 Task: Research Airbnb accommodation in St Albans, United Kingdom from 12th  December, 2023 to 15th December, 2023 for 3 adults. Place can be entire room with 2 bedrooms having 3 beds and 1 bathroom. Property type can be flat.
Action: Mouse moved to (496, 111)
Screenshot: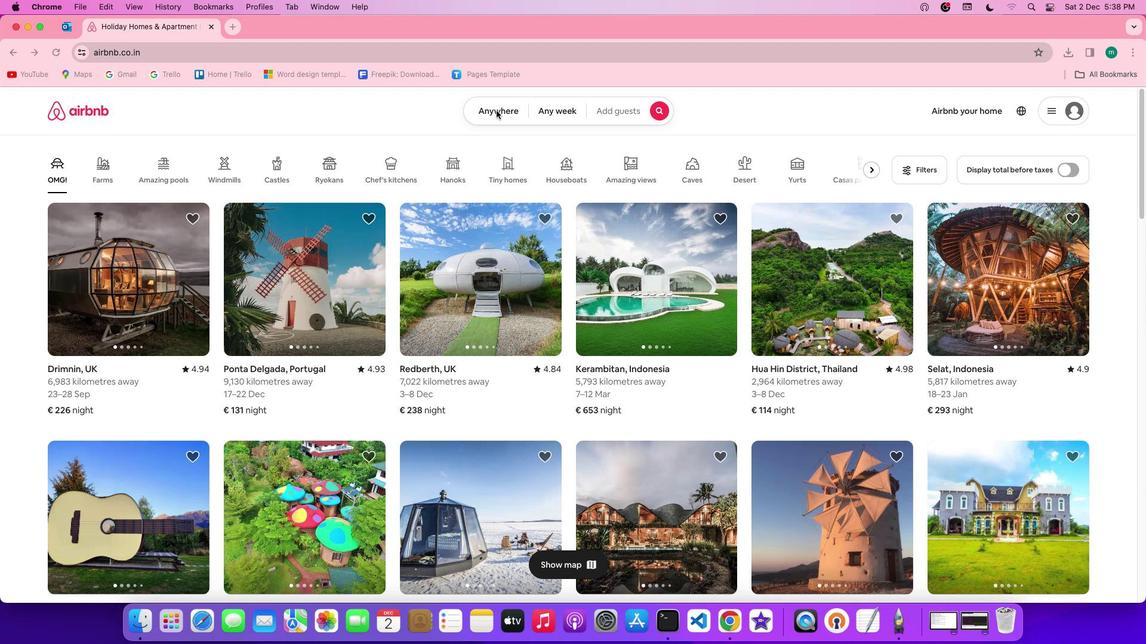 
Action: Mouse pressed left at (496, 111)
Screenshot: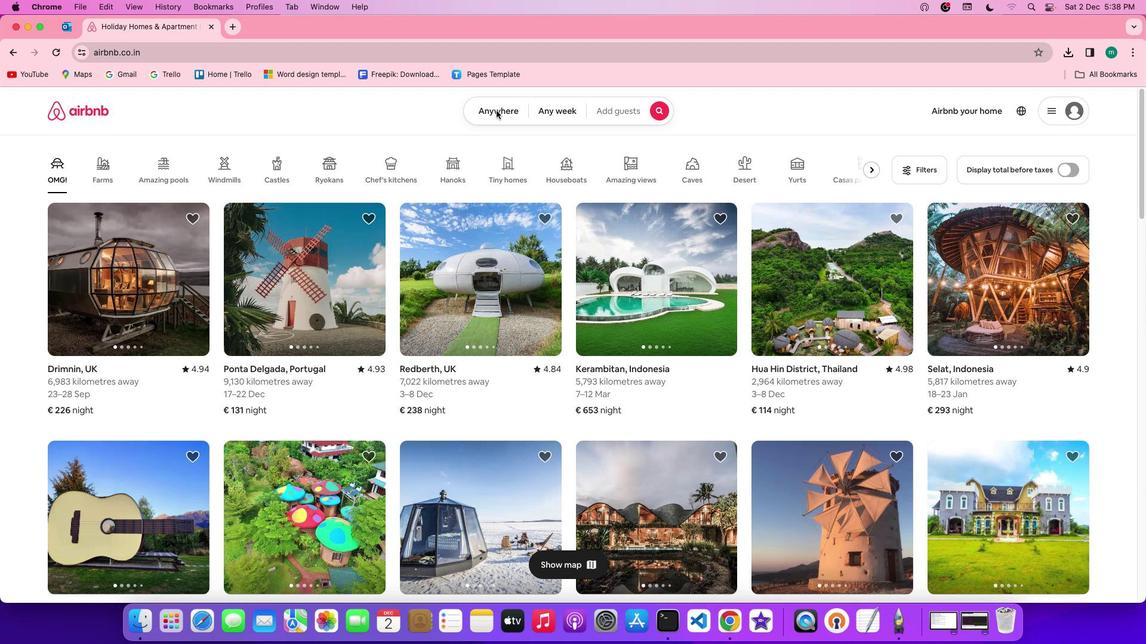 
Action: Mouse pressed left at (496, 111)
Screenshot: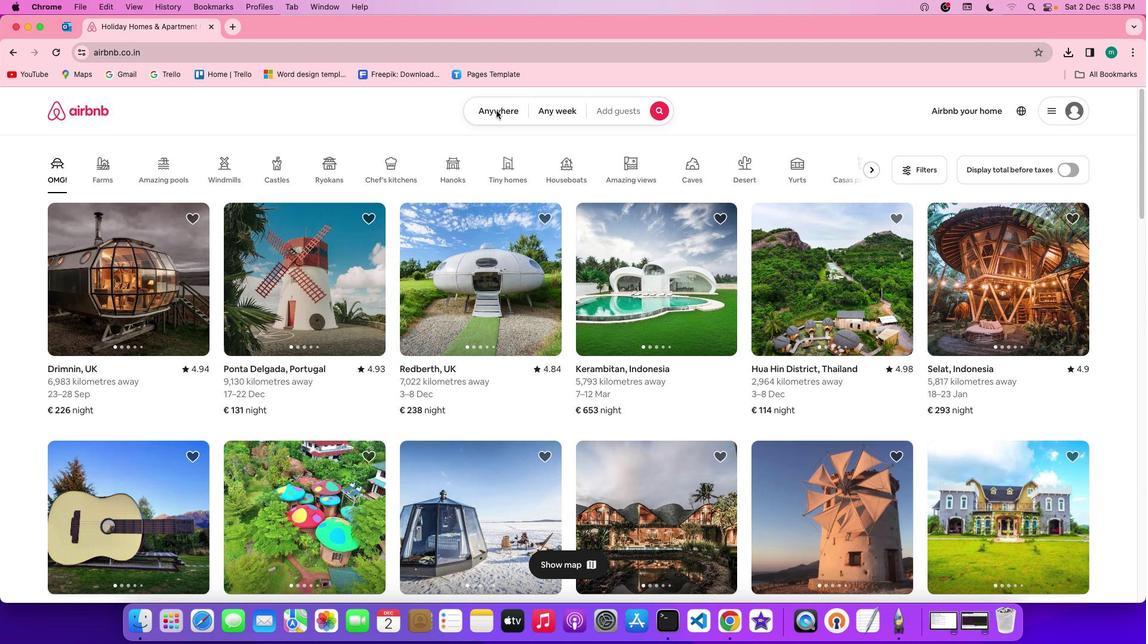 
Action: Mouse moved to (438, 157)
Screenshot: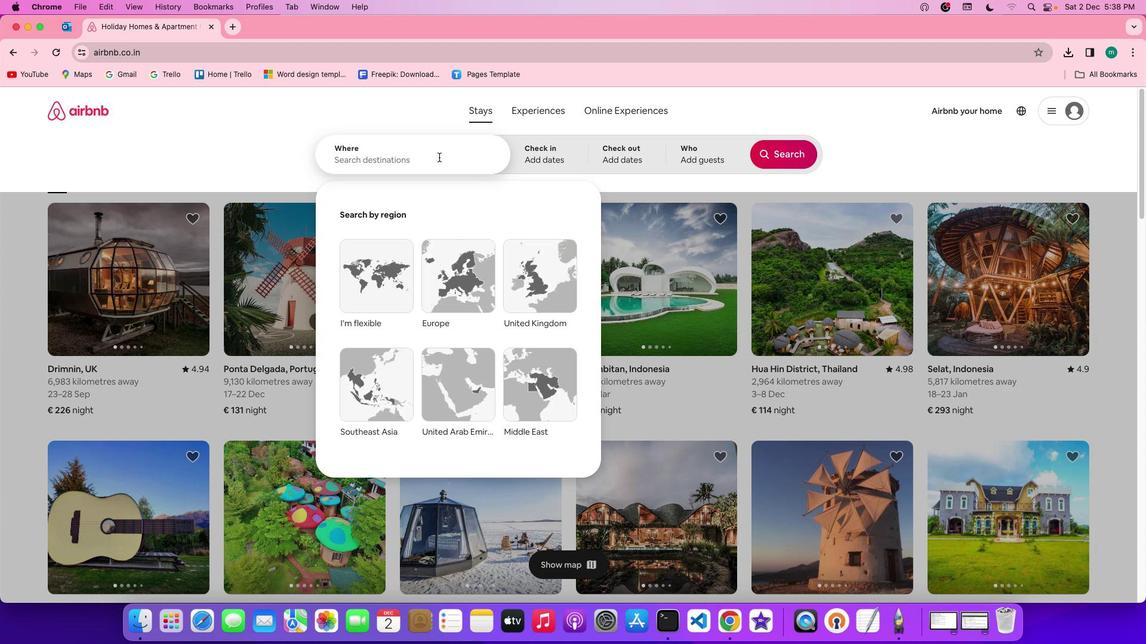 
Action: Mouse pressed left at (438, 157)
Screenshot: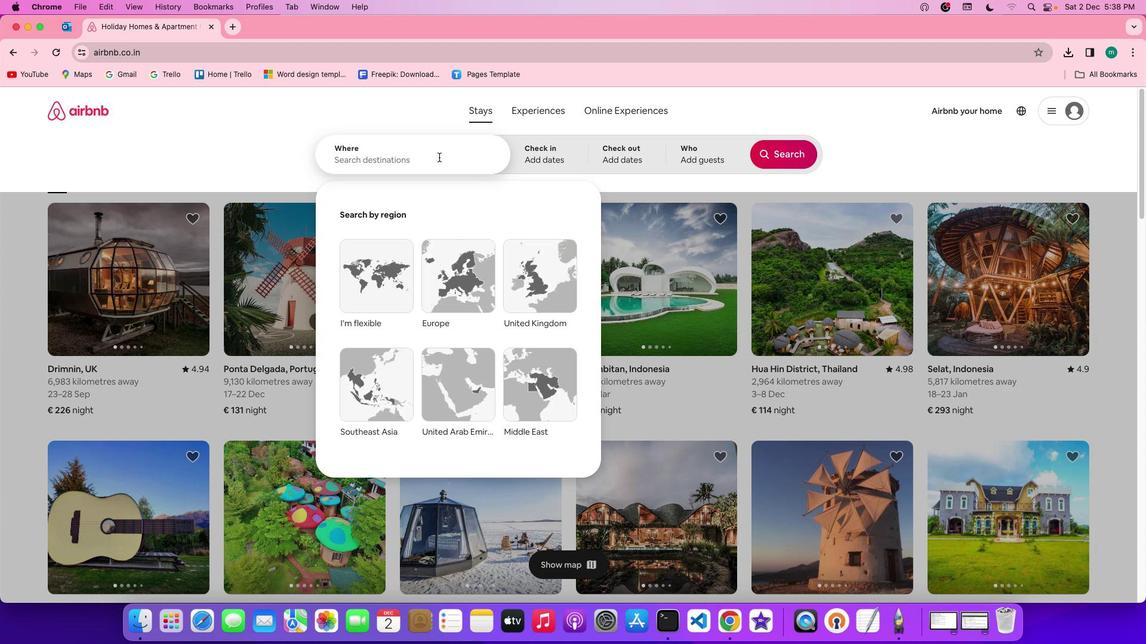
Action: Key pressed Key.shift'S''t'Key.spaceKey.shift'a''l''b''a''n''s'','Key.spaceKey.shift'u''n''i''t''e''d'Key.spaceKey.shift'k''i''n''g''d''o''m'
Screenshot: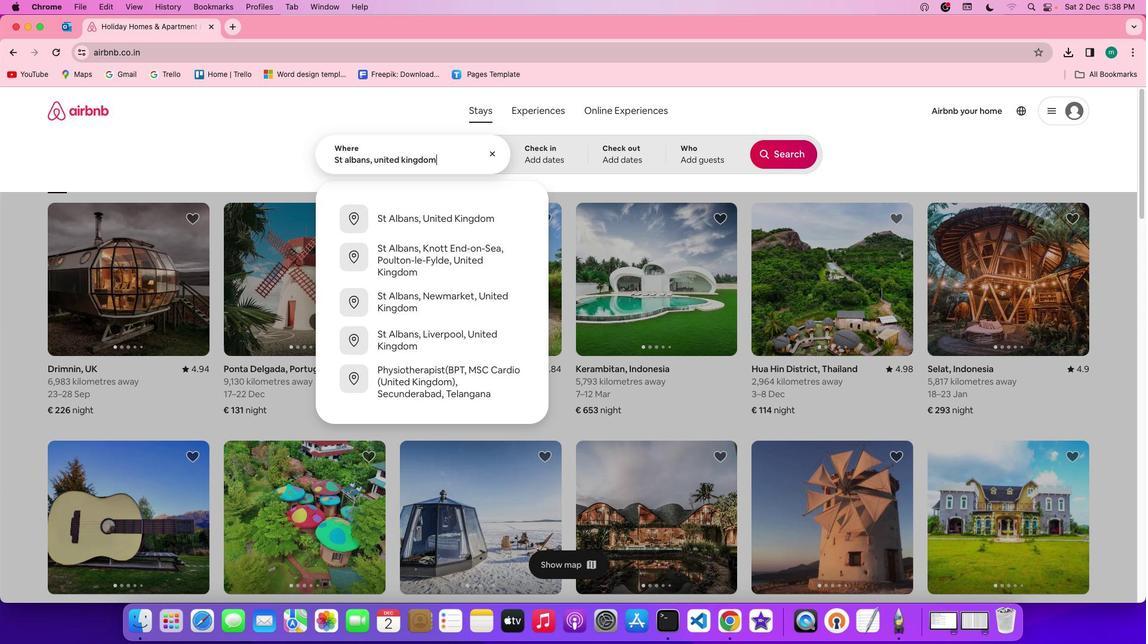 
Action: Mouse moved to (542, 155)
Screenshot: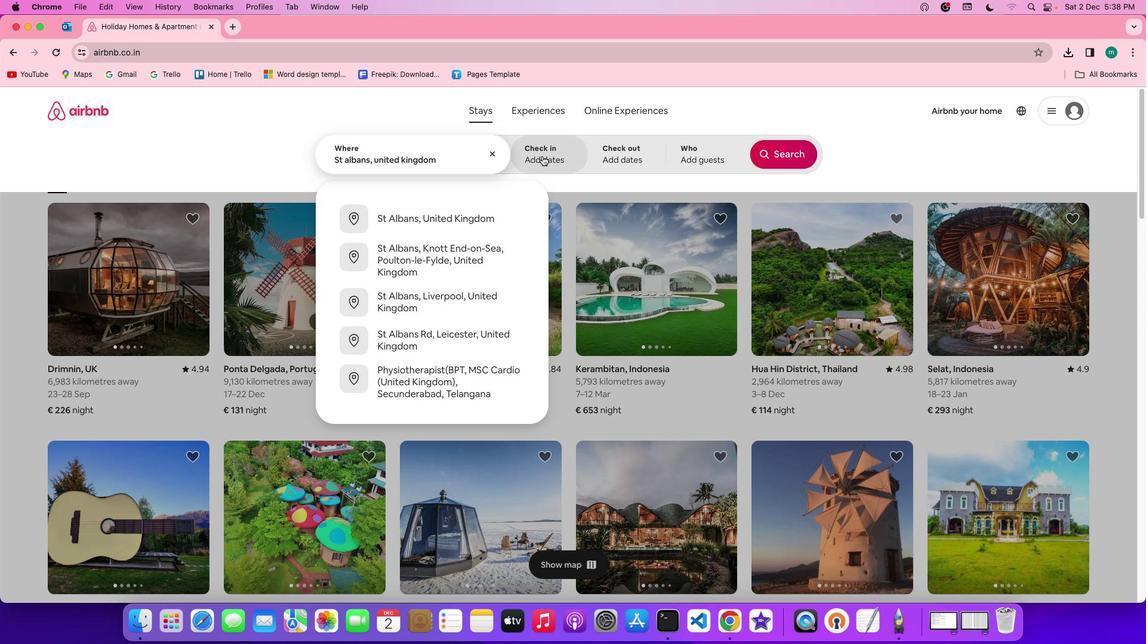 
Action: Mouse pressed left at (542, 155)
Screenshot: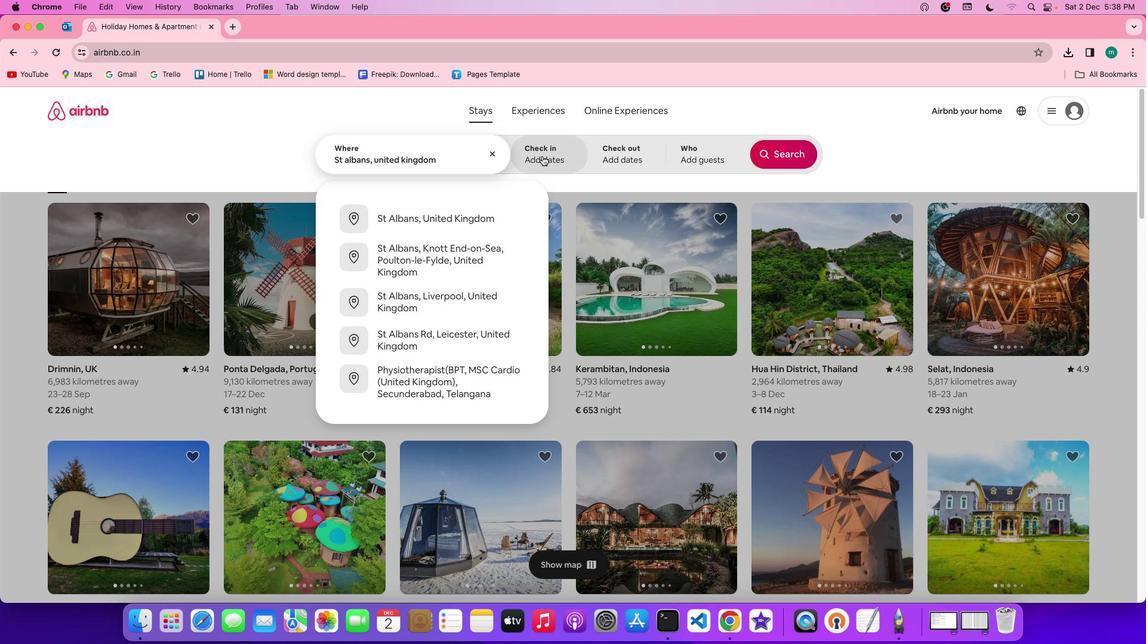 
Action: Mouse moved to (429, 357)
Screenshot: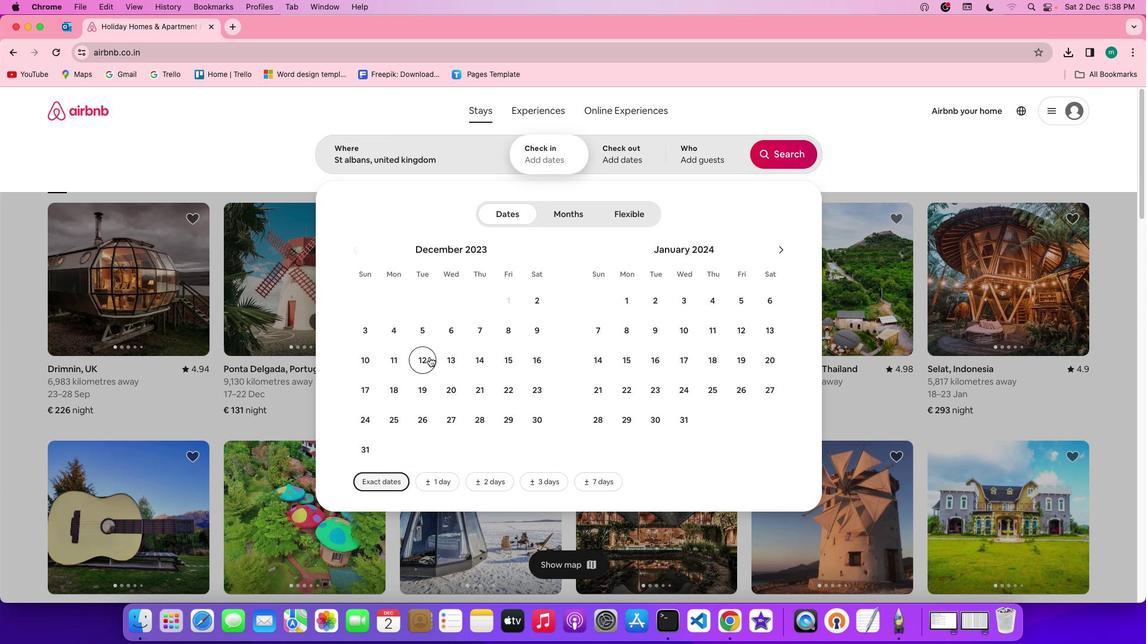 
Action: Mouse pressed left at (429, 357)
Screenshot: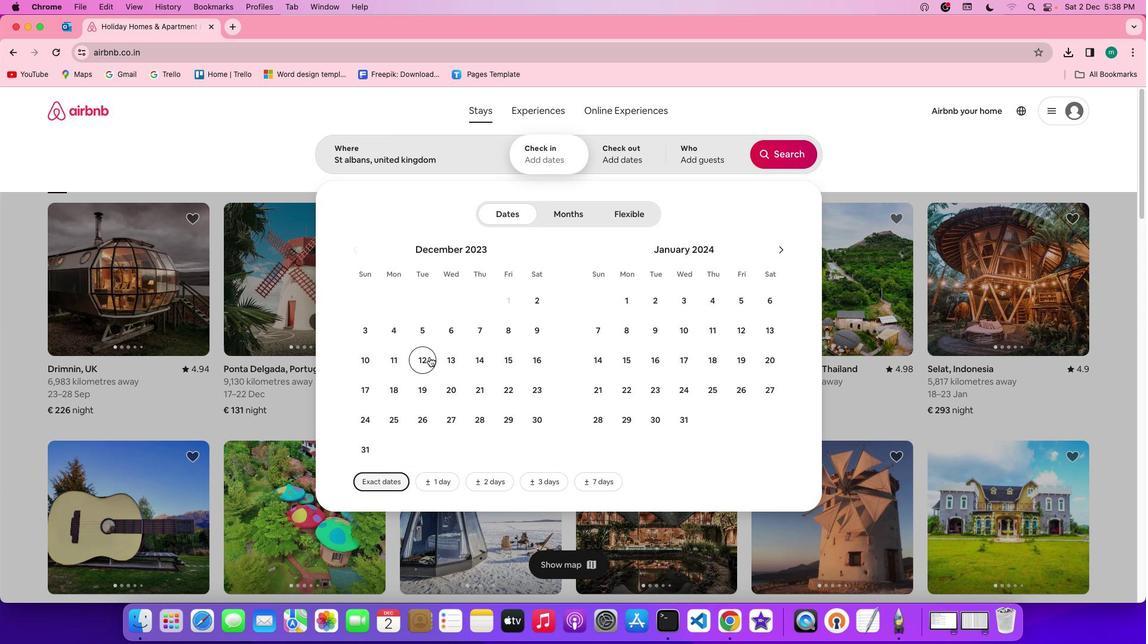 
Action: Mouse moved to (500, 358)
Screenshot: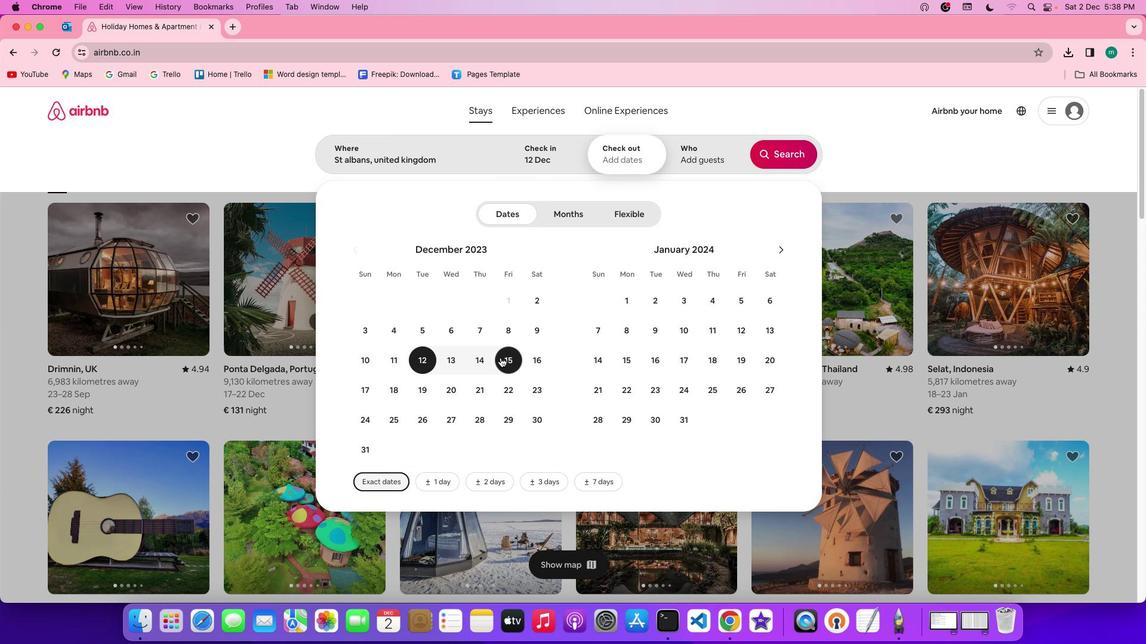 
Action: Mouse pressed left at (500, 358)
Screenshot: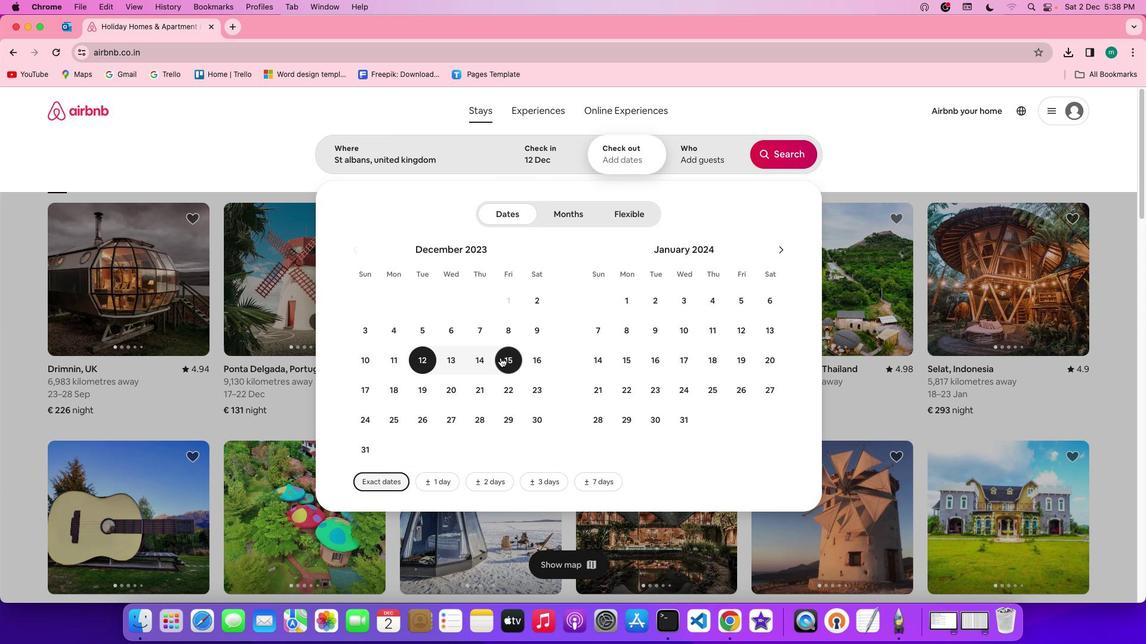 
Action: Mouse moved to (687, 160)
Screenshot: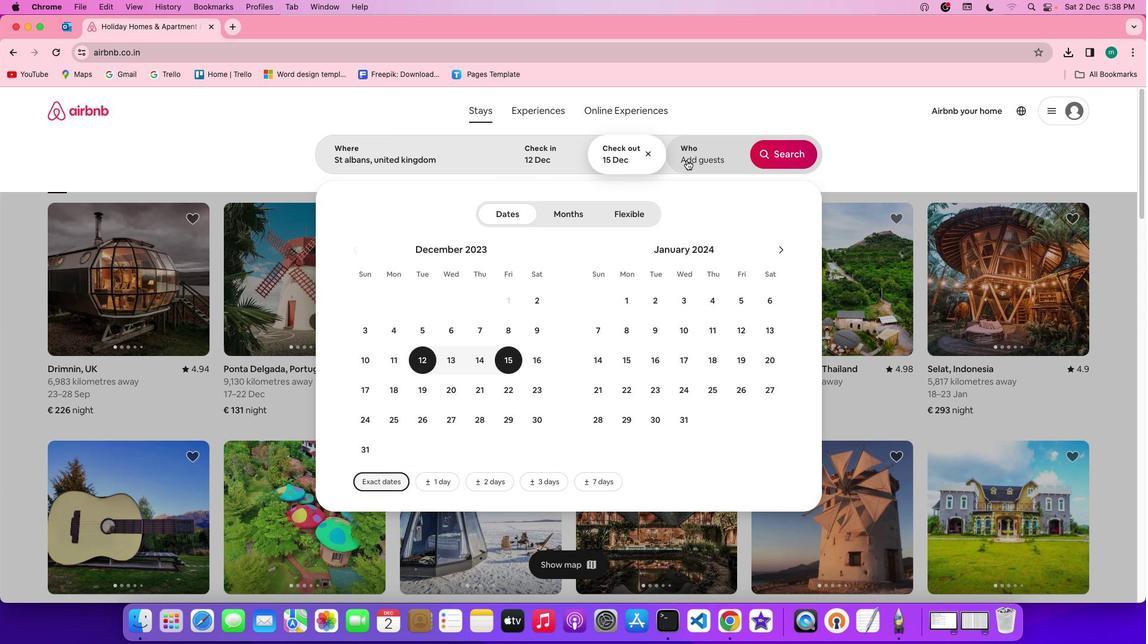 
Action: Mouse pressed left at (687, 160)
Screenshot: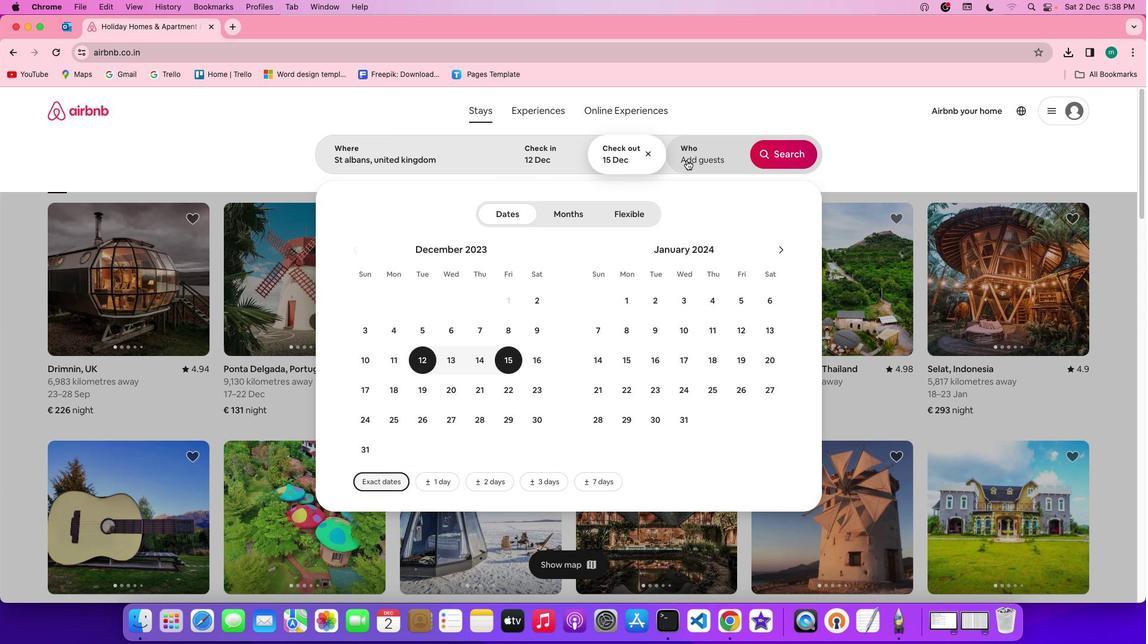 
Action: Mouse moved to (780, 218)
Screenshot: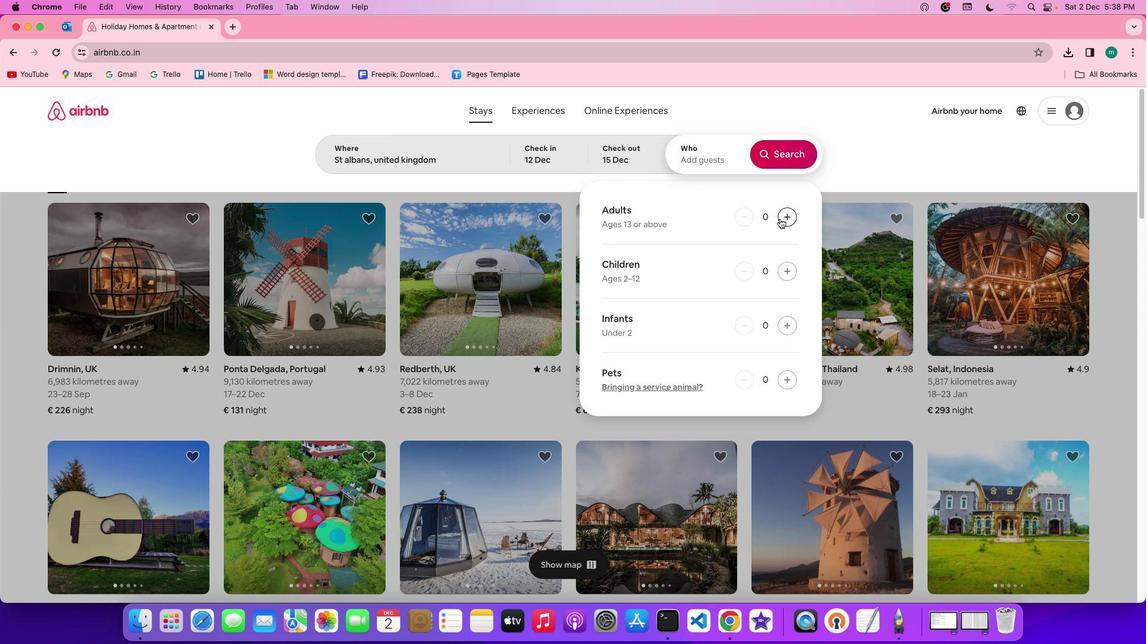 
Action: Mouse pressed left at (780, 218)
Screenshot: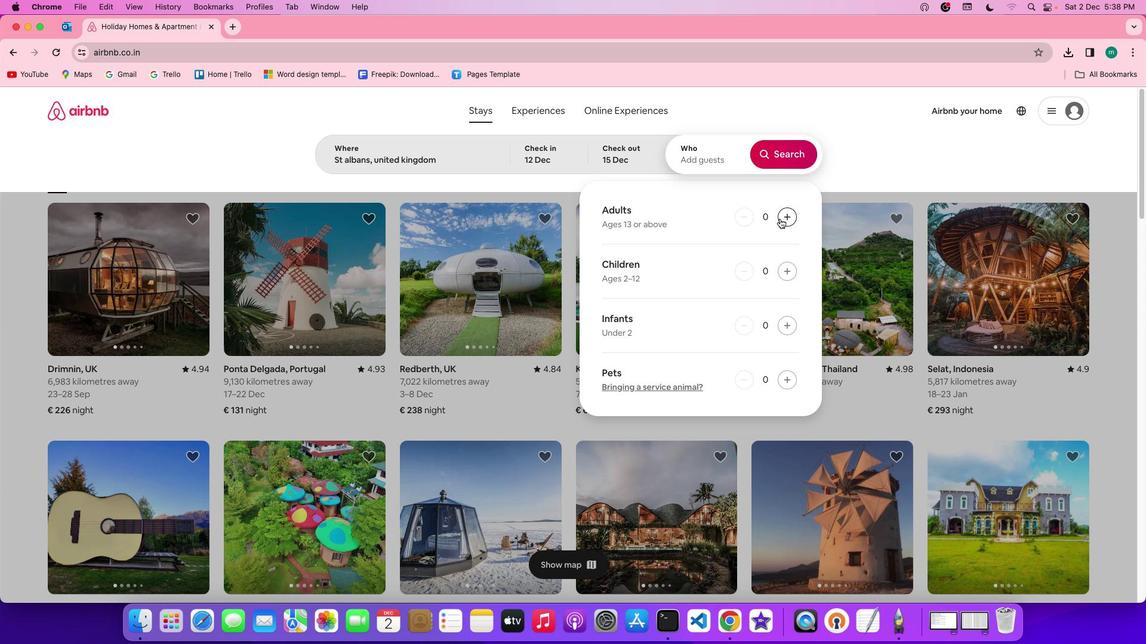 
Action: Mouse pressed left at (780, 218)
Screenshot: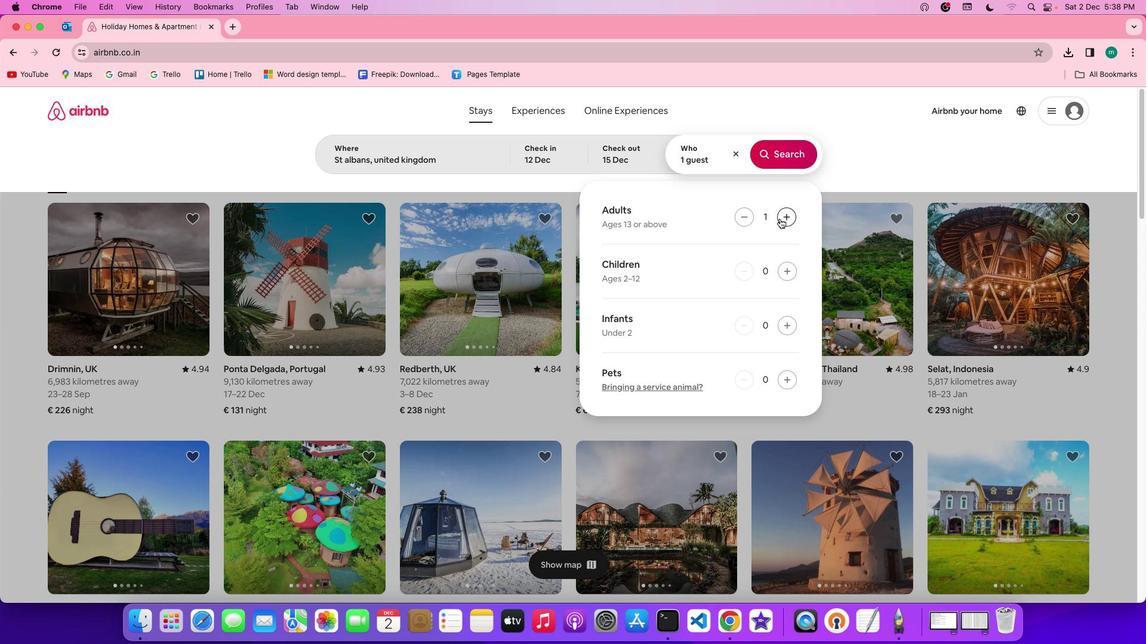 
Action: Mouse pressed left at (780, 218)
Screenshot: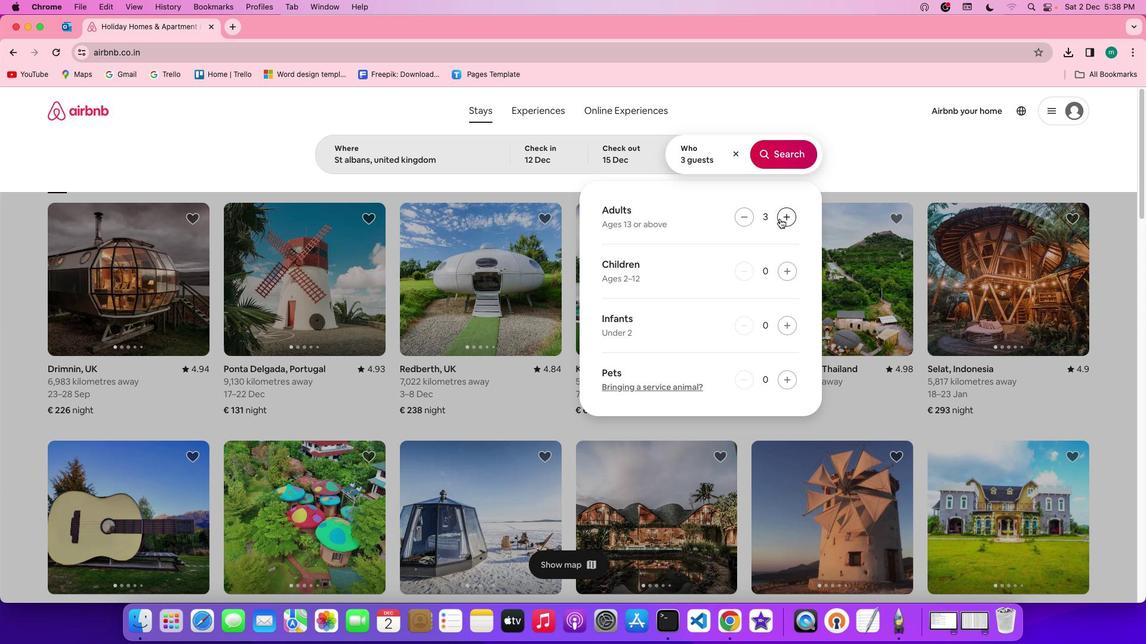 
Action: Mouse moved to (807, 160)
Screenshot: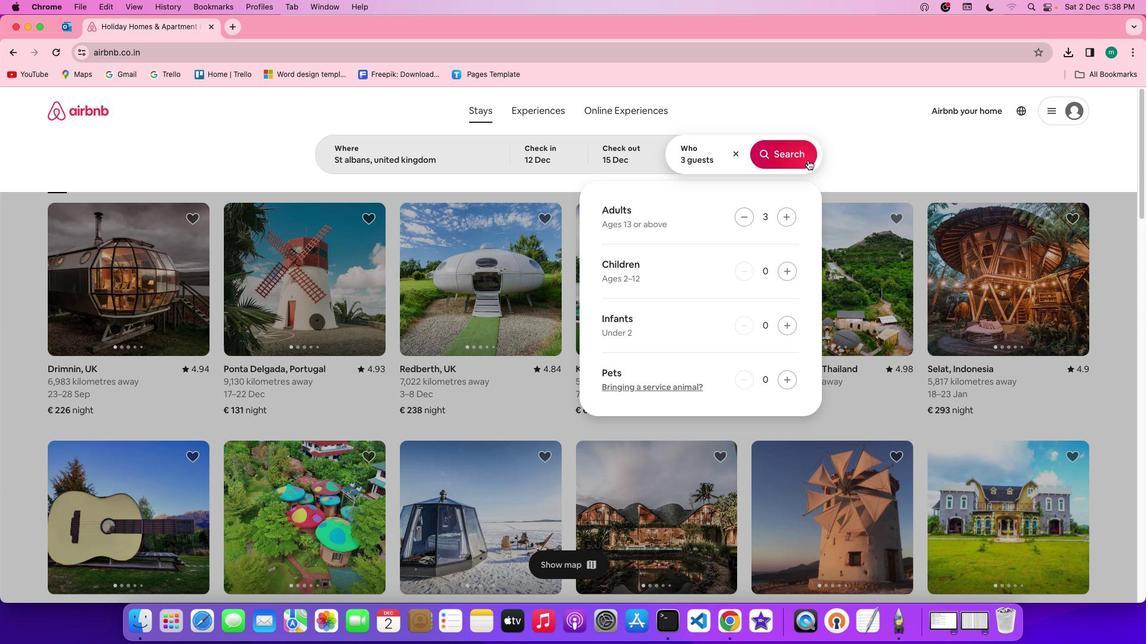 
Action: Mouse pressed left at (807, 160)
Screenshot: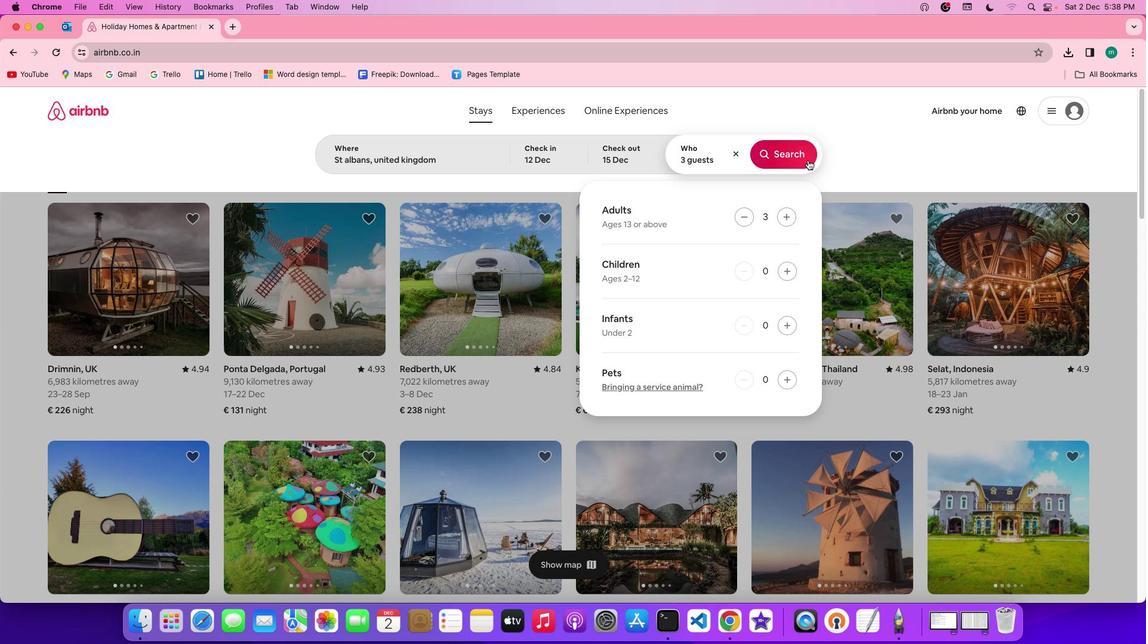 
Action: Mouse moved to (960, 160)
Screenshot: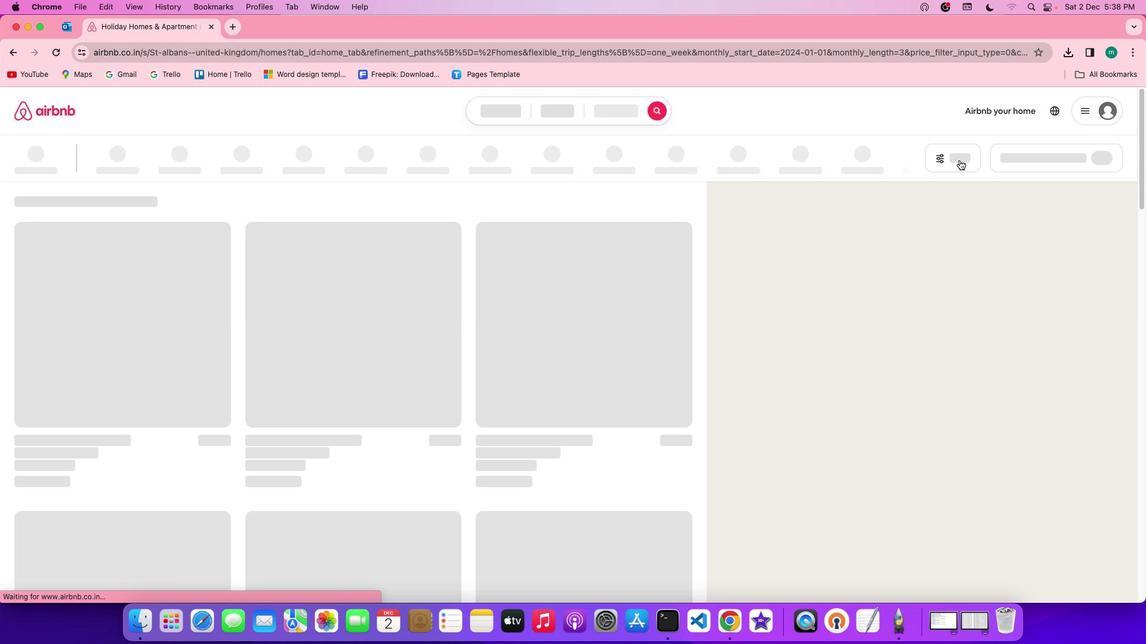 
Action: Mouse pressed left at (960, 160)
Screenshot: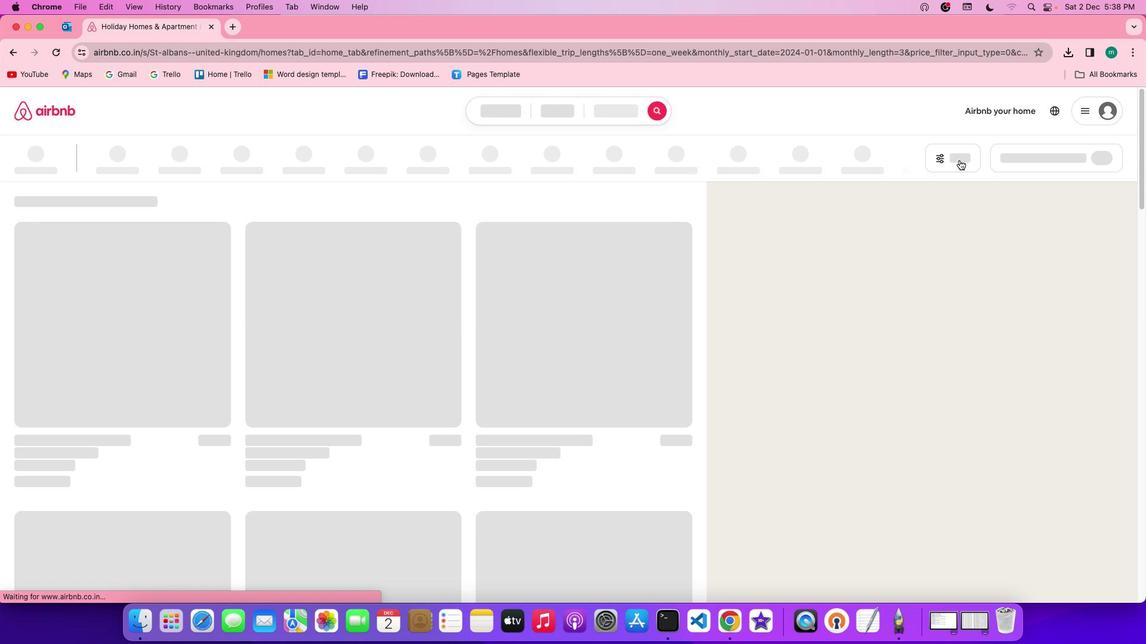 
Action: Mouse moved to (958, 160)
Screenshot: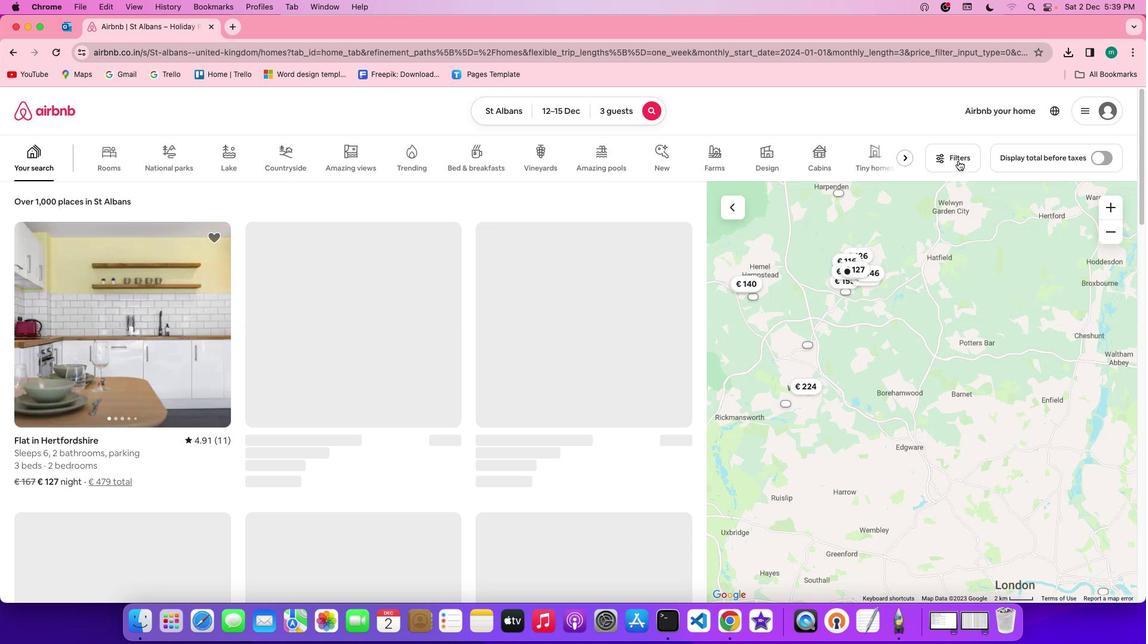 
Action: Mouse scrolled (958, 160) with delta (0, 0)
Screenshot: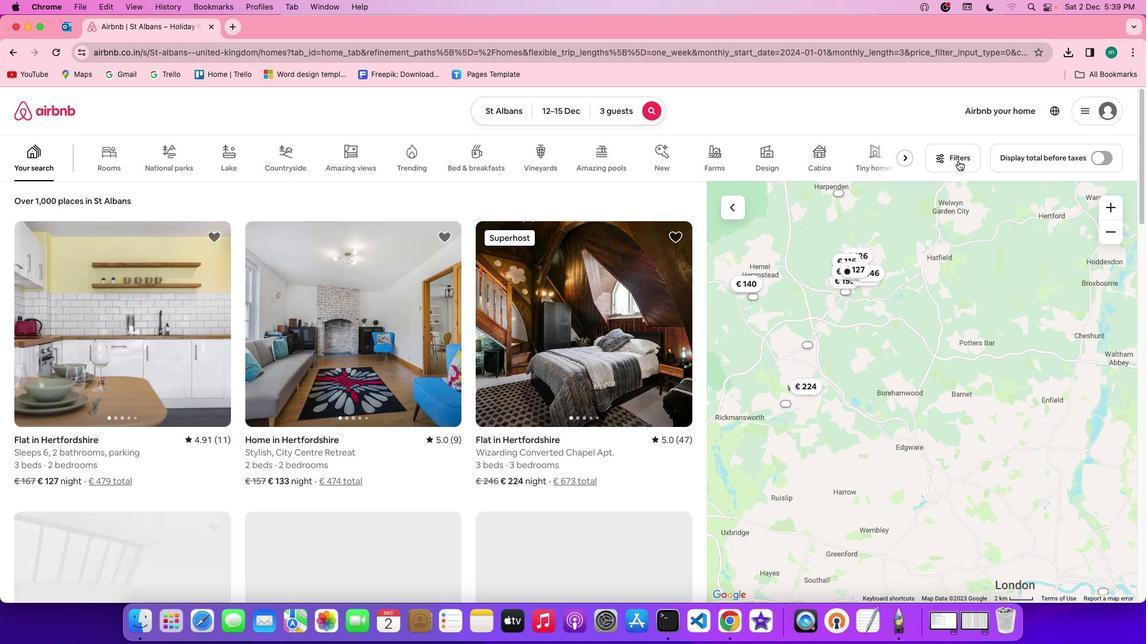 
Action: Mouse scrolled (958, 160) with delta (0, 0)
Screenshot: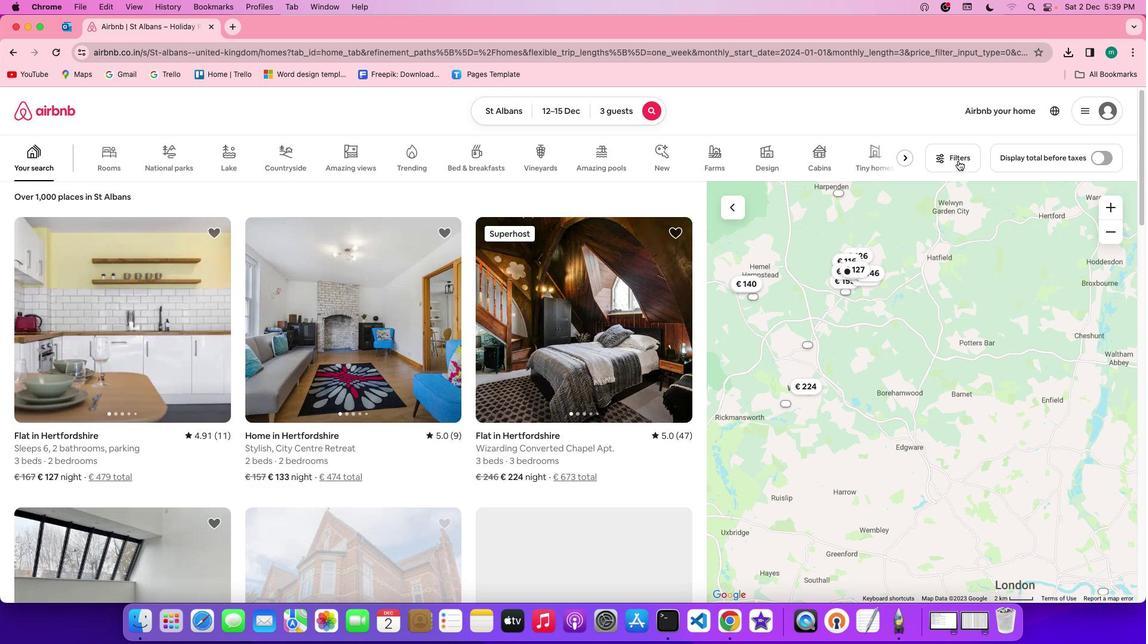 
Action: Mouse moved to (640, 367)
Screenshot: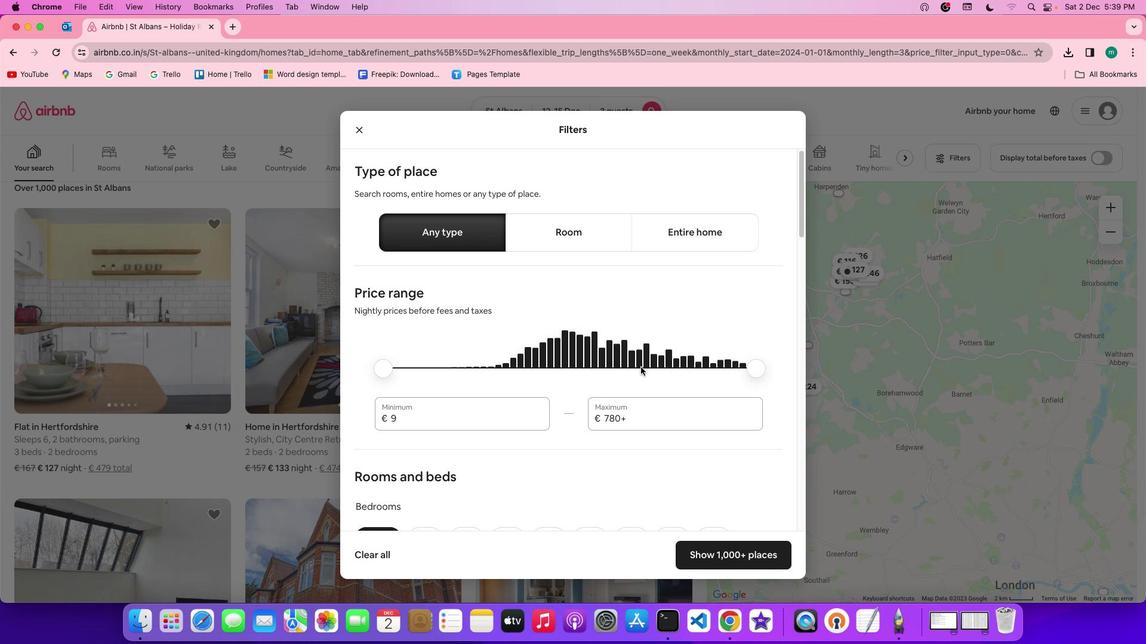 
Action: Mouse scrolled (640, 367) with delta (0, 0)
Screenshot: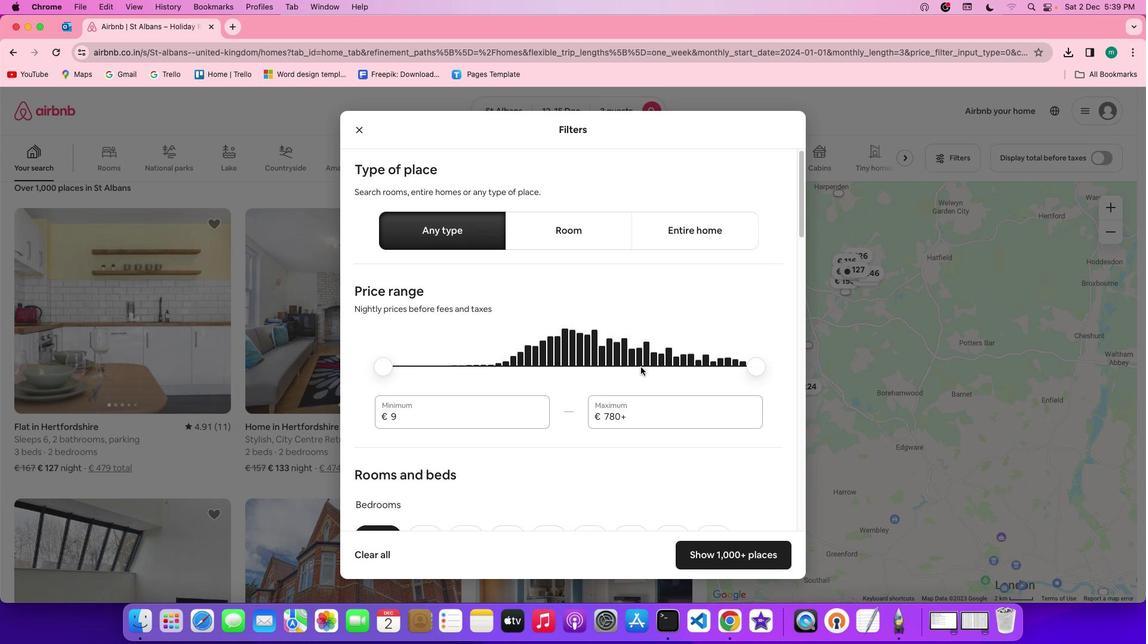 
Action: Mouse scrolled (640, 367) with delta (0, 0)
Screenshot: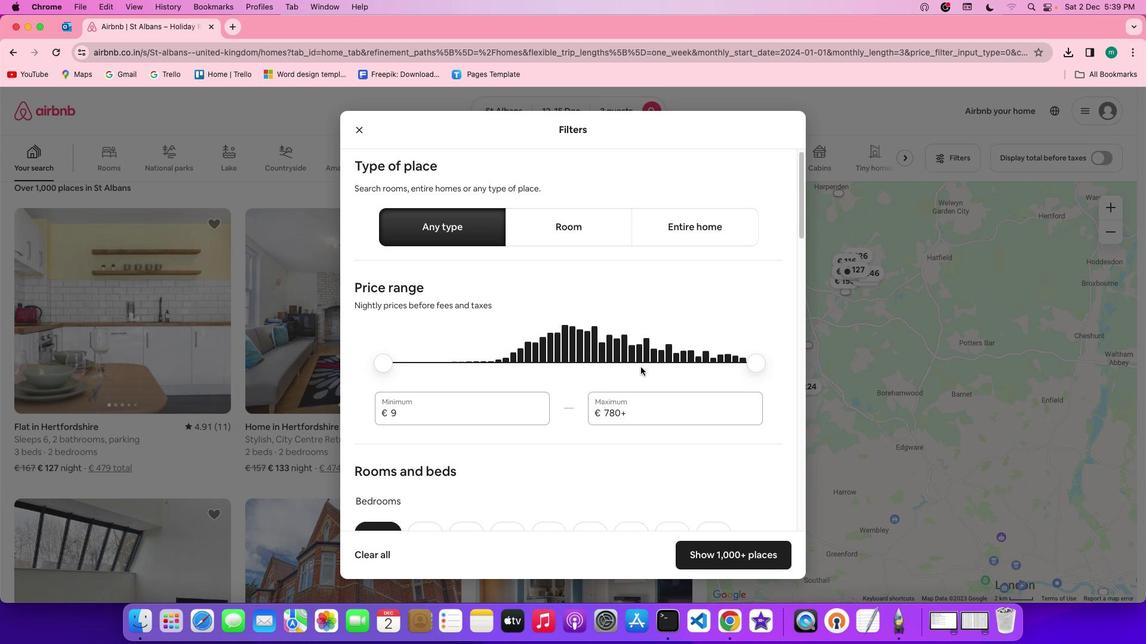 
Action: Mouse scrolled (640, 367) with delta (0, -1)
Screenshot: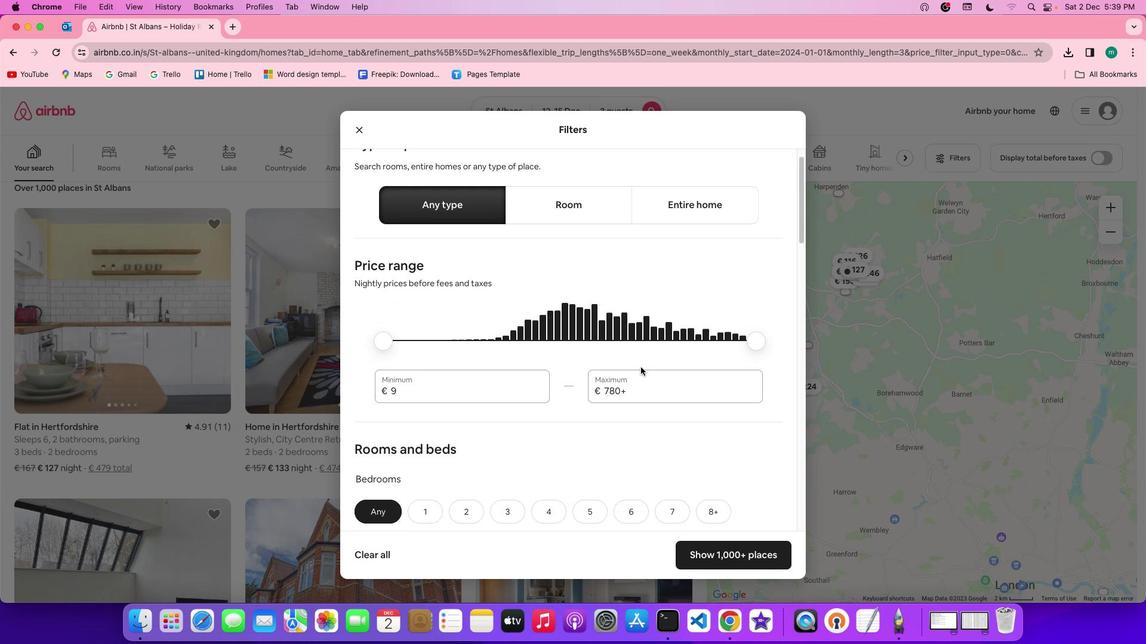 
Action: Mouse scrolled (640, 367) with delta (0, 0)
Screenshot: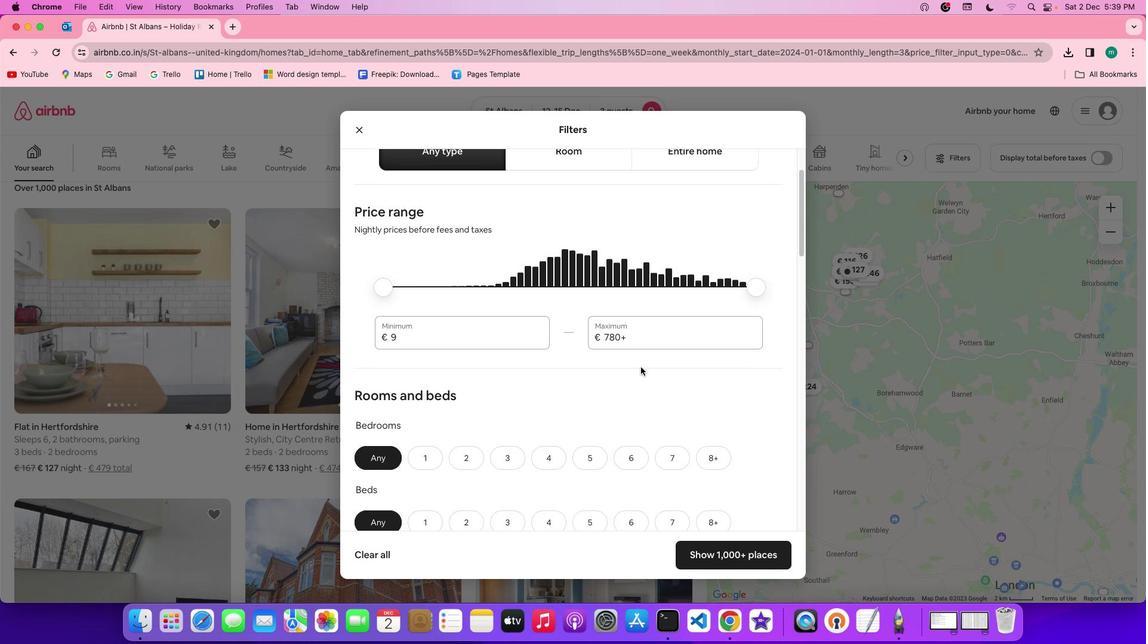 
Action: Mouse scrolled (640, 367) with delta (0, 0)
Screenshot: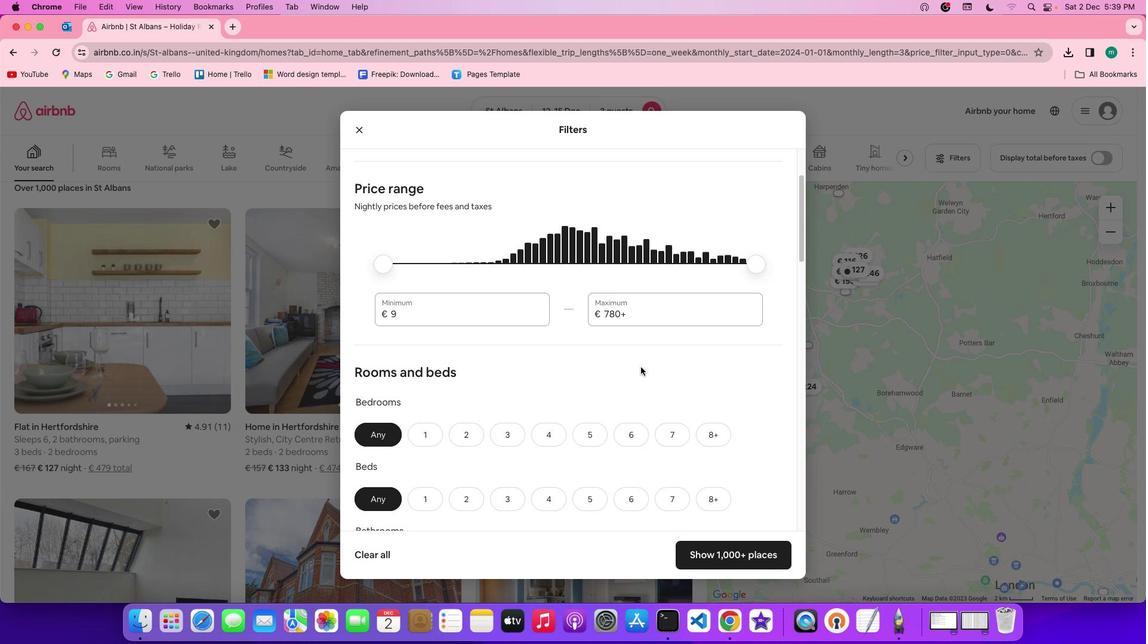 
Action: Mouse scrolled (640, 367) with delta (0, 0)
Screenshot: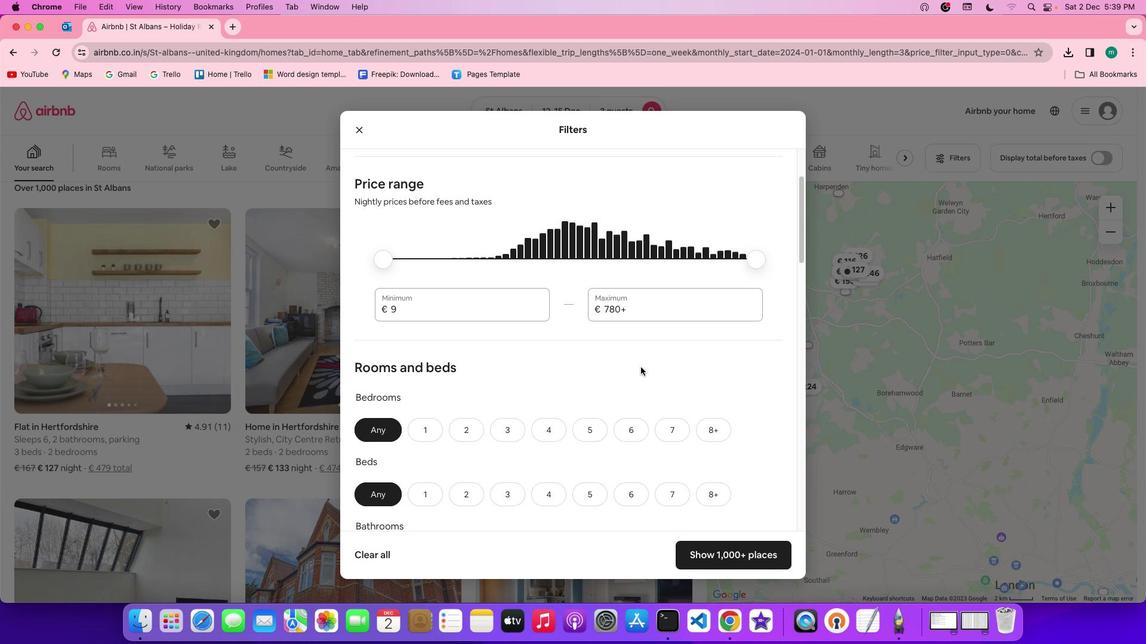 
Action: Mouse scrolled (640, 367) with delta (0, 0)
Screenshot: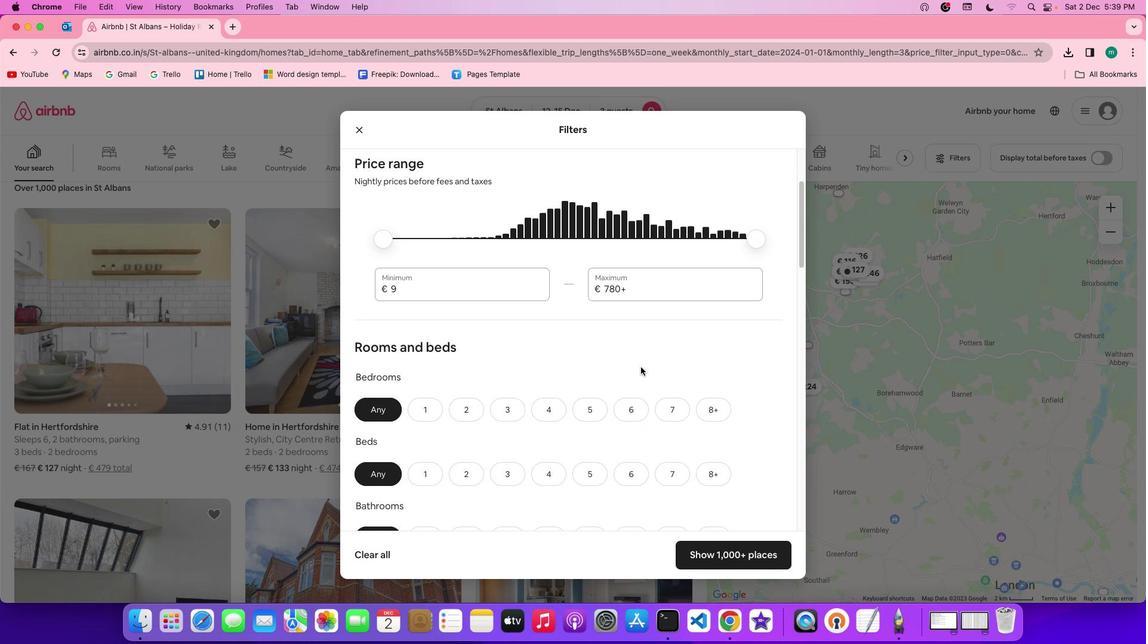 
Action: Mouse scrolled (640, 367) with delta (0, 0)
Screenshot: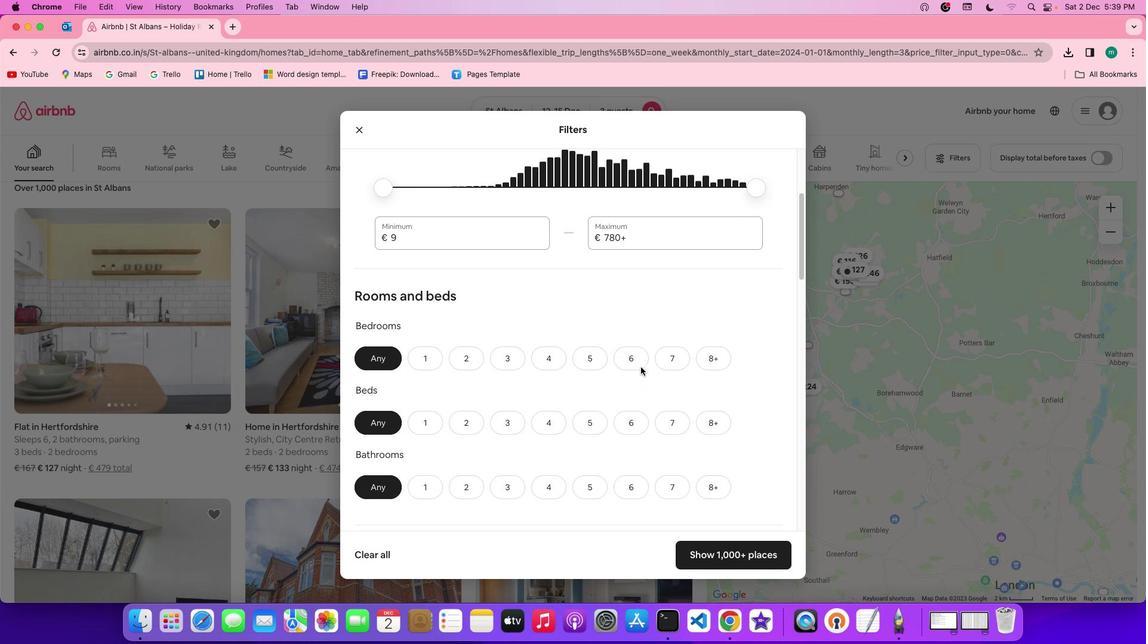
Action: Mouse scrolled (640, 367) with delta (0, 0)
Screenshot: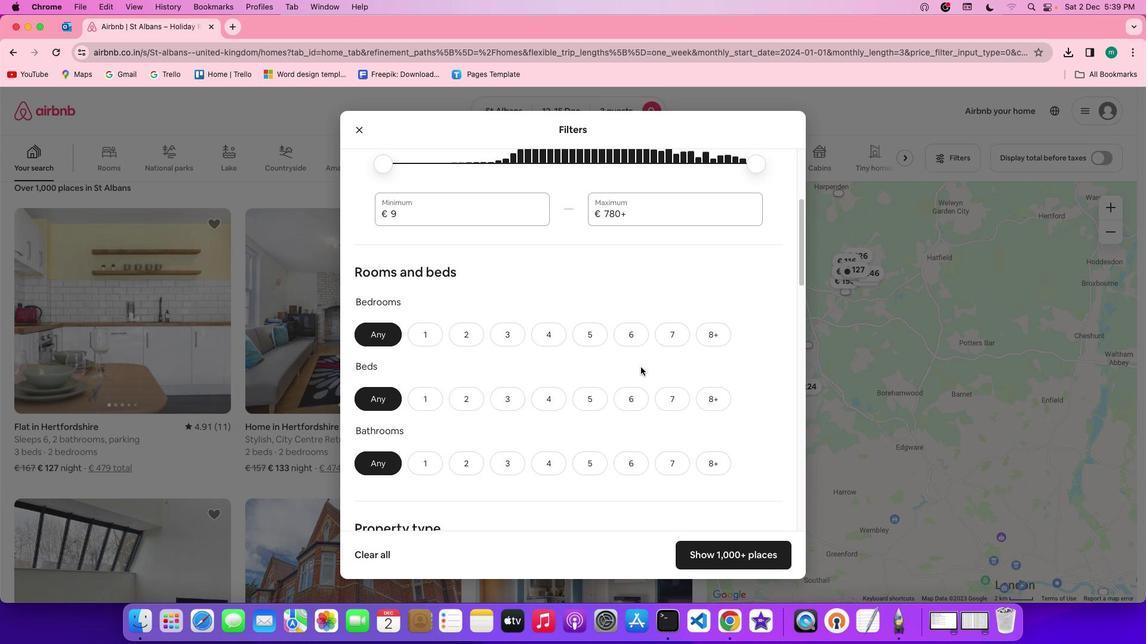 
Action: Mouse scrolled (640, 367) with delta (0, 0)
Screenshot: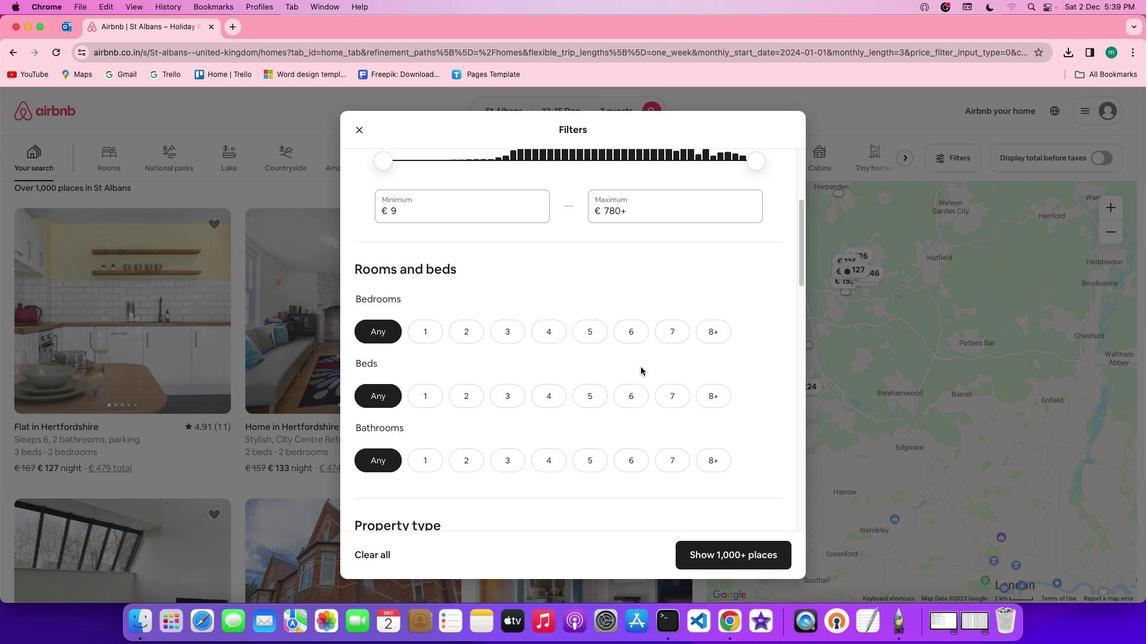 
Action: Mouse scrolled (640, 367) with delta (0, 0)
Screenshot: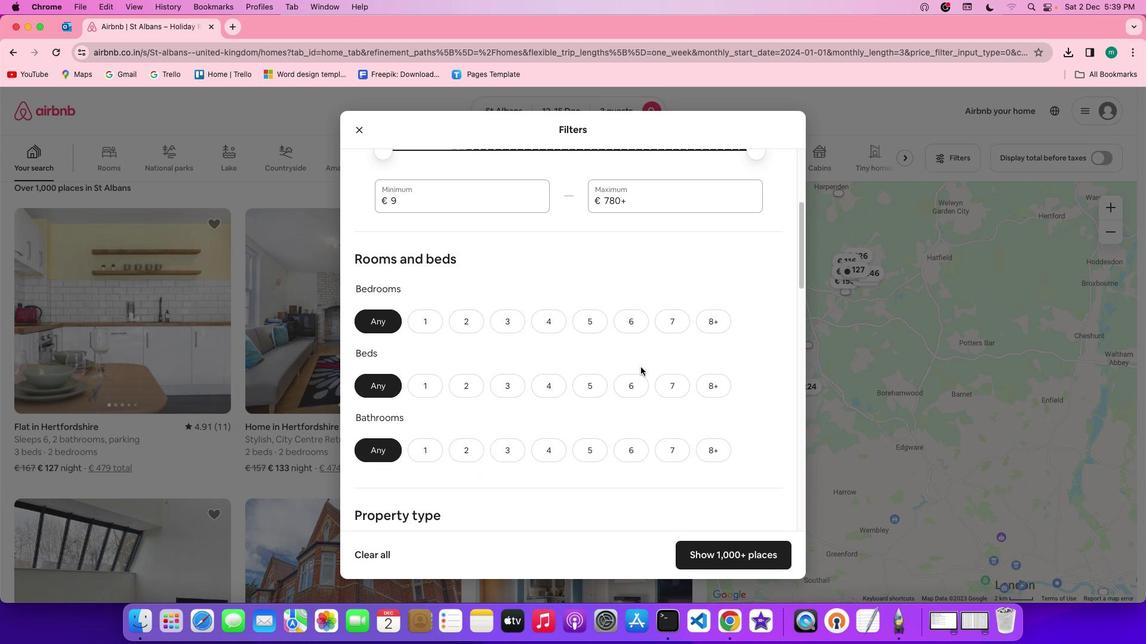 
Action: Mouse moved to (470, 313)
Screenshot: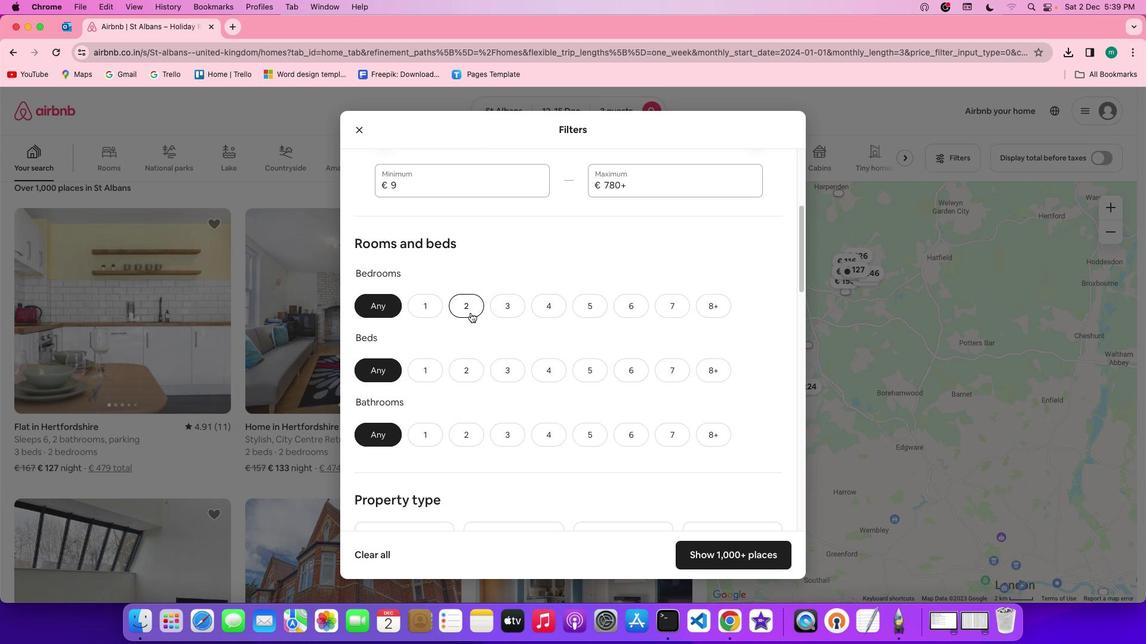 
Action: Mouse pressed left at (470, 313)
Screenshot: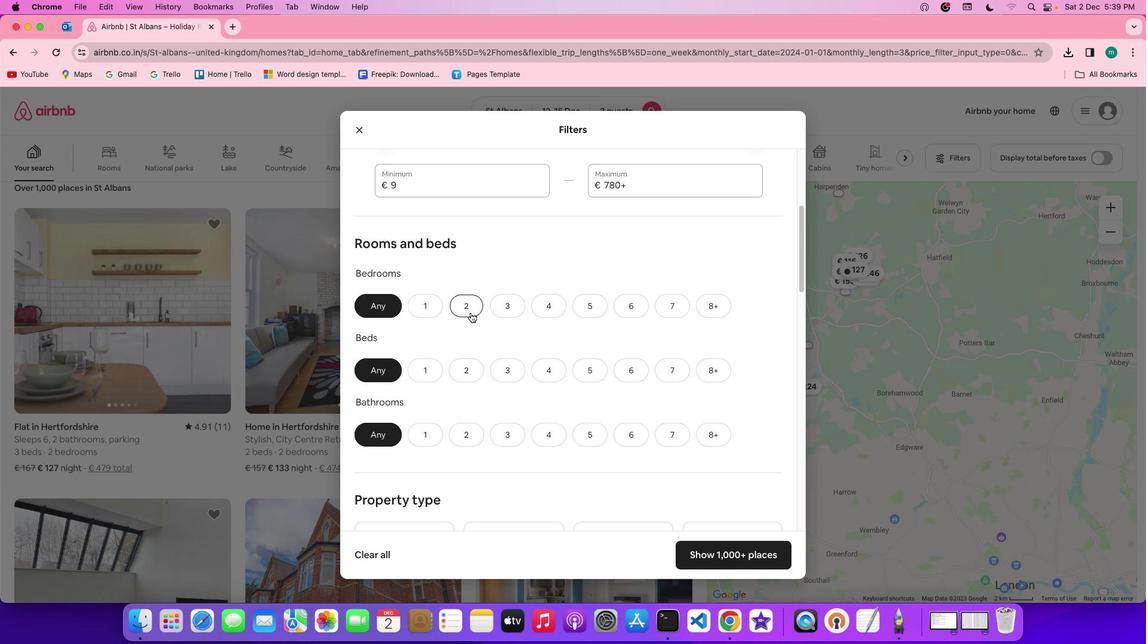 
Action: Mouse moved to (505, 369)
Screenshot: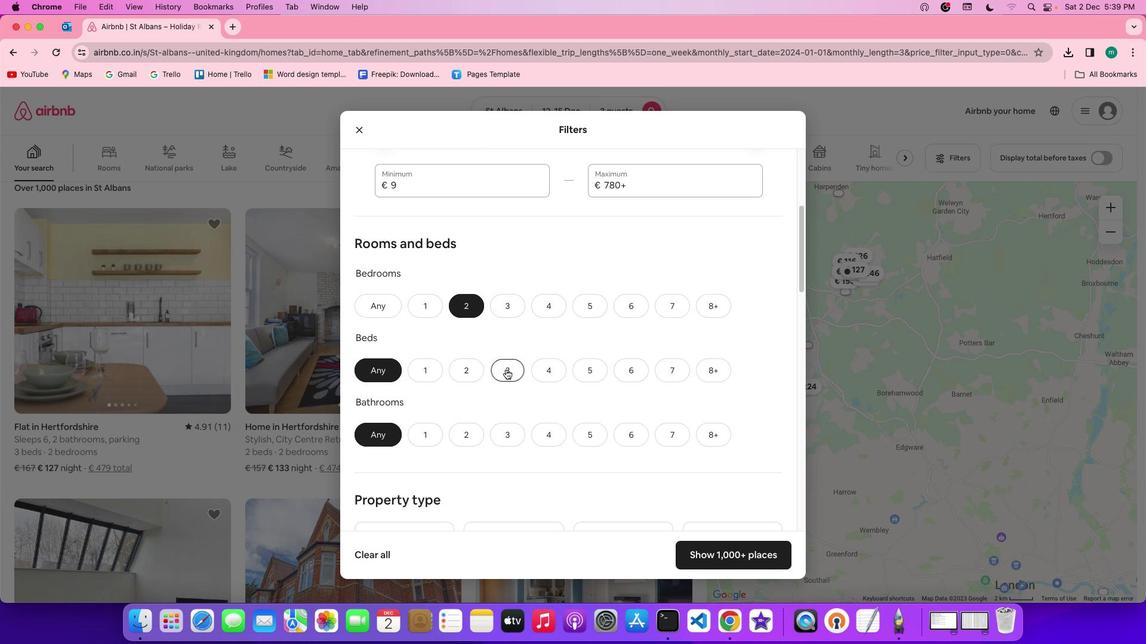 
Action: Mouse pressed left at (505, 369)
Screenshot: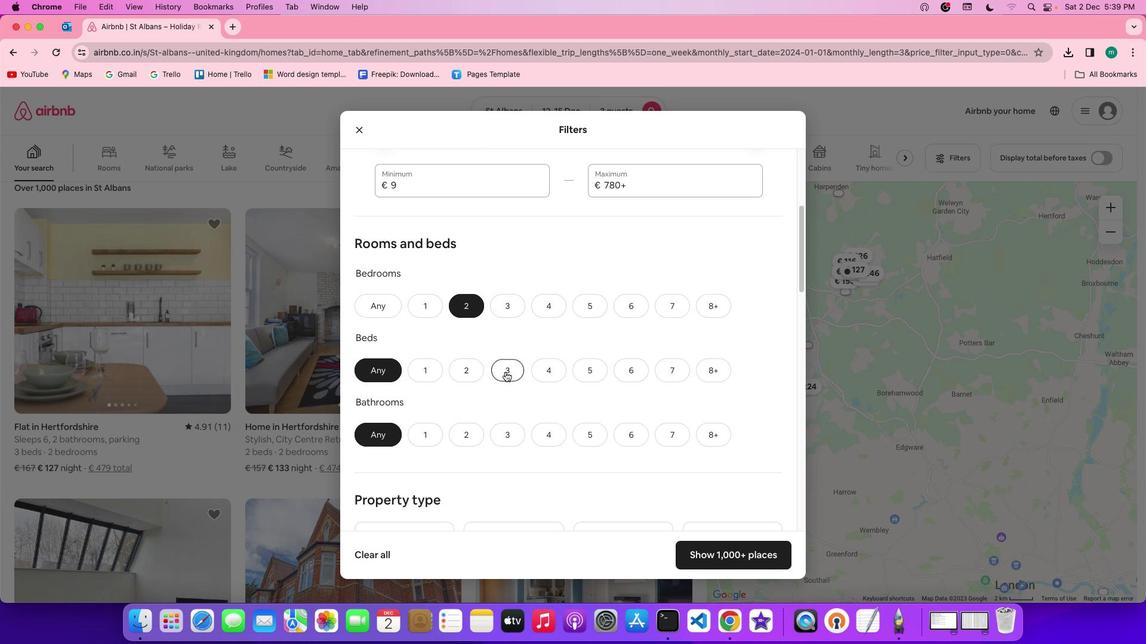 
Action: Mouse moved to (430, 422)
Screenshot: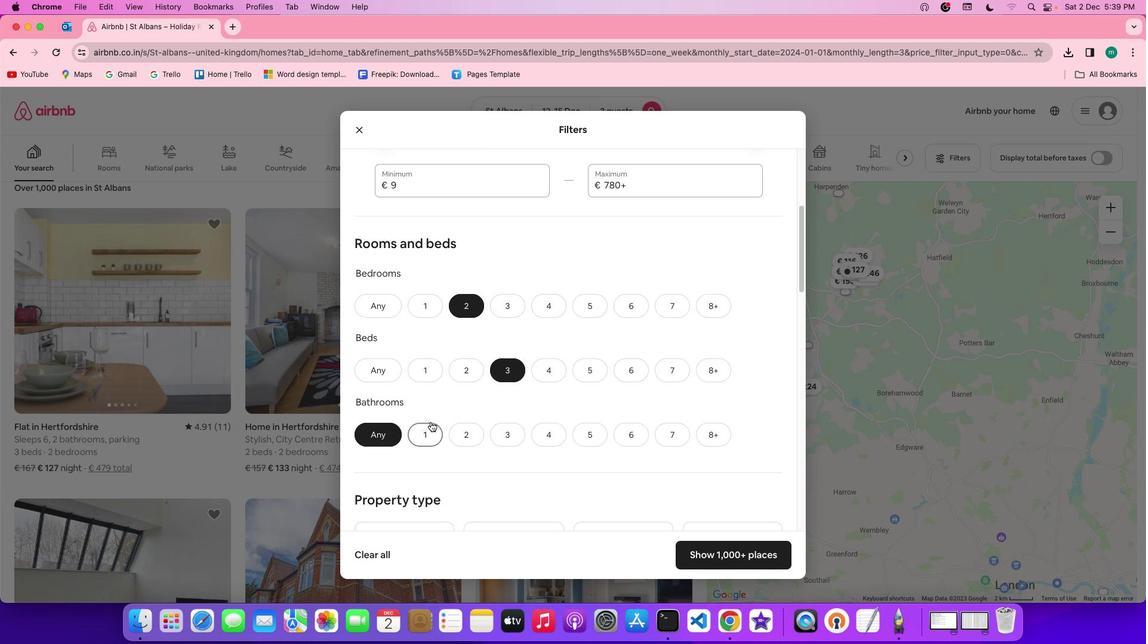 
Action: Mouse pressed left at (430, 422)
Screenshot: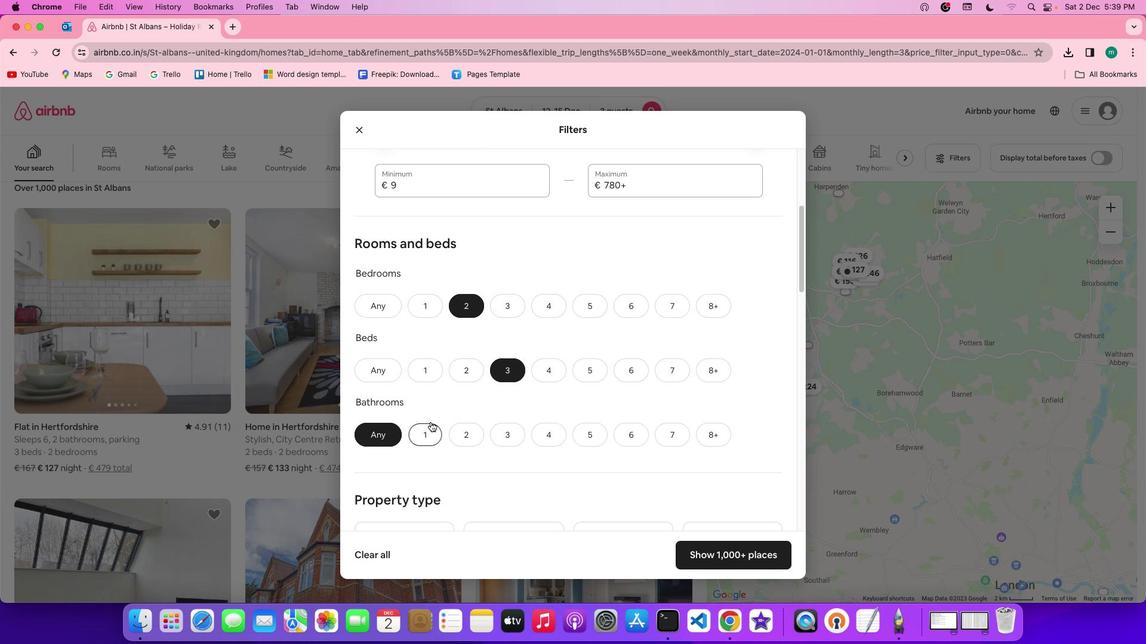
Action: Mouse moved to (419, 434)
Screenshot: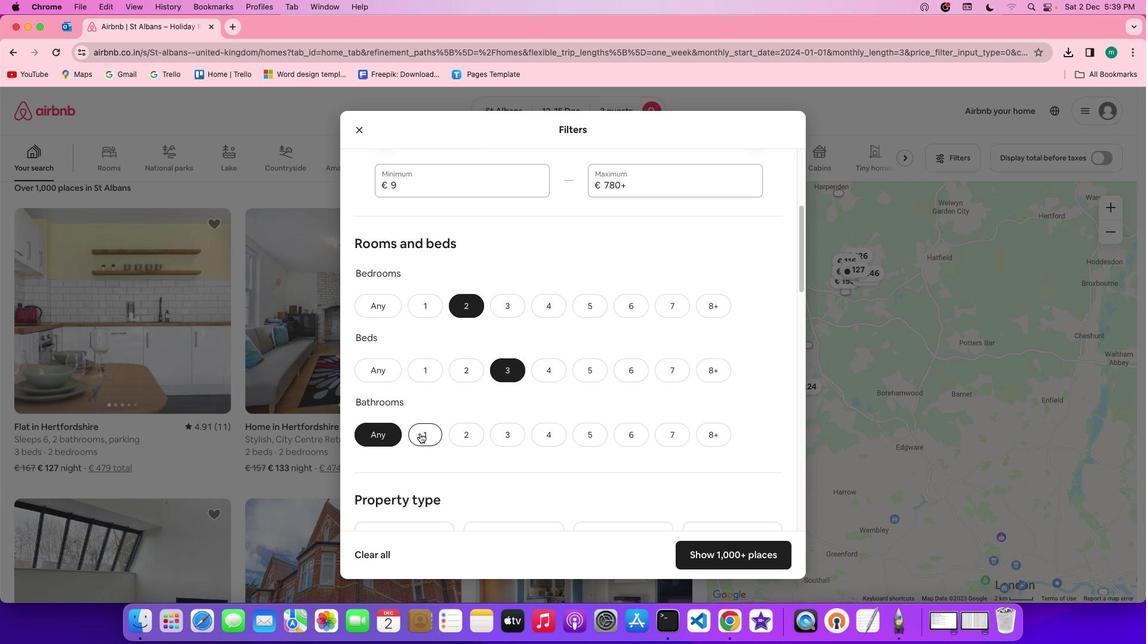 
Action: Mouse pressed left at (419, 434)
Screenshot: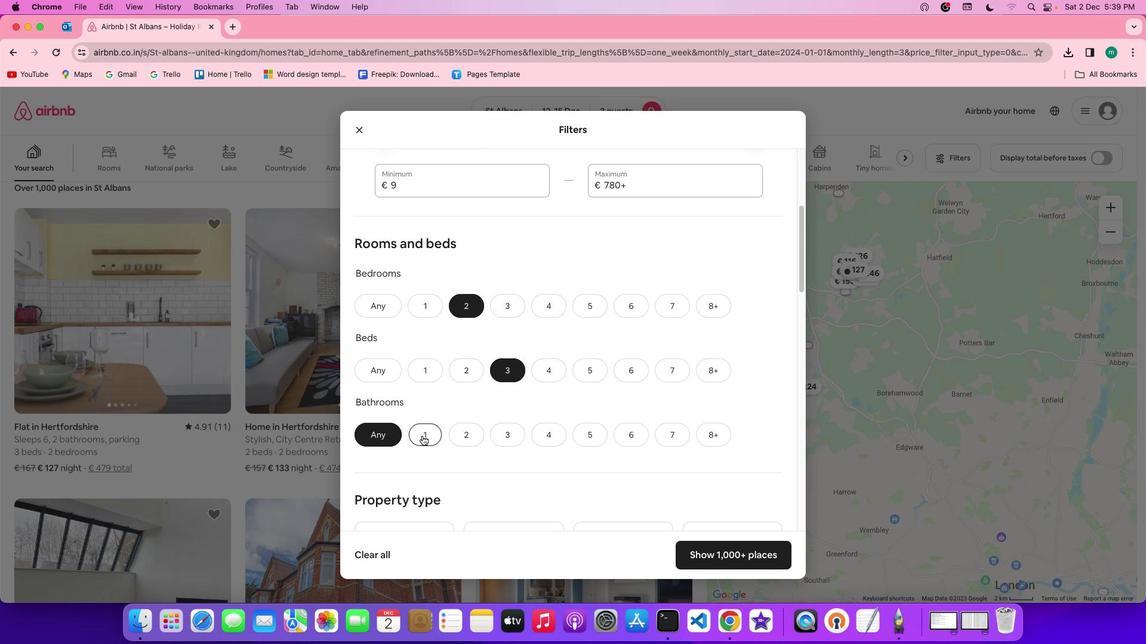 
Action: Mouse moved to (596, 419)
Screenshot: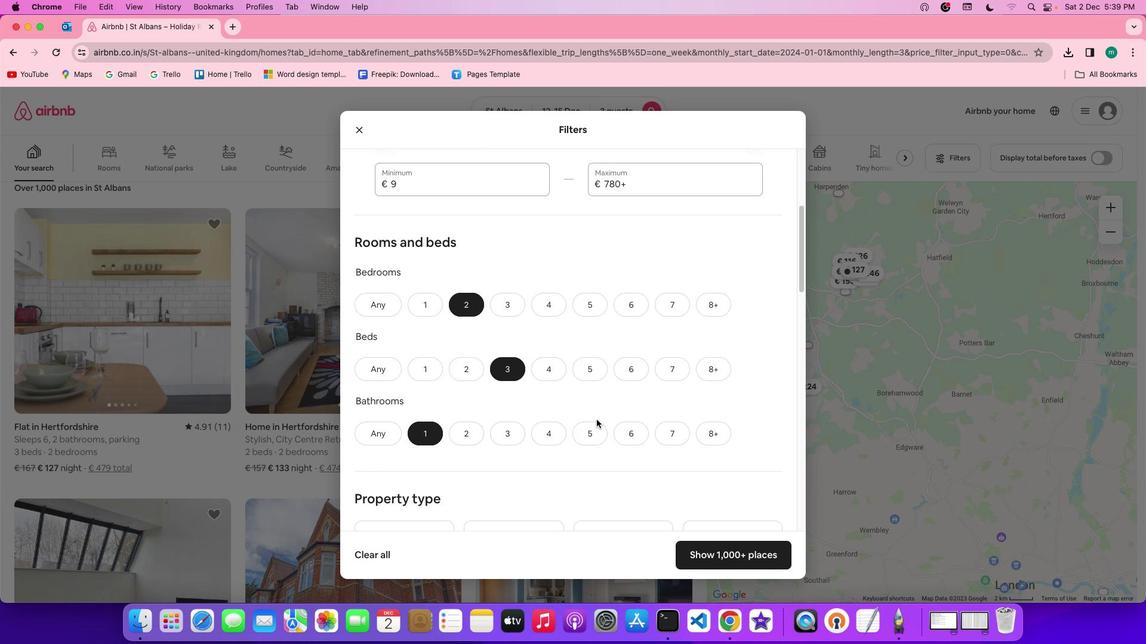 
Action: Mouse scrolled (596, 419) with delta (0, 0)
Screenshot: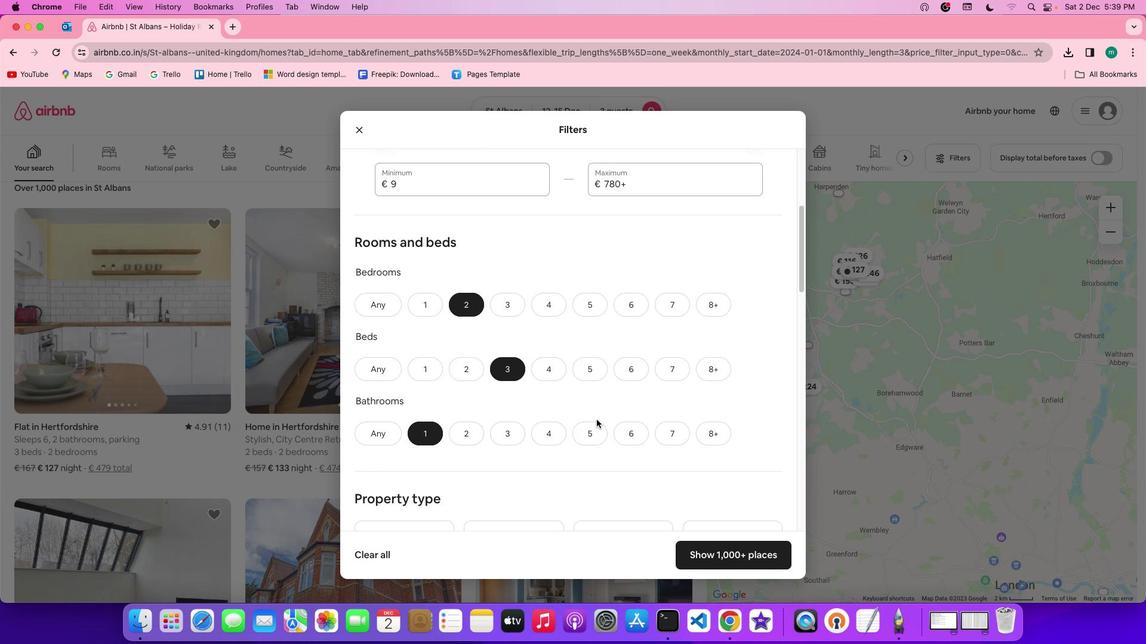
Action: Mouse moved to (596, 419)
Screenshot: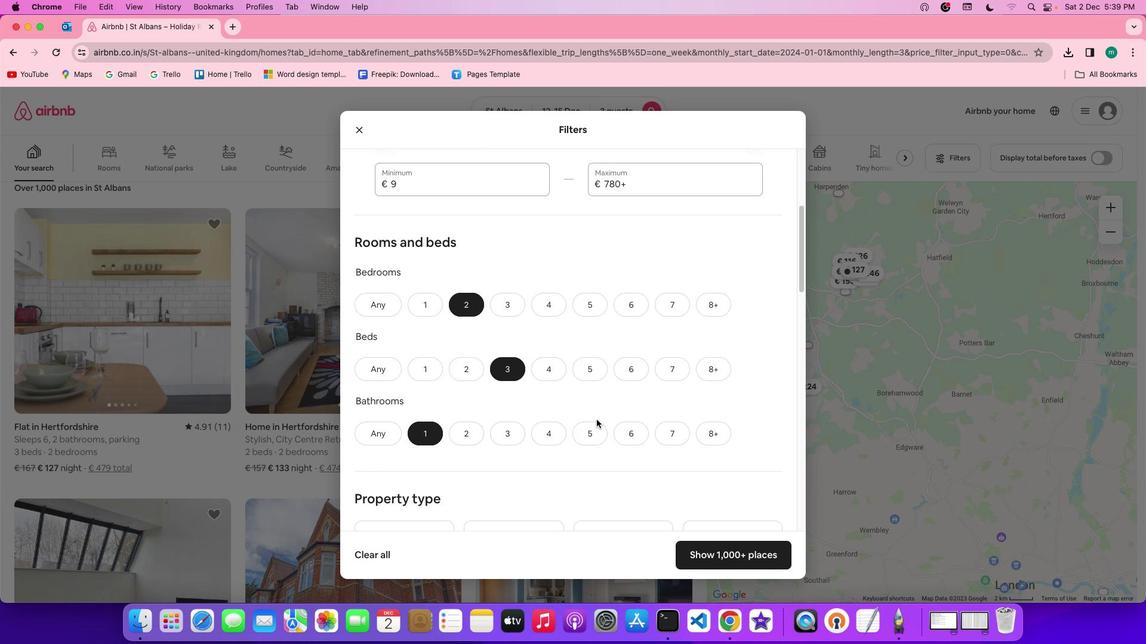 
Action: Mouse scrolled (596, 419) with delta (0, 0)
Screenshot: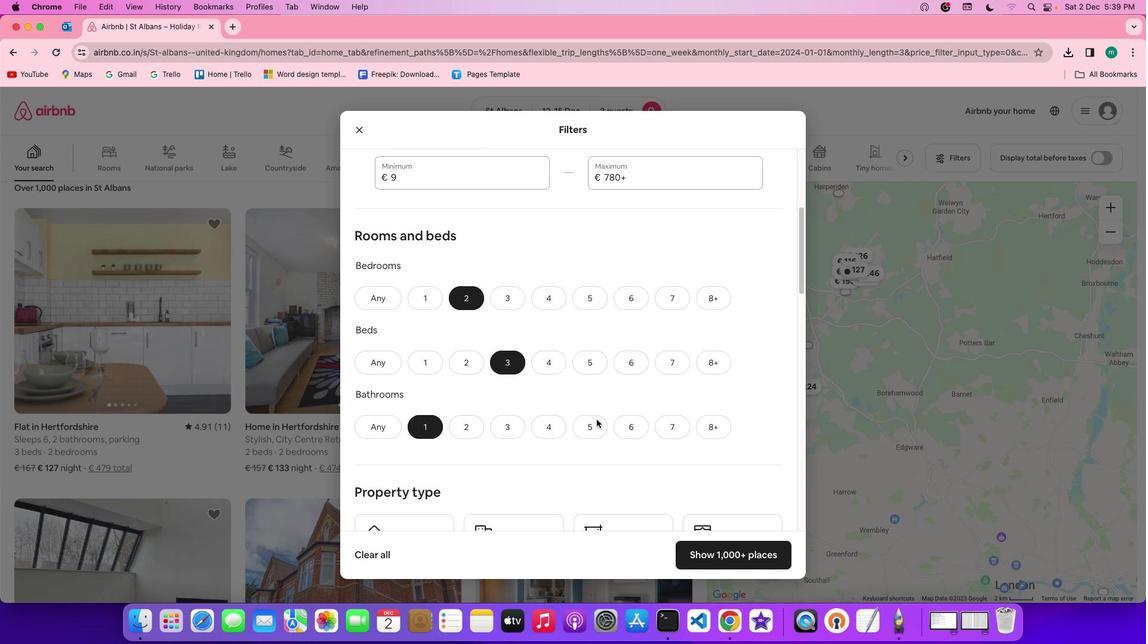 
Action: Mouse scrolled (596, 419) with delta (0, -1)
Screenshot: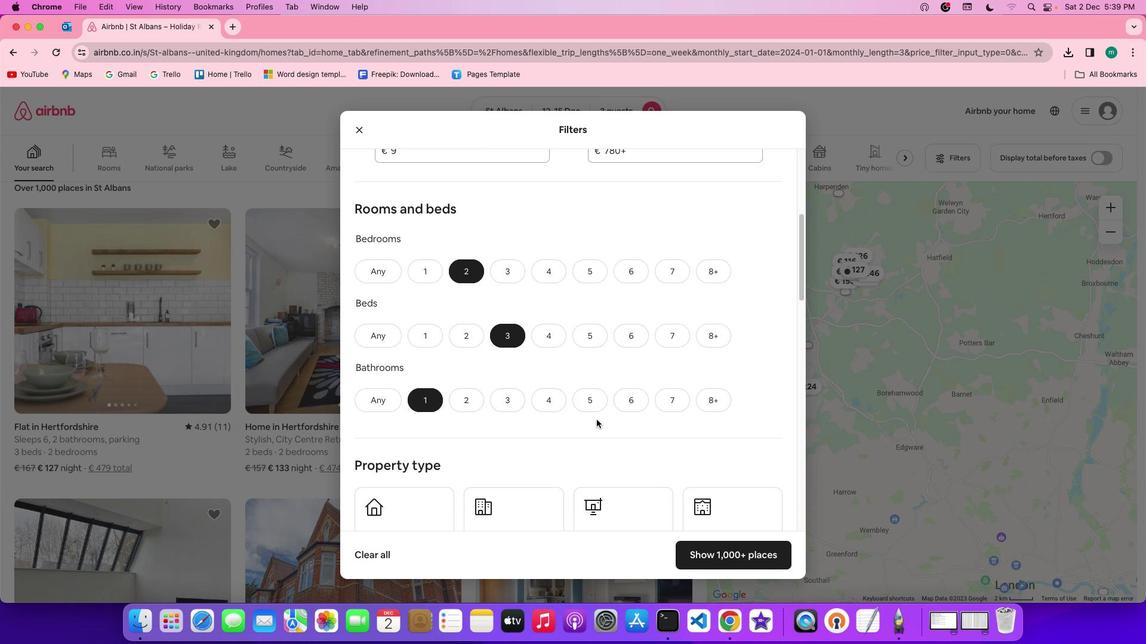 
Action: Mouse scrolled (596, 419) with delta (0, 0)
Screenshot: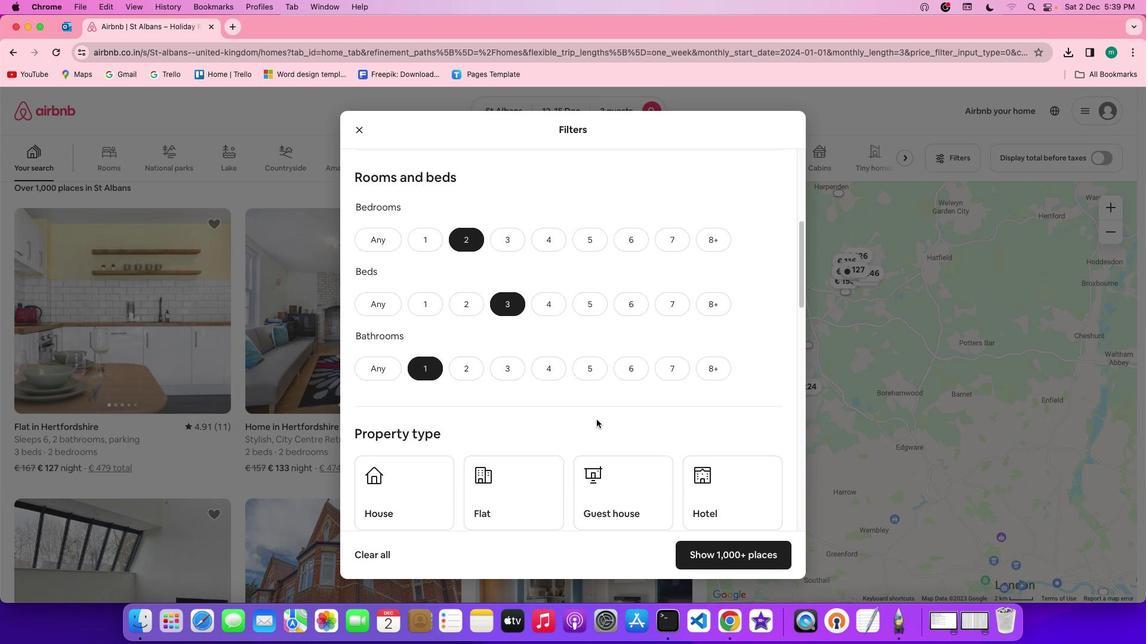 
Action: Mouse scrolled (596, 419) with delta (0, 0)
Screenshot: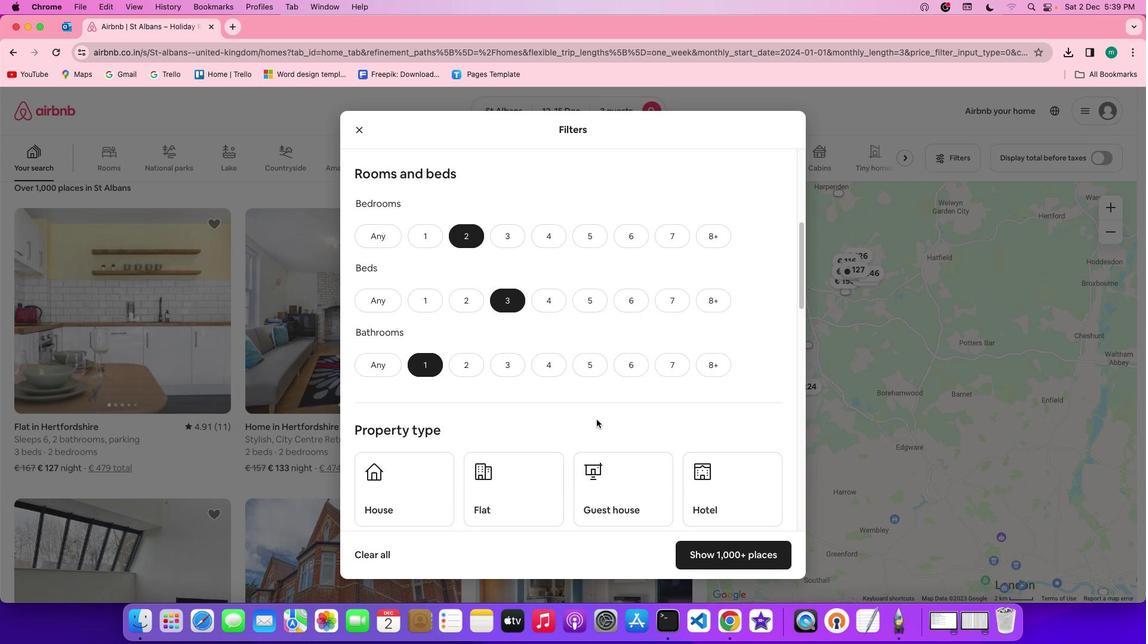 
Action: Mouse scrolled (596, 419) with delta (0, 0)
Screenshot: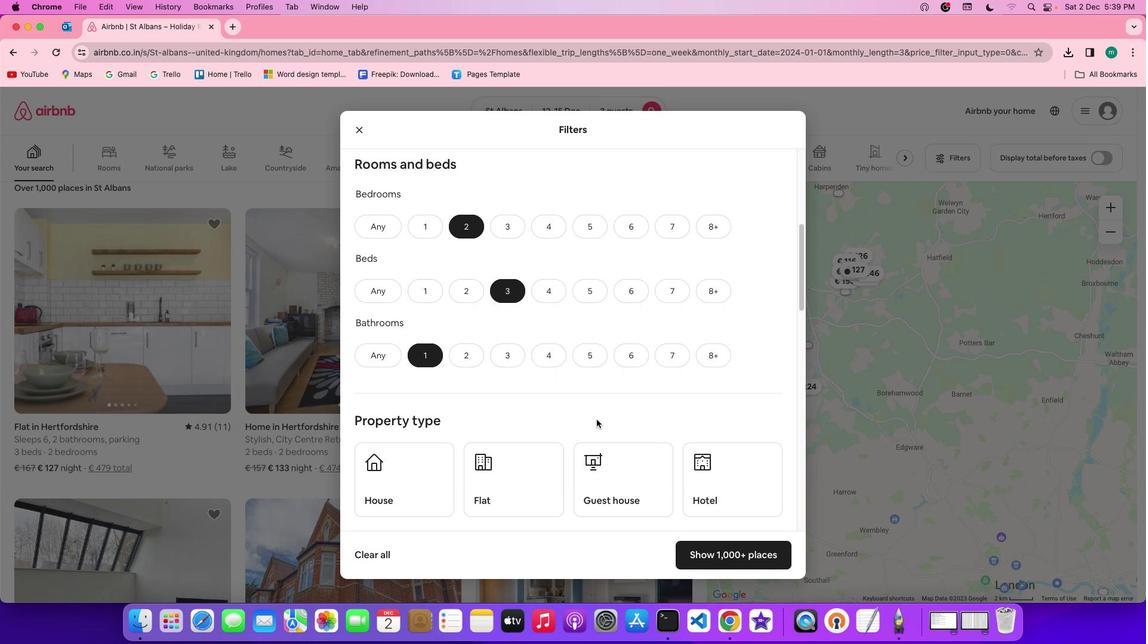 
Action: Mouse scrolled (596, 419) with delta (0, 0)
Screenshot: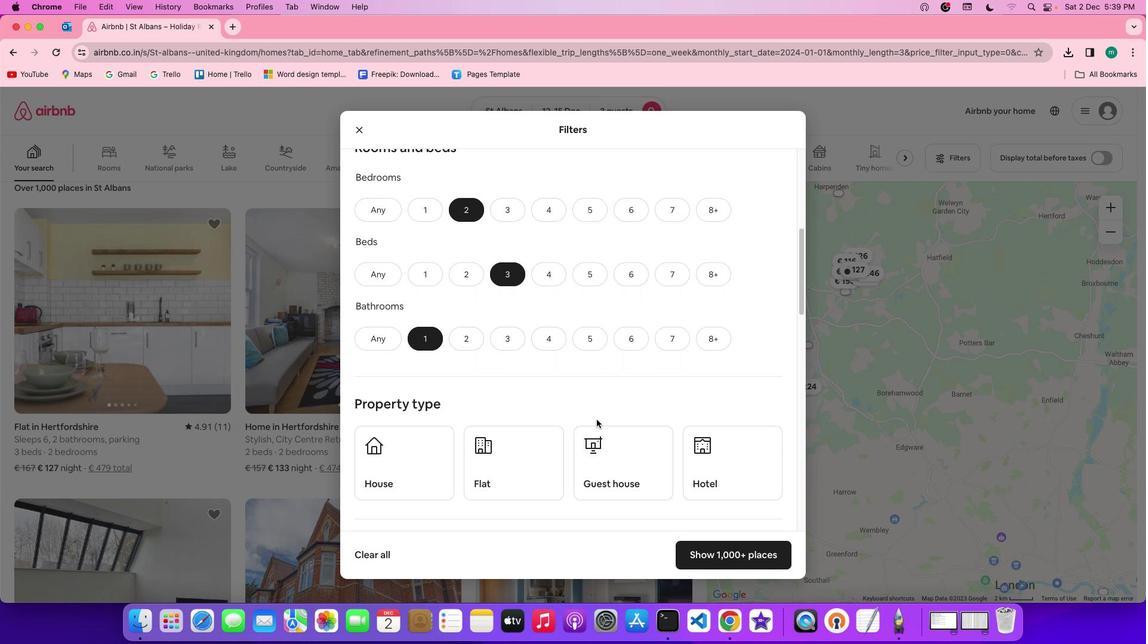 
Action: Mouse scrolled (596, 419) with delta (0, 0)
Screenshot: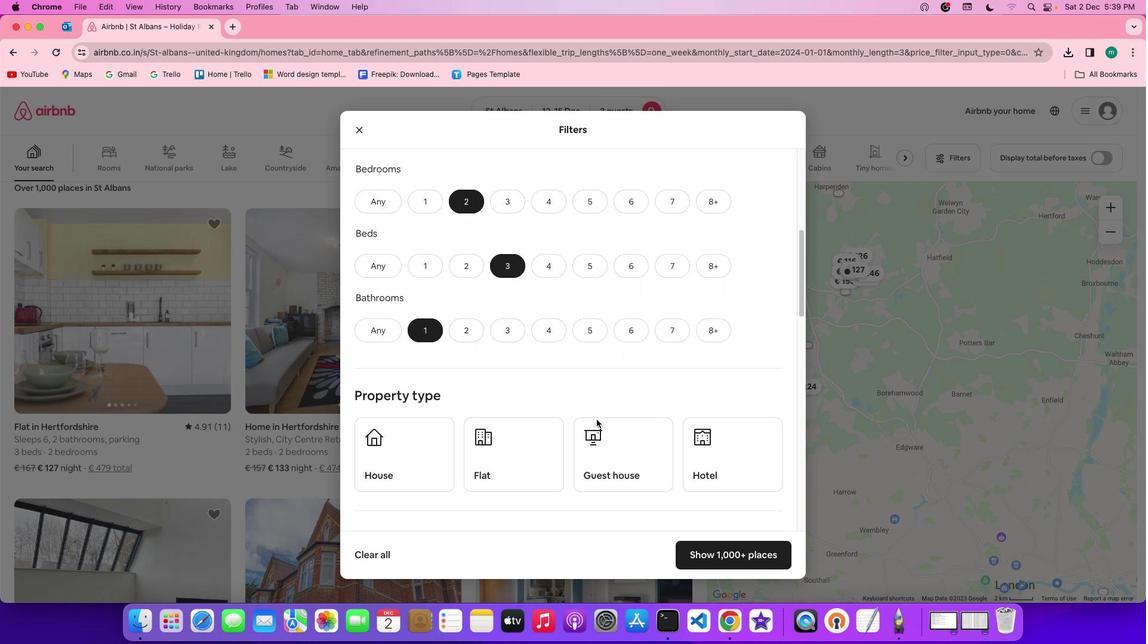 
Action: Mouse scrolled (596, 419) with delta (0, 0)
Screenshot: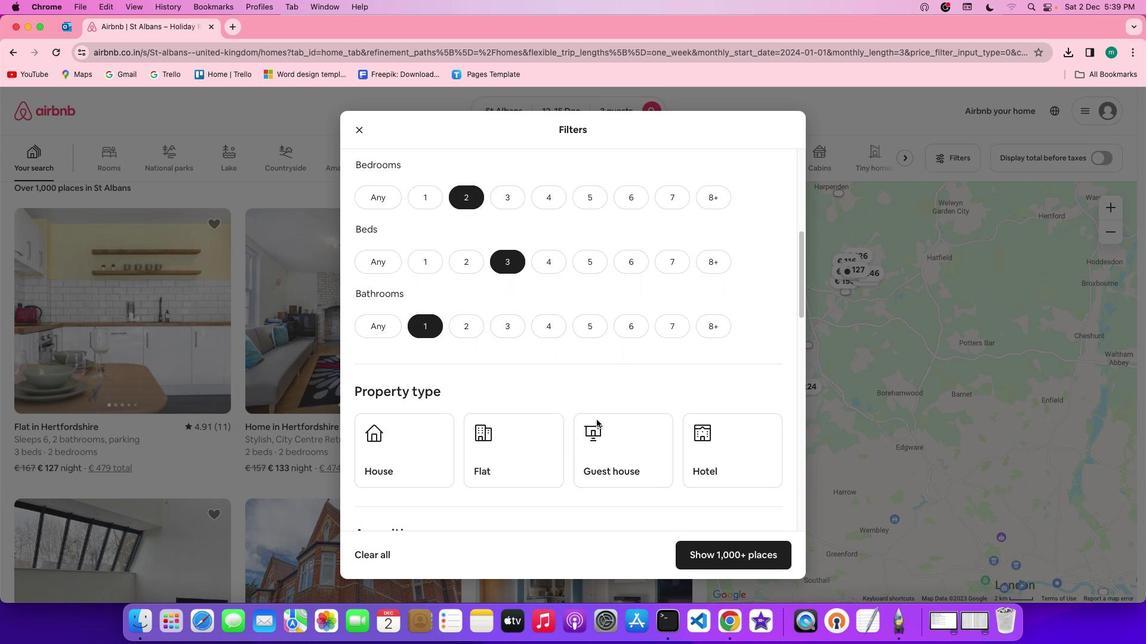 
Action: Mouse scrolled (596, 419) with delta (0, 0)
Screenshot: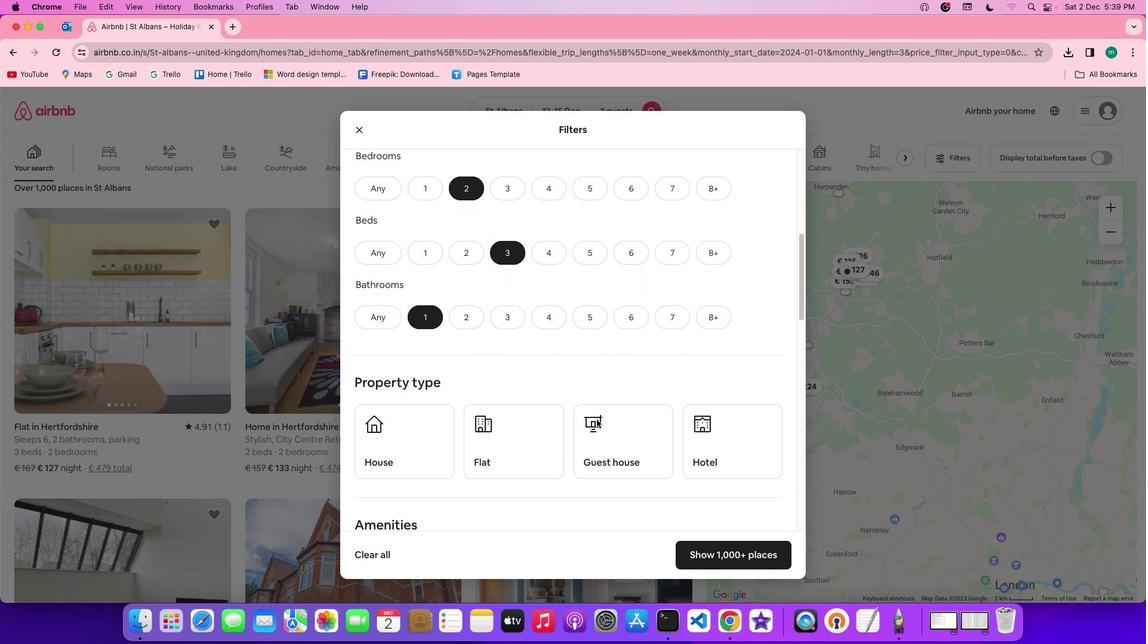 
Action: Mouse moved to (597, 419)
Screenshot: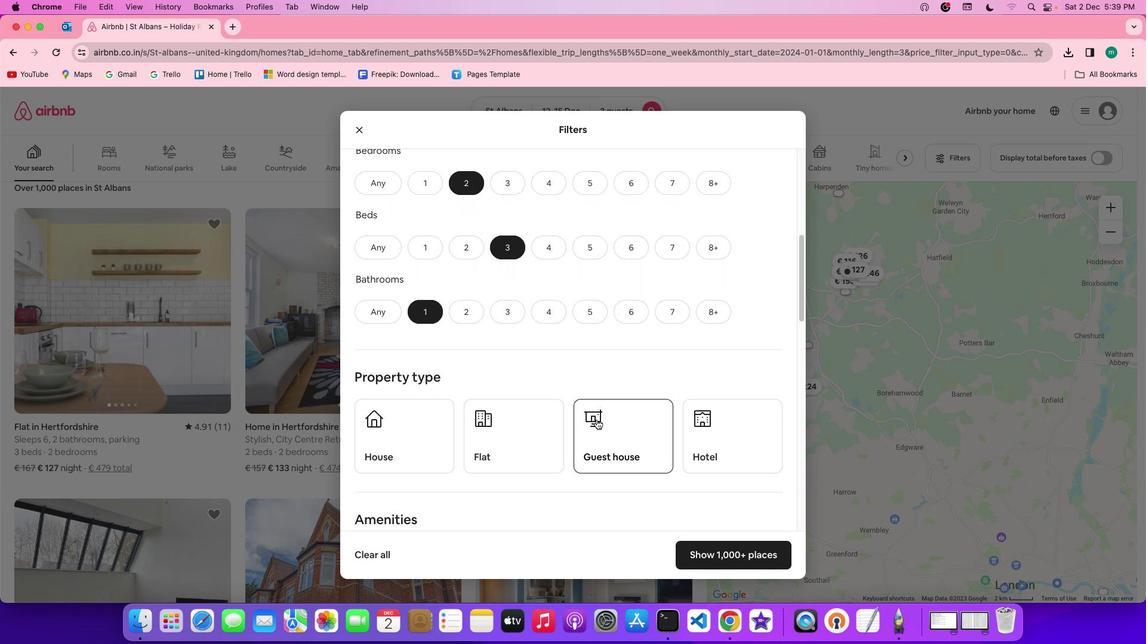 
Action: Mouse scrolled (597, 419) with delta (0, 0)
Screenshot: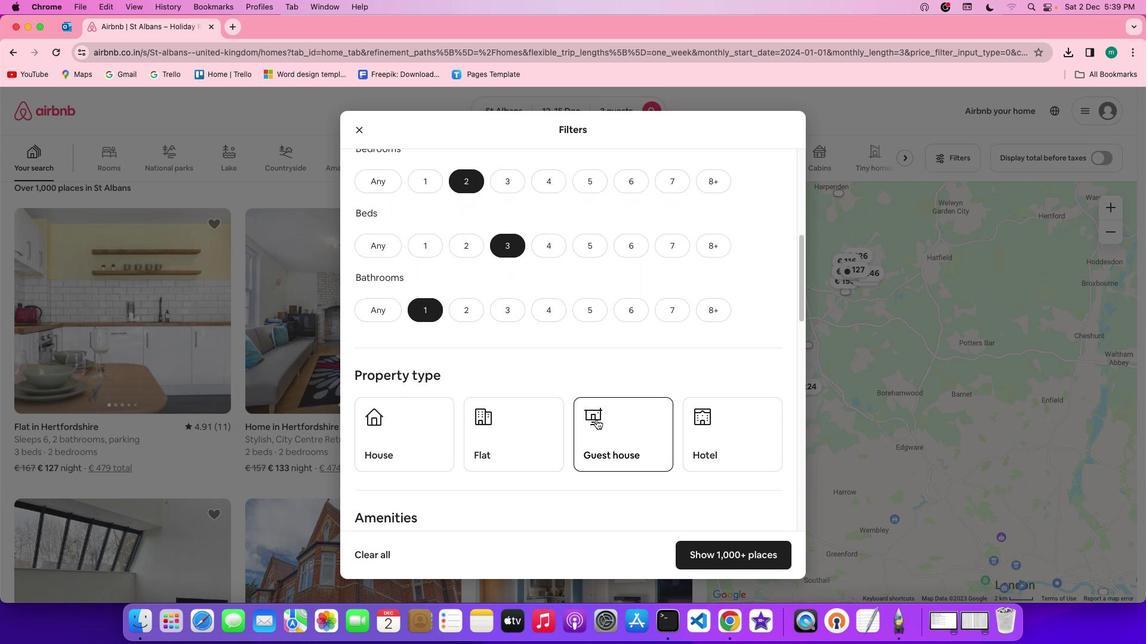 
Action: Mouse moved to (596, 420)
Screenshot: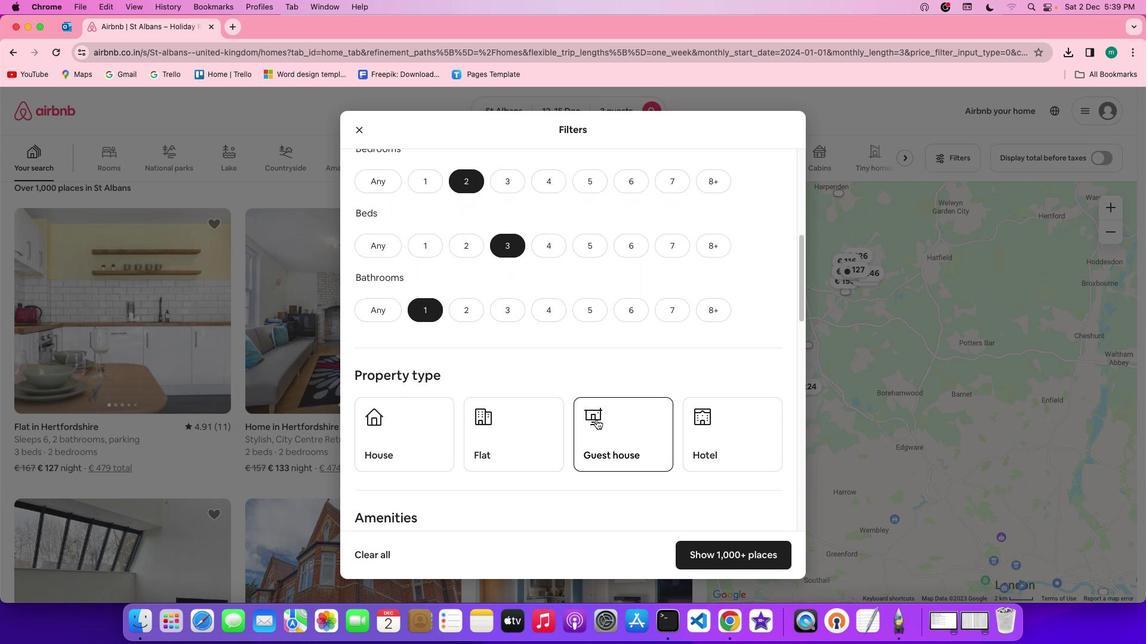 
Action: Mouse scrolled (596, 420) with delta (0, 0)
Screenshot: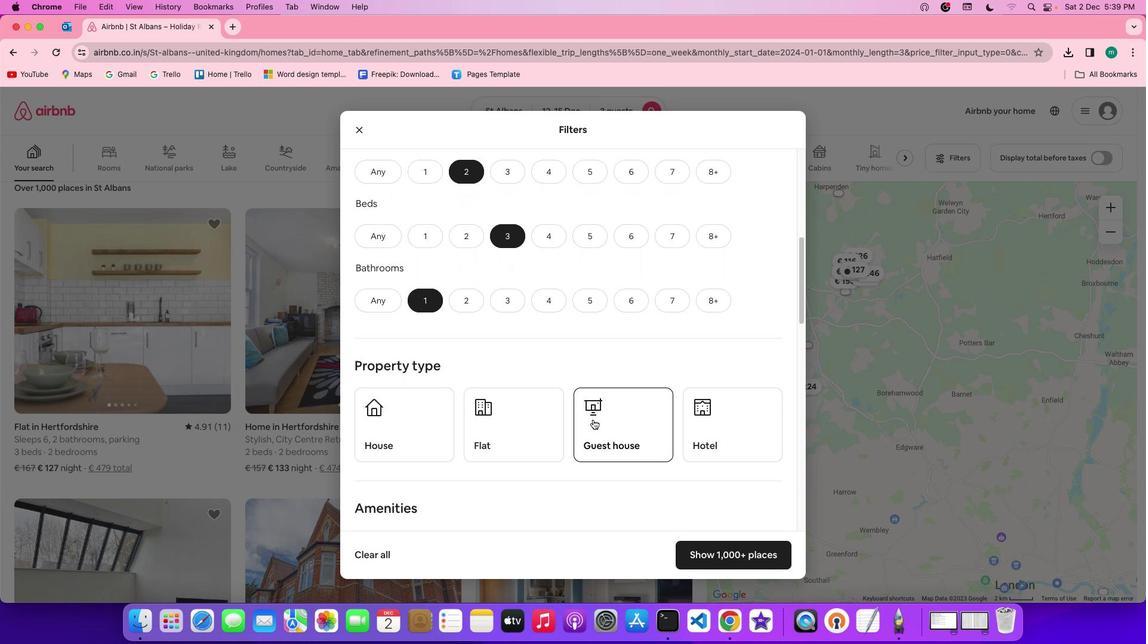 
Action: Mouse scrolled (596, 420) with delta (0, -1)
Screenshot: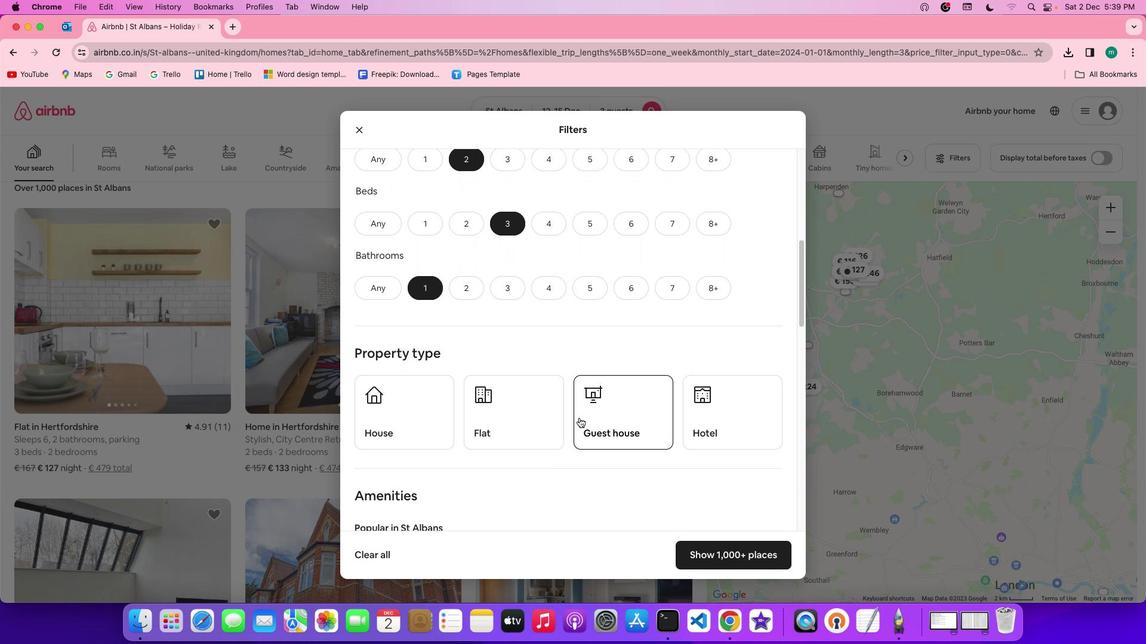 
Action: Mouse moved to (521, 394)
Screenshot: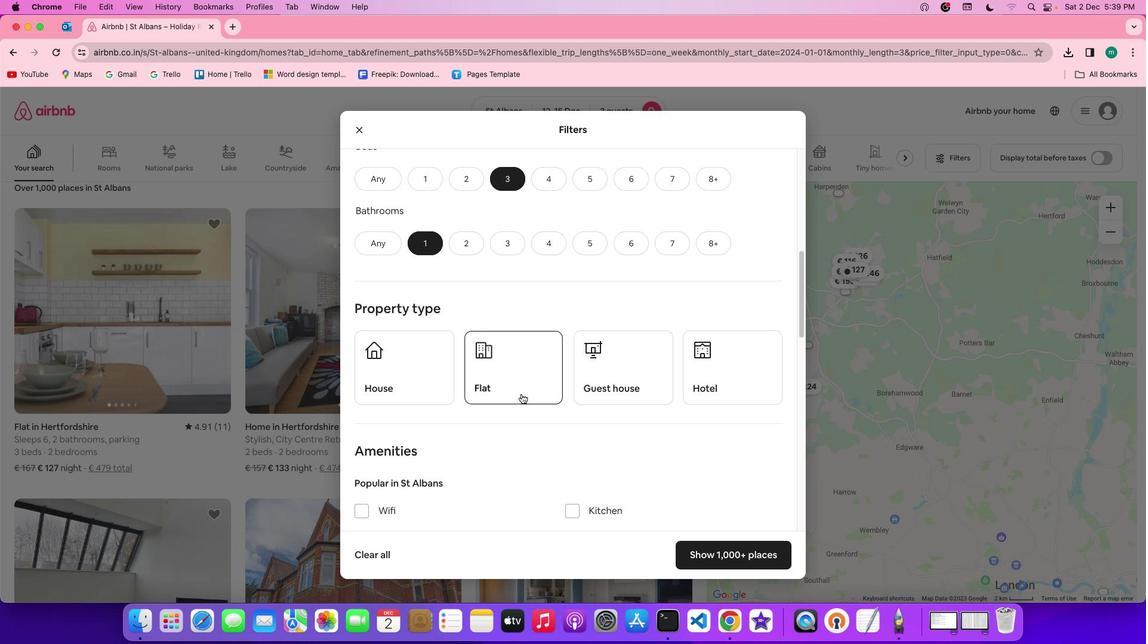 
Action: Mouse pressed left at (521, 394)
Screenshot: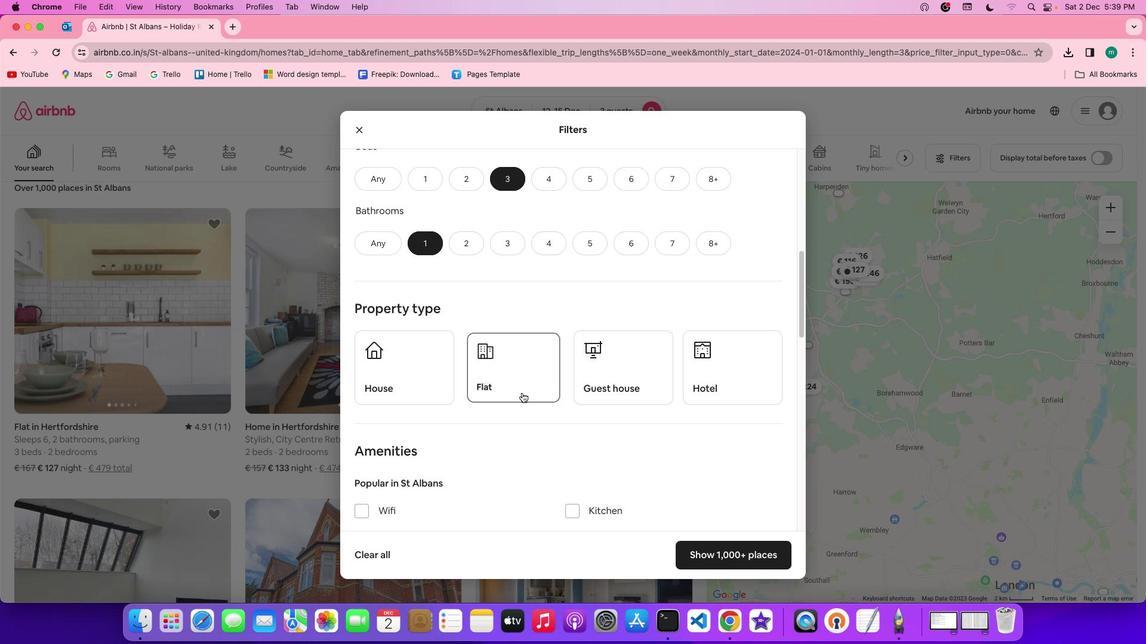 
Action: Mouse moved to (661, 429)
Screenshot: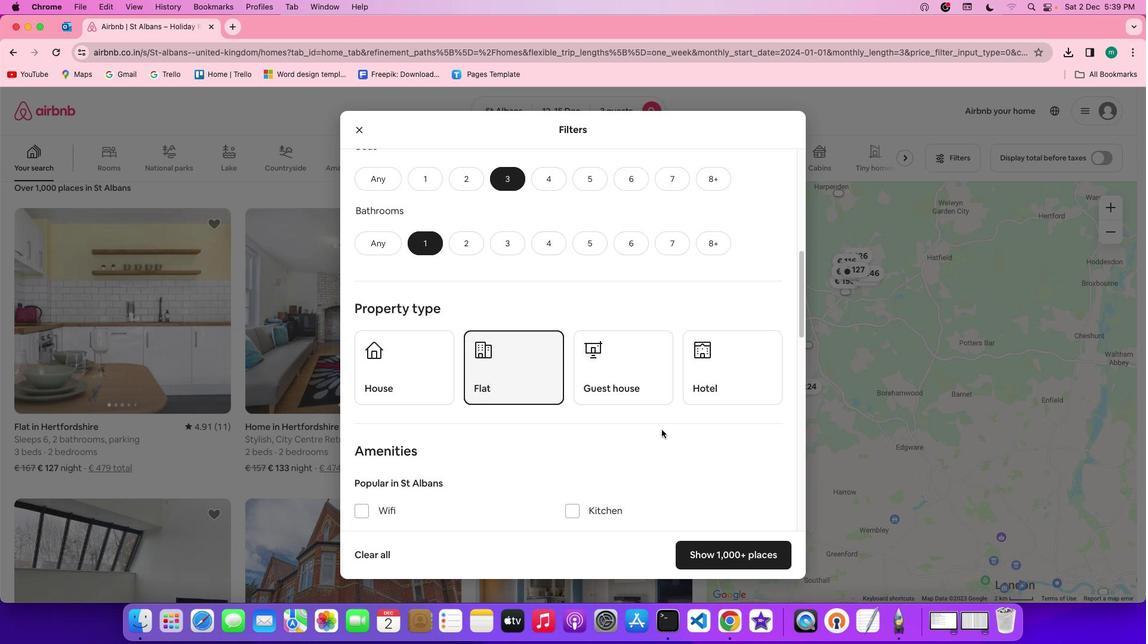 
Action: Mouse scrolled (661, 429) with delta (0, 0)
Screenshot: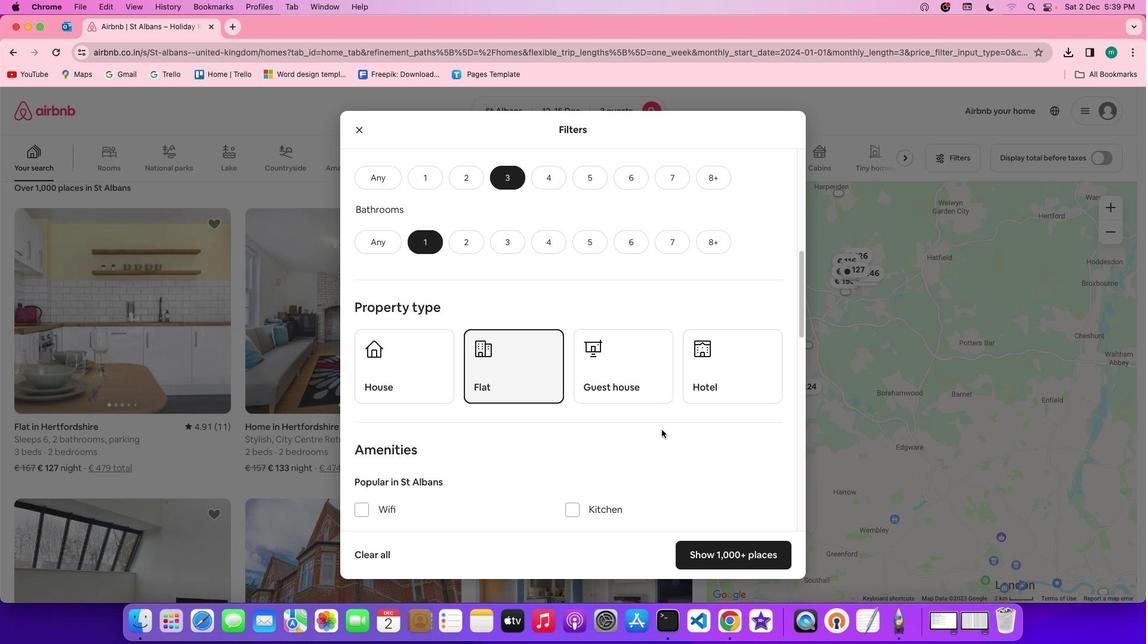 
Action: Mouse scrolled (661, 429) with delta (0, 0)
Screenshot: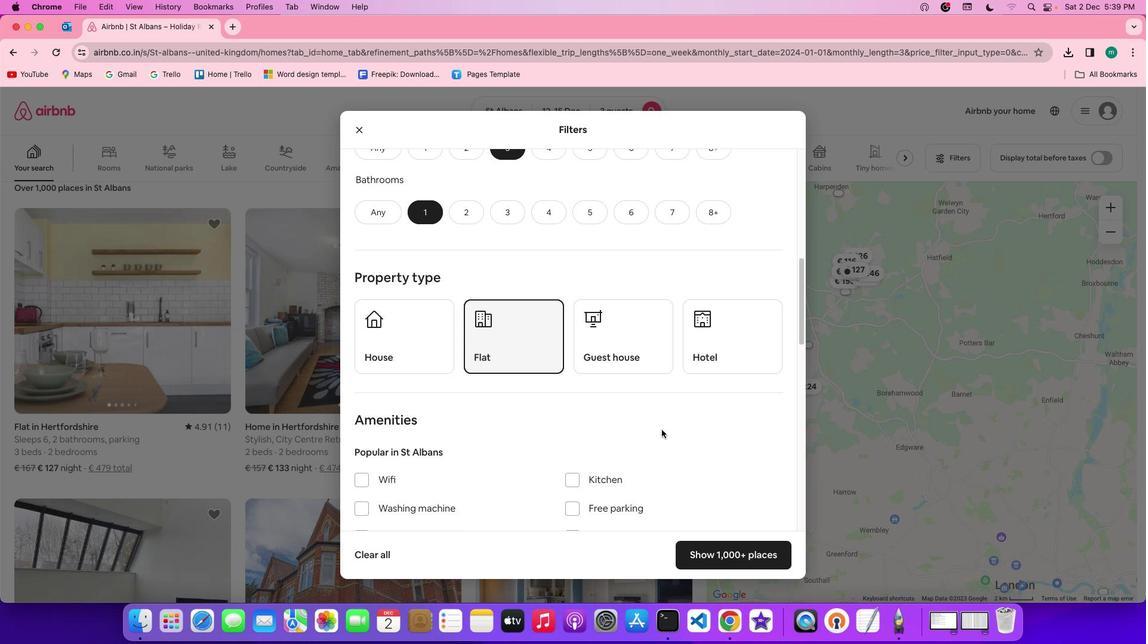 
Action: Mouse scrolled (661, 429) with delta (0, -1)
Screenshot: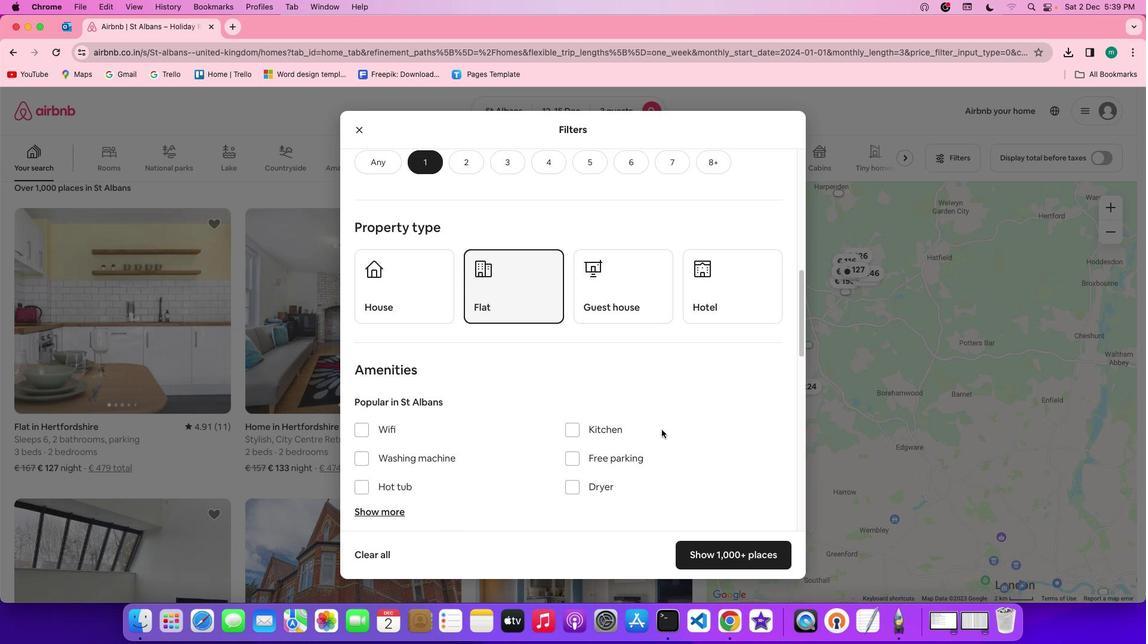 
Action: Mouse scrolled (661, 429) with delta (0, -2)
Screenshot: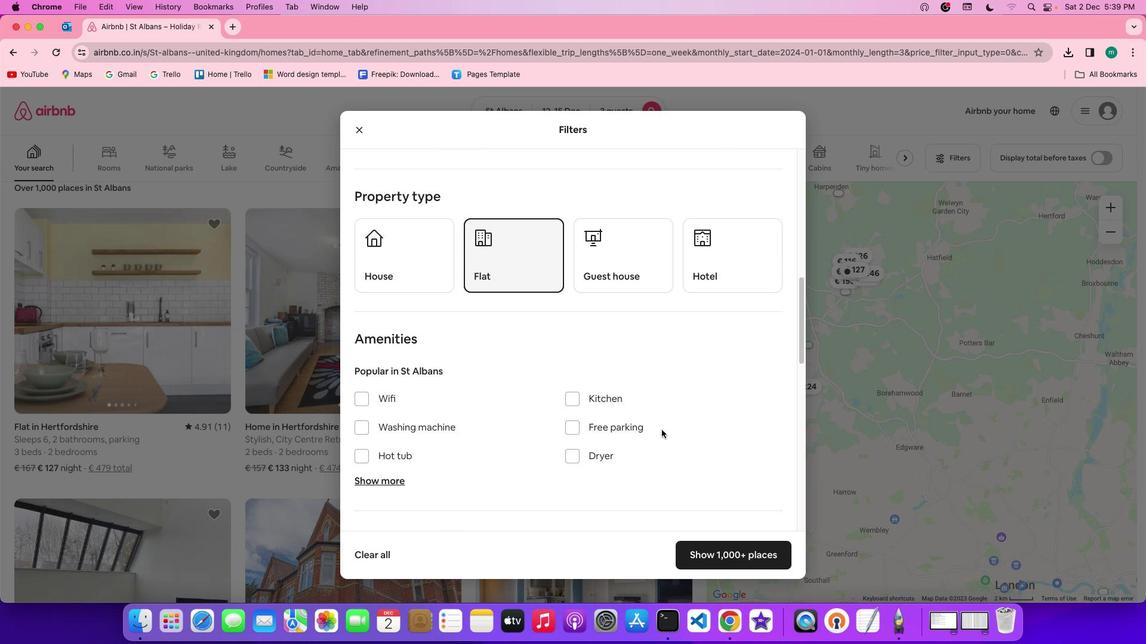 
Action: Mouse scrolled (661, 429) with delta (0, 0)
Screenshot: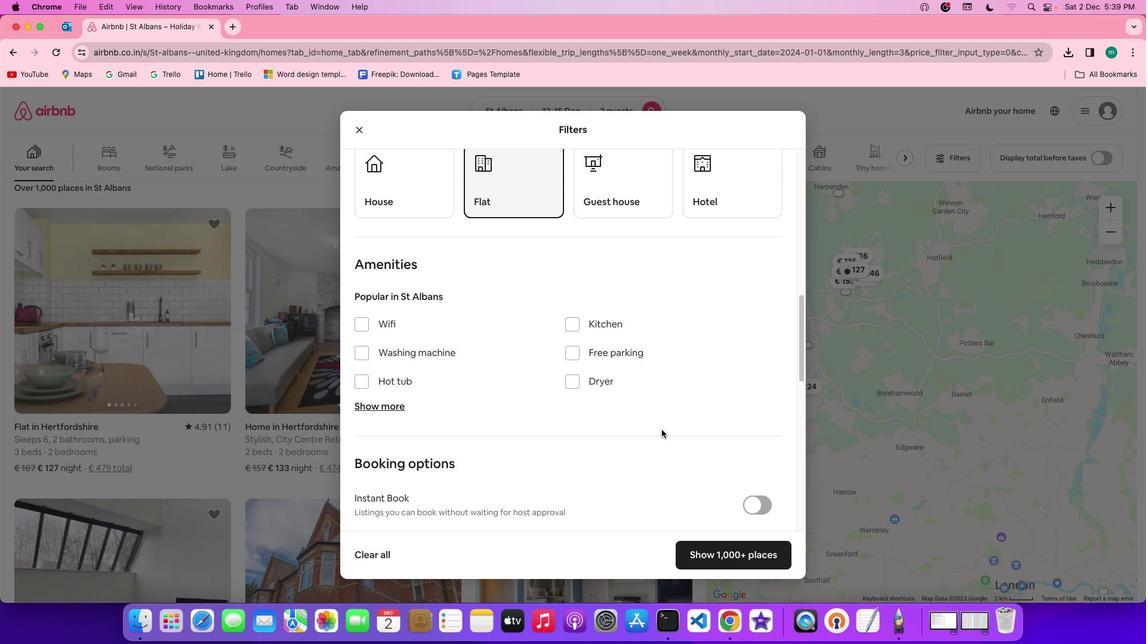 
Action: Mouse moved to (661, 429)
Screenshot: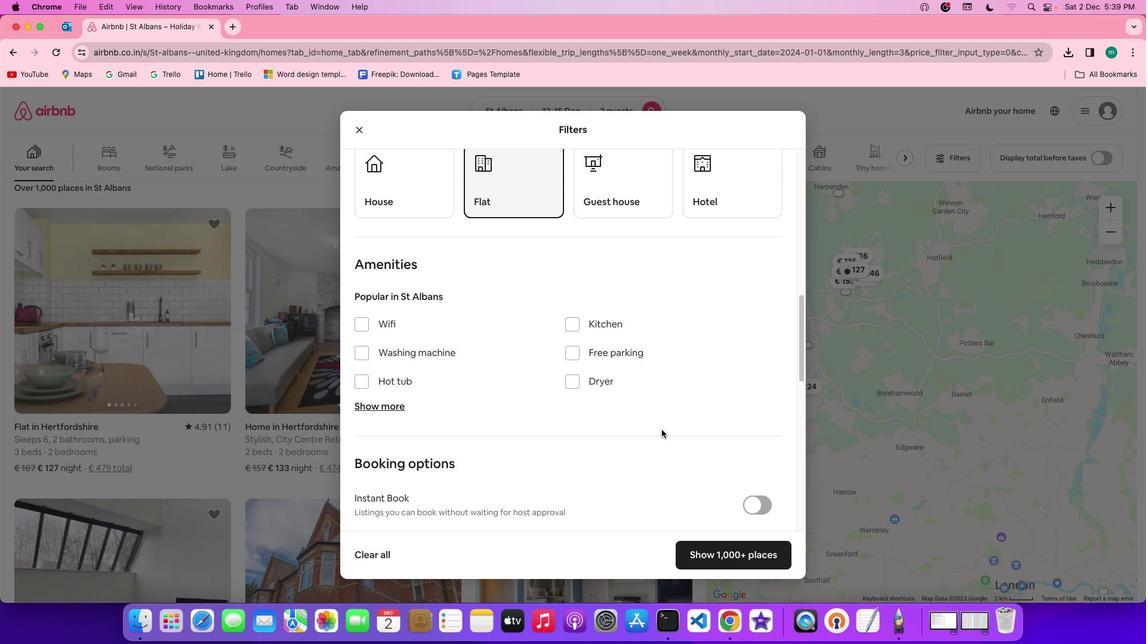 
Action: Mouse scrolled (661, 429) with delta (0, 0)
Screenshot: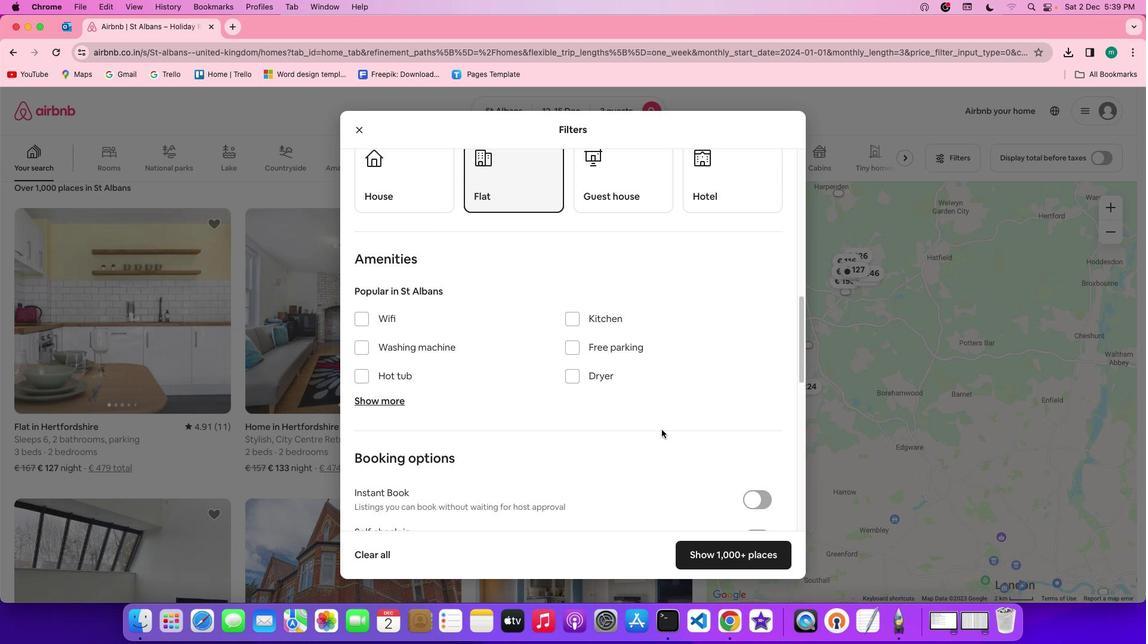 
Action: Mouse scrolled (661, 429) with delta (0, -1)
Screenshot: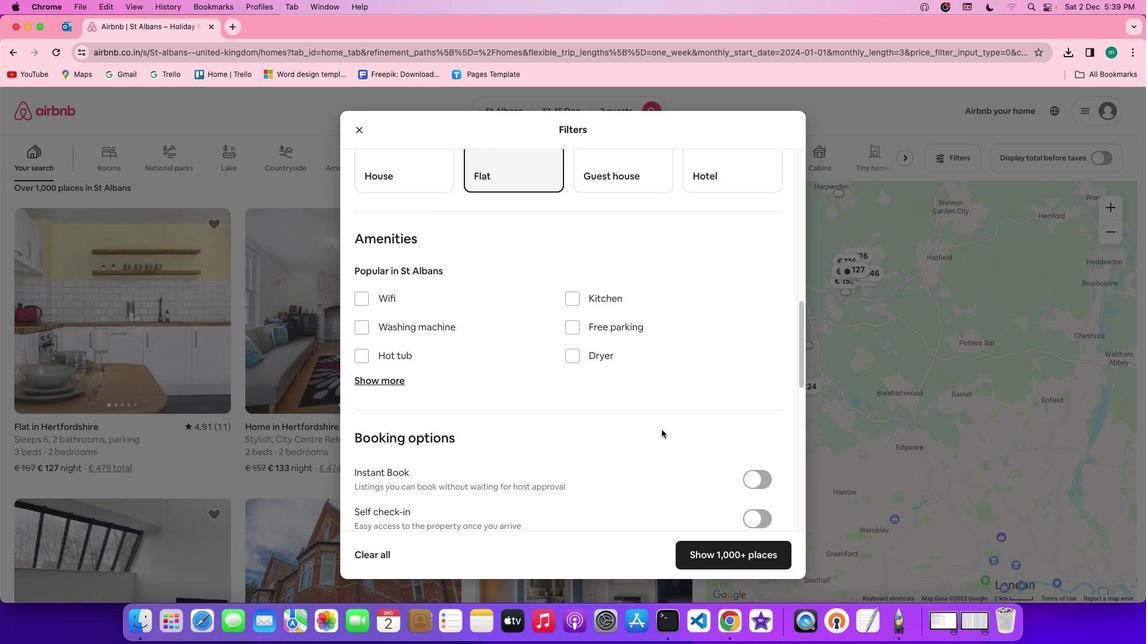 
Action: Mouse scrolled (661, 429) with delta (0, -1)
Screenshot: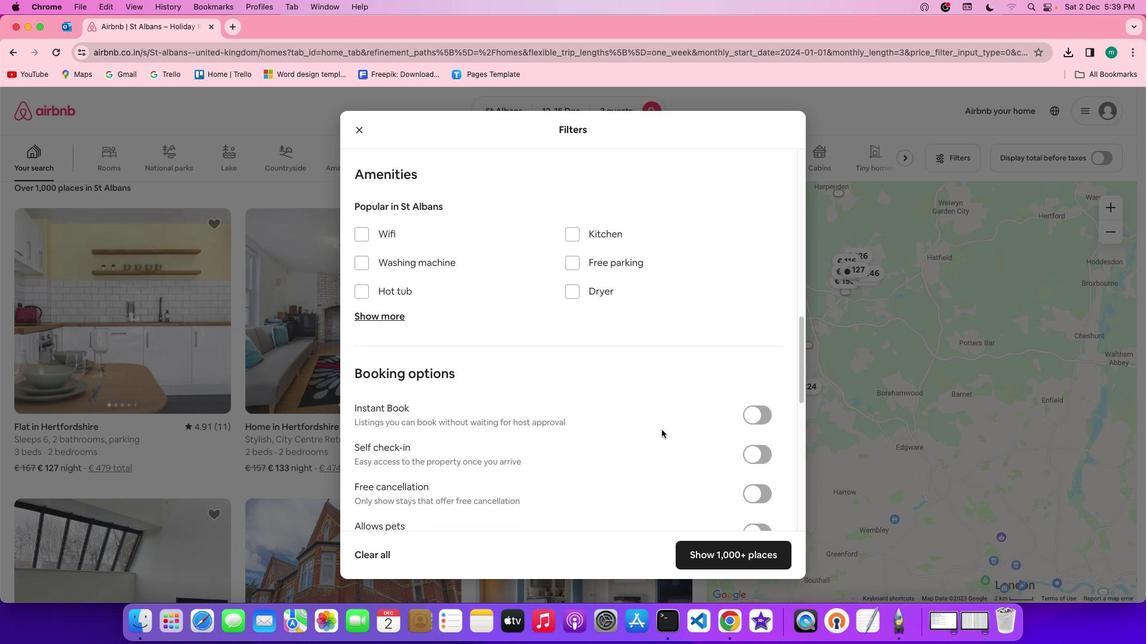 
Action: Mouse moved to (655, 432)
Screenshot: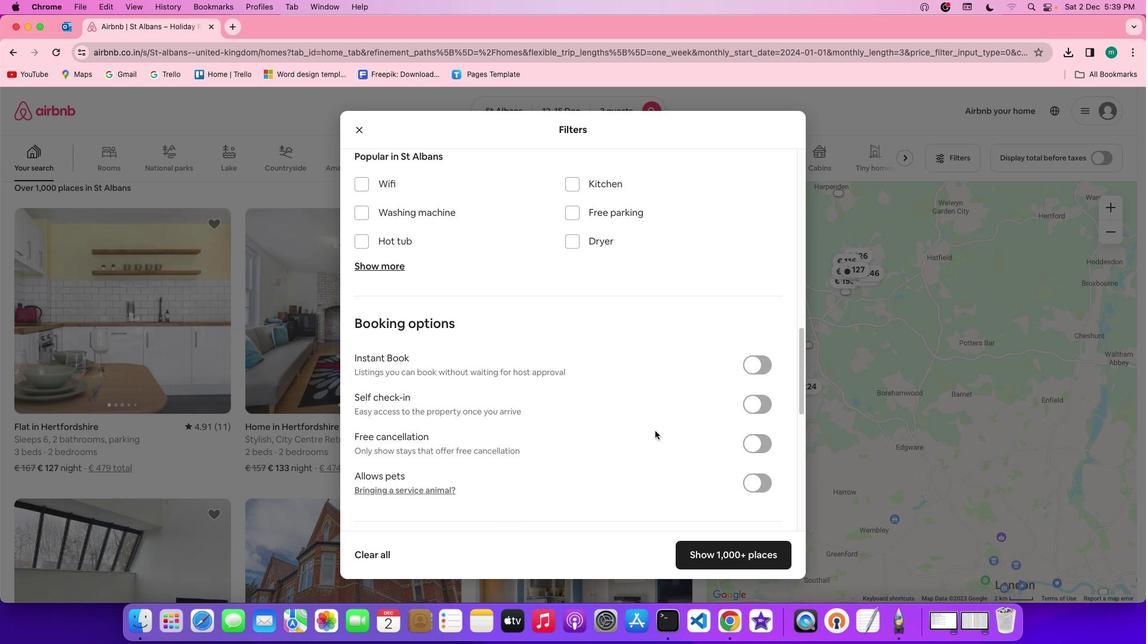 
Action: Mouse scrolled (655, 432) with delta (0, 0)
Screenshot: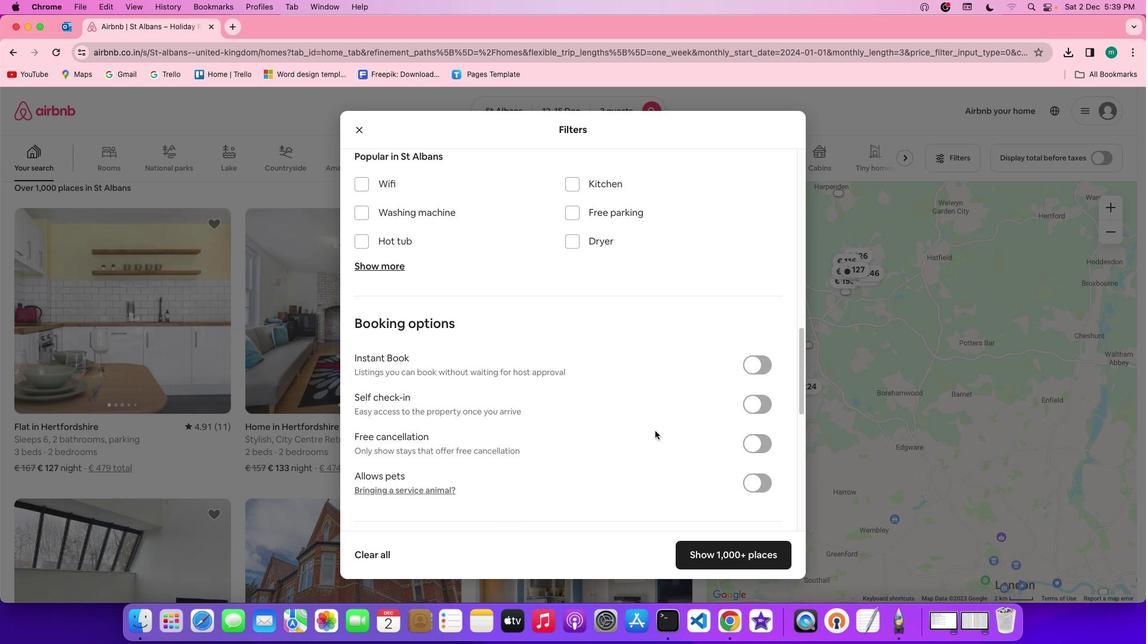 
Action: Mouse moved to (655, 431)
Screenshot: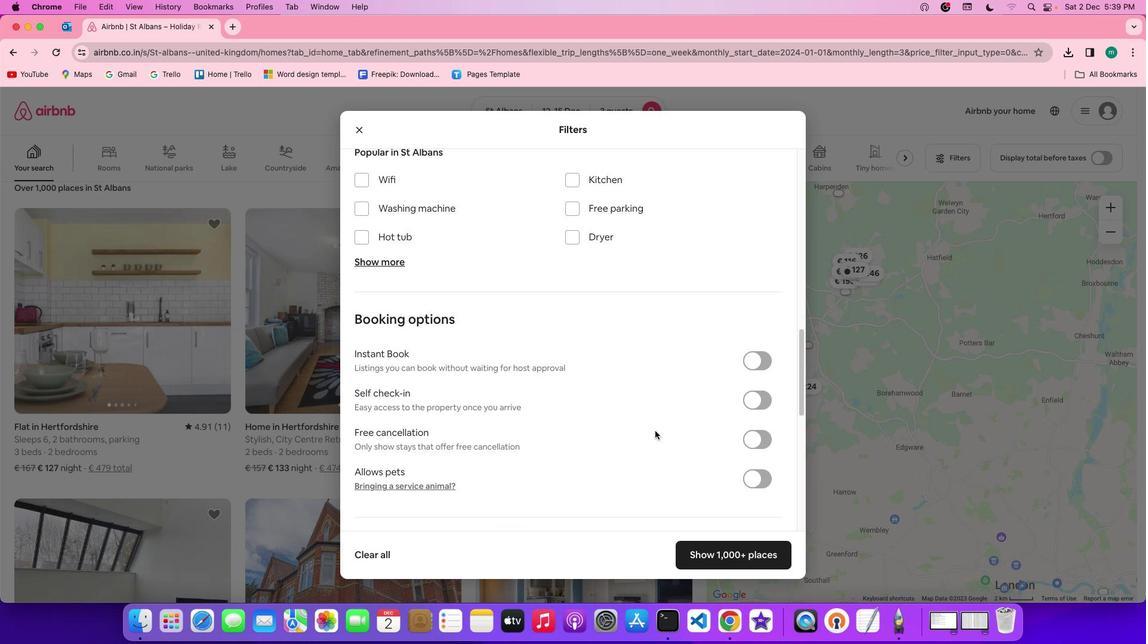 
Action: Mouse scrolled (655, 431) with delta (0, 0)
Screenshot: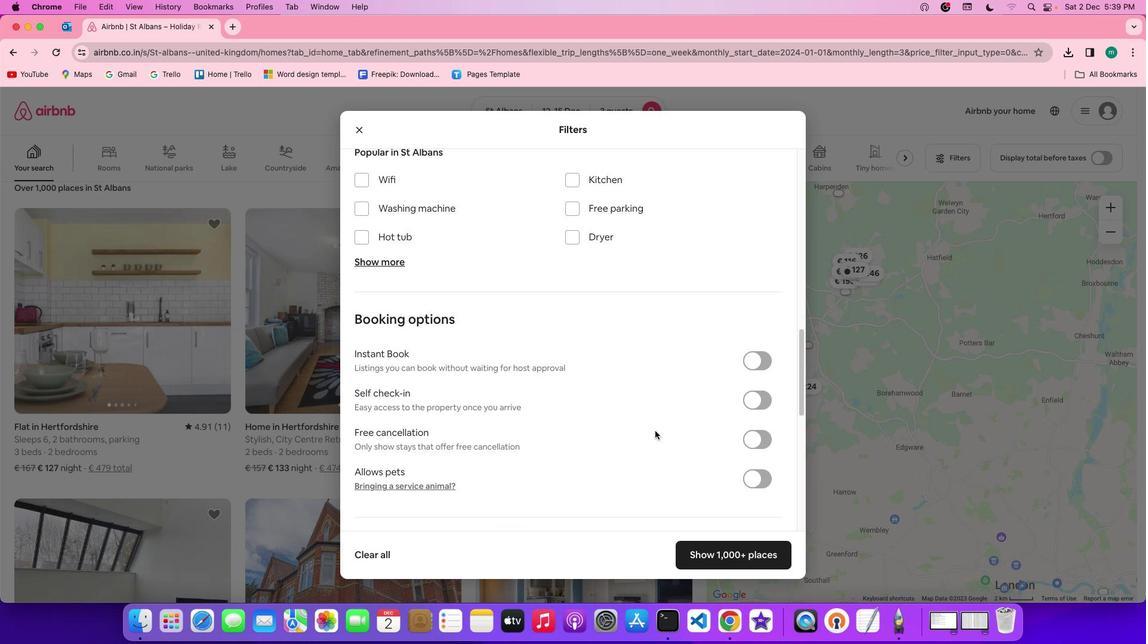 
Action: Mouse scrolled (655, 431) with delta (0, 0)
Screenshot: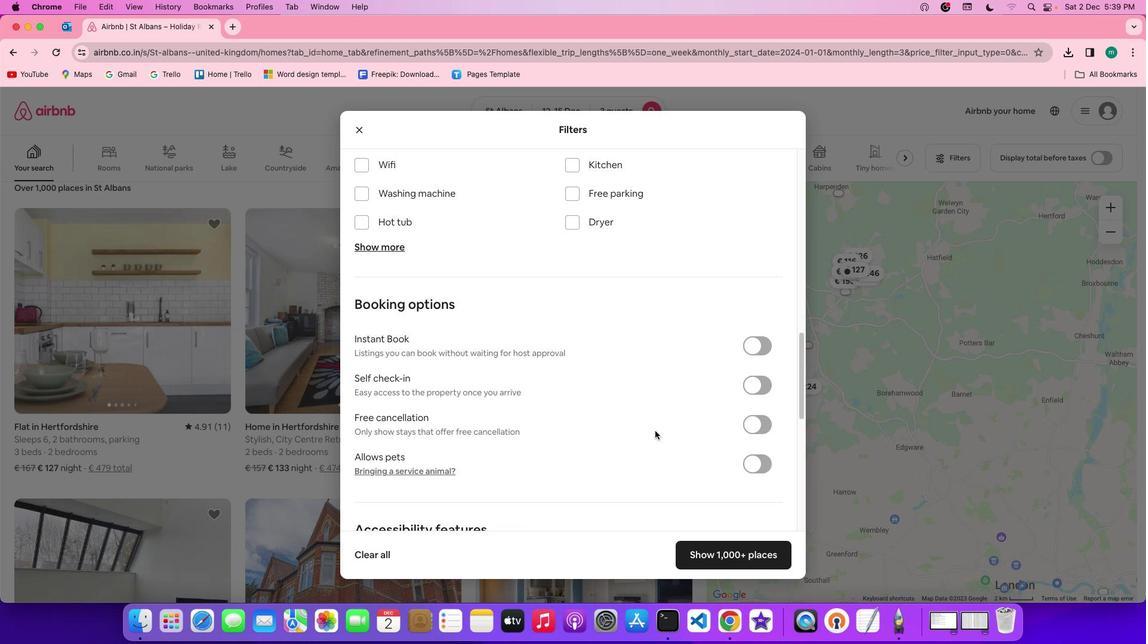 
Action: Mouse scrolled (655, 431) with delta (0, 0)
Screenshot: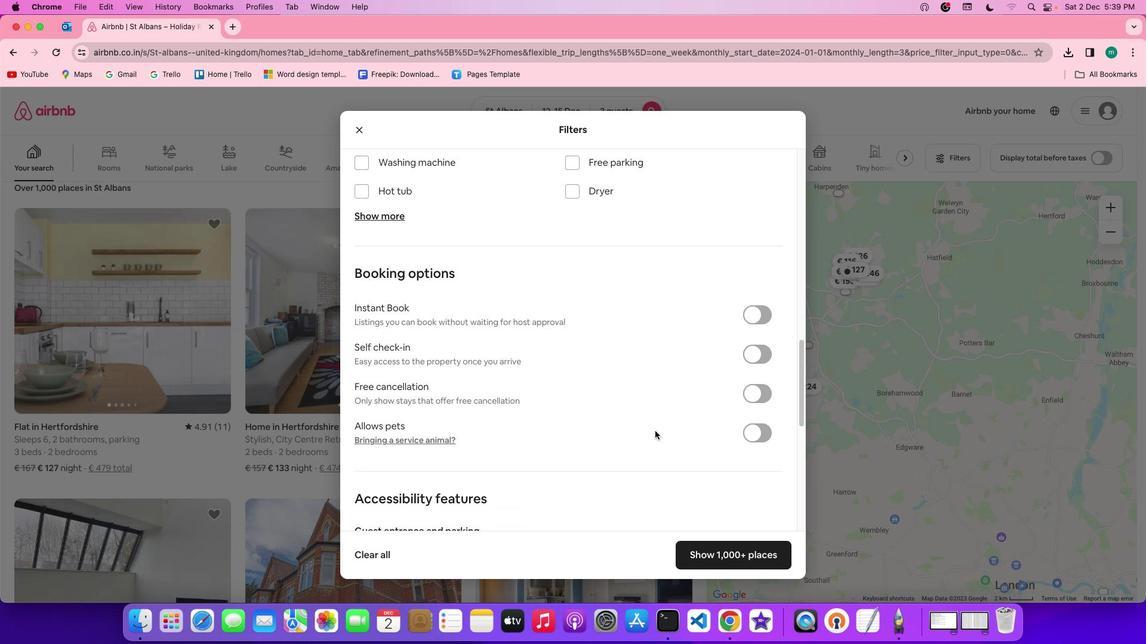 
Action: Mouse scrolled (655, 431) with delta (0, 0)
Screenshot: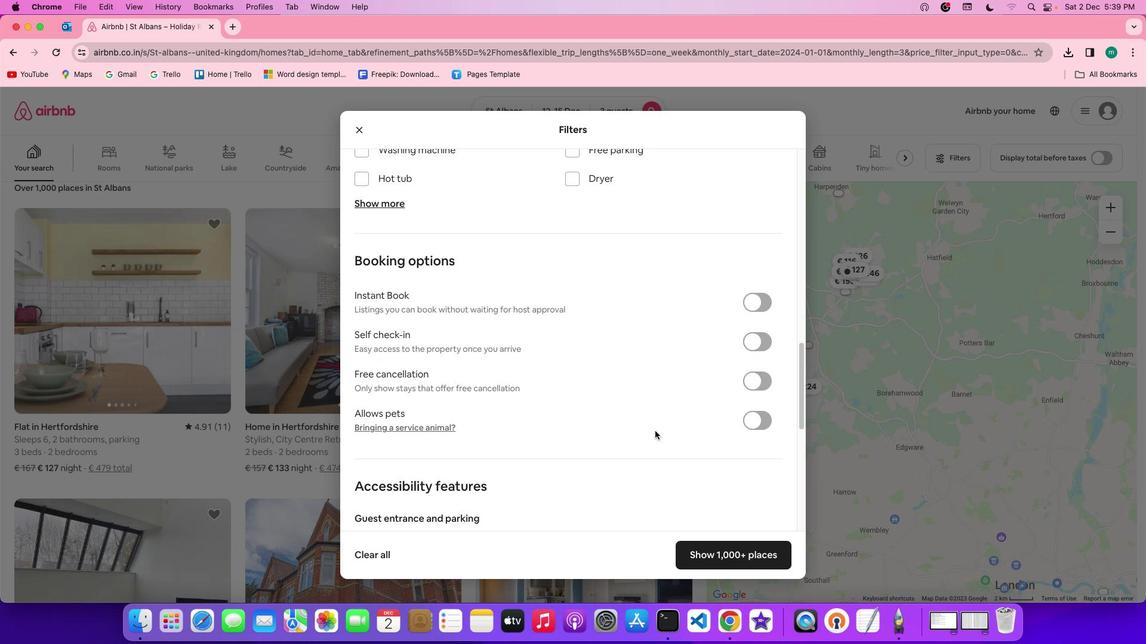 
Action: Mouse scrolled (655, 431) with delta (0, 0)
Screenshot: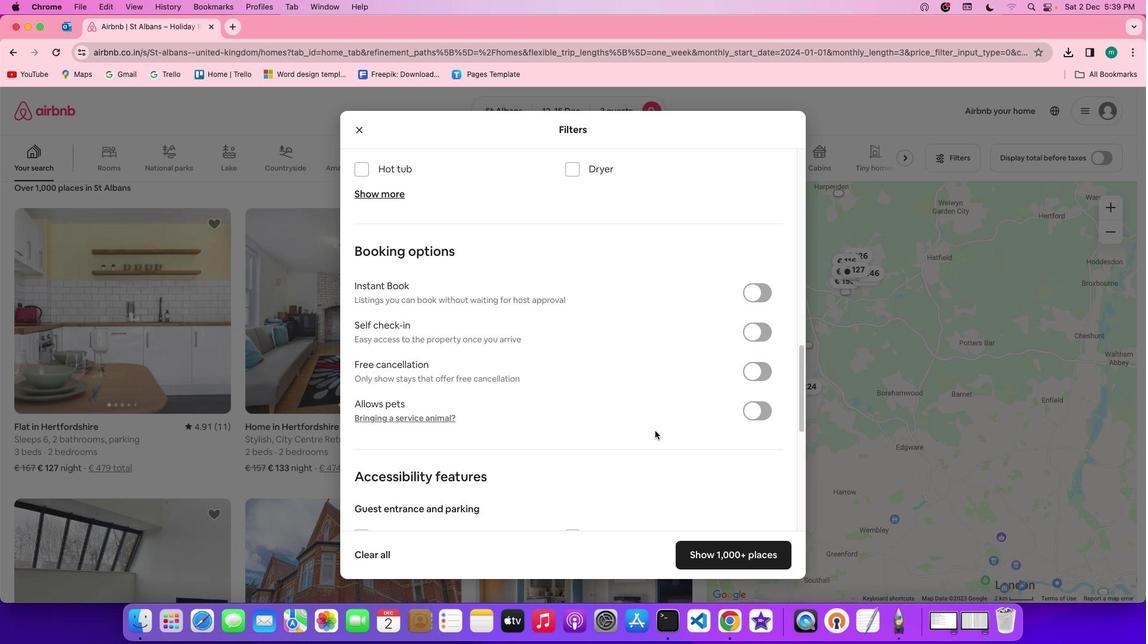 
Action: Mouse scrolled (655, 431) with delta (0, 0)
Screenshot: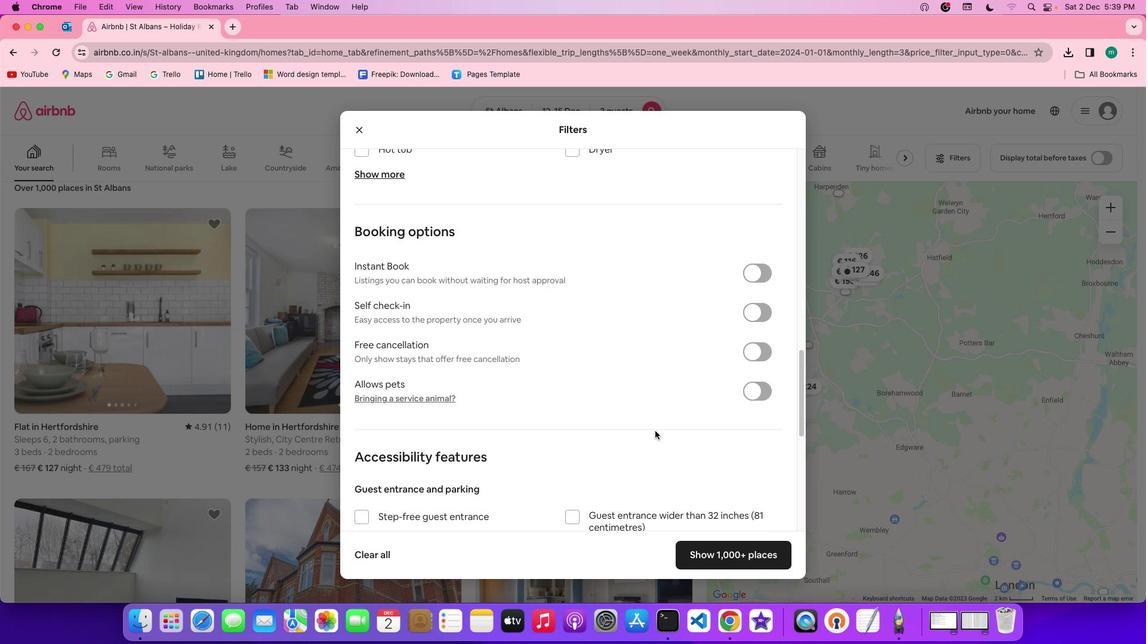 
Action: Mouse scrolled (655, 431) with delta (0, 0)
Screenshot: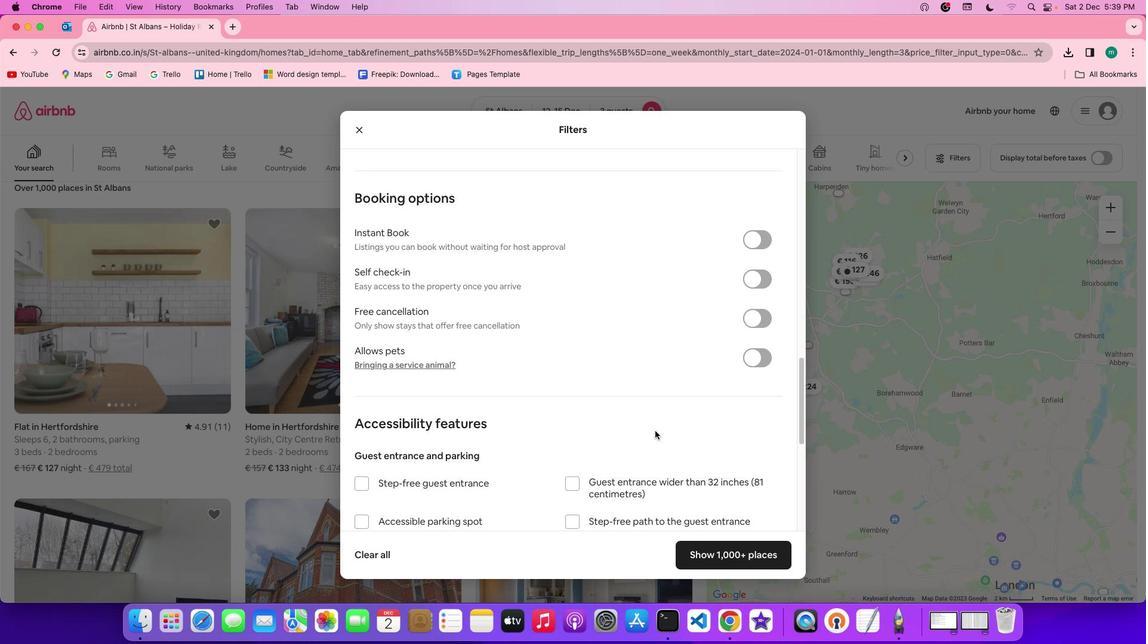 
Action: Mouse scrolled (655, 431) with delta (0, 0)
Screenshot: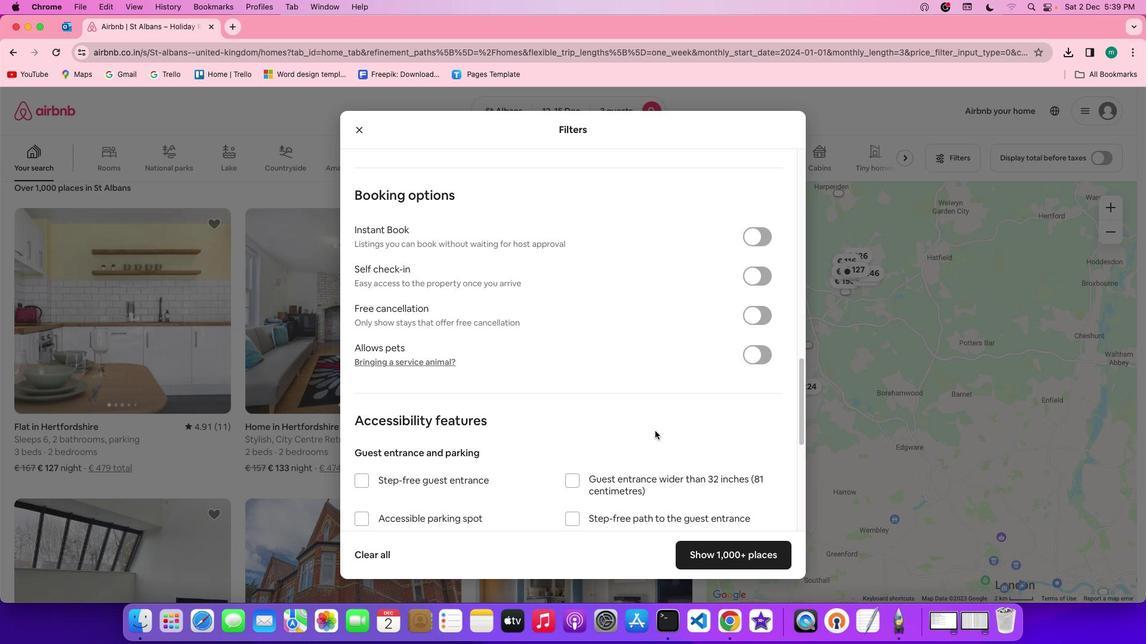 
Action: Mouse scrolled (655, 431) with delta (0, 0)
Screenshot: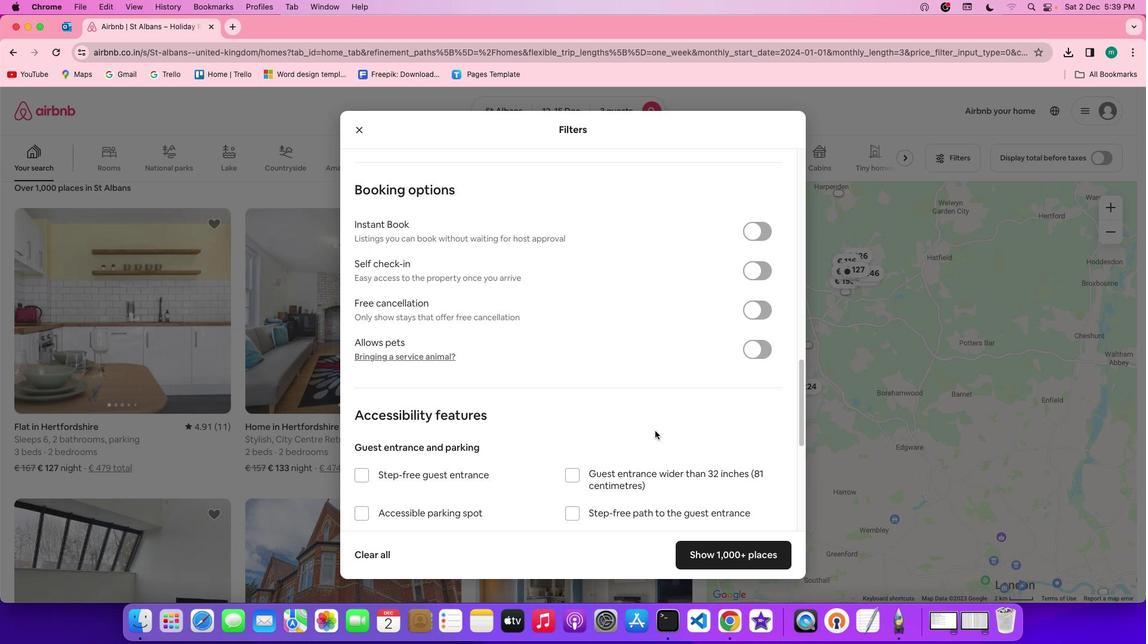 
Action: Mouse scrolled (655, 431) with delta (0, -1)
Screenshot: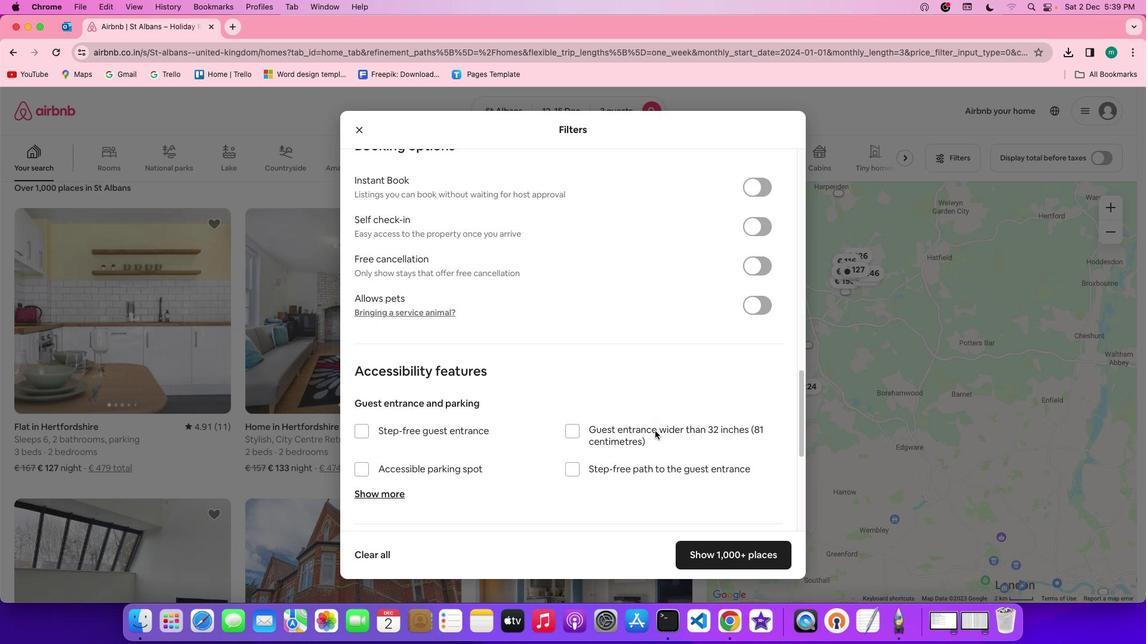 
Action: Mouse scrolled (655, 431) with delta (0, 0)
Screenshot: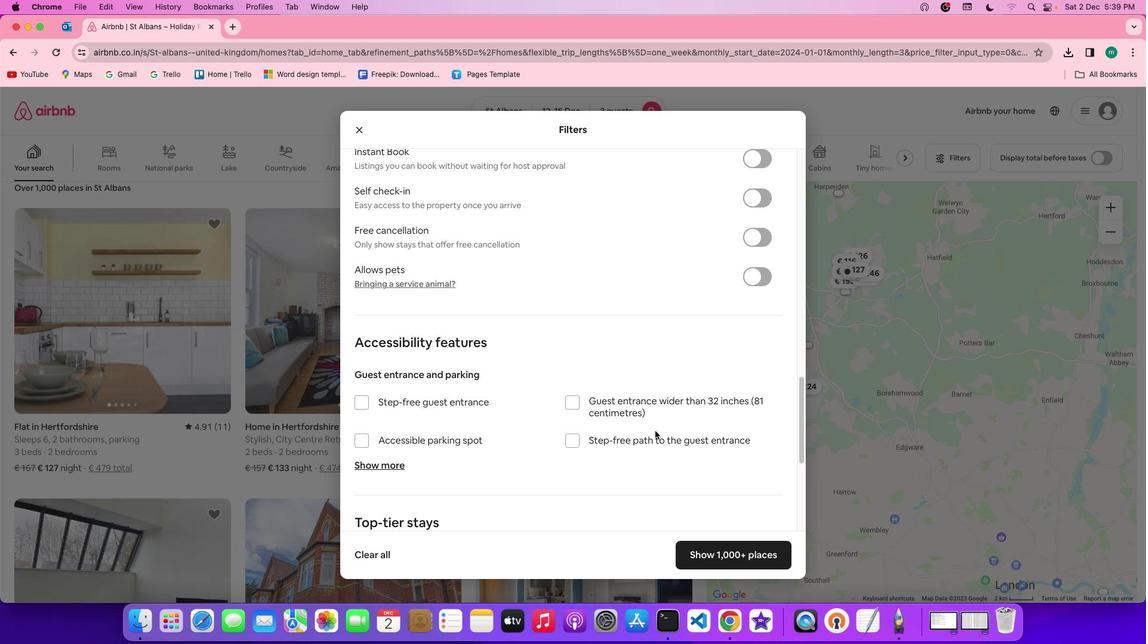 
Action: Mouse scrolled (655, 431) with delta (0, 0)
Screenshot: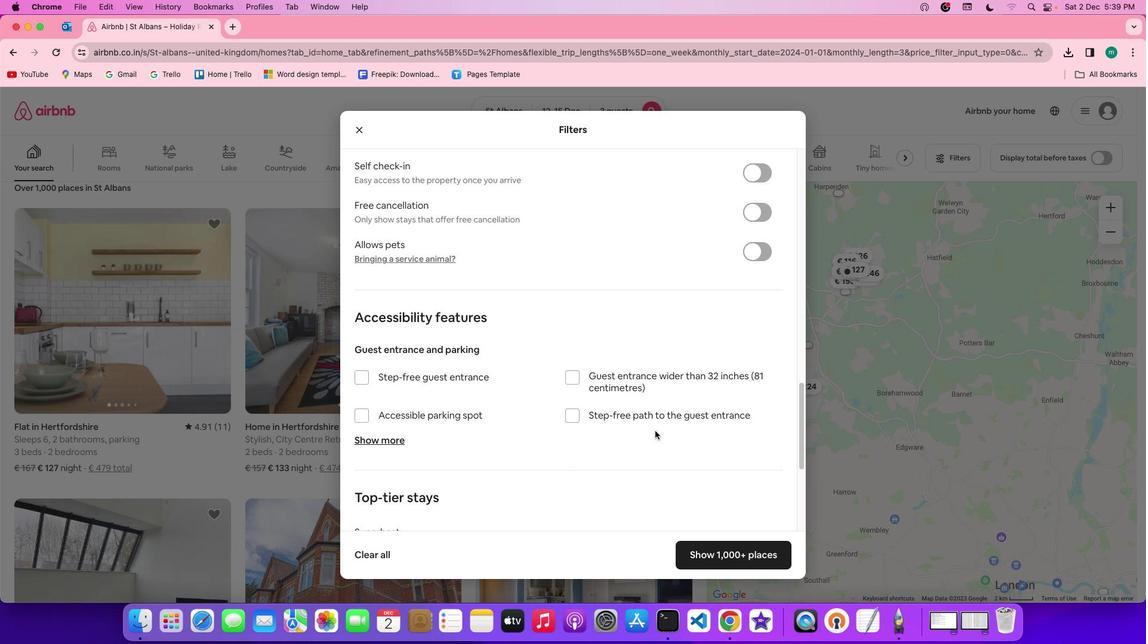 
Action: Mouse scrolled (655, 431) with delta (0, -1)
Screenshot: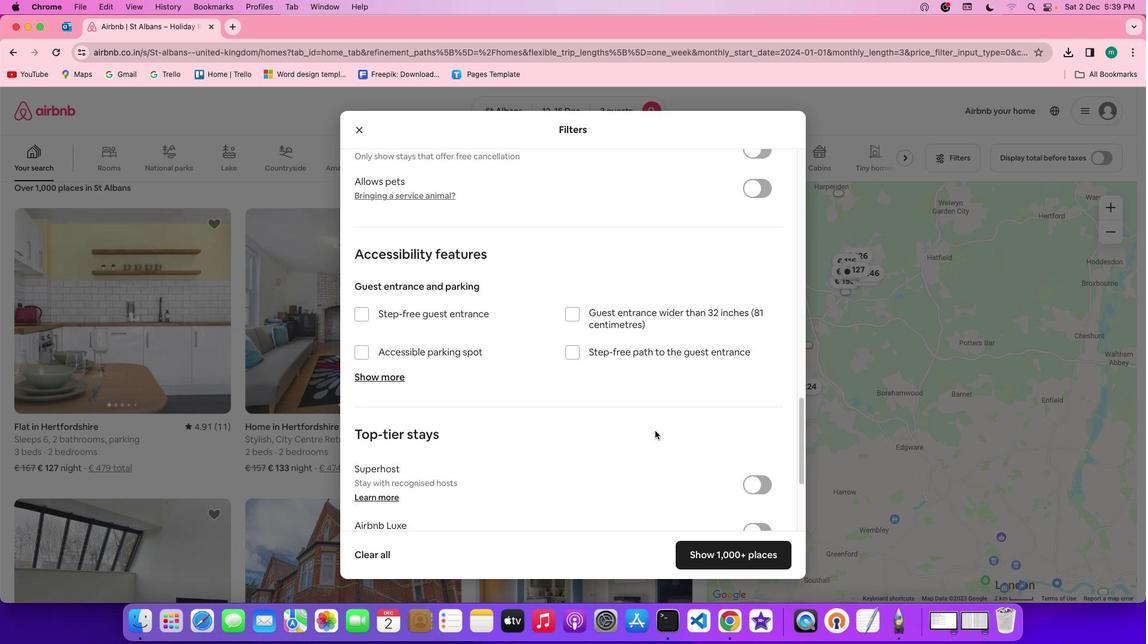 
Action: Mouse scrolled (655, 431) with delta (0, -2)
Screenshot: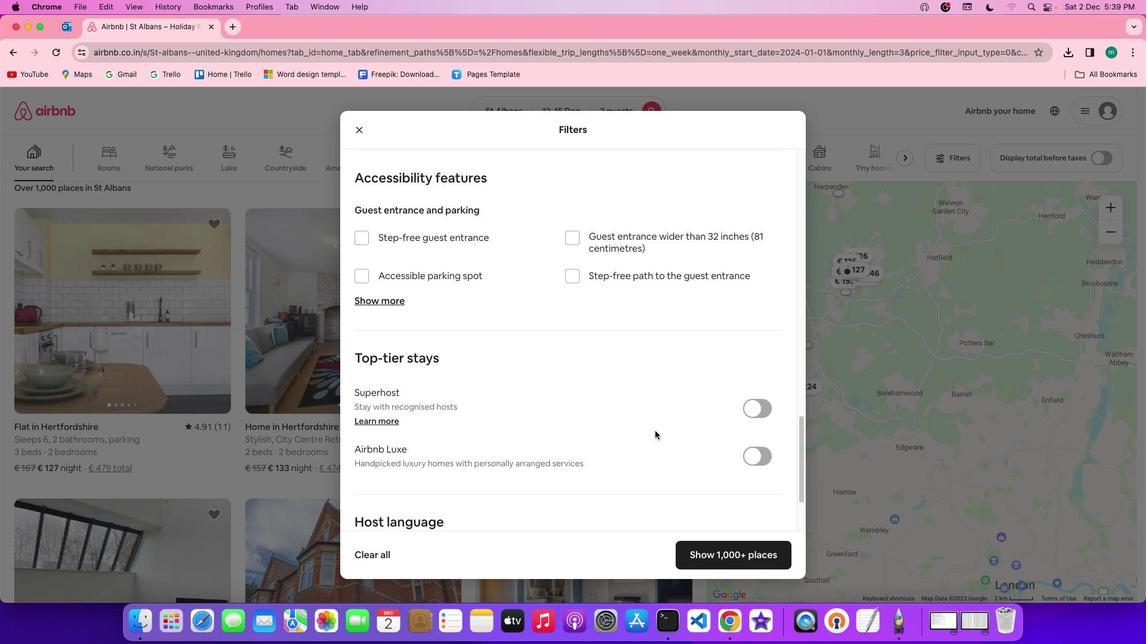 
Action: Mouse scrolled (655, 431) with delta (0, -2)
Screenshot: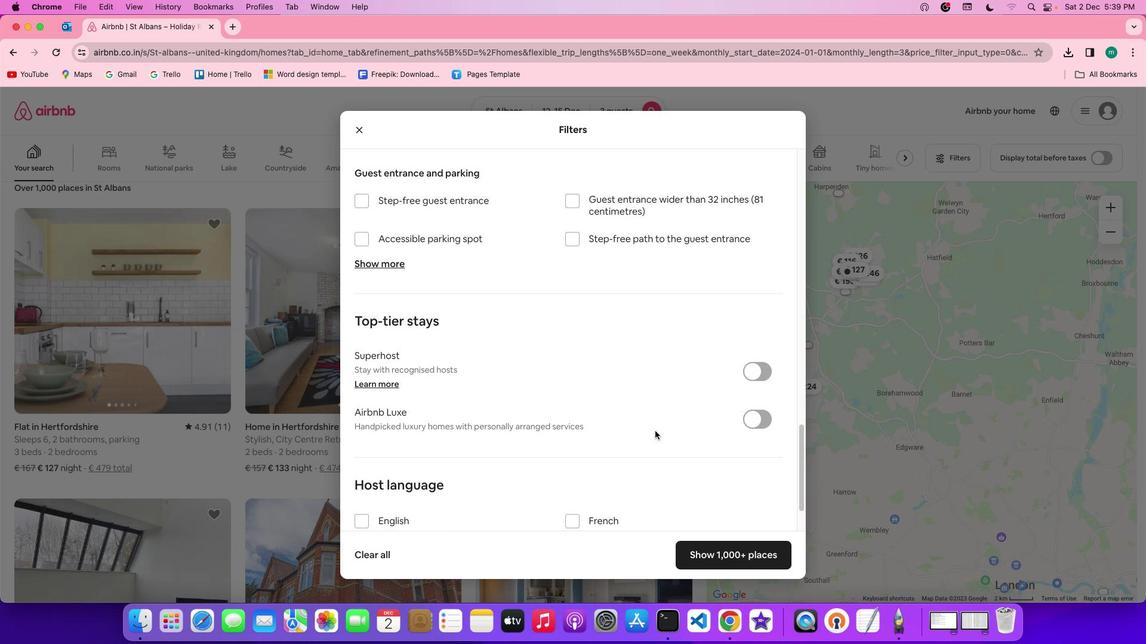 
Action: Mouse scrolled (655, 431) with delta (0, 0)
Screenshot: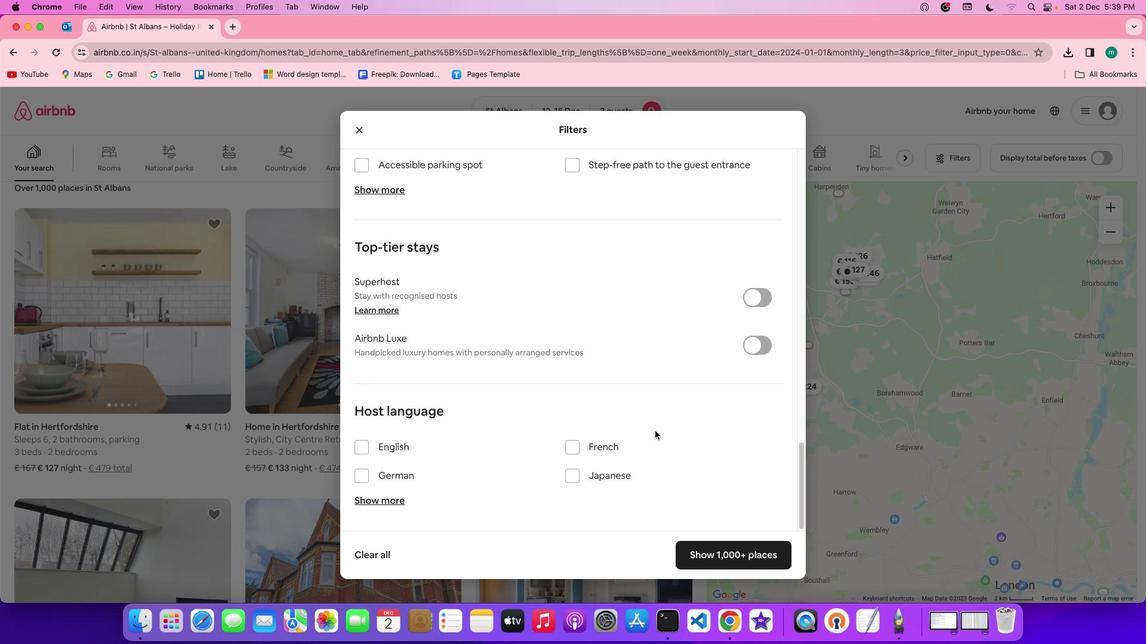 
Action: Mouse scrolled (655, 431) with delta (0, 0)
Screenshot: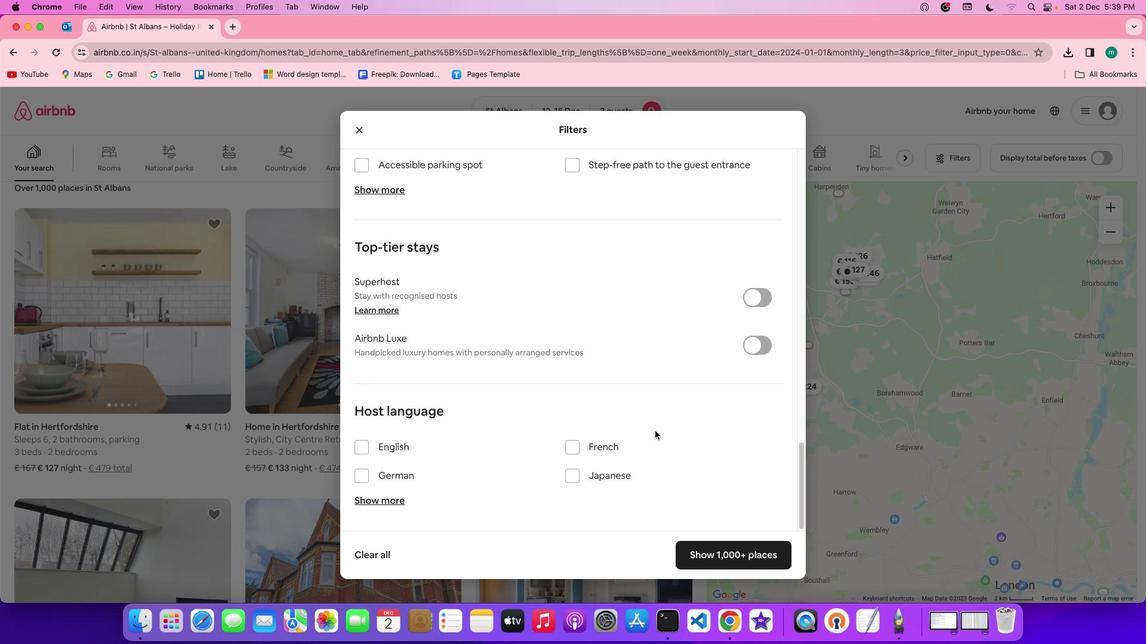 
Action: Mouse scrolled (655, 431) with delta (0, -1)
Screenshot: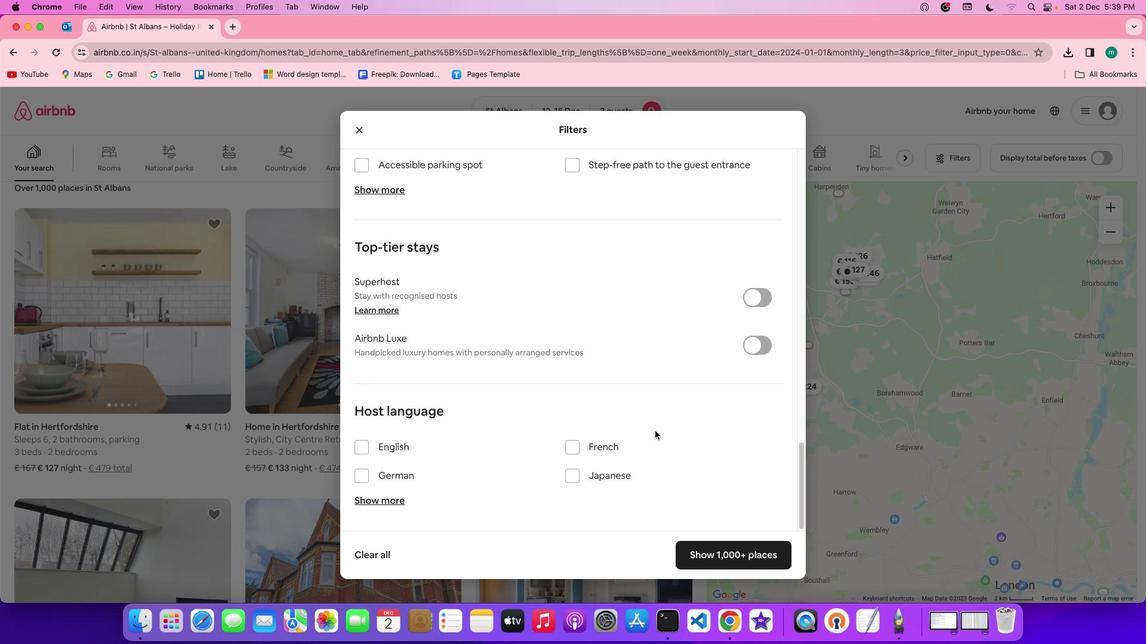 
Action: Mouse scrolled (655, 431) with delta (0, -1)
Screenshot: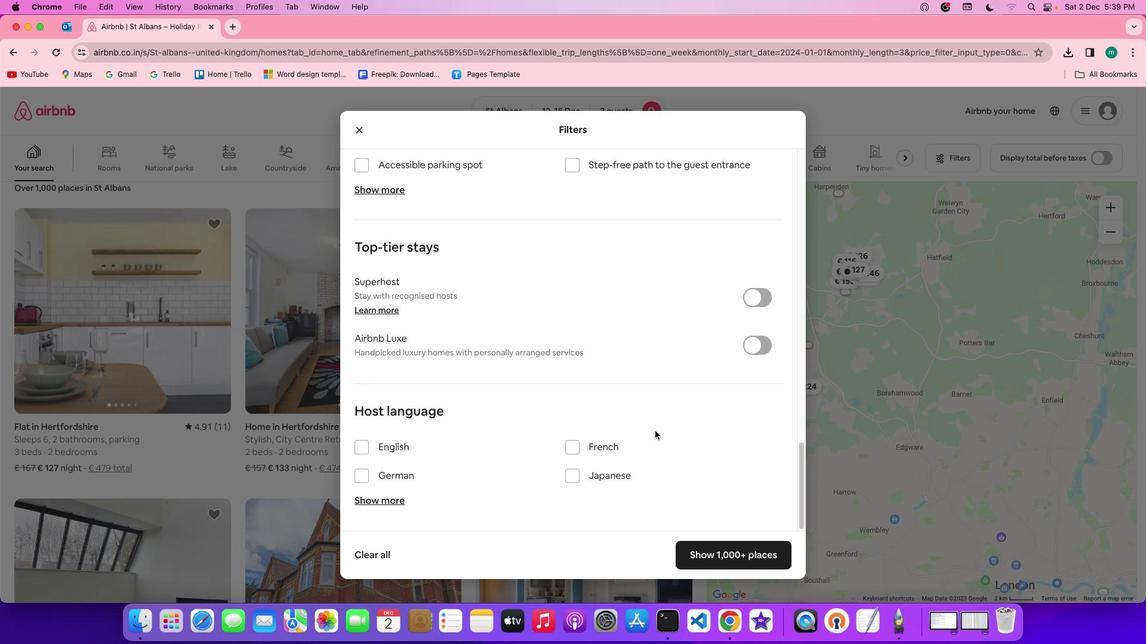 
Action: Mouse scrolled (655, 431) with delta (0, 0)
Screenshot: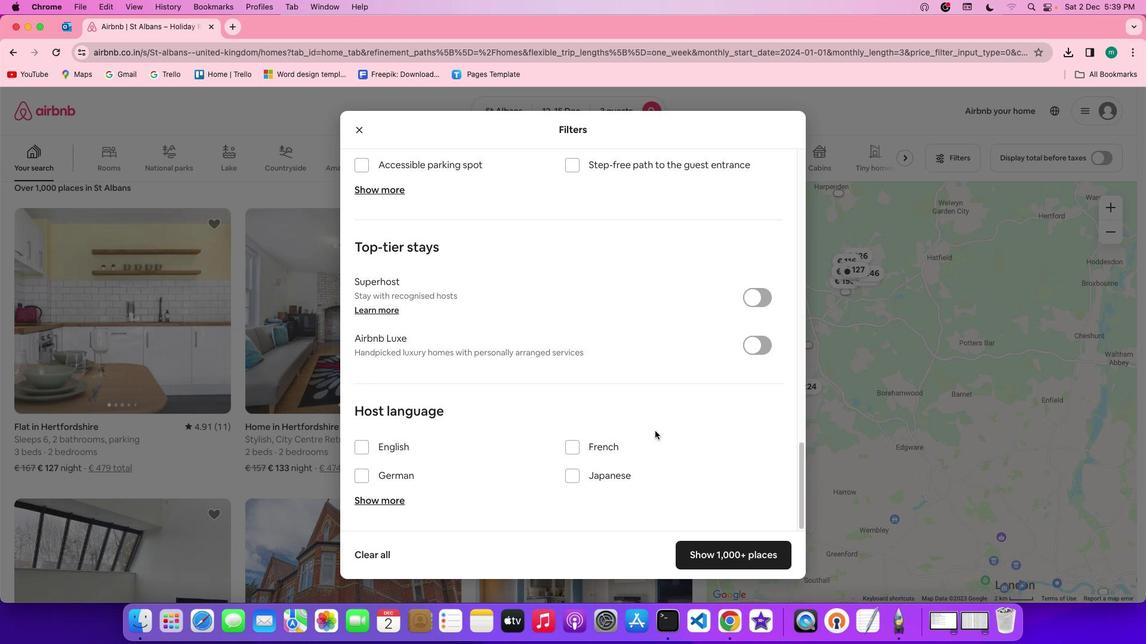 
Action: Mouse scrolled (655, 431) with delta (0, 0)
Screenshot: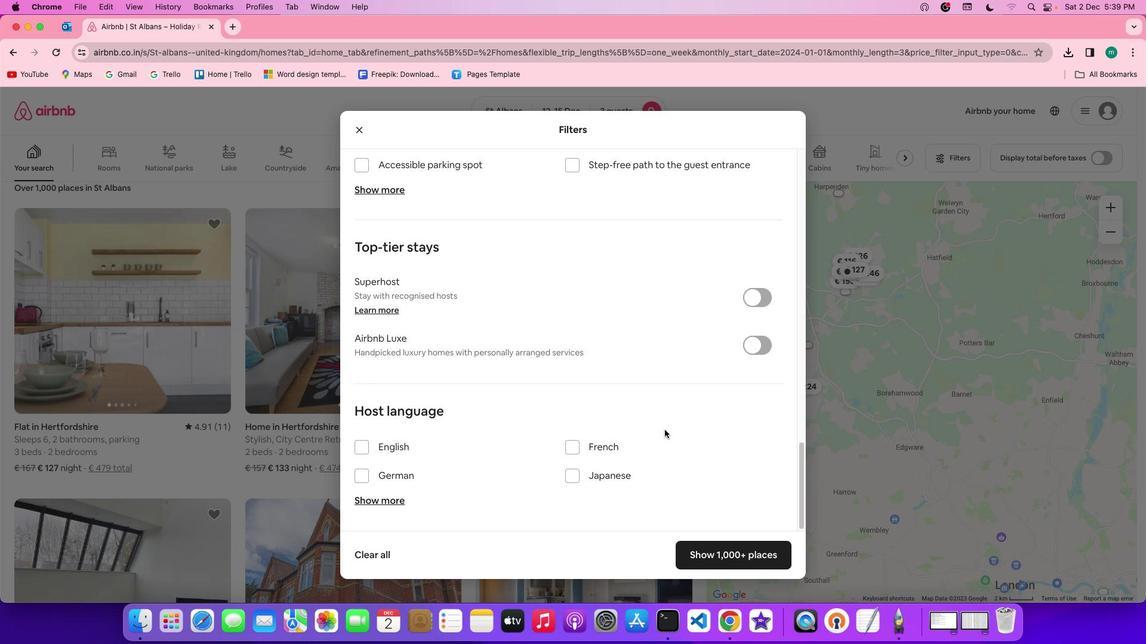 
Action: Mouse scrolled (655, 431) with delta (0, -1)
Screenshot: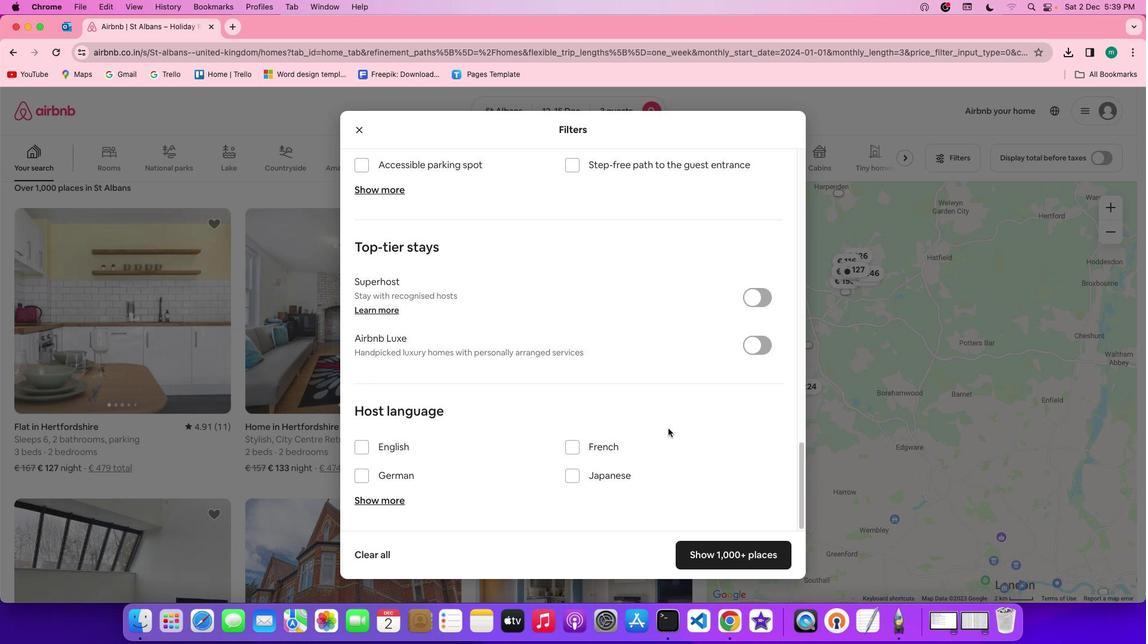 
Action: Mouse moved to (744, 550)
Screenshot: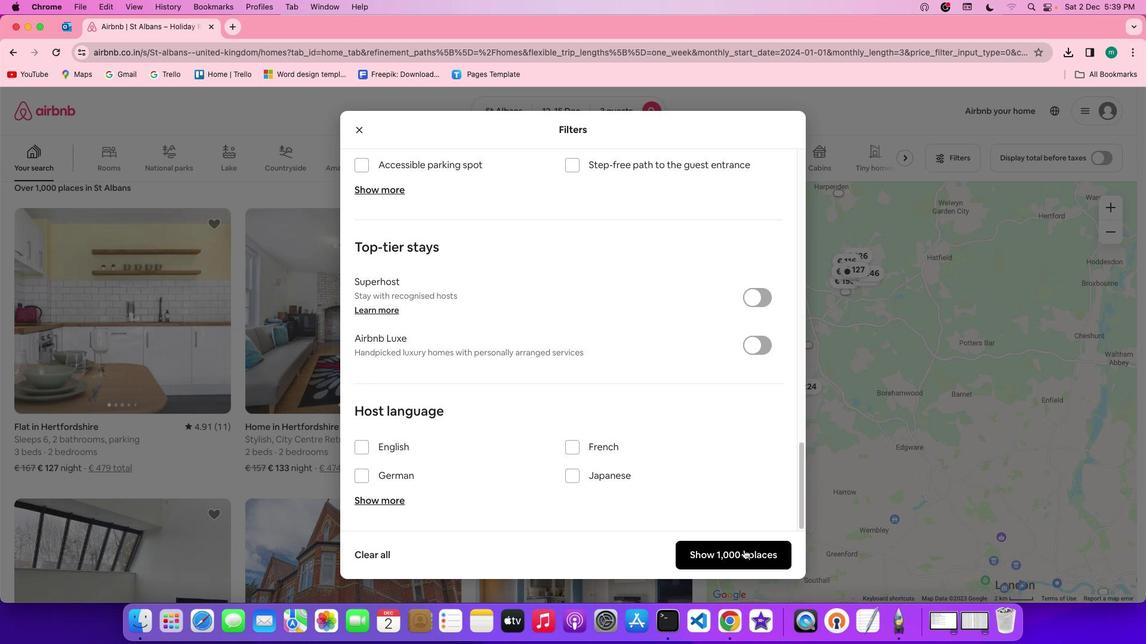 
Action: Mouse pressed left at (744, 550)
Screenshot: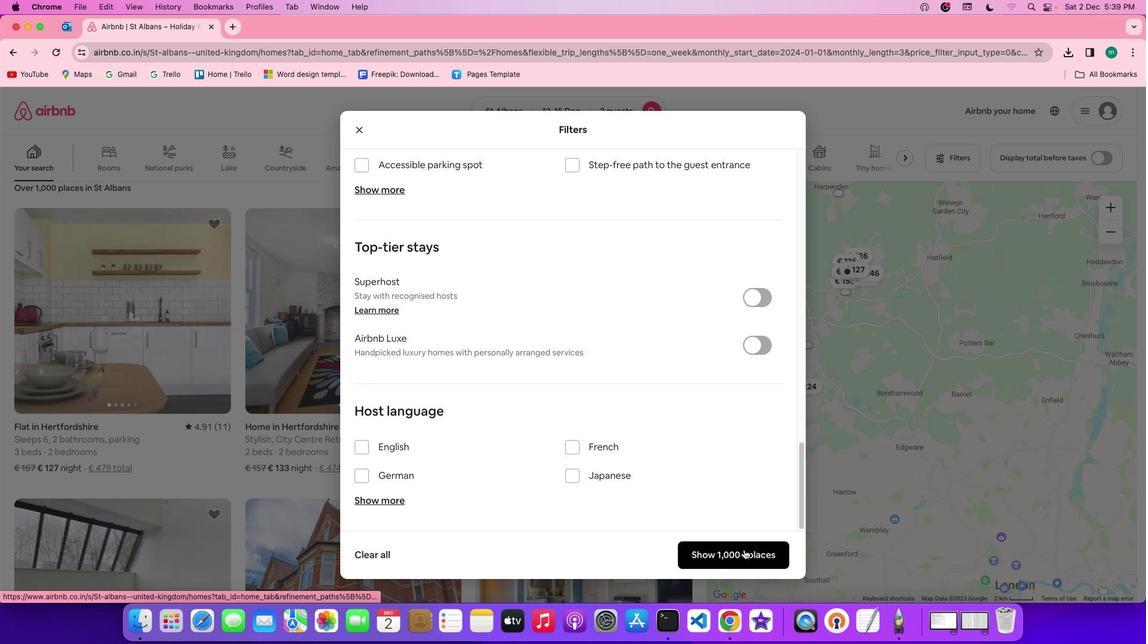 
Action: Mouse moved to (416, 395)
Screenshot: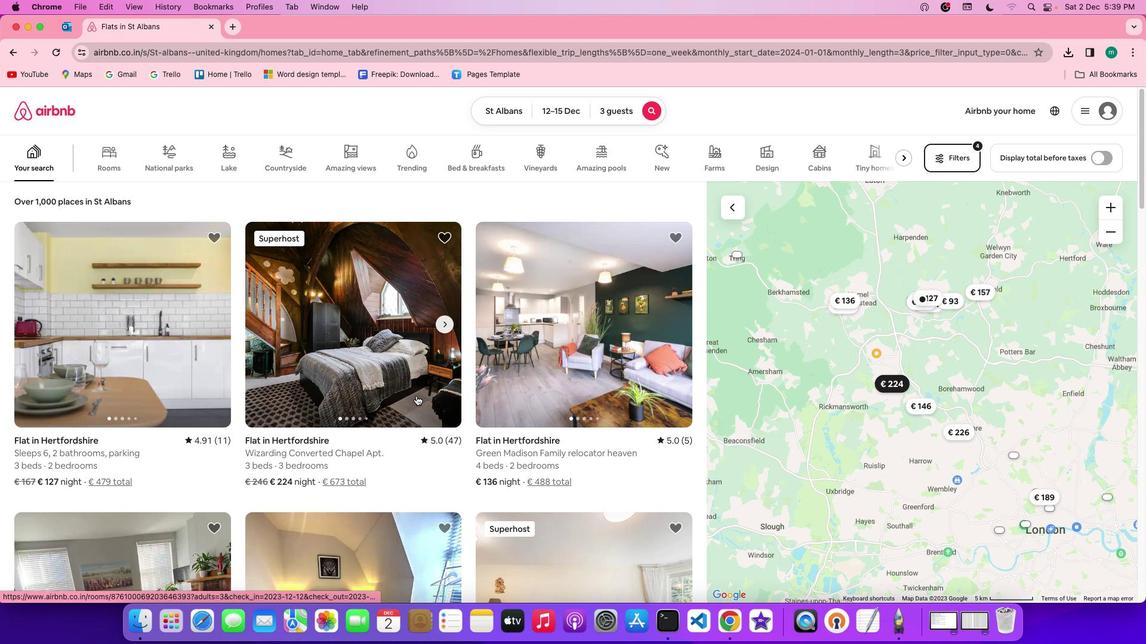 
Action: Mouse pressed left at (416, 395)
Screenshot: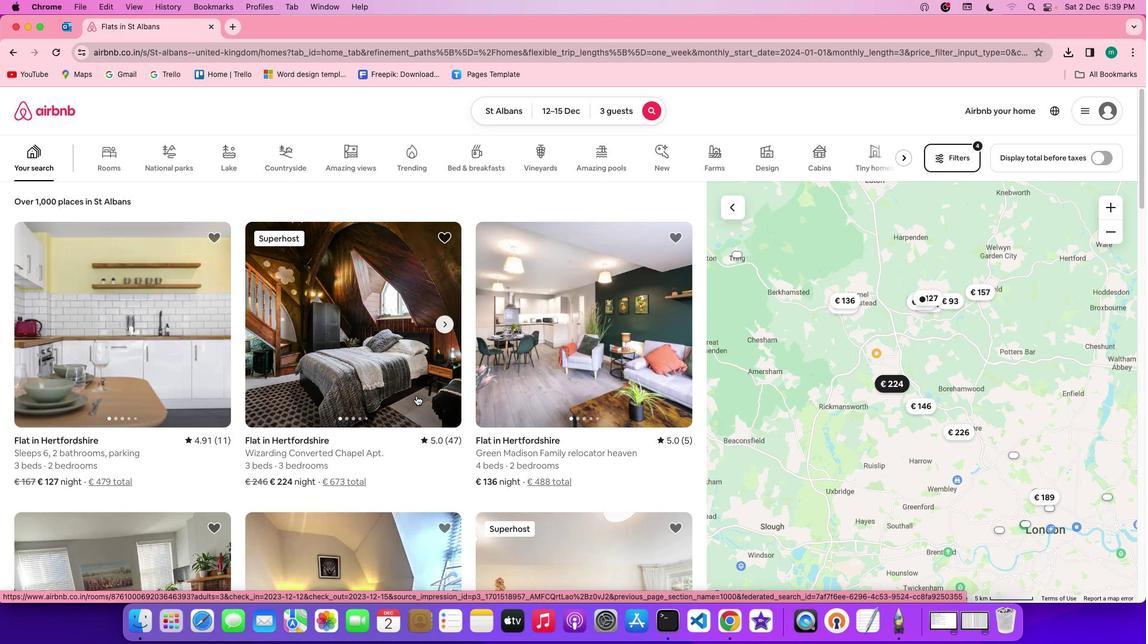 
Action: Mouse moved to (824, 438)
Screenshot: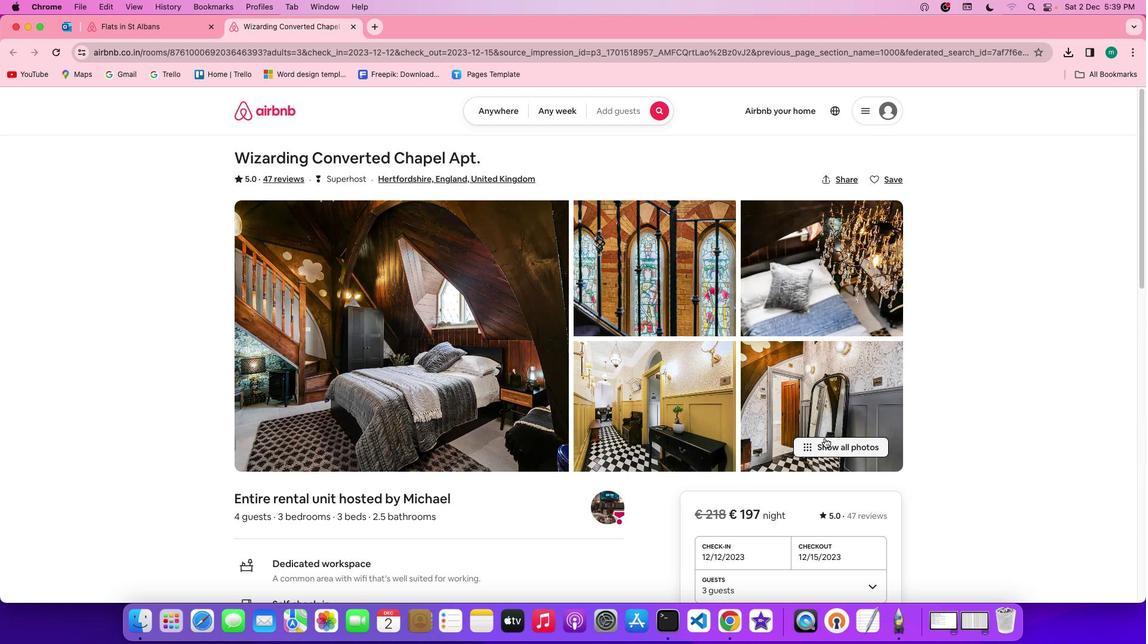 
Action: Mouse pressed left at (824, 438)
Screenshot: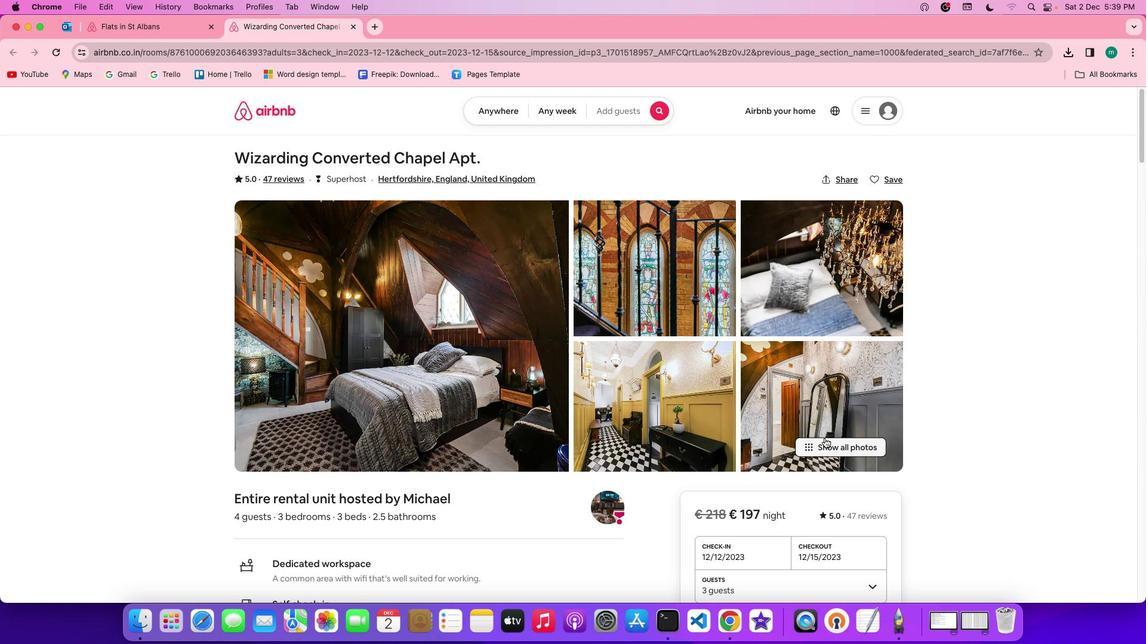 
Action: Mouse moved to (621, 447)
Screenshot: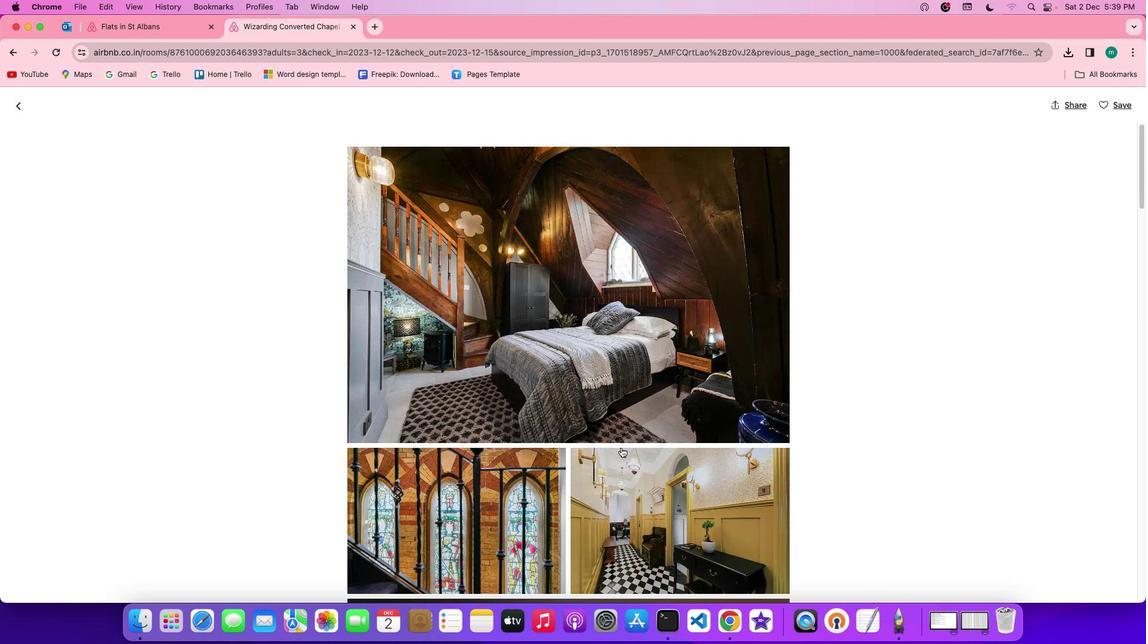 
Action: Mouse scrolled (621, 447) with delta (0, 0)
Screenshot: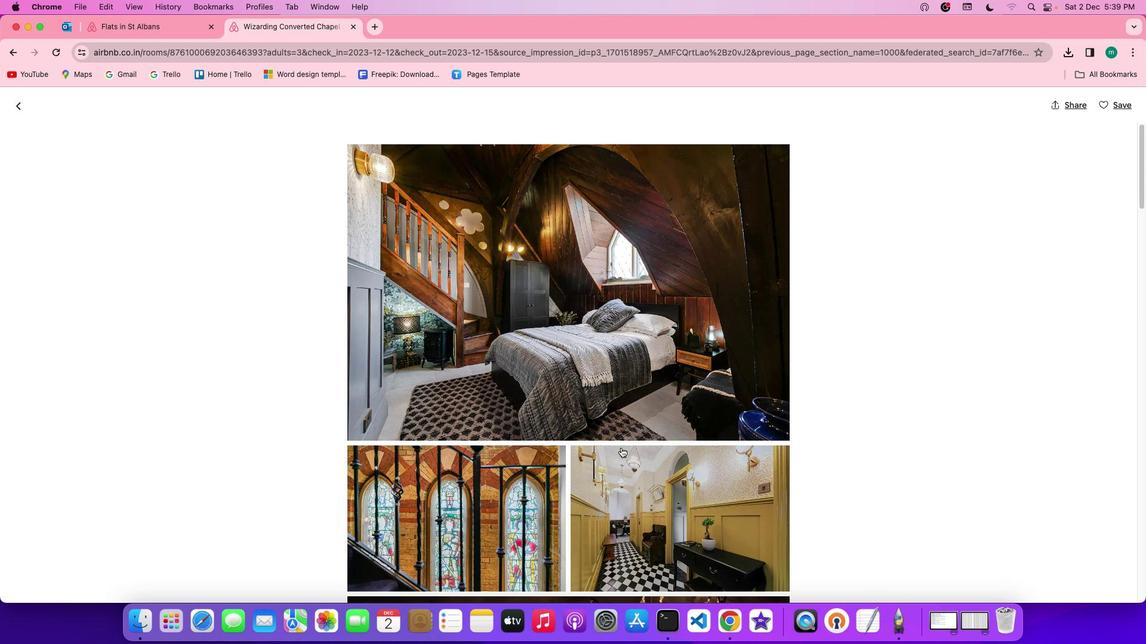 
Action: Mouse scrolled (621, 447) with delta (0, 0)
Screenshot: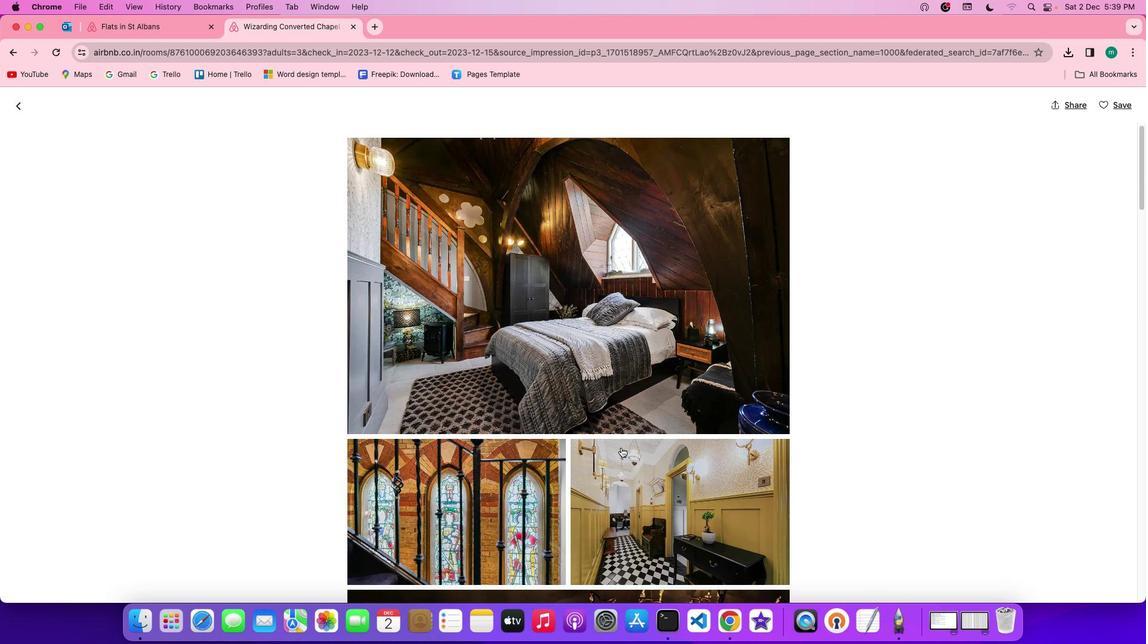 
Action: Mouse scrolled (621, 447) with delta (0, 0)
Screenshot: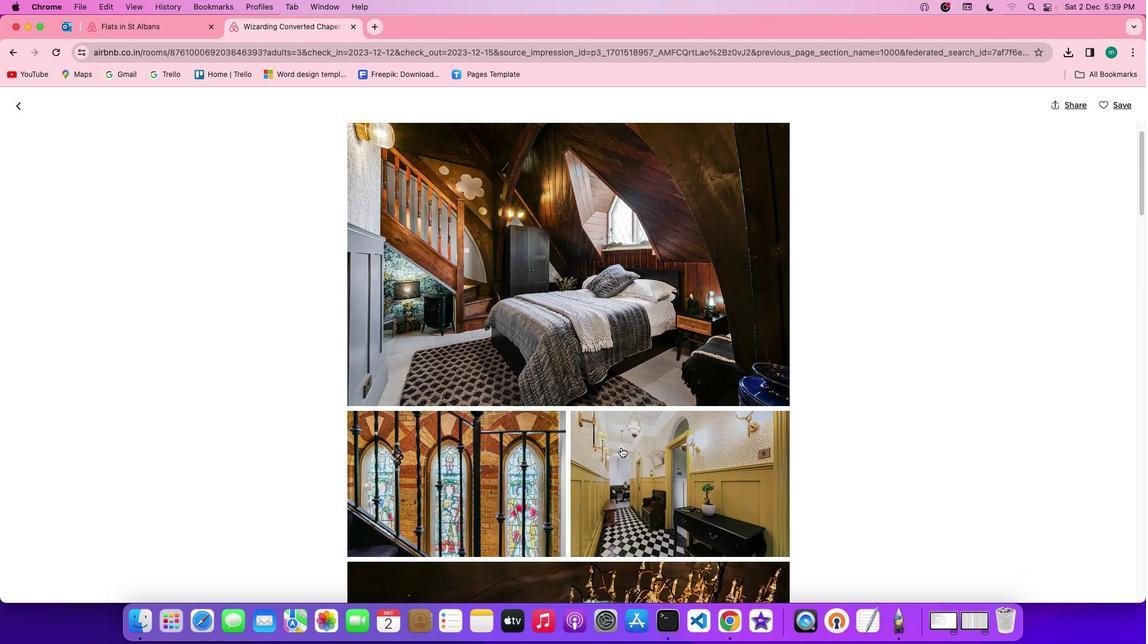 
Action: Mouse scrolled (621, 447) with delta (0, 0)
Screenshot: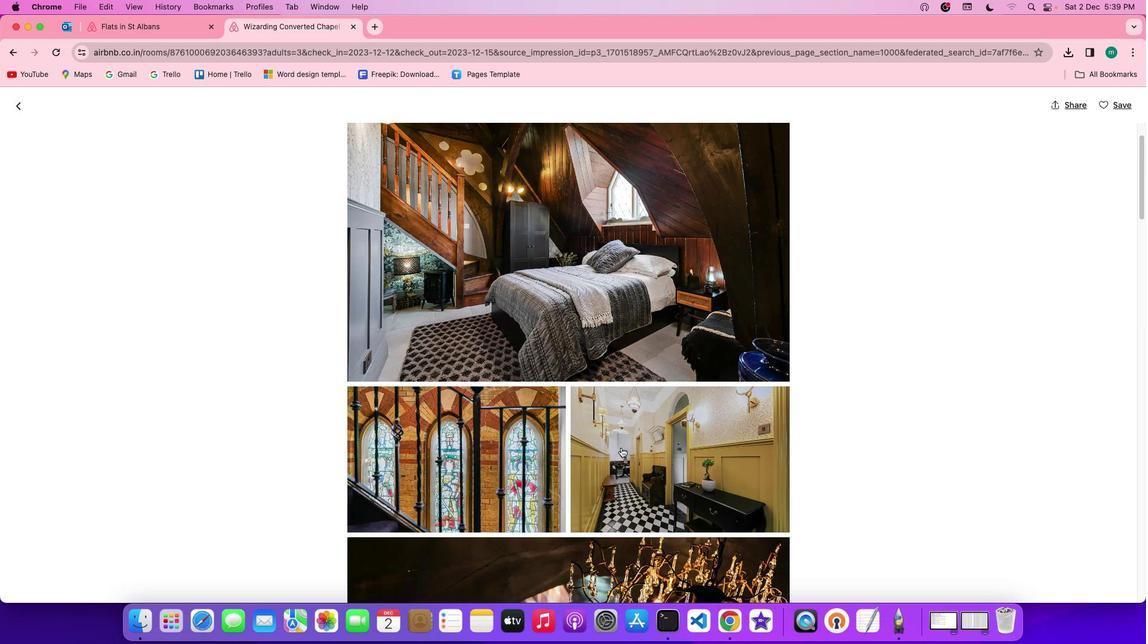 
Action: Mouse scrolled (621, 447) with delta (0, 0)
Screenshot: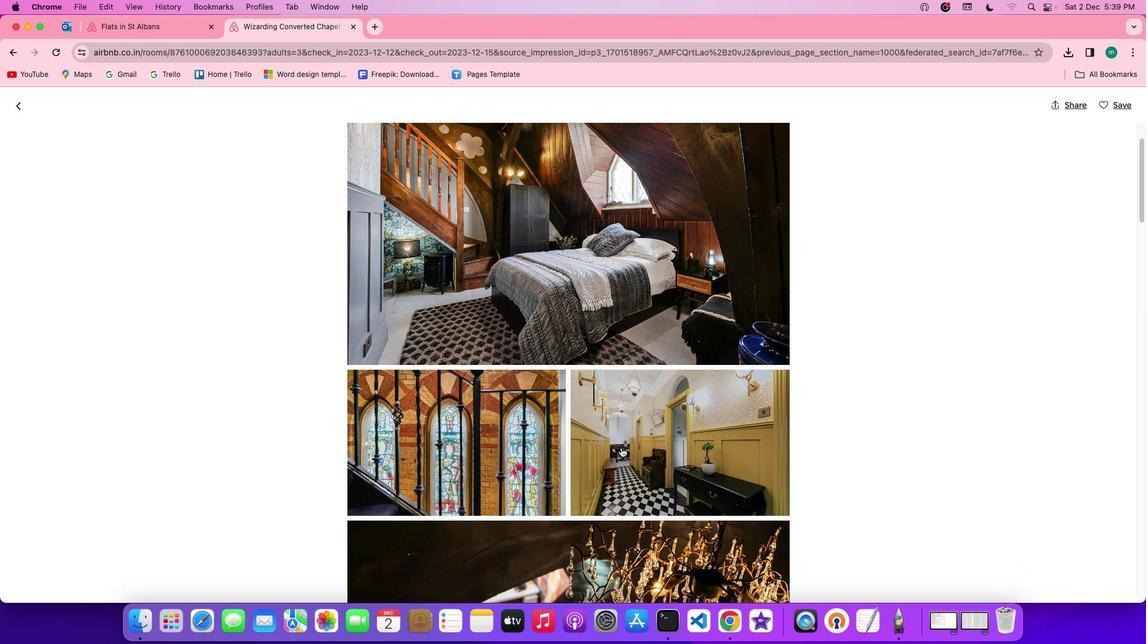 
Action: Mouse scrolled (621, 447) with delta (0, -1)
Screenshot: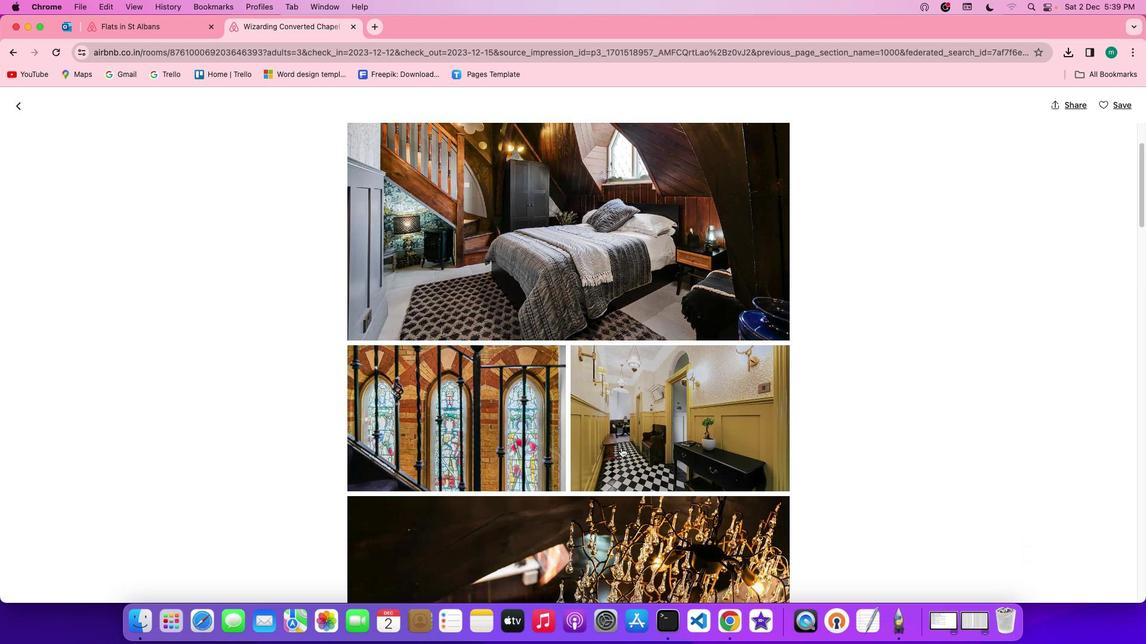 
Action: Mouse scrolled (621, 447) with delta (0, -1)
Screenshot: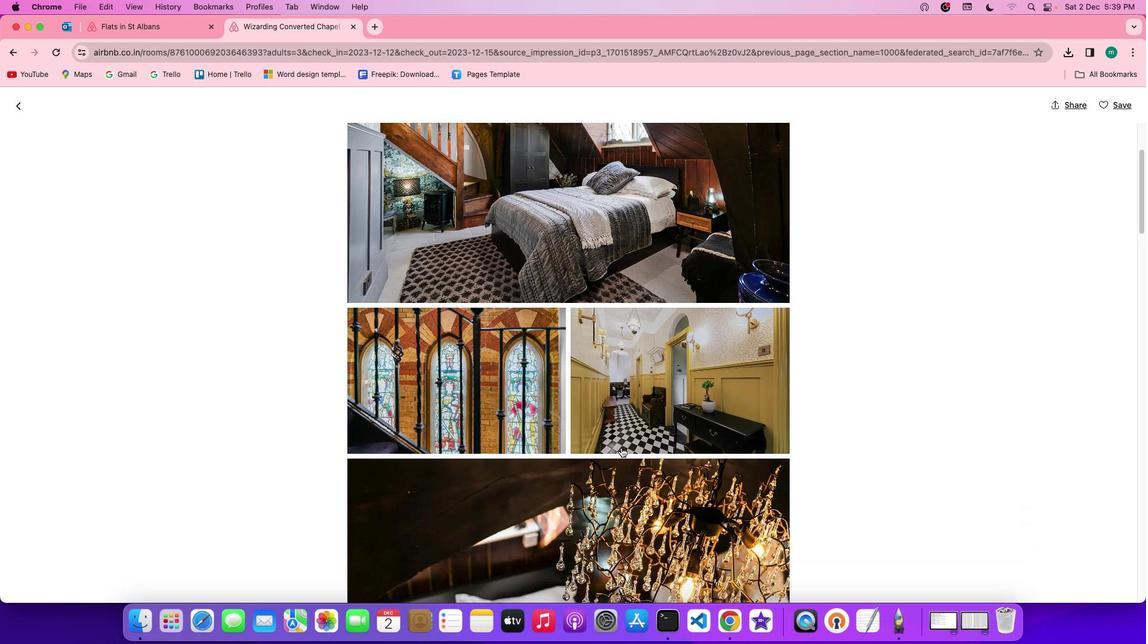 
Action: Mouse moved to (621, 448)
Screenshot: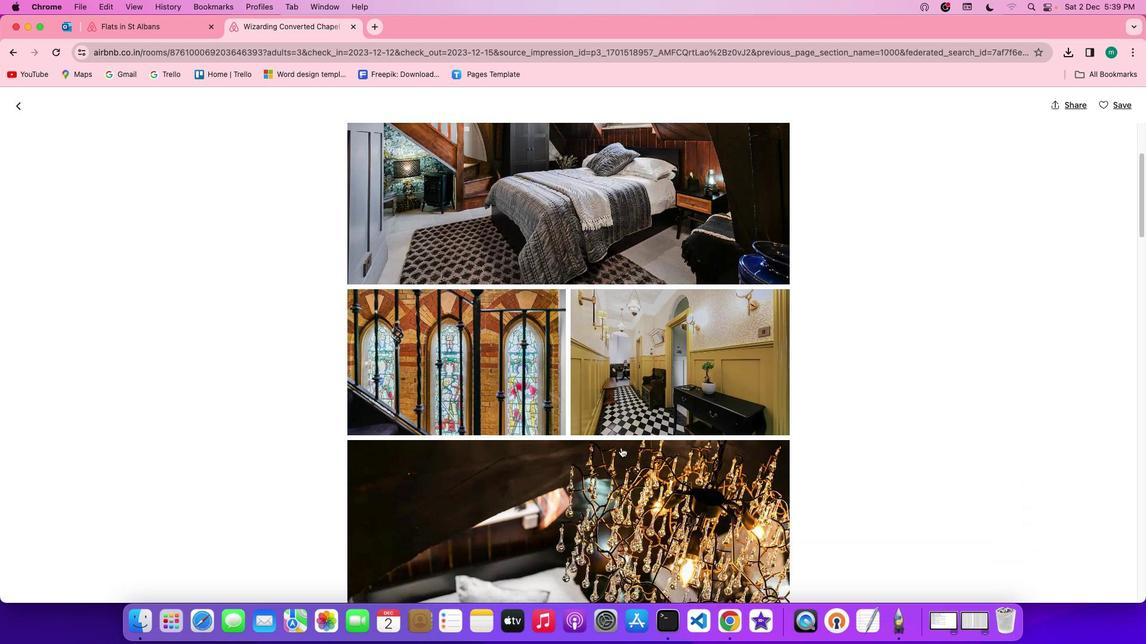 
Action: Mouse scrolled (621, 448) with delta (0, 0)
Screenshot: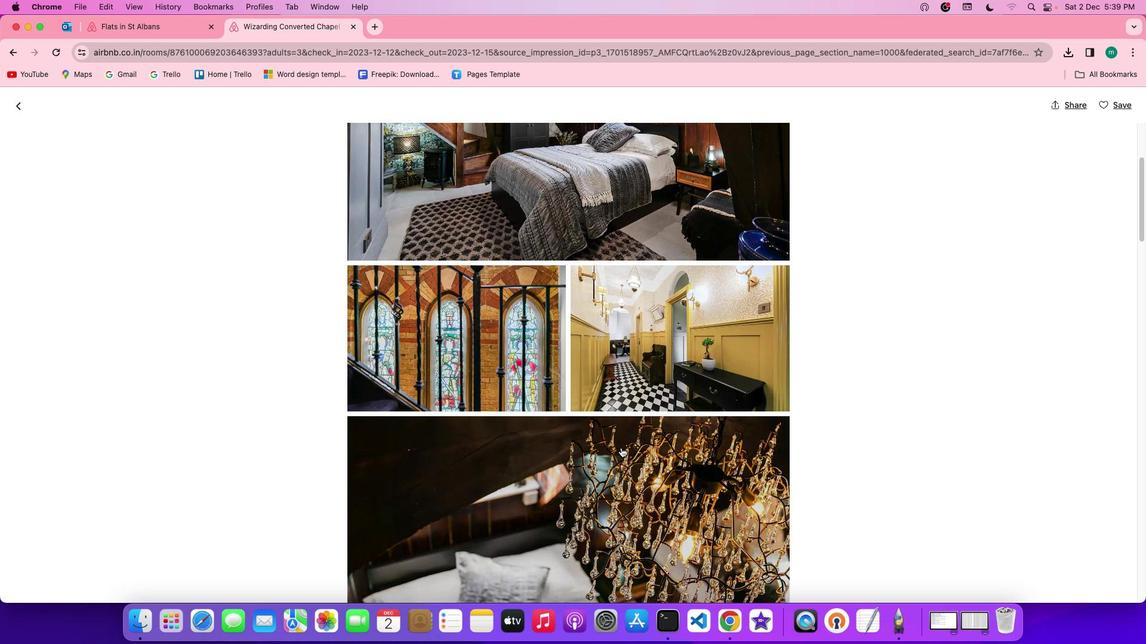 
Action: Mouse scrolled (621, 448) with delta (0, 0)
Screenshot: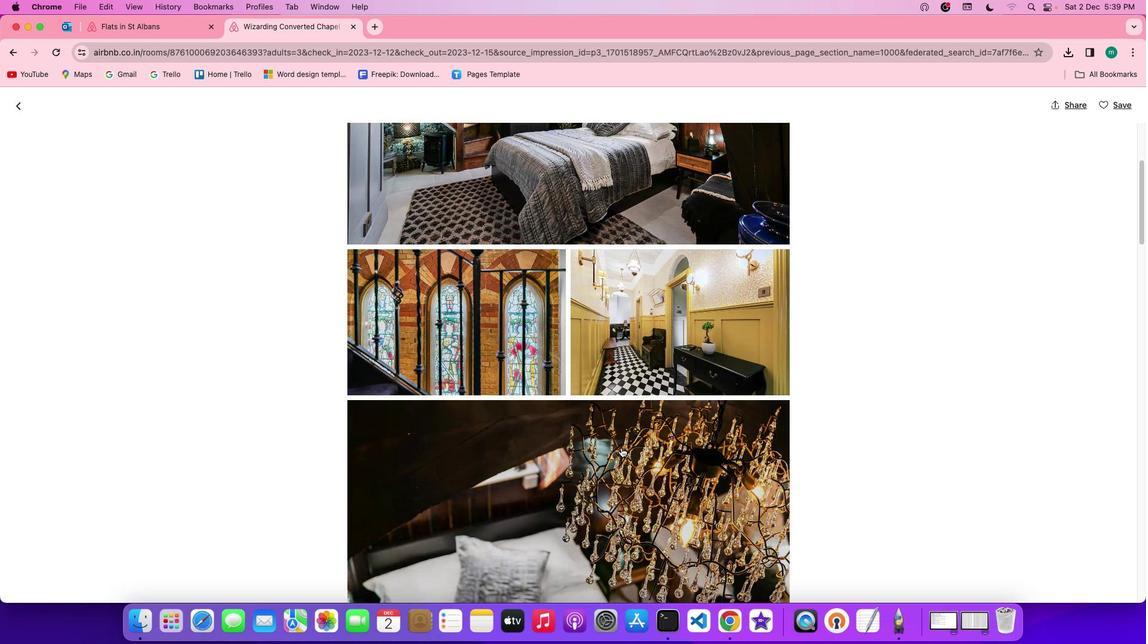 
Action: Mouse scrolled (621, 448) with delta (0, -1)
Screenshot: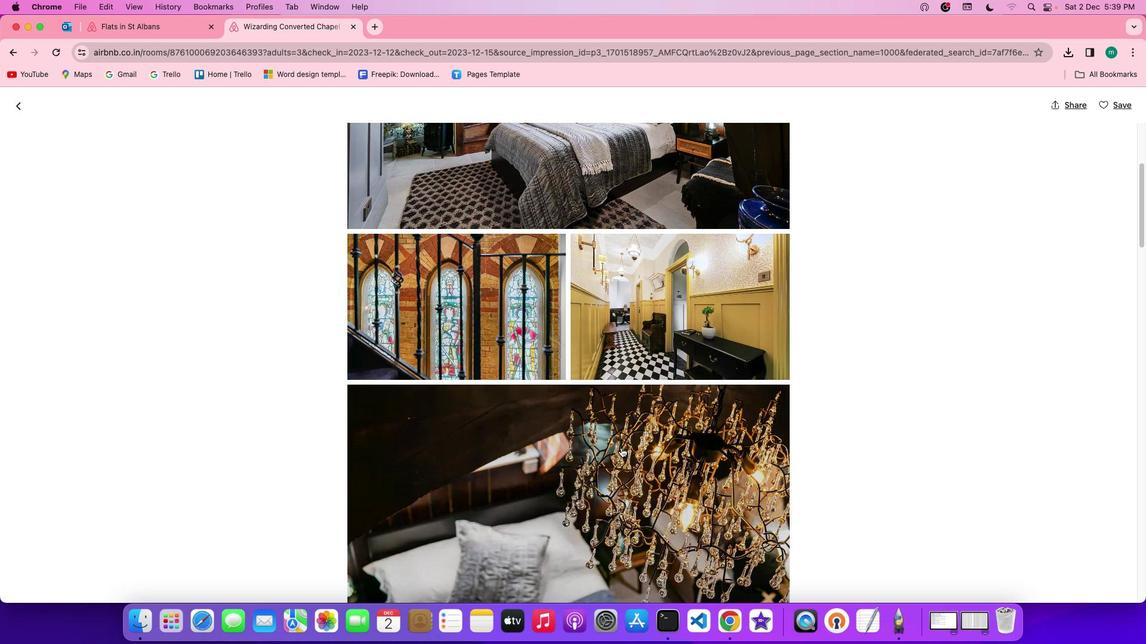 
Action: Mouse scrolled (621, 448) with delta (0, -1)
Screenshot: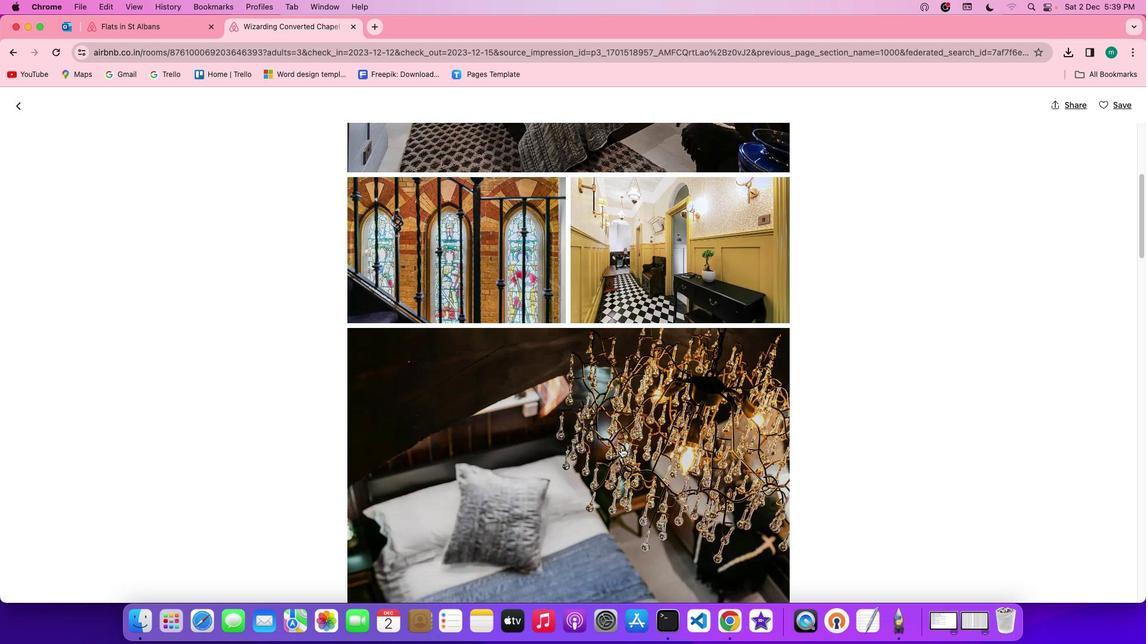 
Action: Mouse scrolled (621, 448) with delta (0, 0)
Screenshot: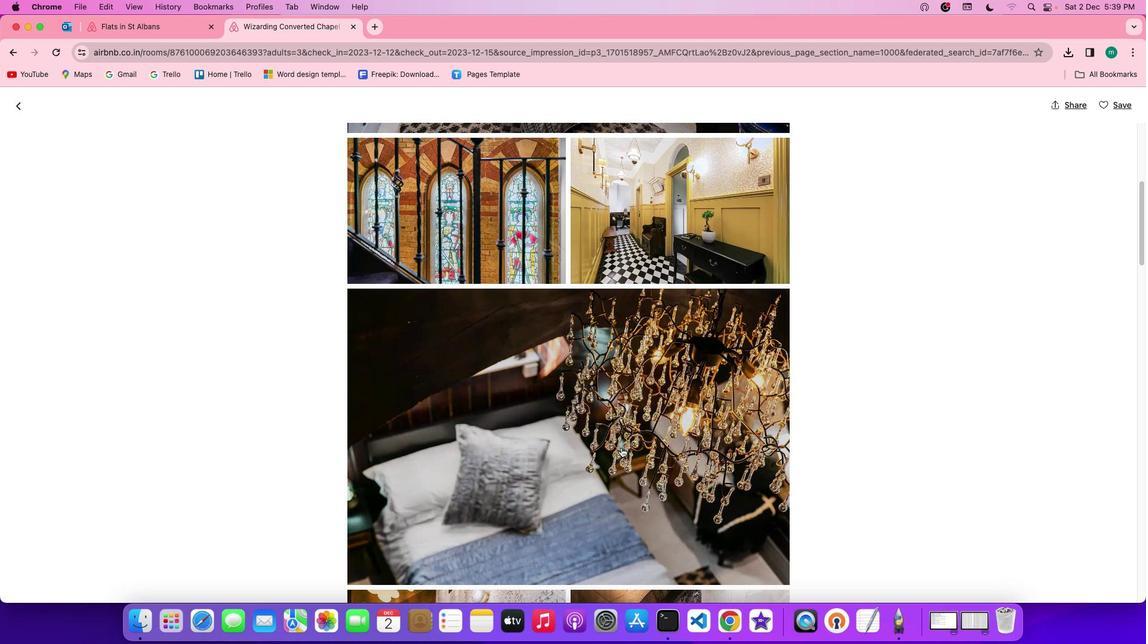 
Action: Mouse scrolled (621, 448) with delta (0, 0)
Screenshot: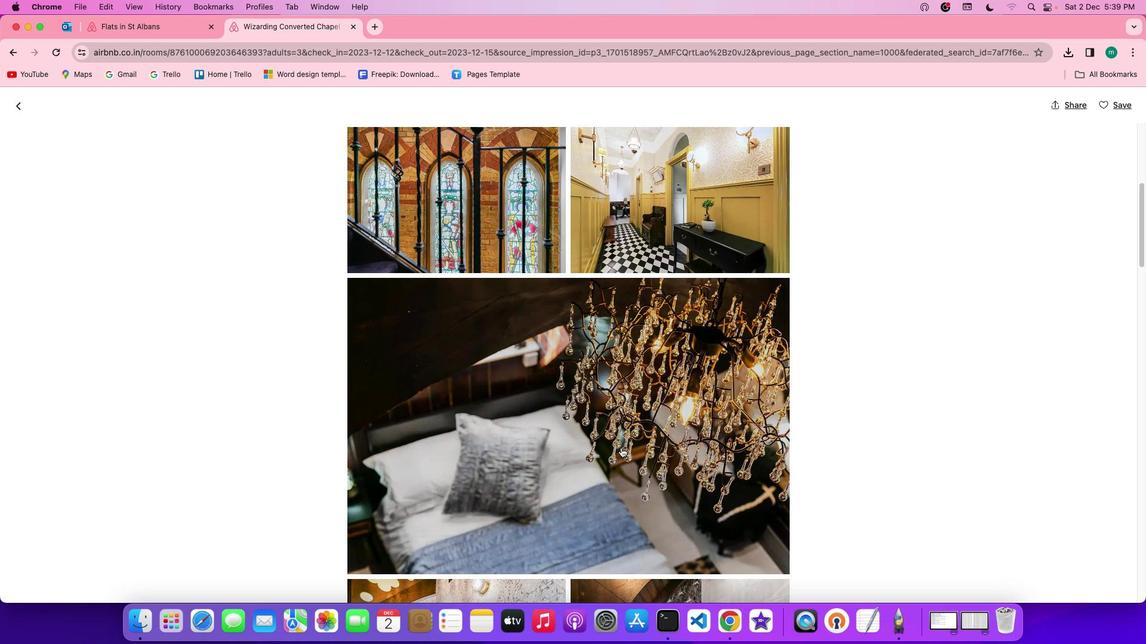 
Action: Mouse scrolled (621, 448) with delta (0, -1)
Screenshot: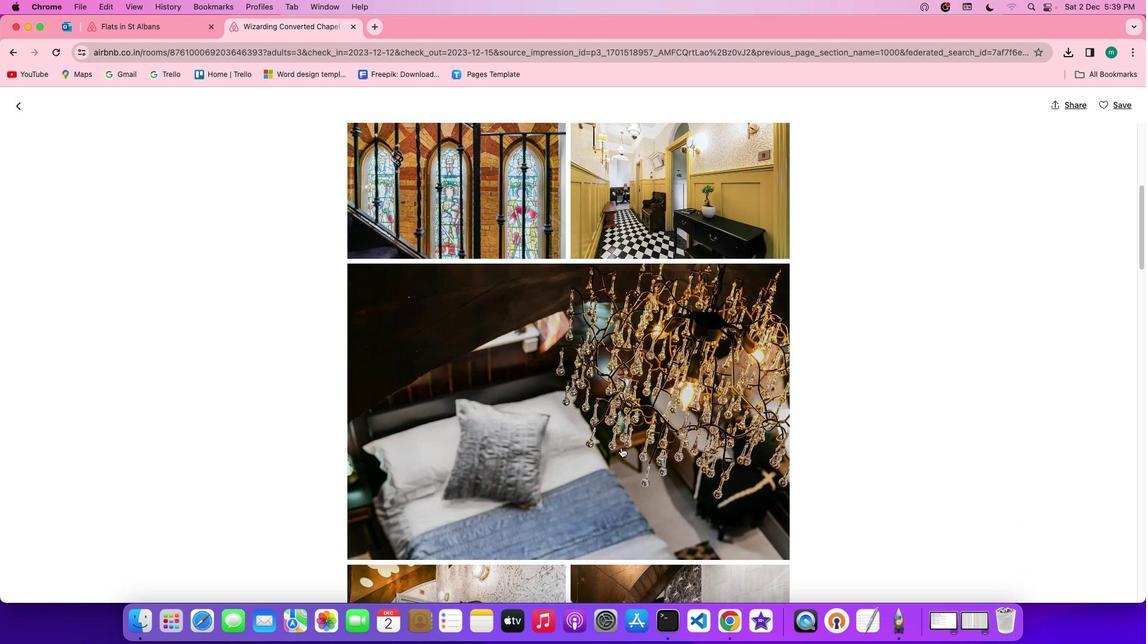 
Action: Mouse scrolled (621, 448) with delta (0, -1)
Screenshot: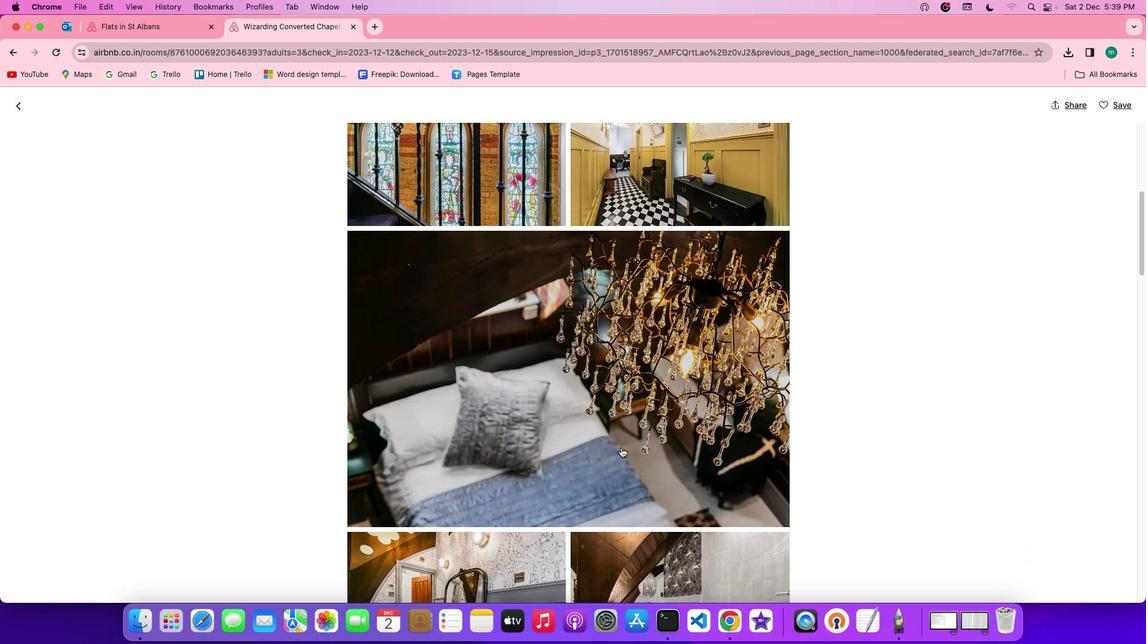 
Action: Mouse scrolled (621, 448) with delta (0, 0)
Screenshot: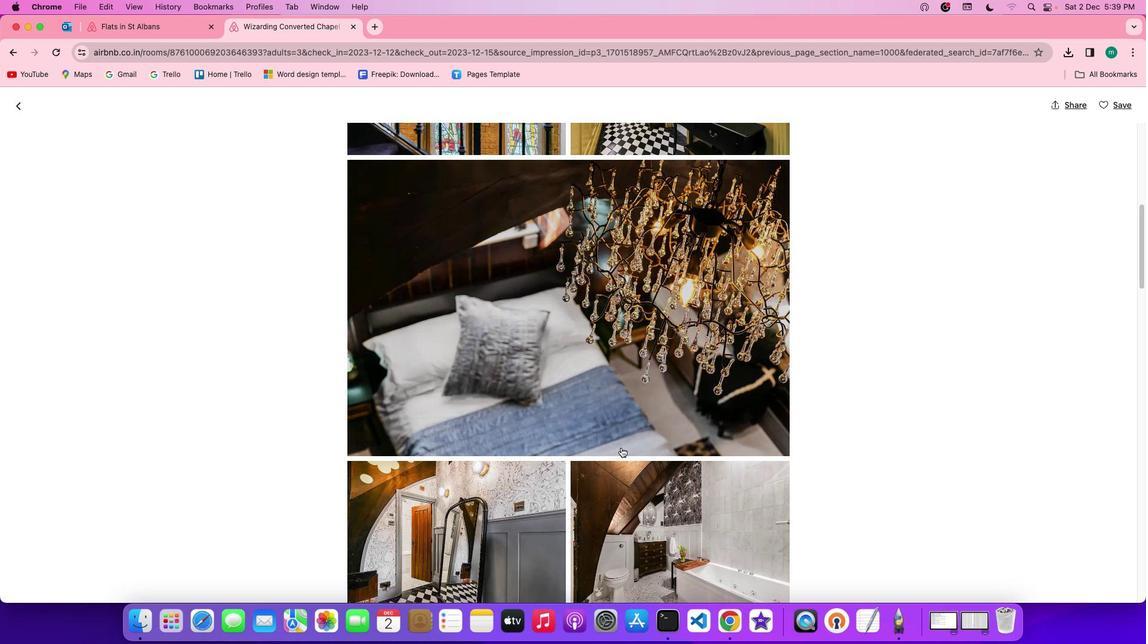 
Action: Mouse scrolled (621, 448) with delta (0, 0)
Screenshot: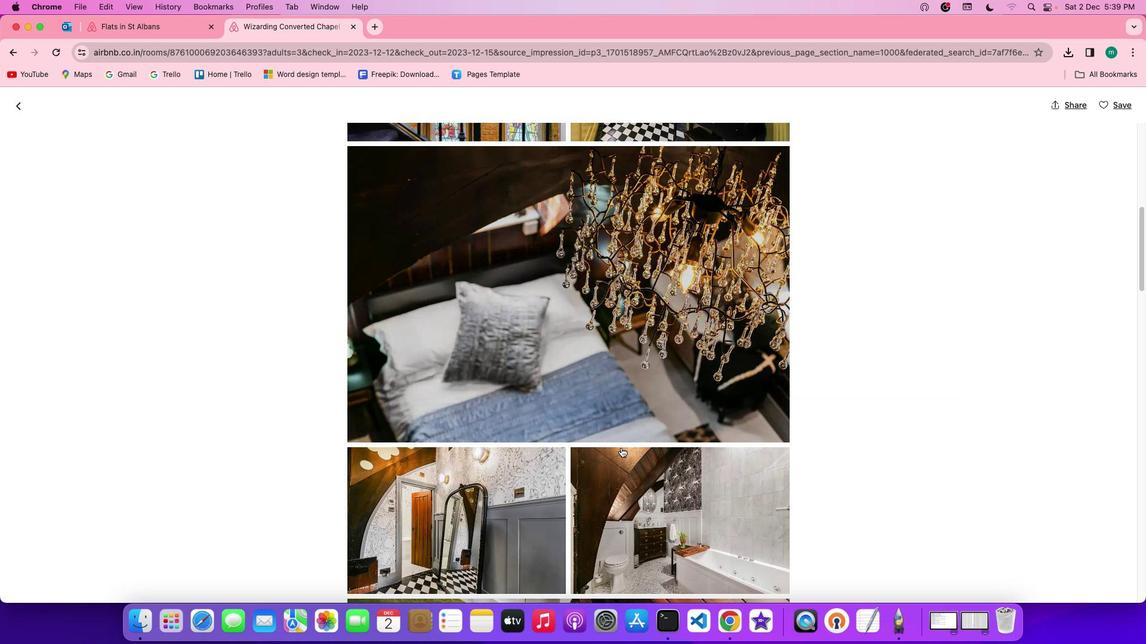 
Action: Mouse scrolled (621, 448) with delta (0, -1)
Screenshot: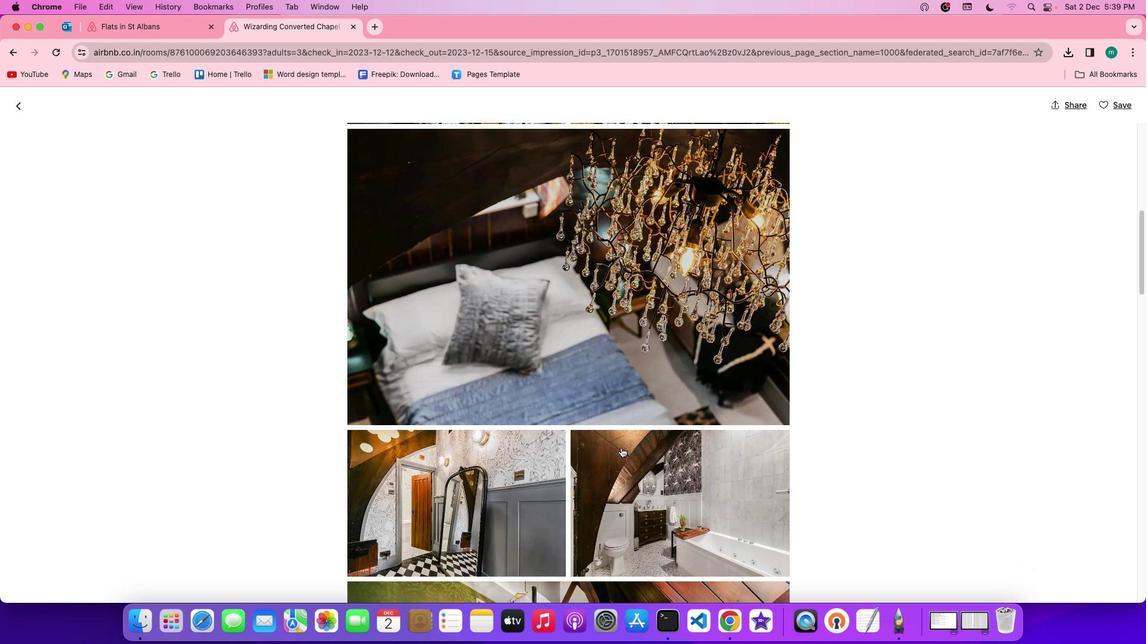 
Action: Mouse scrolled (621, 448) with delta (0, -1)
Screenshot: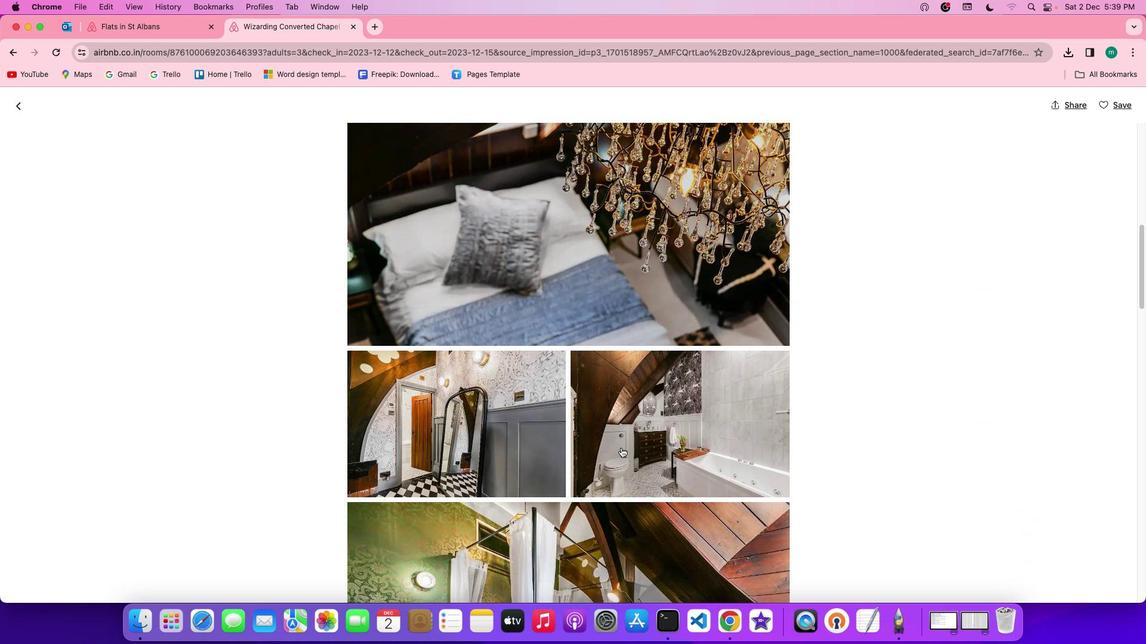 
Action: Mouse scrolled (621, 448) with delta (0, 0)
Screenshot: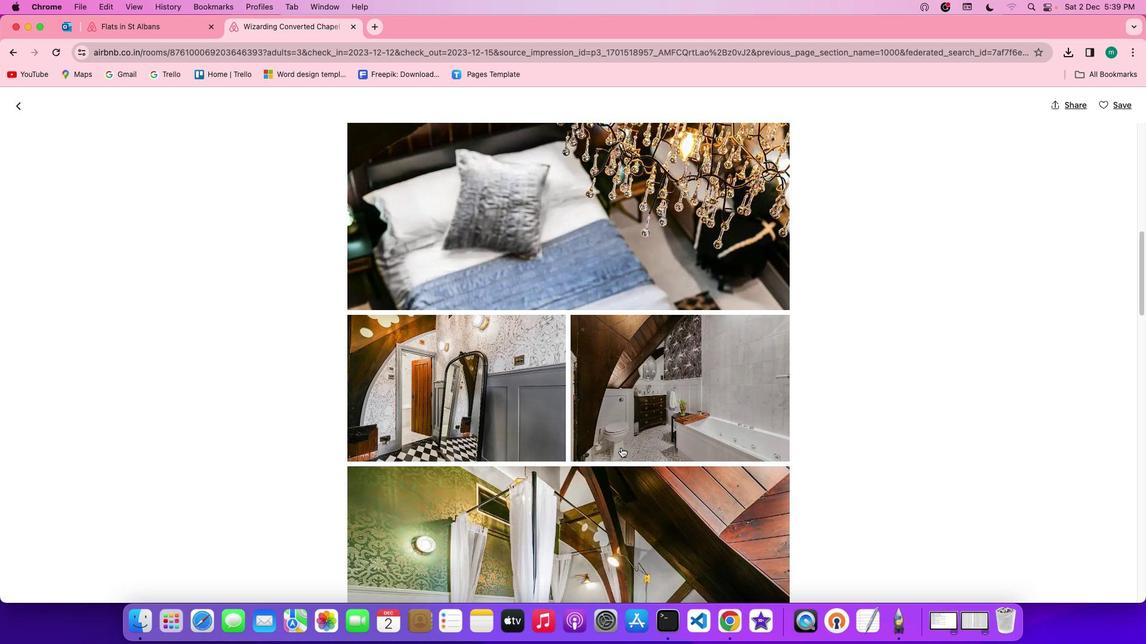 
Action: Mouse scrolled (621, 448) with delta (0, 0)
Screenshot: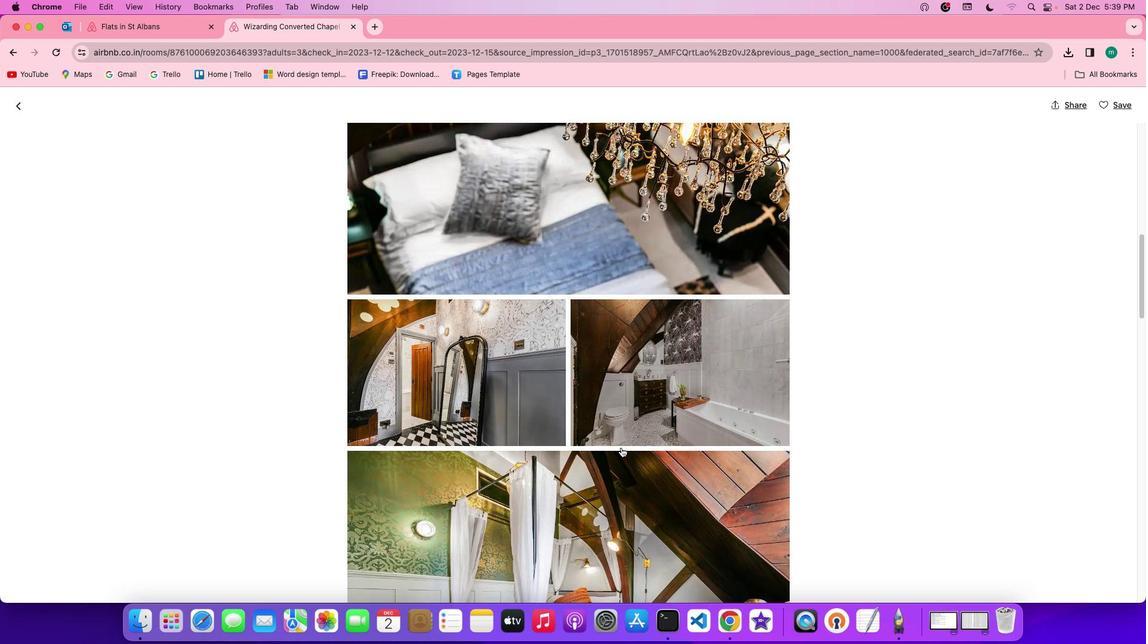 
Action: Mouse scrolled (621, 448) with delta (0, -1)
Screenshot: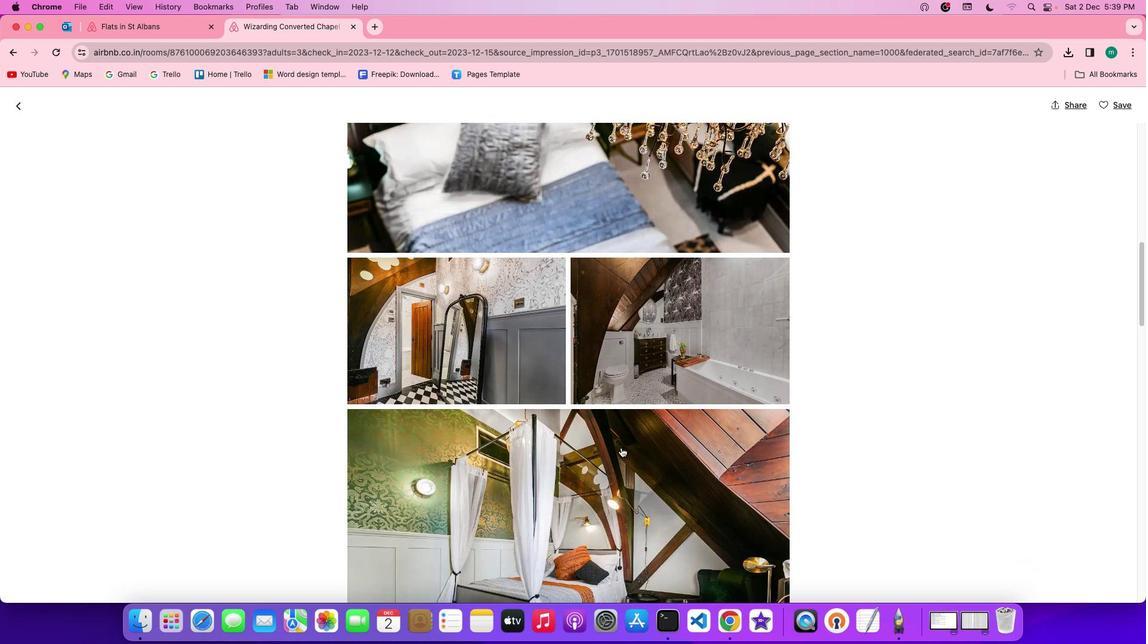 
Action: Mouse scrolled (621, 448) with delta (0, -1)
Screenshot: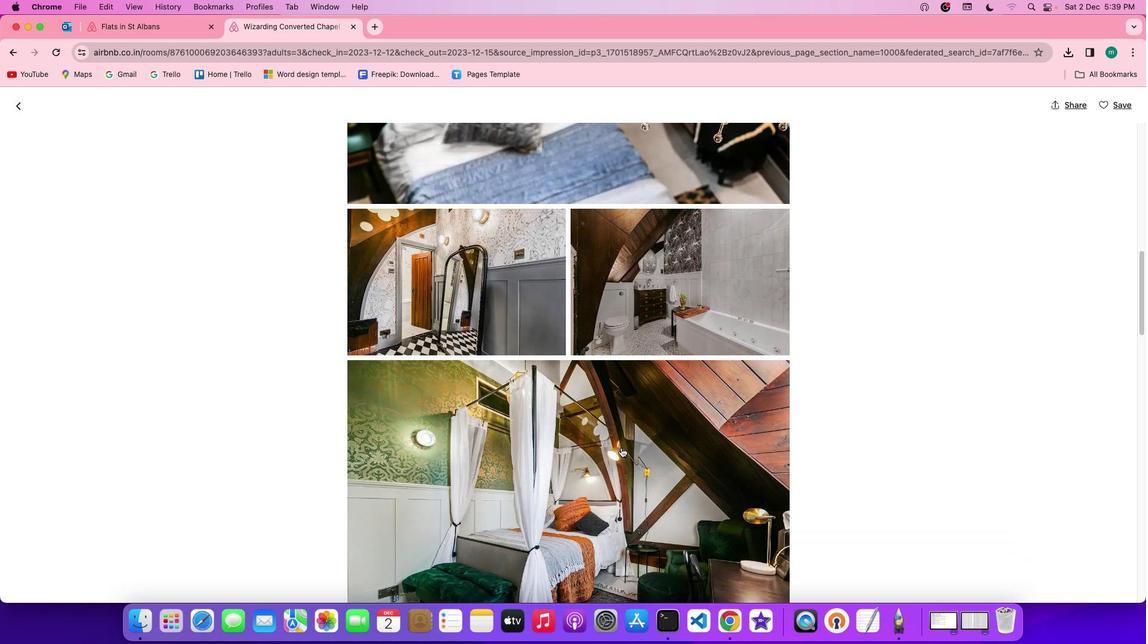 
Action: Mouse scrolled (621, 448) with delta (0, 0)
Screenshot: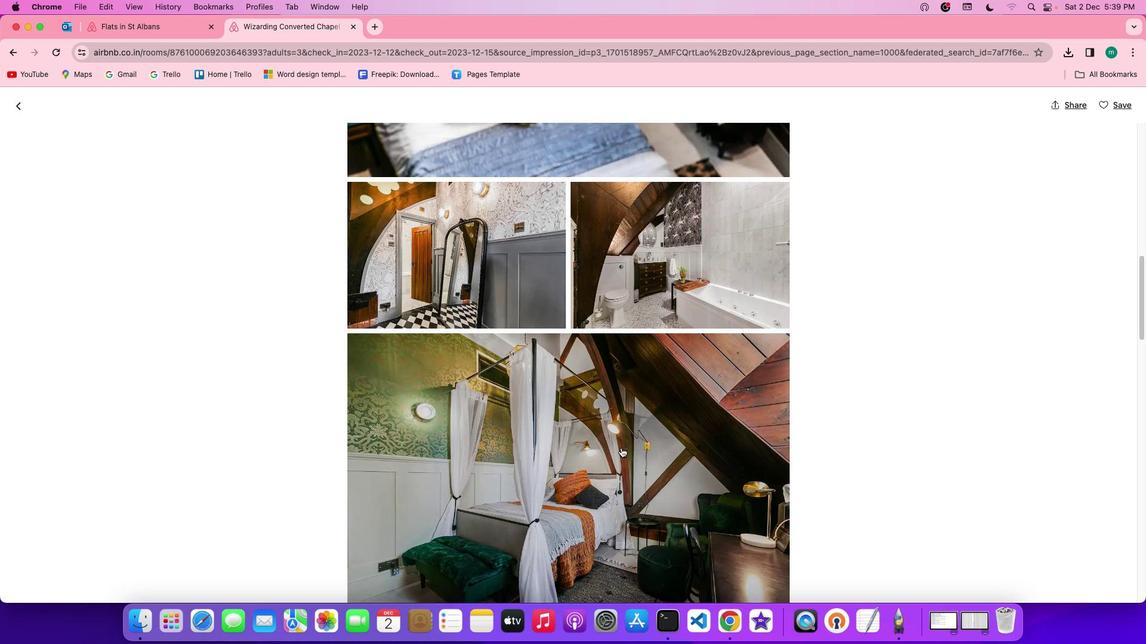 
Action: Mouse scrolled (621, 448) with delta (0, 0)
Screenshot: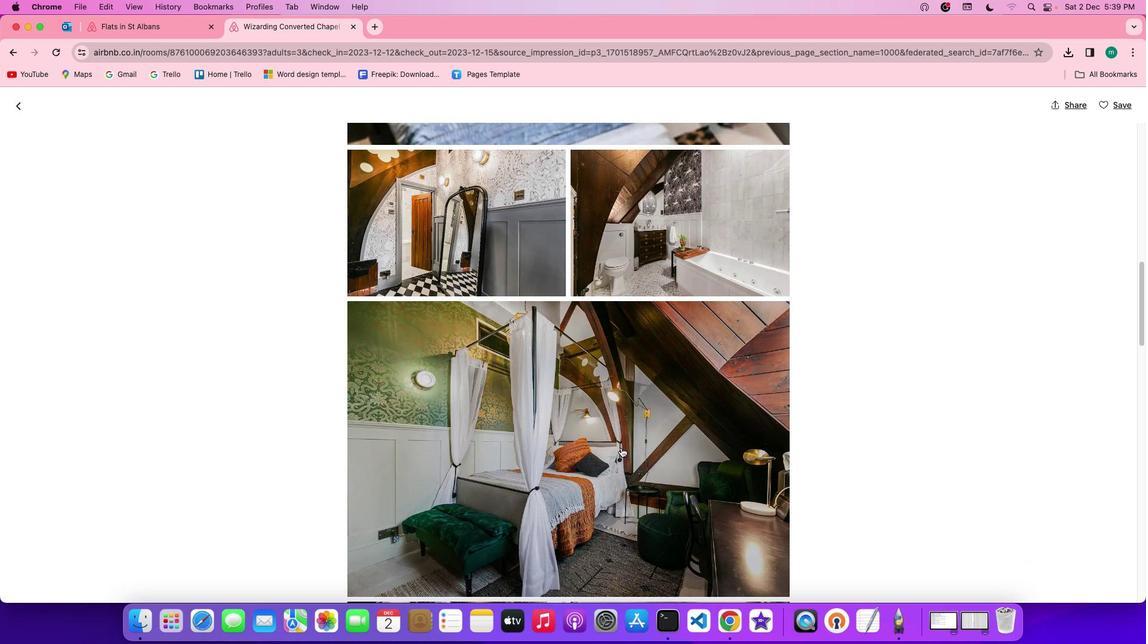 
Action: Mouse scrolled (621, 448) with delta (0, -1)
Screenshot: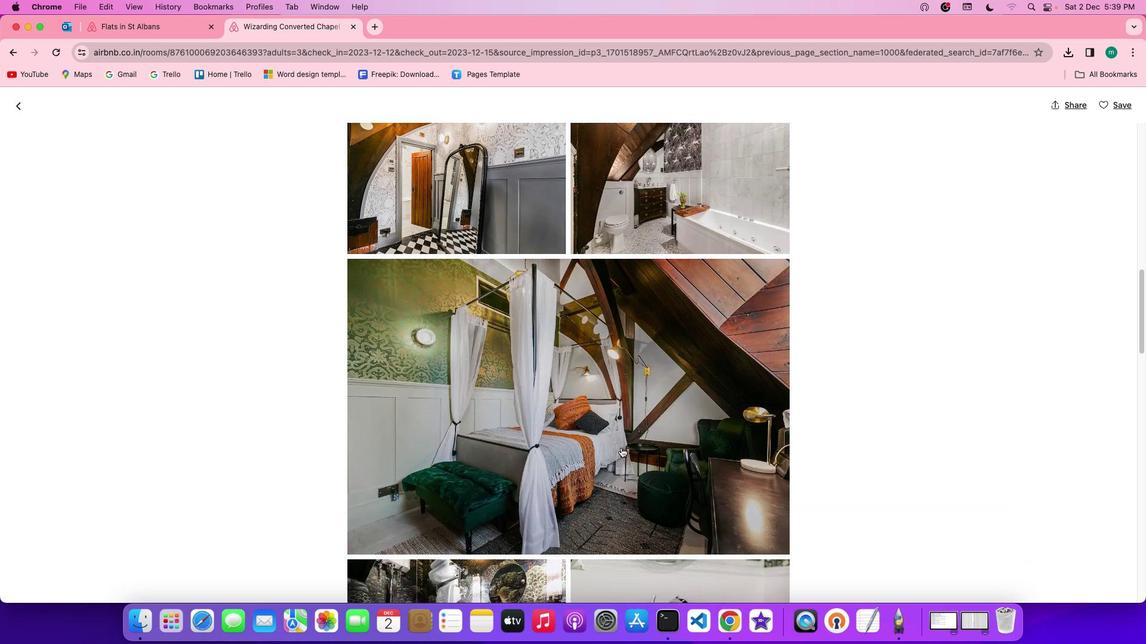 
Action: Mouse scrolled (621, 448) with delta (0, -1)
Screenshot: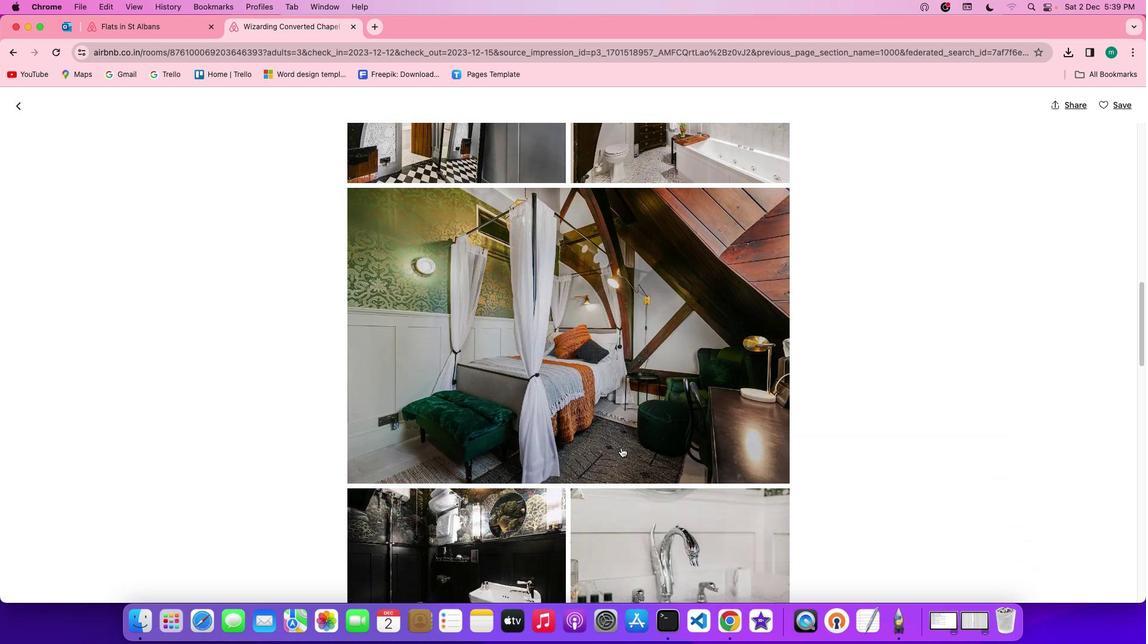 
Action: Mouse scrolled (621, 448) with delta (0, 0)
Screenshot: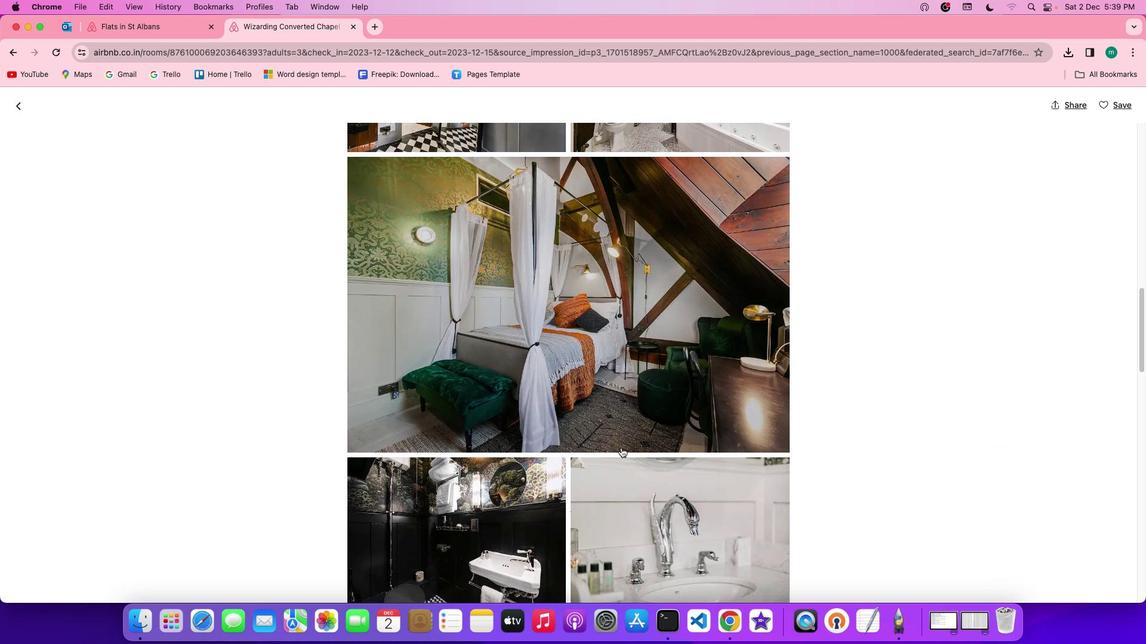 
Action: Mouse scrolled (621, 448) with delta (0, 0)
Screenshot: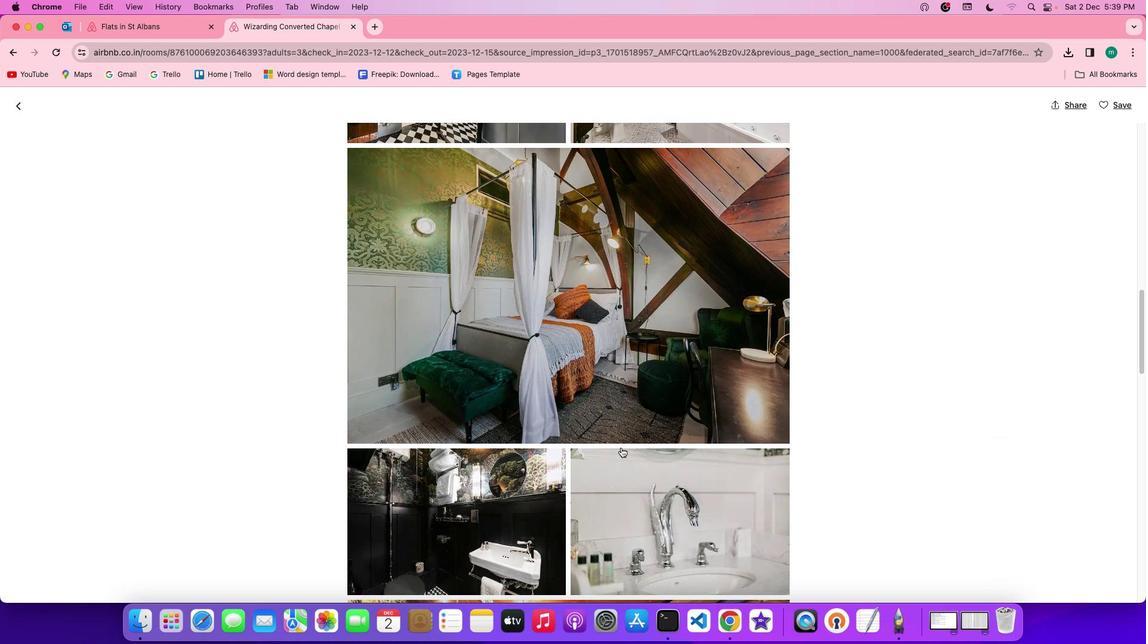 
Action: Mouse scrolled (621, 448) with delta (0, -1)
Screenshot: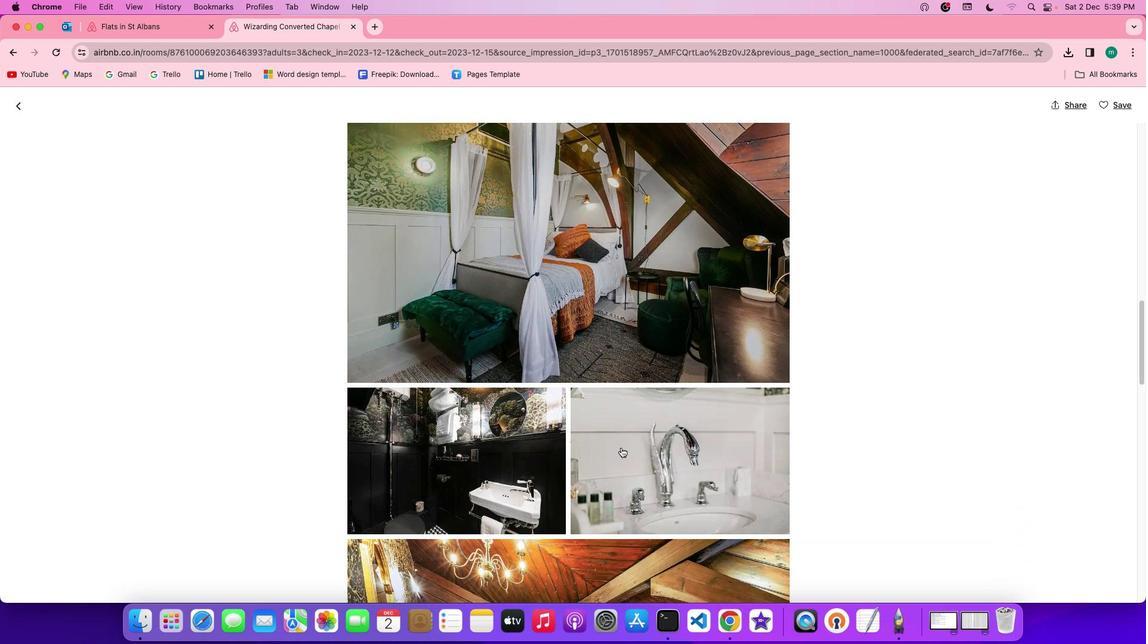 
Action: Mouse scrolled (621, 448) with delta (0, -1)
Screenshot: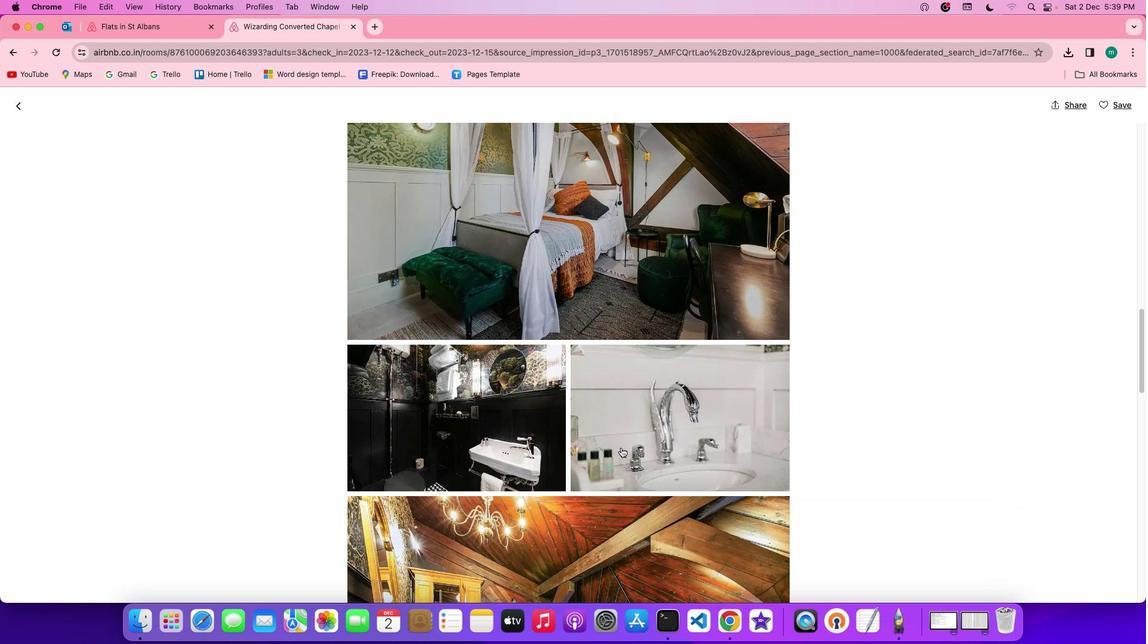 
Action: Mouse scrolled (621, 448) with delta (0, -1)
Screenshot: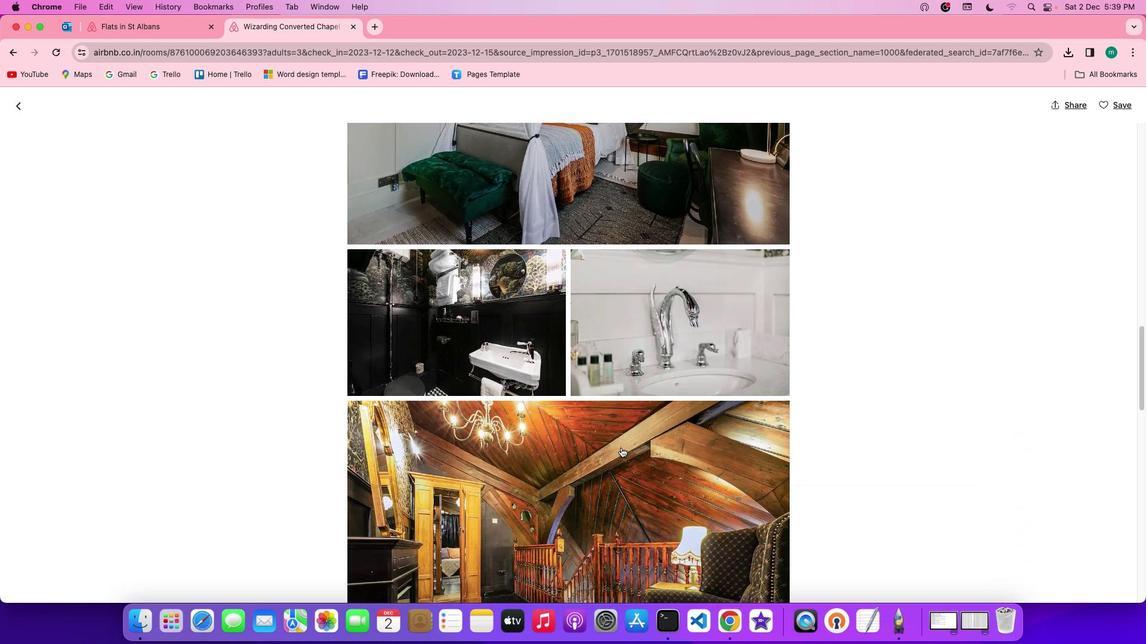 
Action: Mouse scrolled (621, 448) with delta (0, 0)
Screenshot: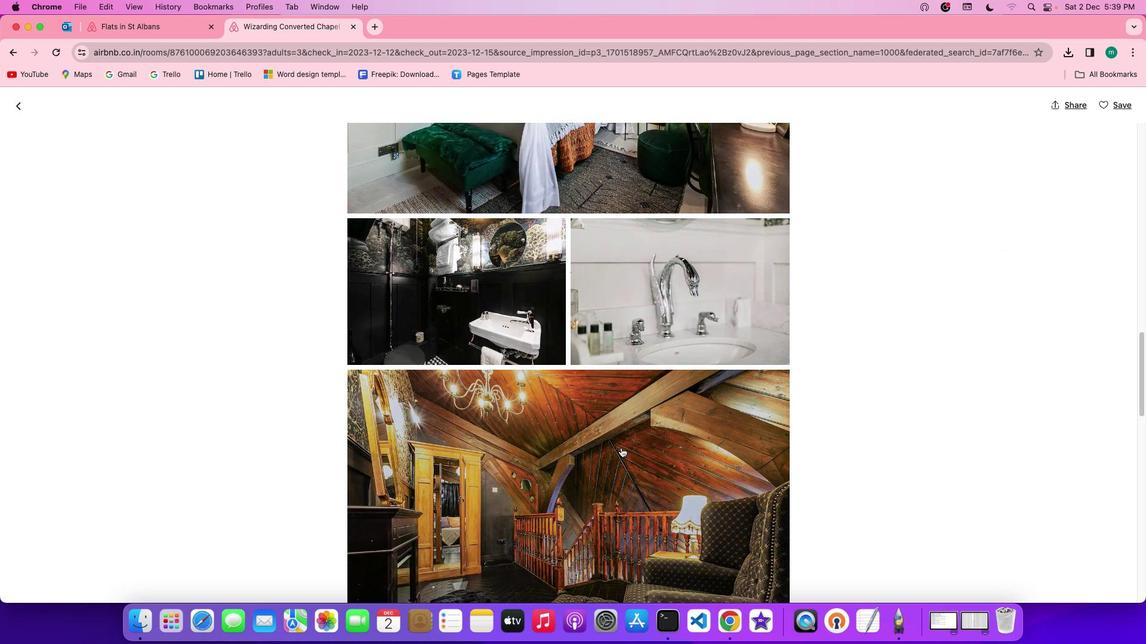 
Action: Mouse scrolled (621, 448) with delta (0, 0)
Screenshot: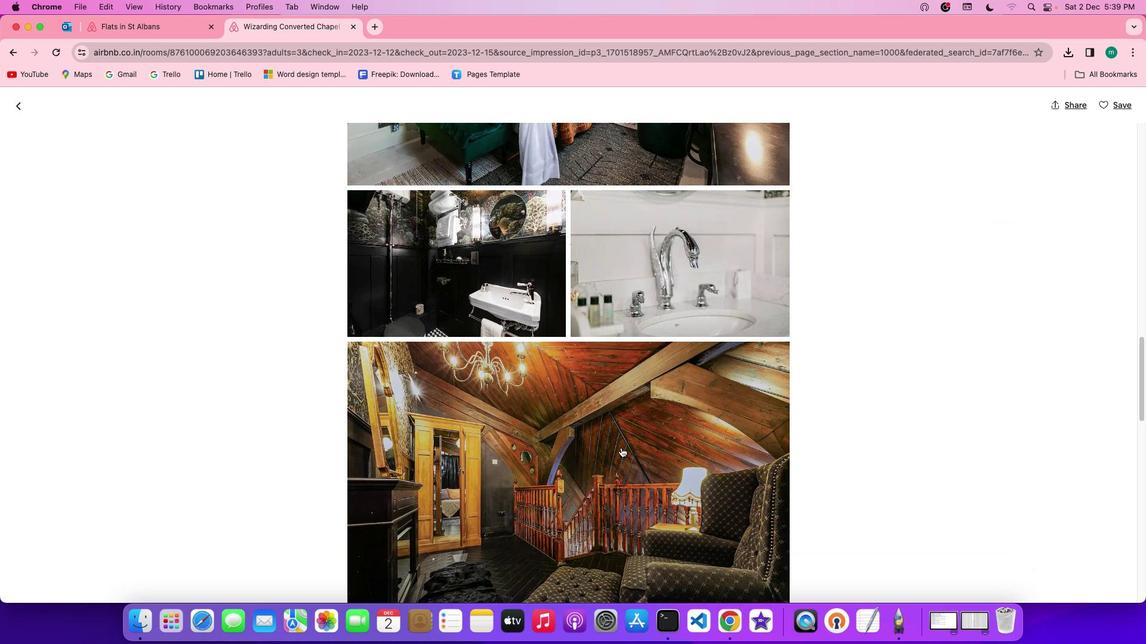 
Action: Mouse scrolled (621, 448) with delta (0, -1)
Screenshot: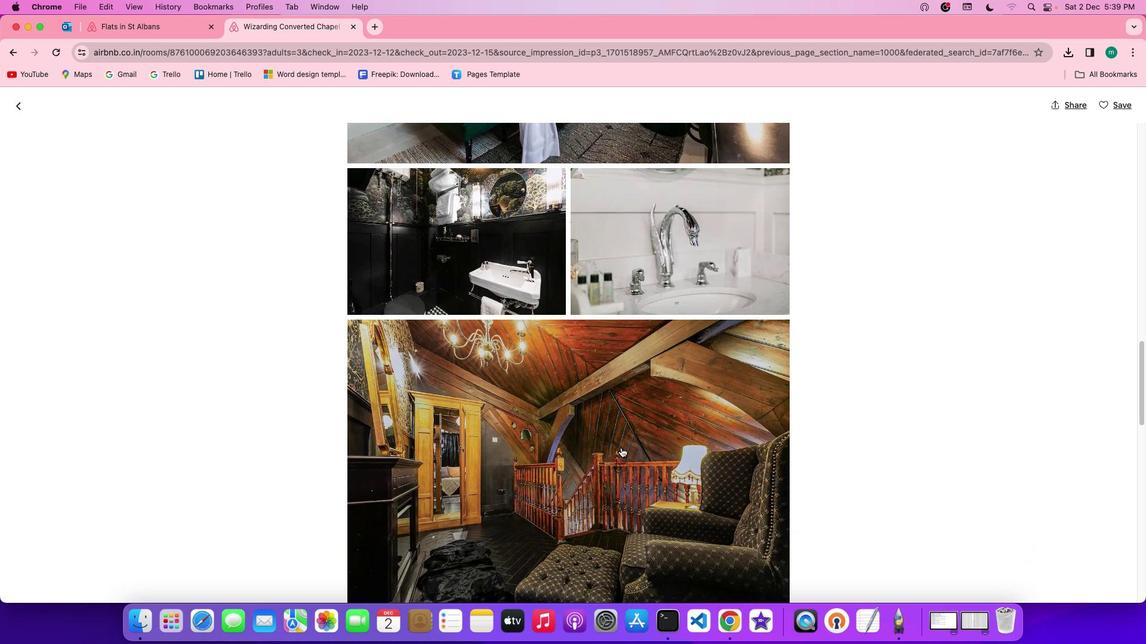 
Action: Mouse scrolled (621, 448) with delta (0, 0)
Screenshot: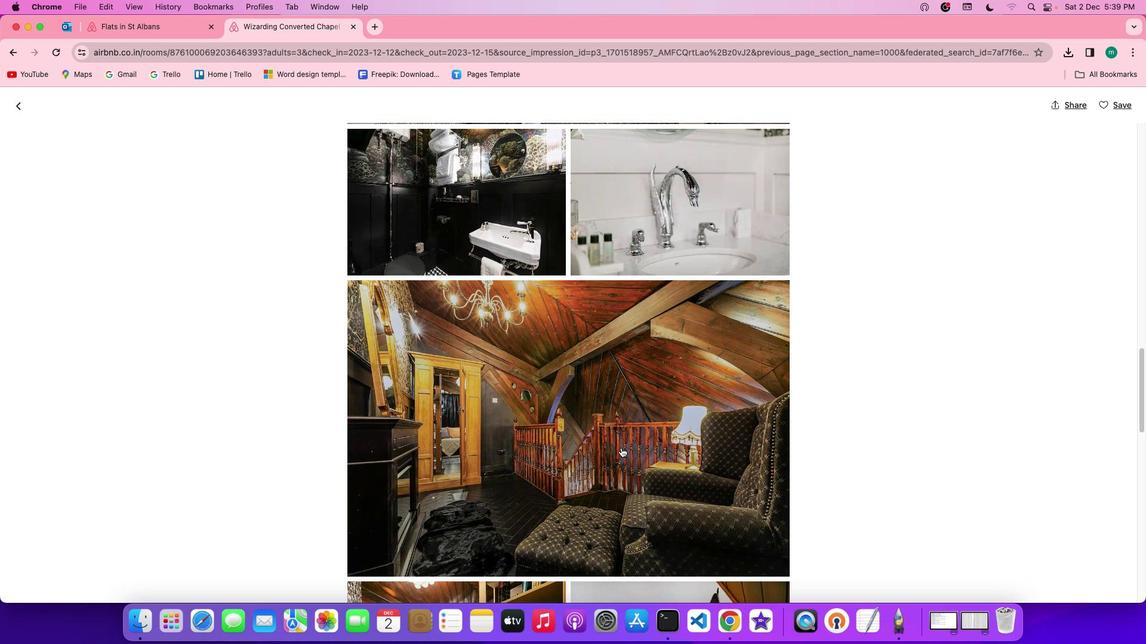 
Action: Mouse scrolled (621, 448) with delta (0, 0)
Screenshot: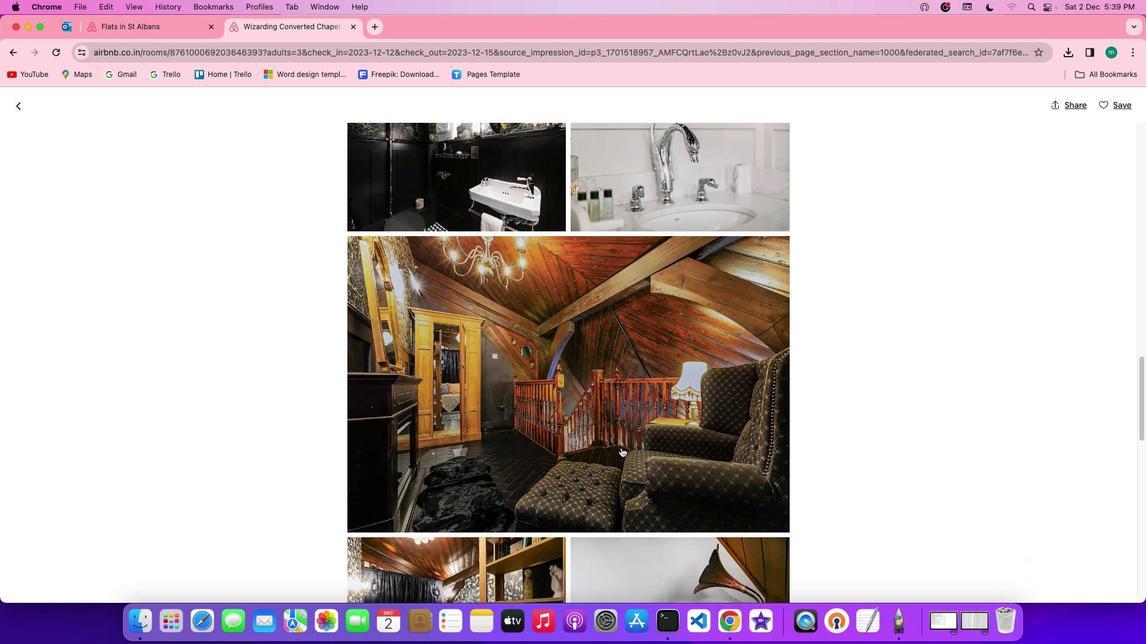 
Action: Mouse scrolled (621, 448) with delta (0, -1)
Screenshot: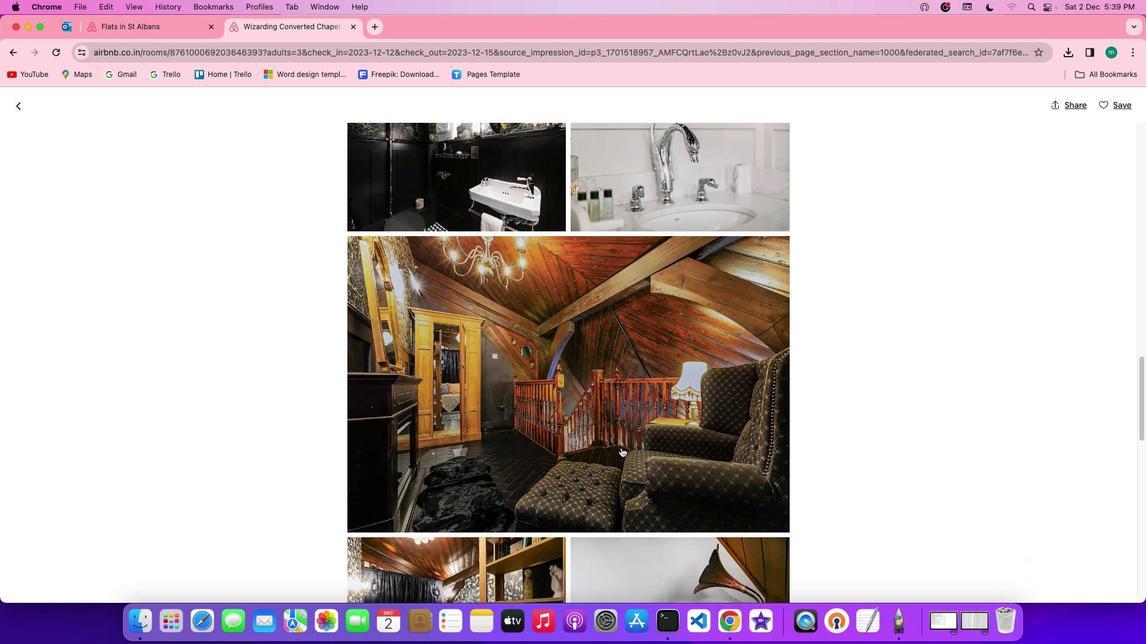 
Action: Mouse scrolled (621, 448) with delta (0, -1)
Screenshot: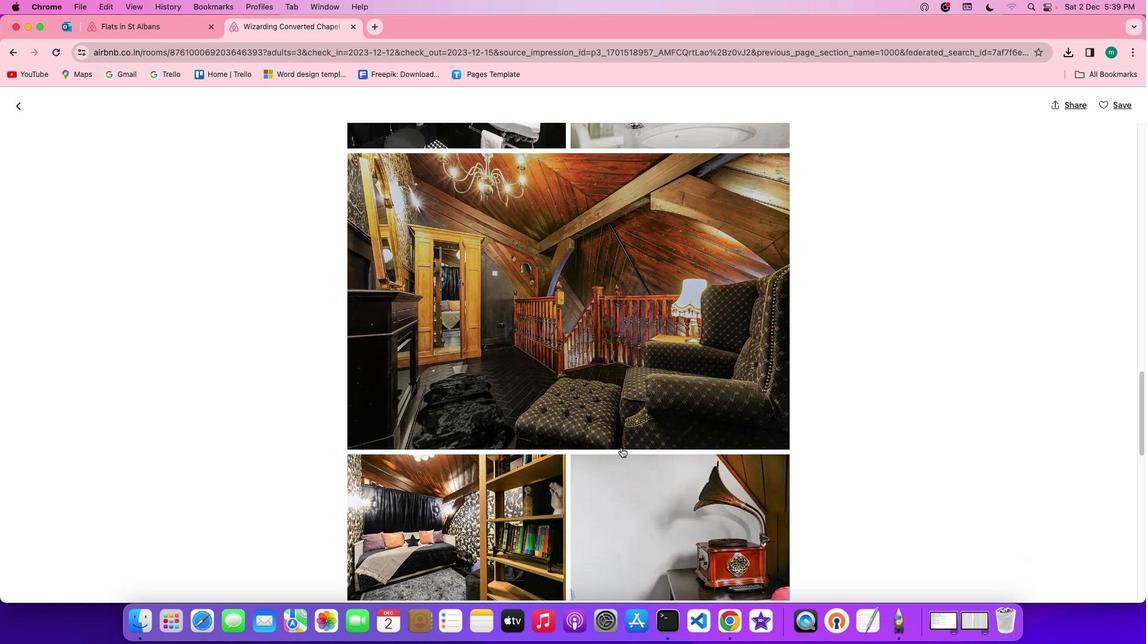 
Action: Mouse scrolled (621, 448) with delta (0, 0)
Screenshot: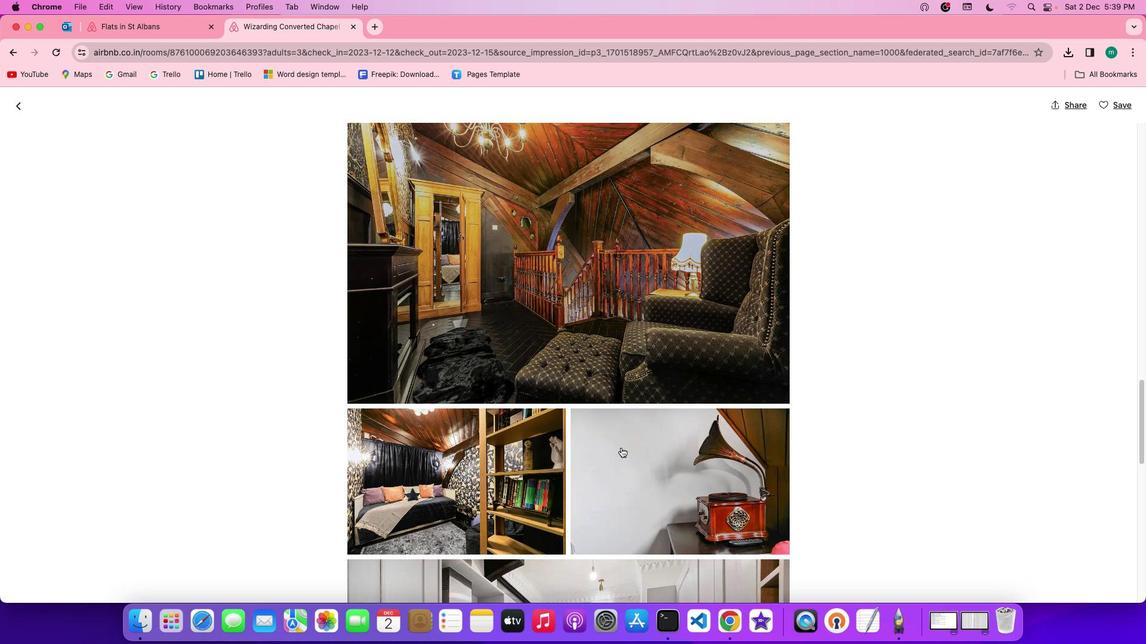
Action: Mouse scrolled (621, 448) with delta (0, 0)
Screenshot: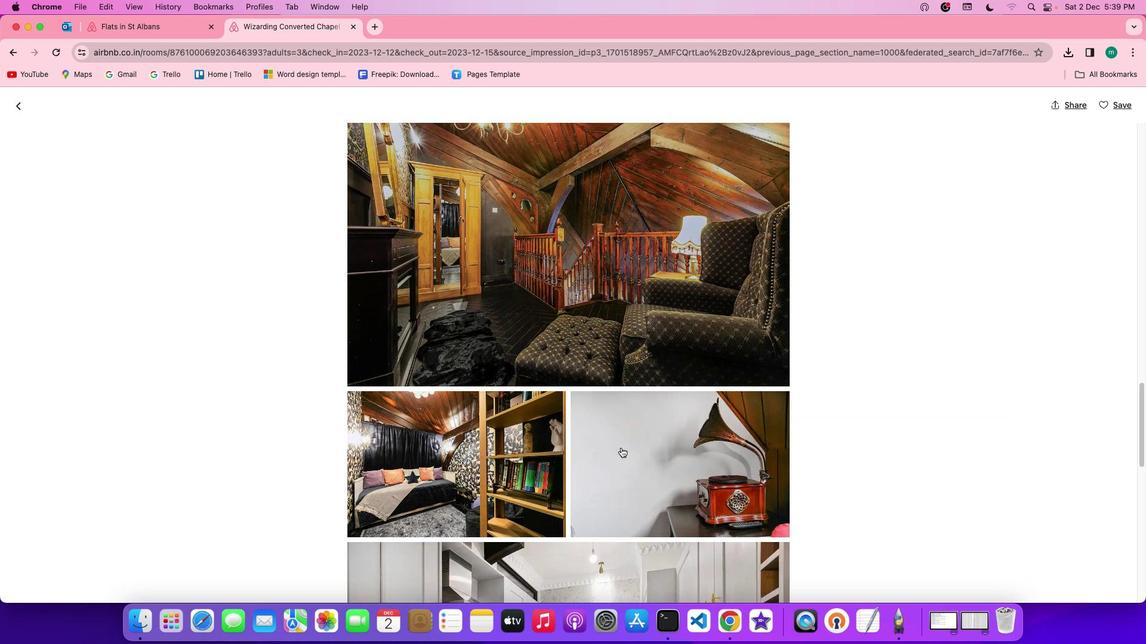 
Action: Mouse scrolled (621, 448) with delta (0, -1)
Screenshot: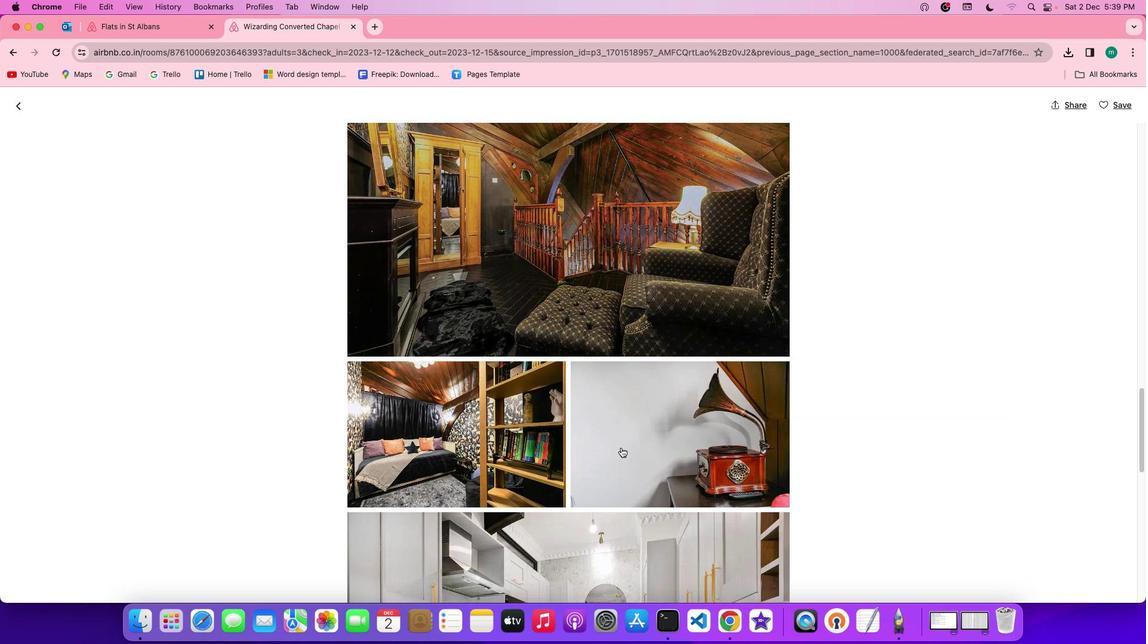 
Action: Mouse scrolled (621, 448) with delta (0, -1)
Screenshot: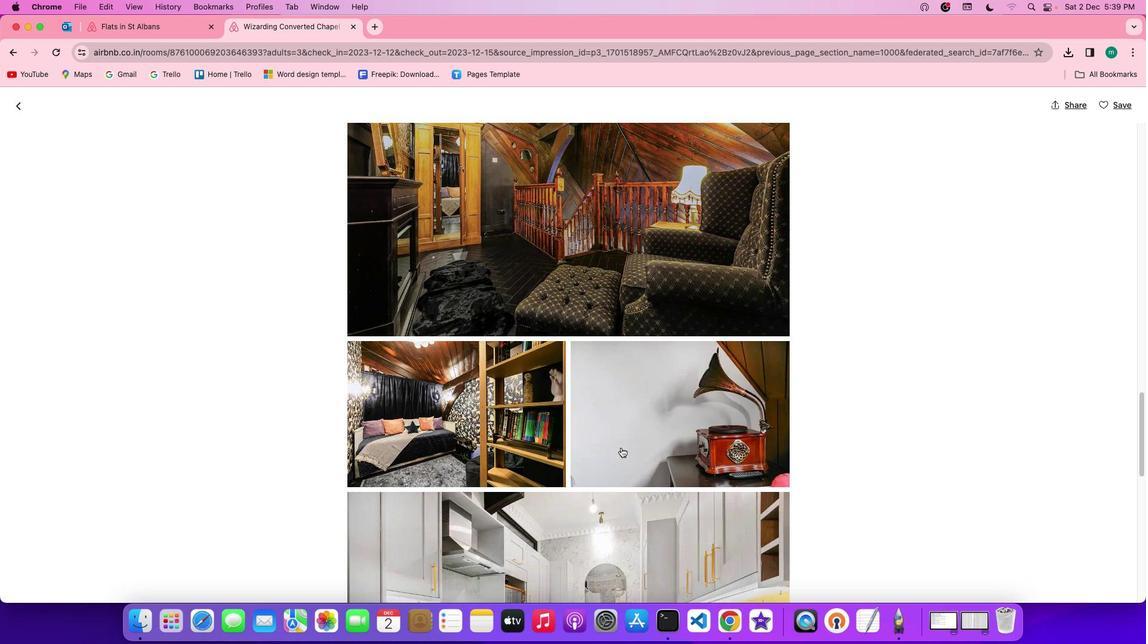 
Action: Mouse scrolled (621, 448) with delta (0, 0)
Screenshot: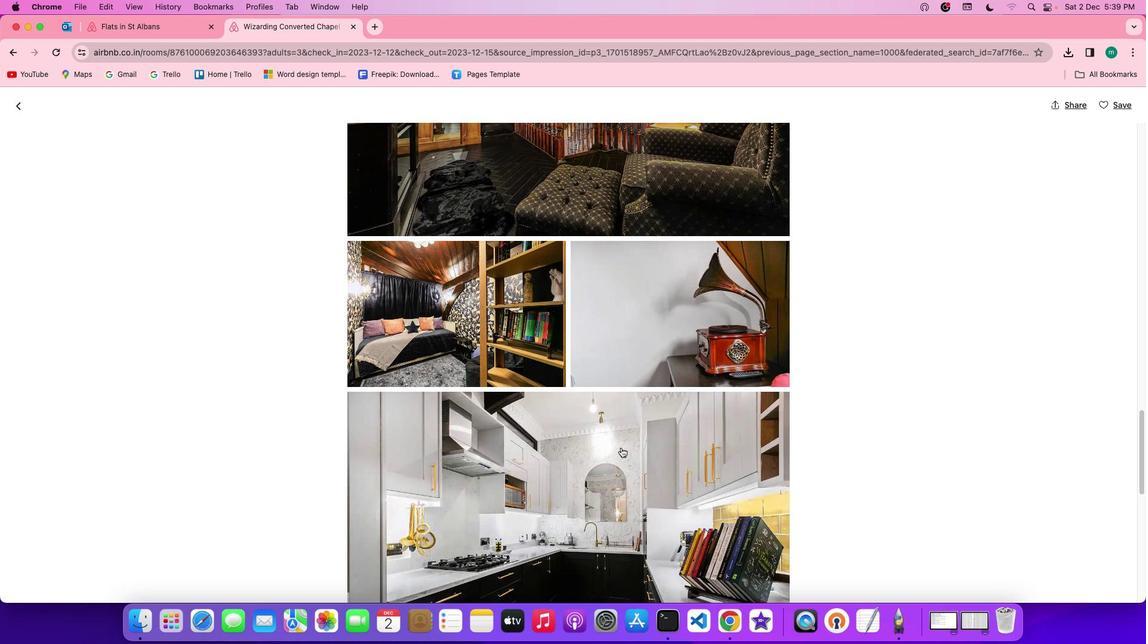 
Action: Mouse scrolled (621, 448) with delta (0, 0)
Screenshot: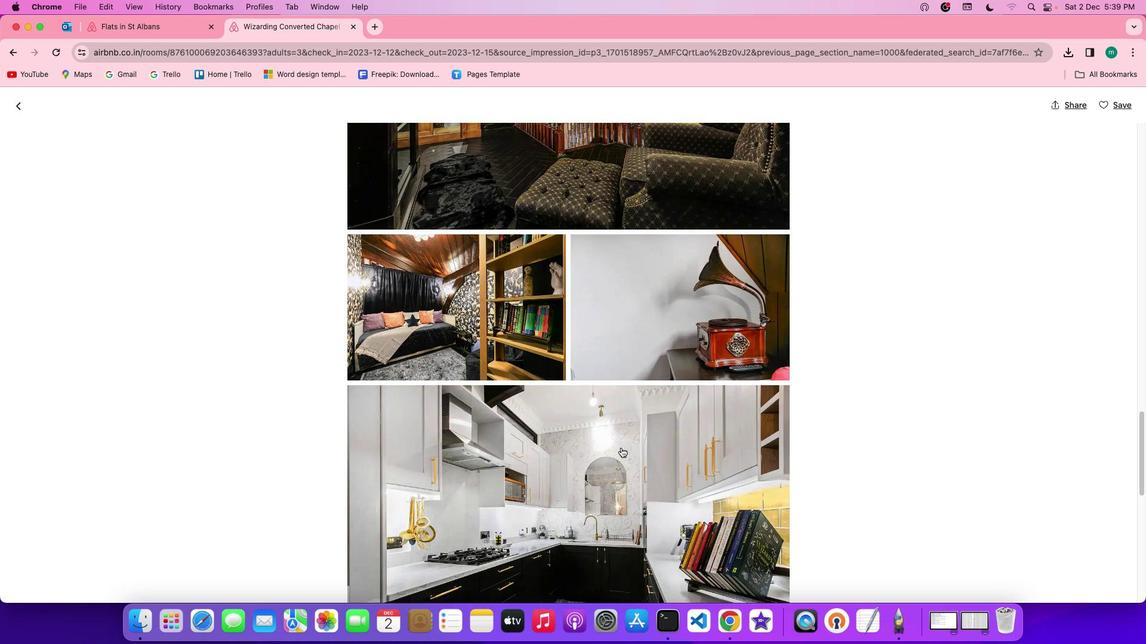 
Action: Mouse scrolled (621, 448) with delta (0, -1)
Screenshot: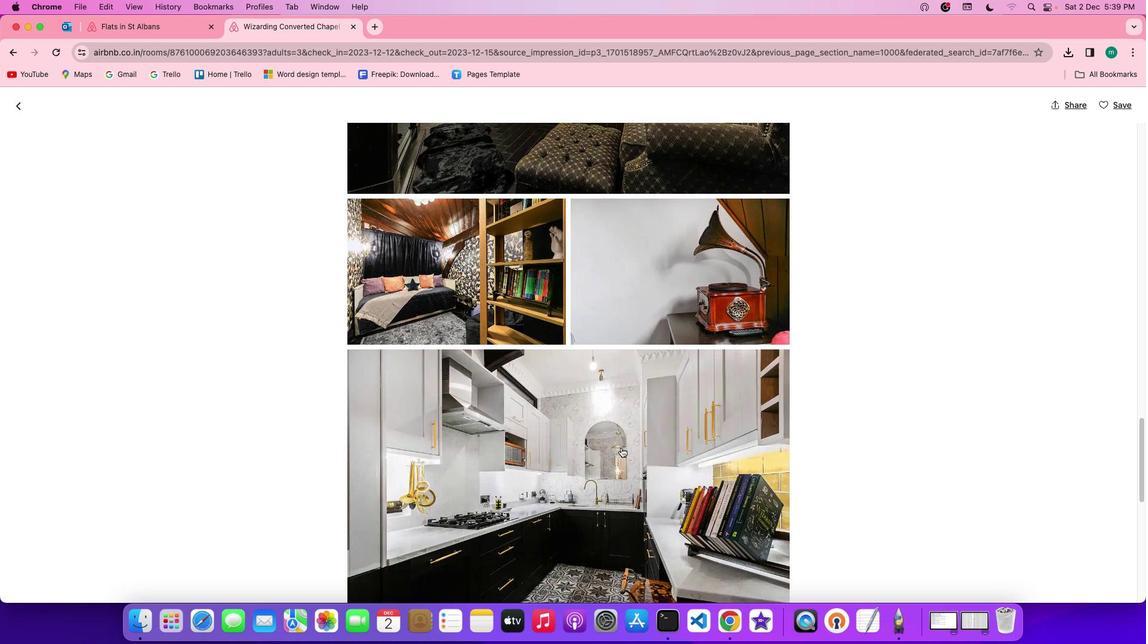 
Action: Mouse scrolled (621, 448) with delta (0, -1)
Screenshot: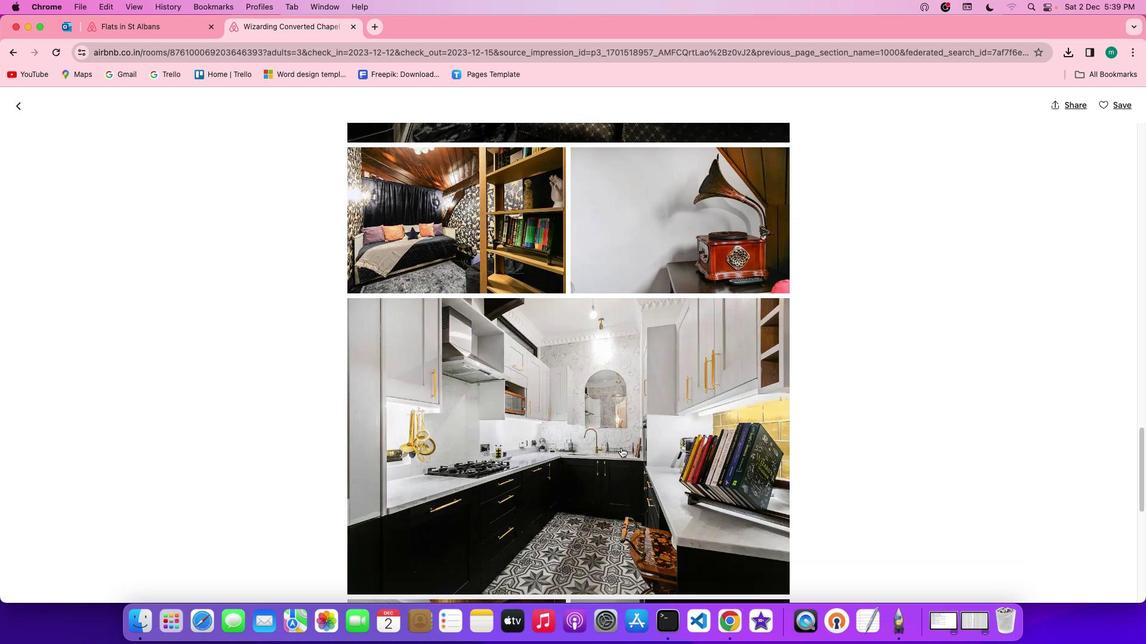 
Action: Mouse scrolled (621, 448) with delta (0, 0)
Screenshot: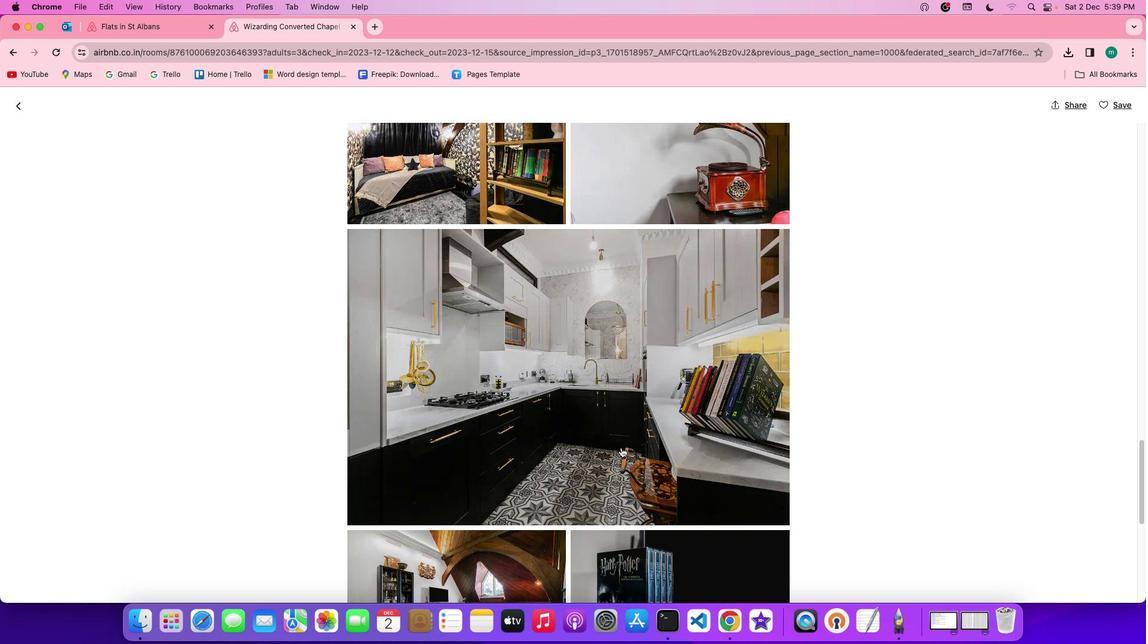 
Action: Mouse scrolled (621, 448) with delta (0, 0)
Screenshot: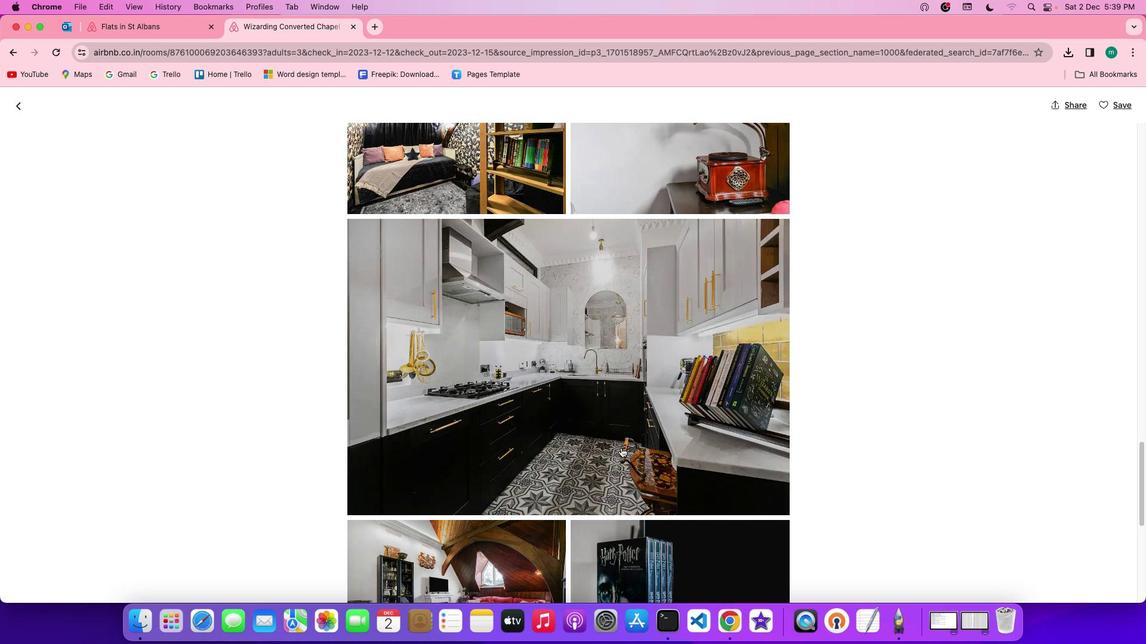 
Action: Mouse scrolled (621, 448) with delta (0, -1)
Screenshot: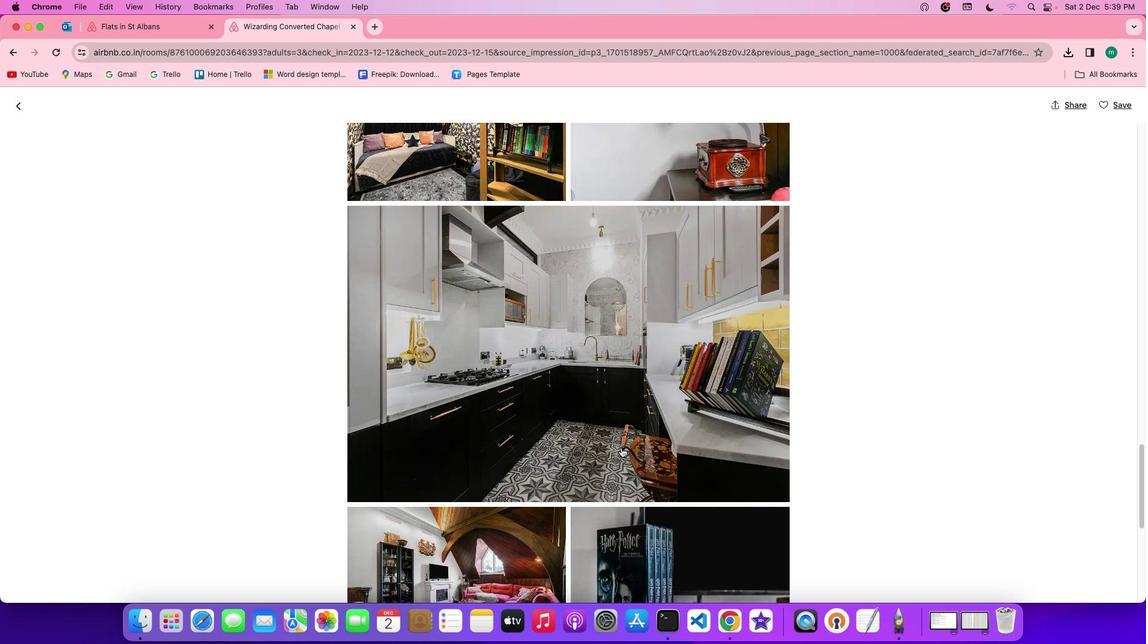 
Action: Mouse scrolled (621, 448) with delta (0, -1)
Screenshot: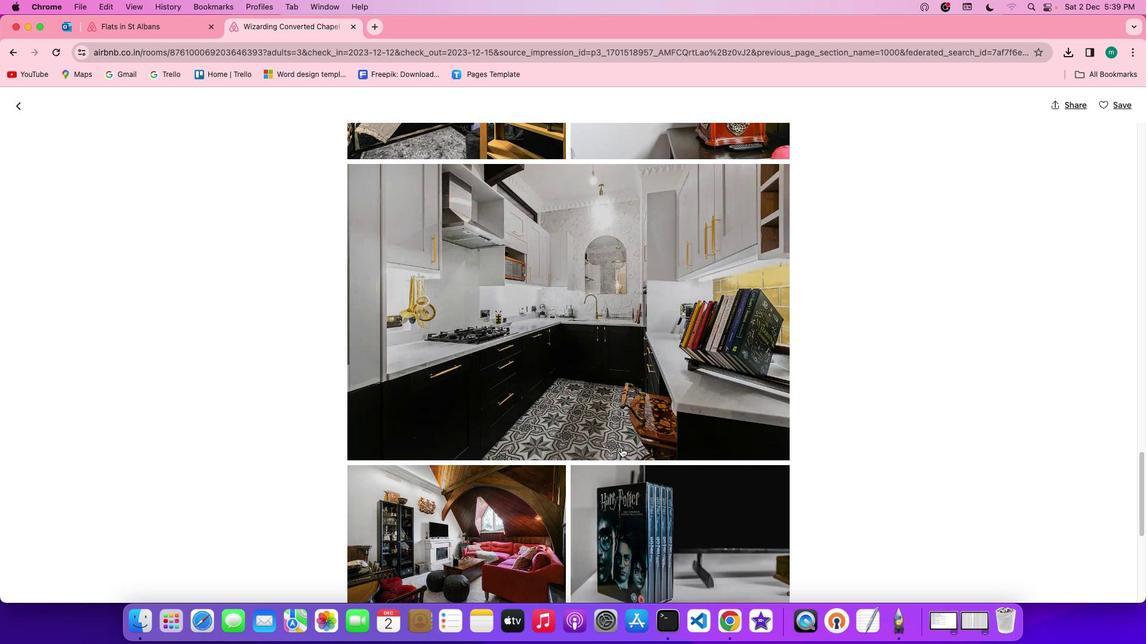 
Action: Mouse scrolled (621, 448) with delta (0, 0)
Screenshot: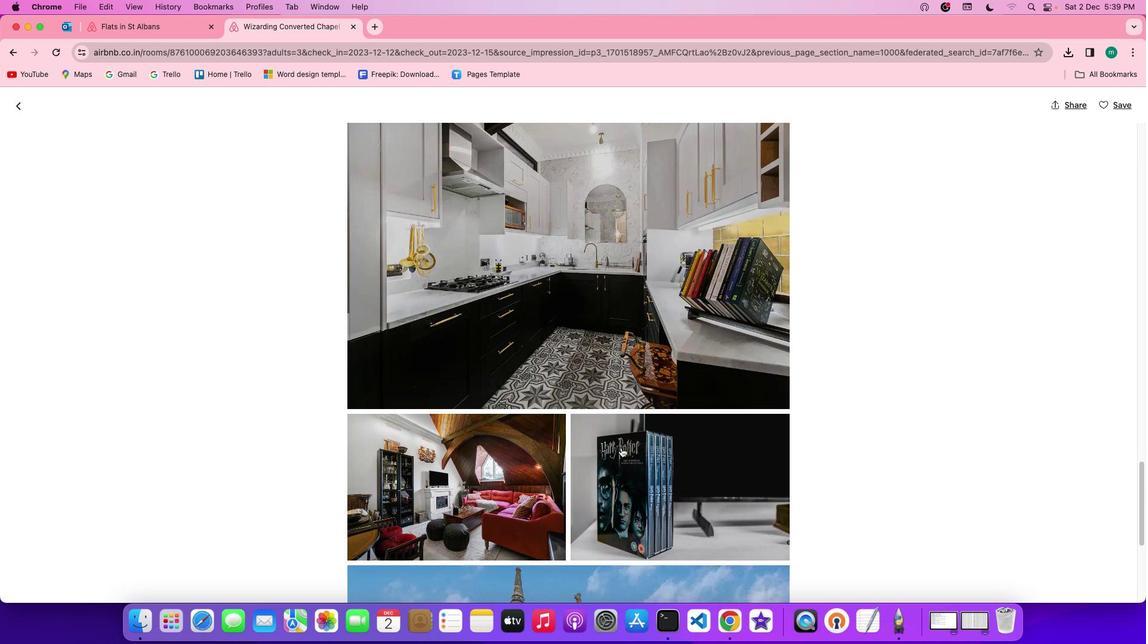 
Action: Mouse scrolled (621, 448) with delta (0, 0)
Screenshot: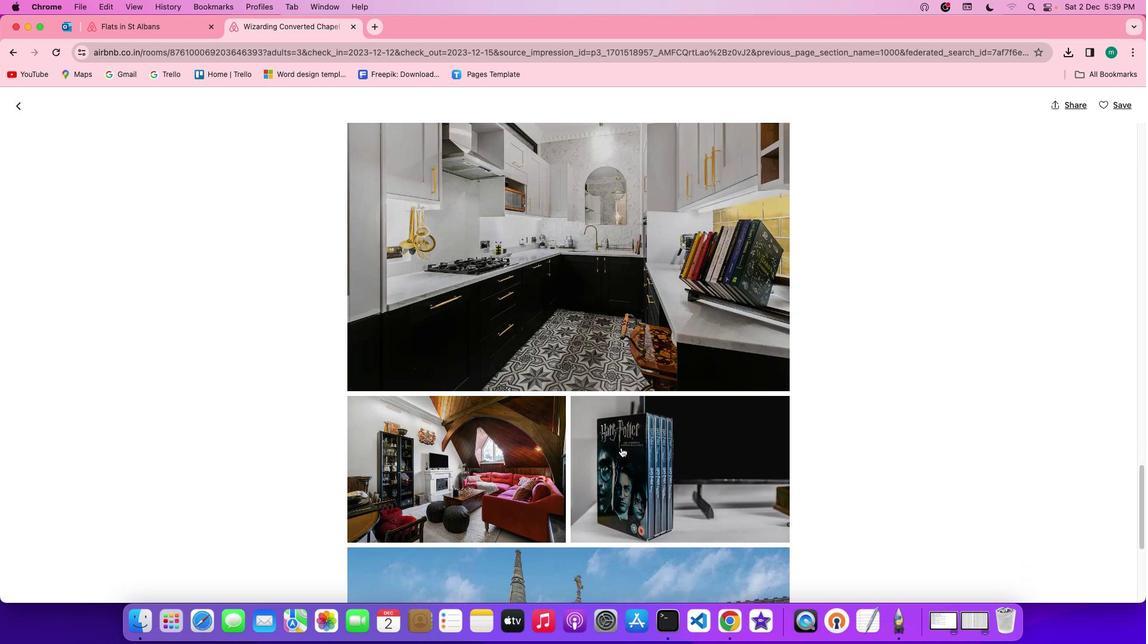 
Action: Mouse scrolled (621, 448) with delta (0, -1)
Screenshot: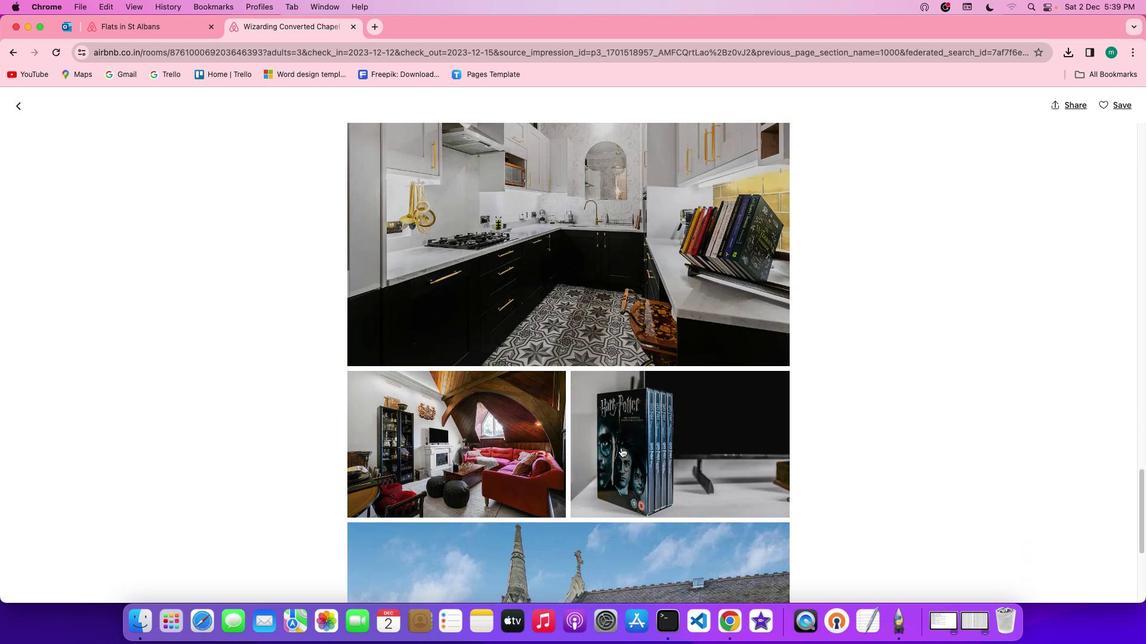 
Action: Mouse scrolled (621, 448) with delta (0, -1)
Screenshot: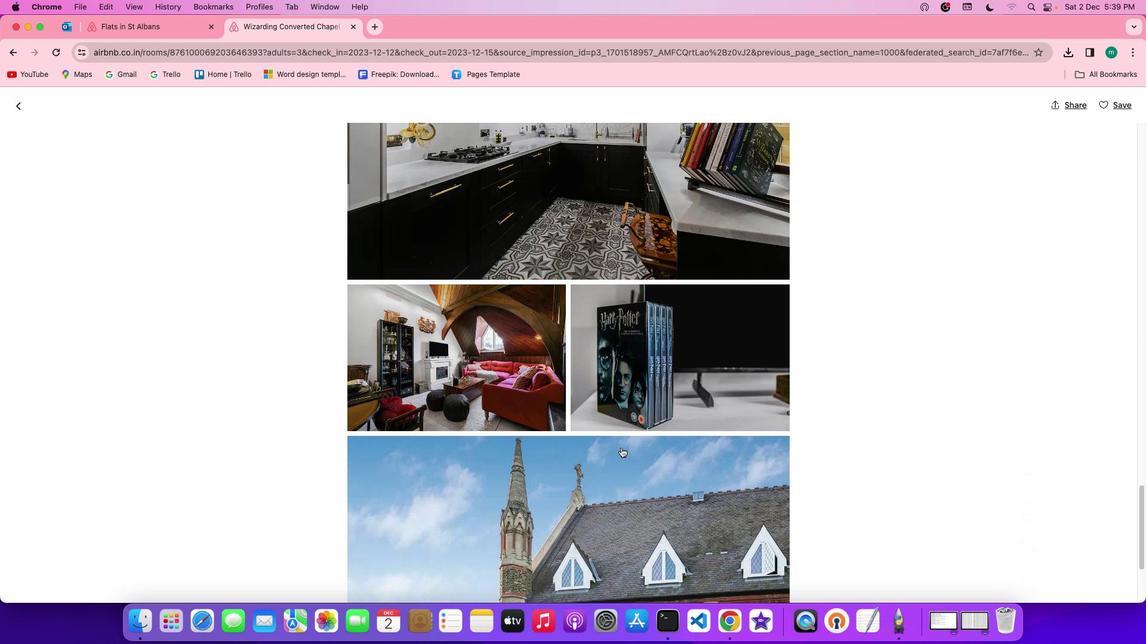 
Action: Mouse scrolled (621, 448) with delta (0, 0)
Screenshot: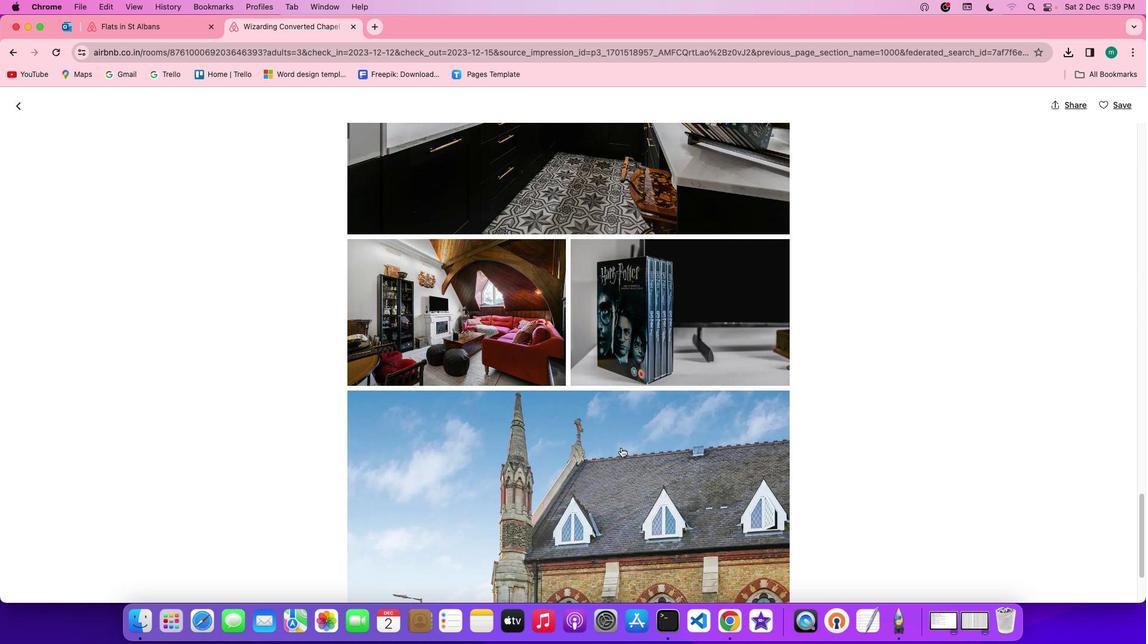 
Action: Mouse scrolled (621, 448) with delta (0, 0)
Screenshot: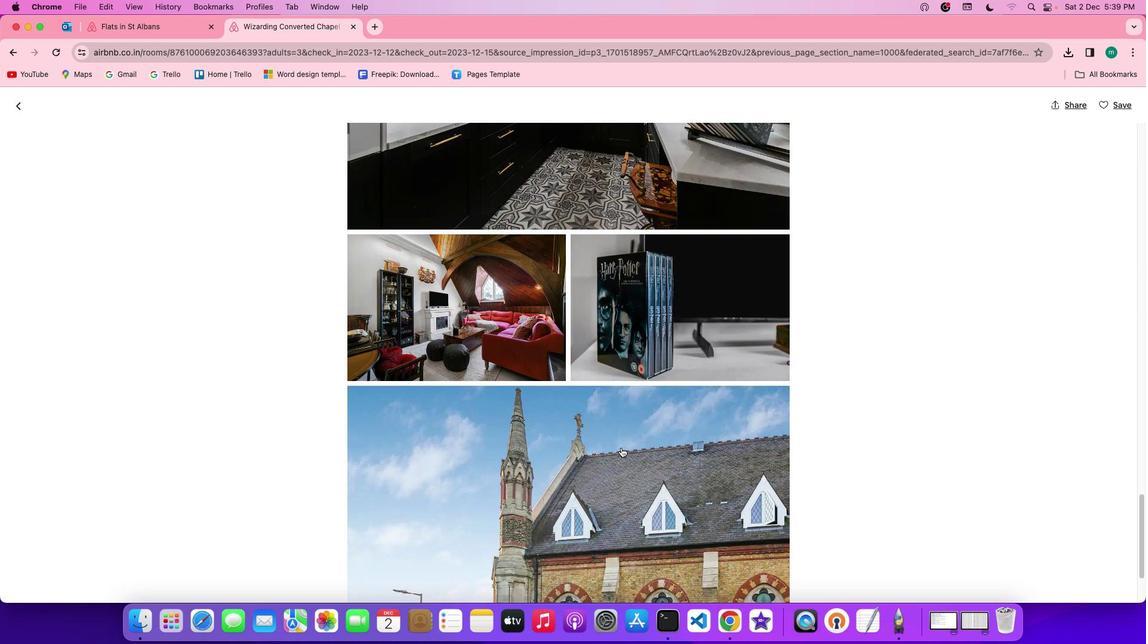 
Action: Mouse scrolled (621, 448) with delta (0, -1)
Screenshot: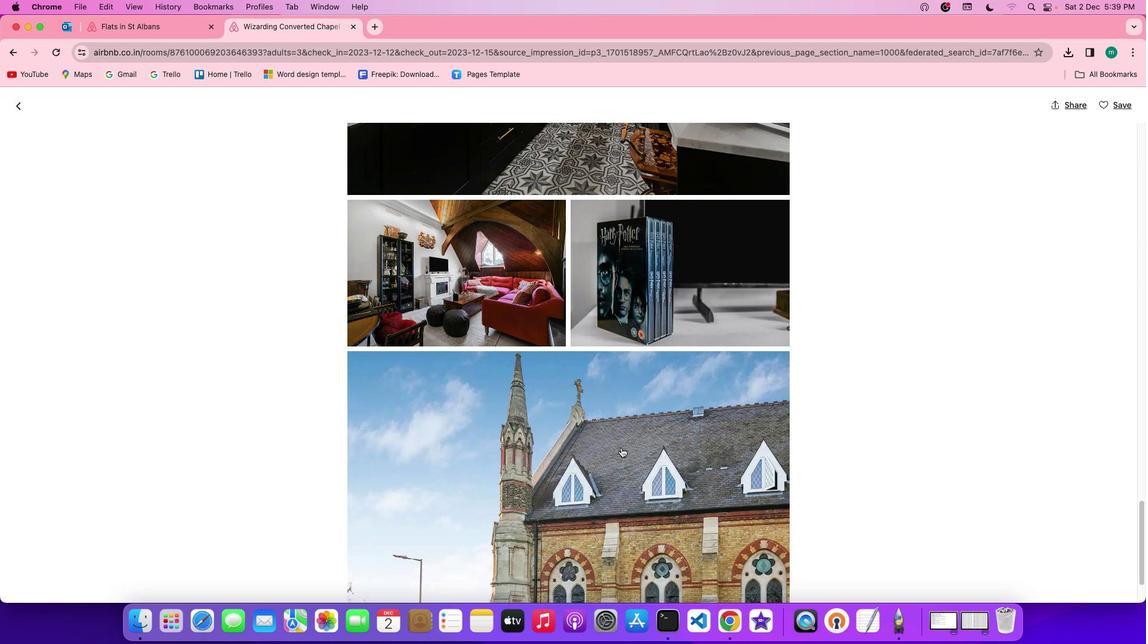 
Action: Mouse scrolled (621, 448) with delta (0, -1)
Screenshot: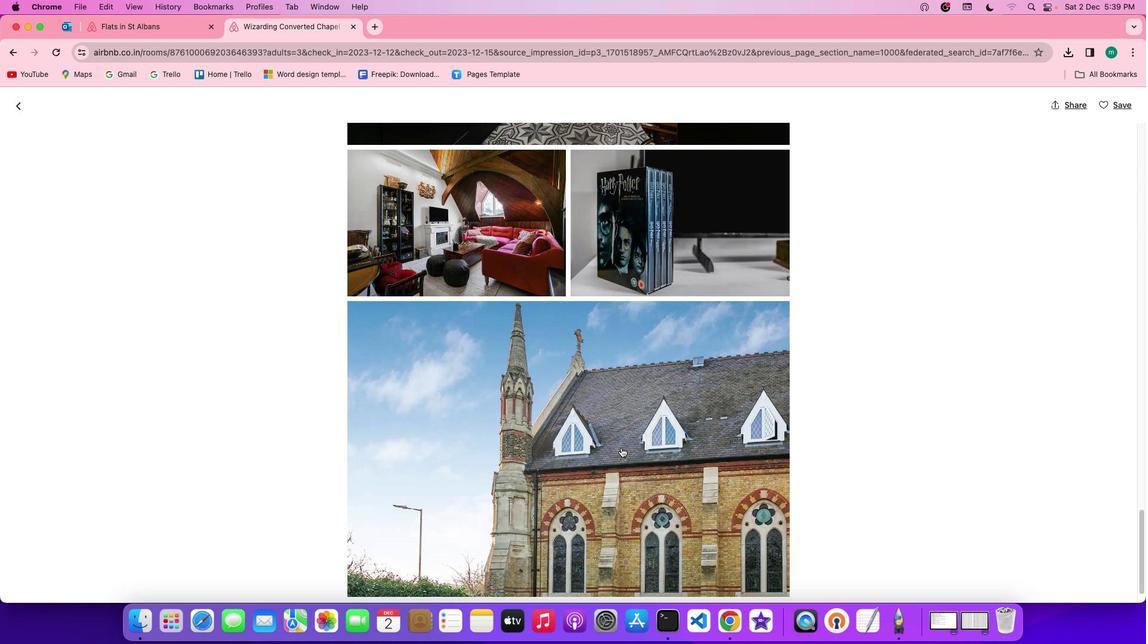 
Action: Mouse scrolled (621, 448) with delta (0, 0)
Screenshot: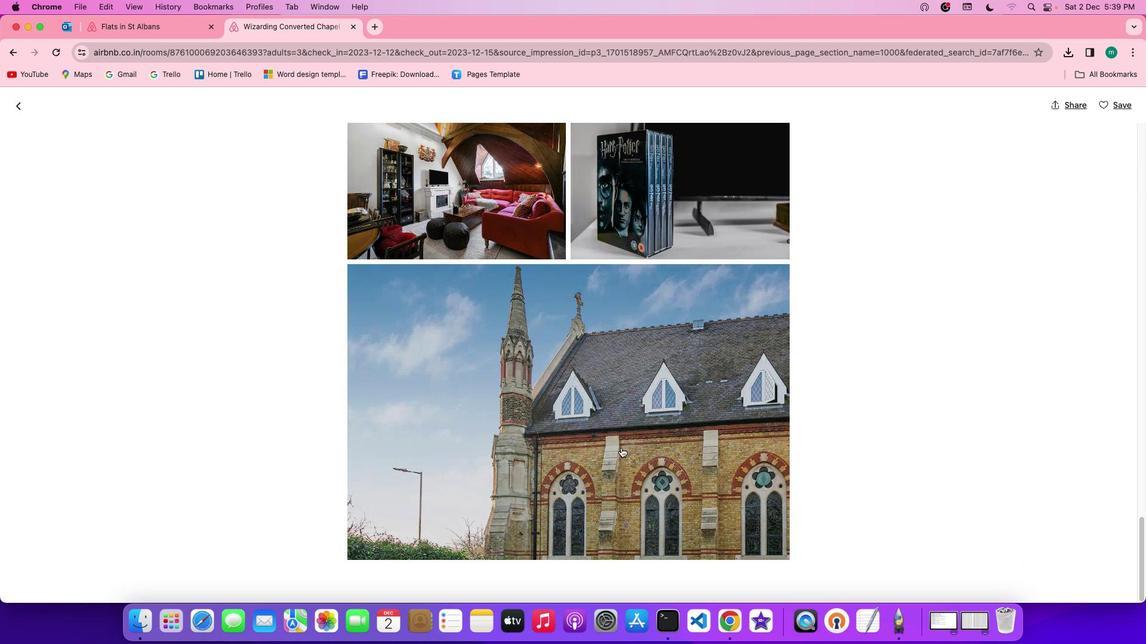 
Action: Mouse scrolled (621, 448) with delta (0, 0)
Screenshot: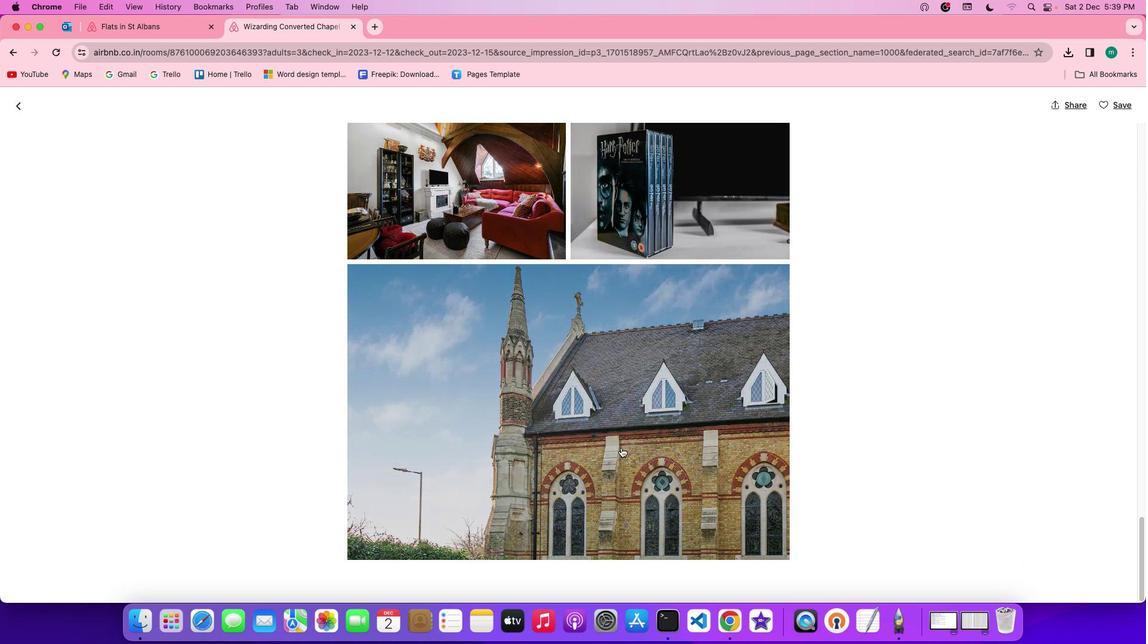 
Action: Mouse scrolled (621, 448) with delta (0, -1)
Screenshot: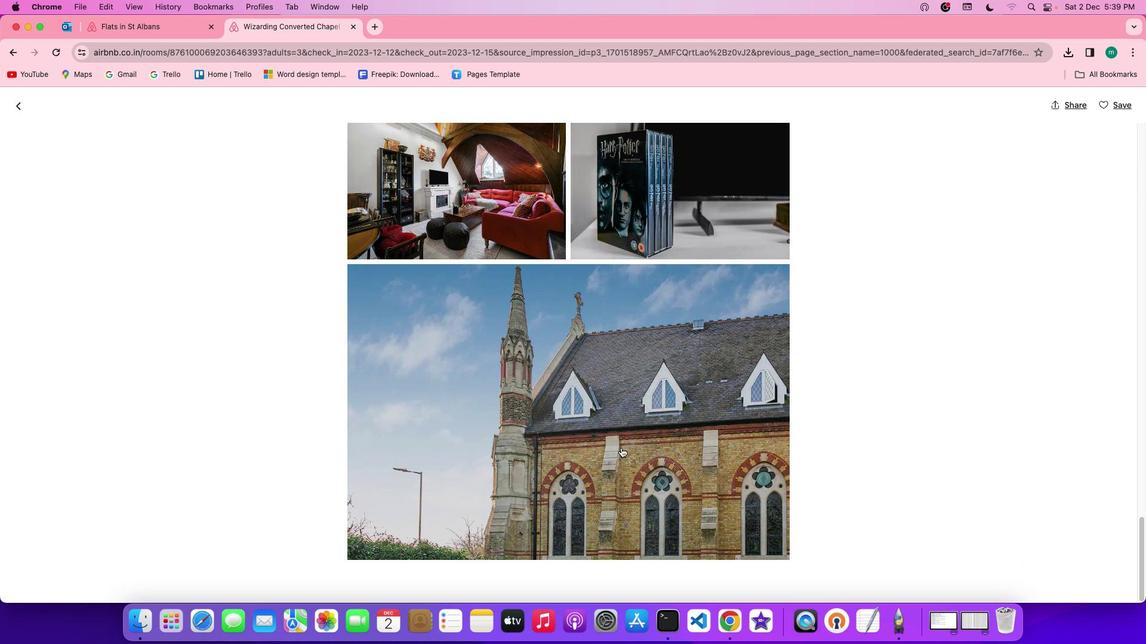 
Action: Mouse scrolled (621, 448) with delta (0, -1)
Screenshot: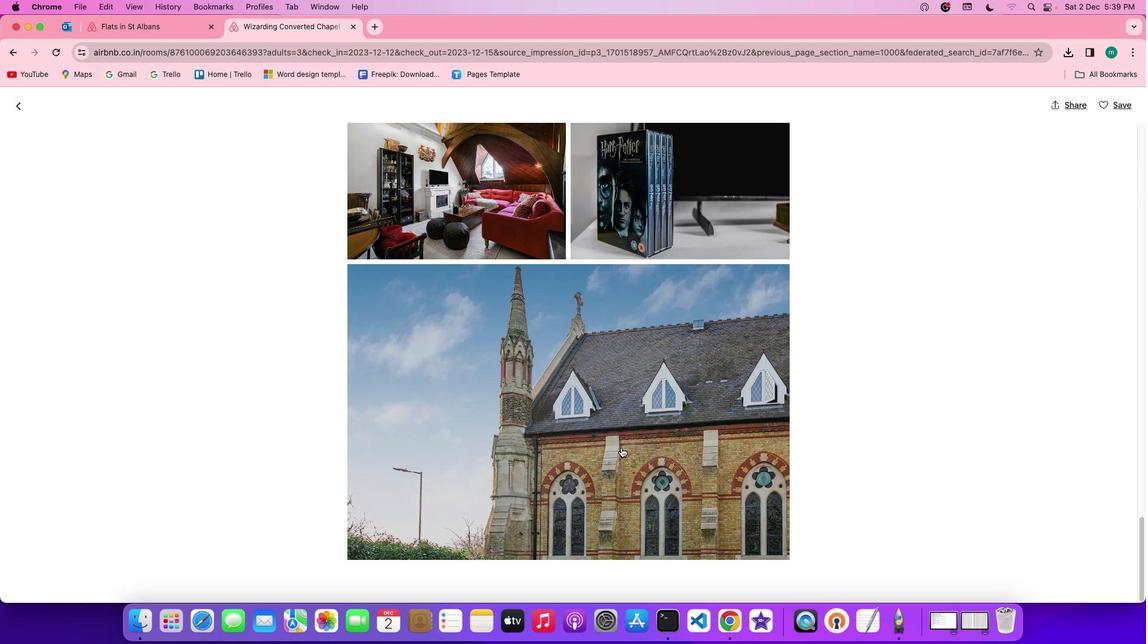 
Action: Mouse moved to (16, 106)
Screenshot: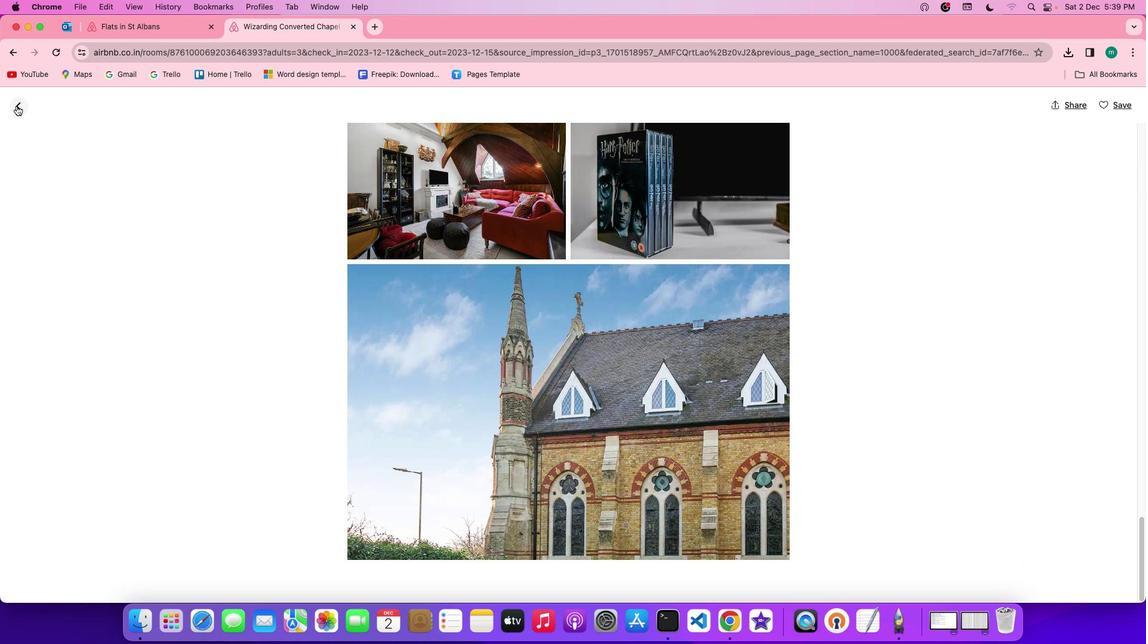 
Action: Mouse pressed left at (16, 106)
Screenshot: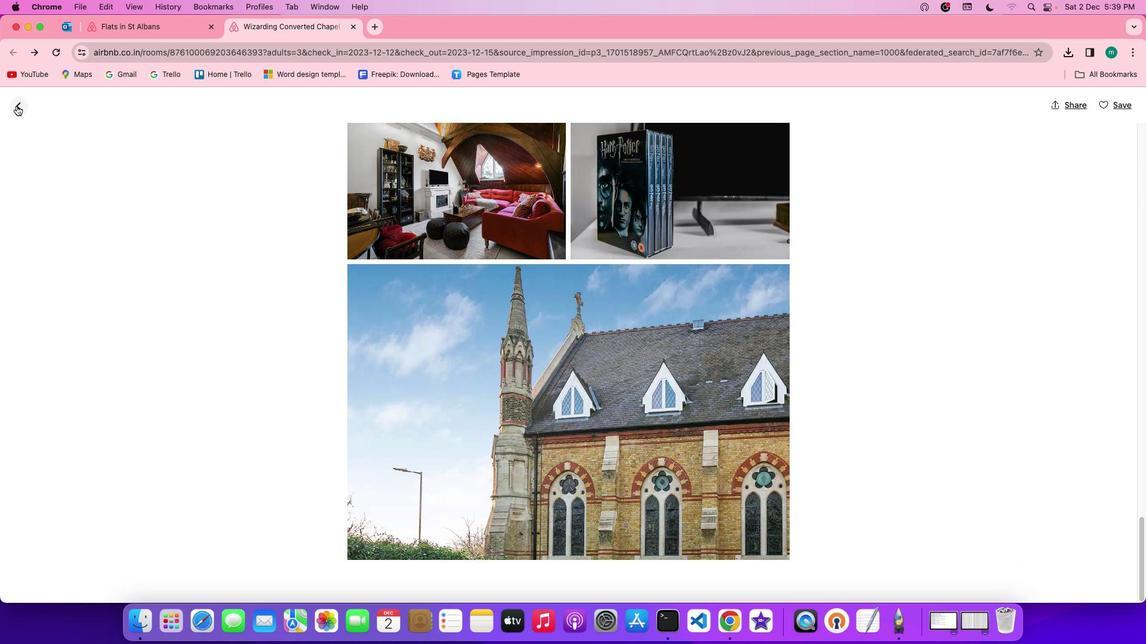 
Action: Mouse moved to (431, 393)
Screenshot: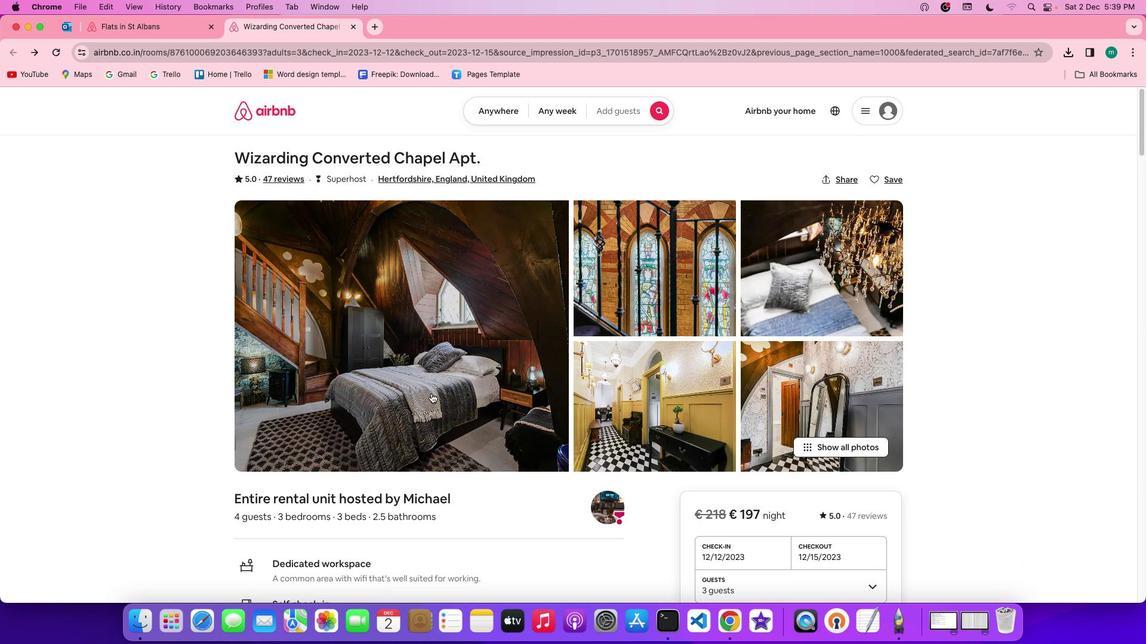 
Action: Mouse scrolled (431, 393) with delta (0, 0)
Screenshot: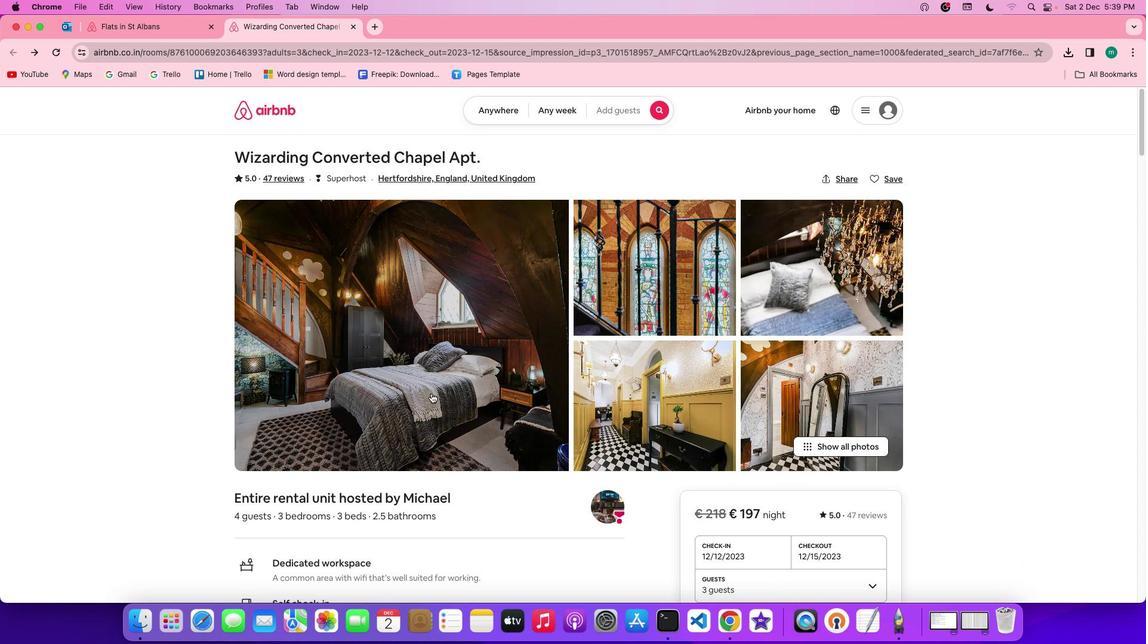 
Action: Mouse scrolled (431, 393) with delta (0, 0)
Screenshot: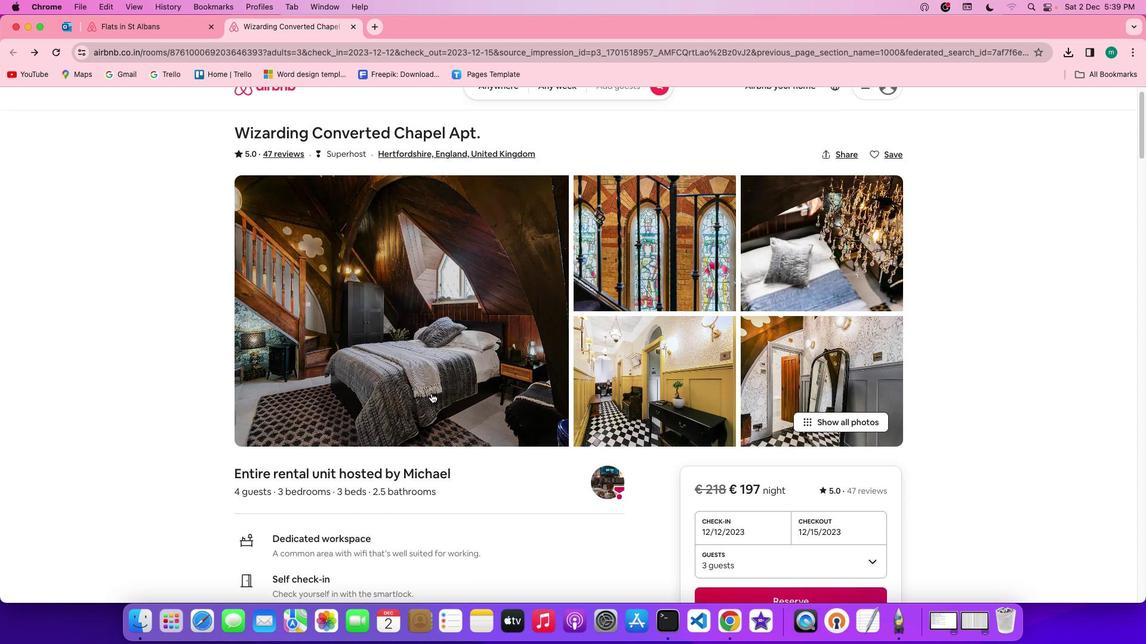 
Action: Mouse scrolled (431, 393) with delta (0, -1)
Screenshot: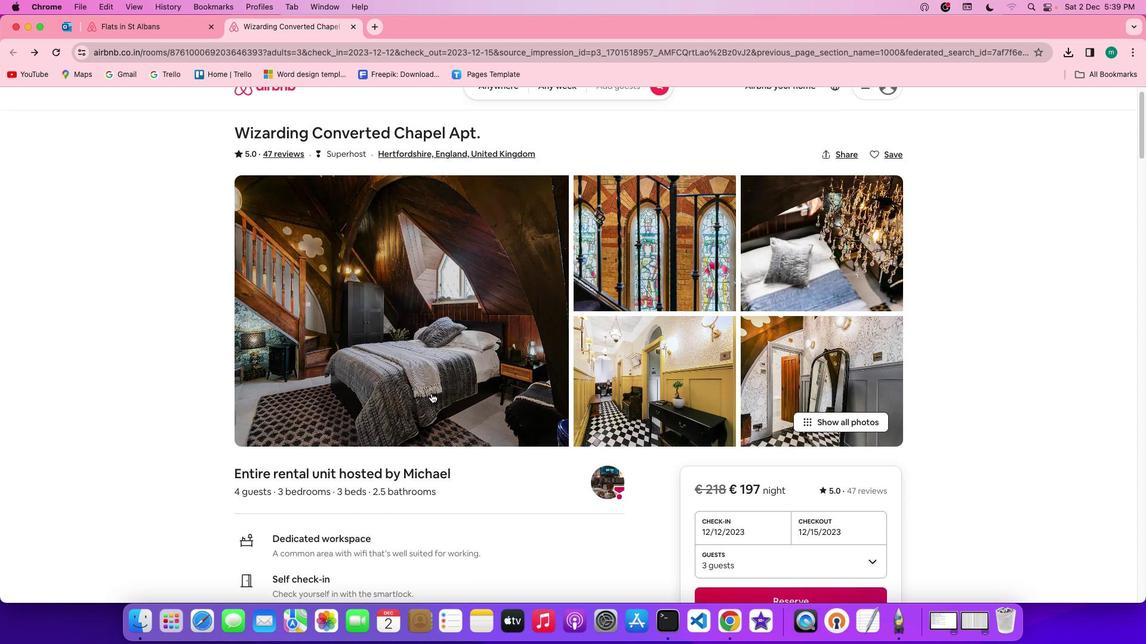 
Action: Mouse scrolled (431, 393) with delta (0, -2)
Screenshot: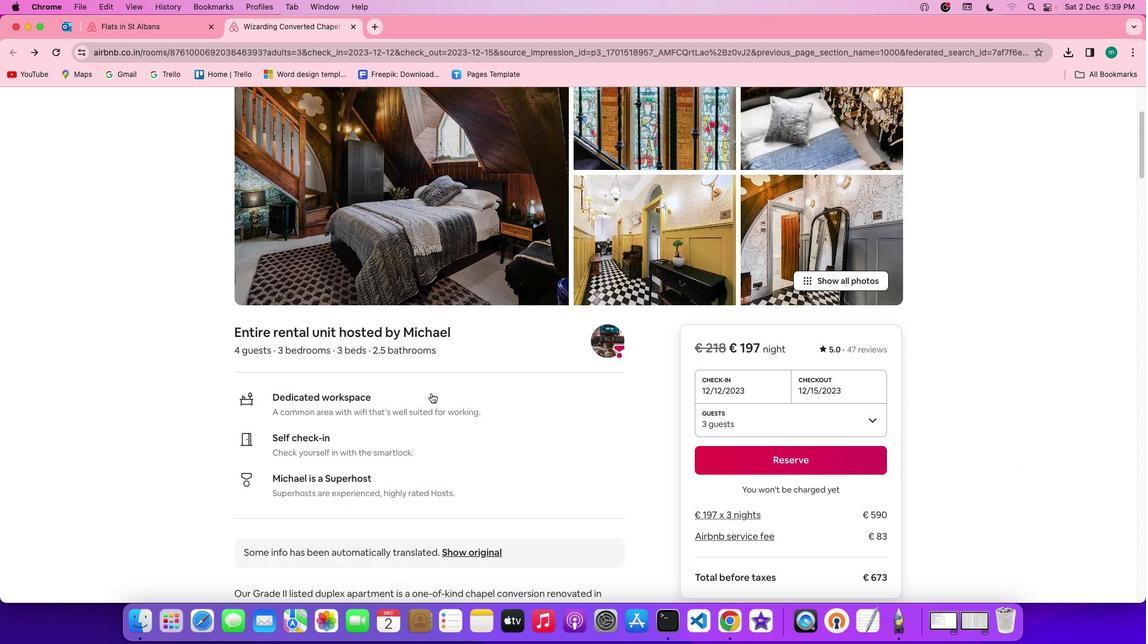 
Action: Mouse scrolled (431, 393) with delta (0, 0)
Screenshot: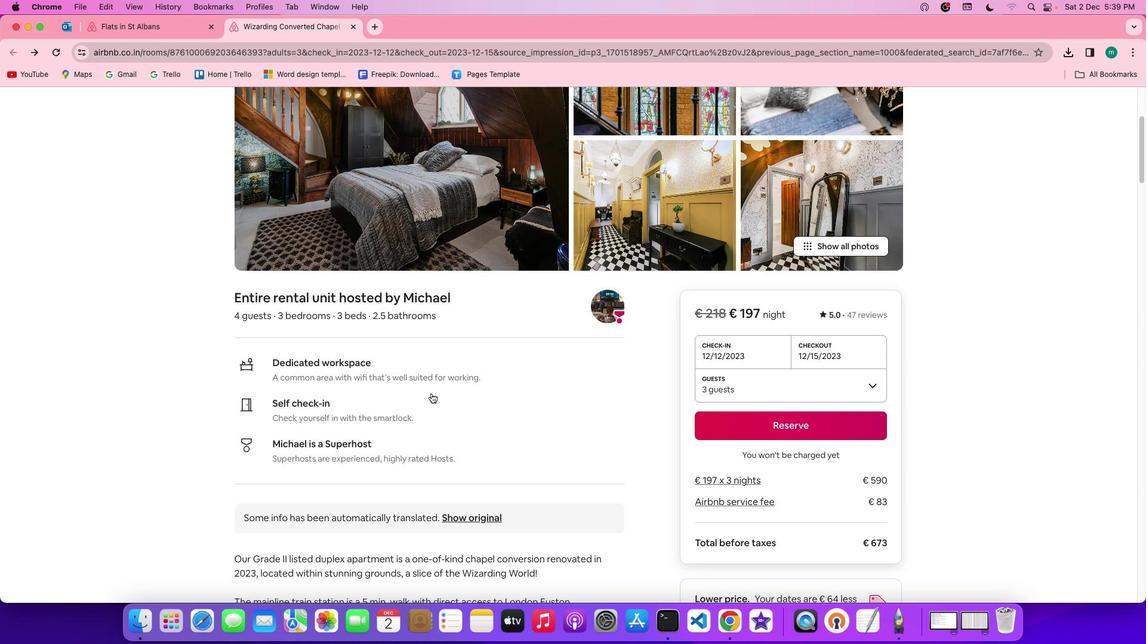 
Action: Mouse scrolled (431, 393) with delta (0, 0)
Screenshot: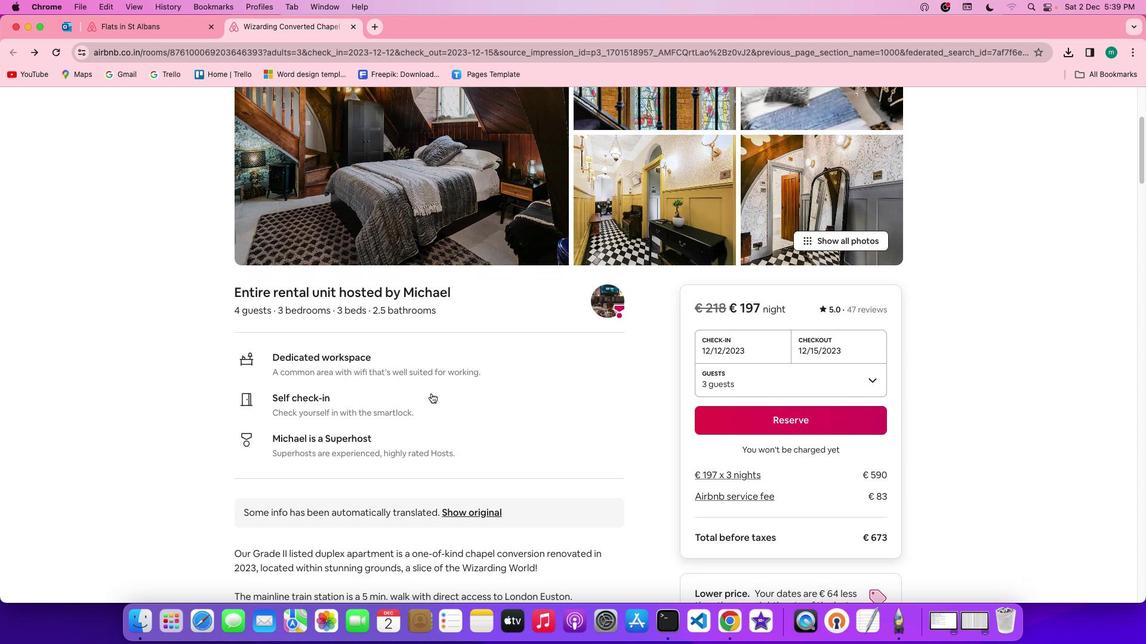 
Action: Mouse scrolled (431, 393) with delta (0, -1)
Screenshot: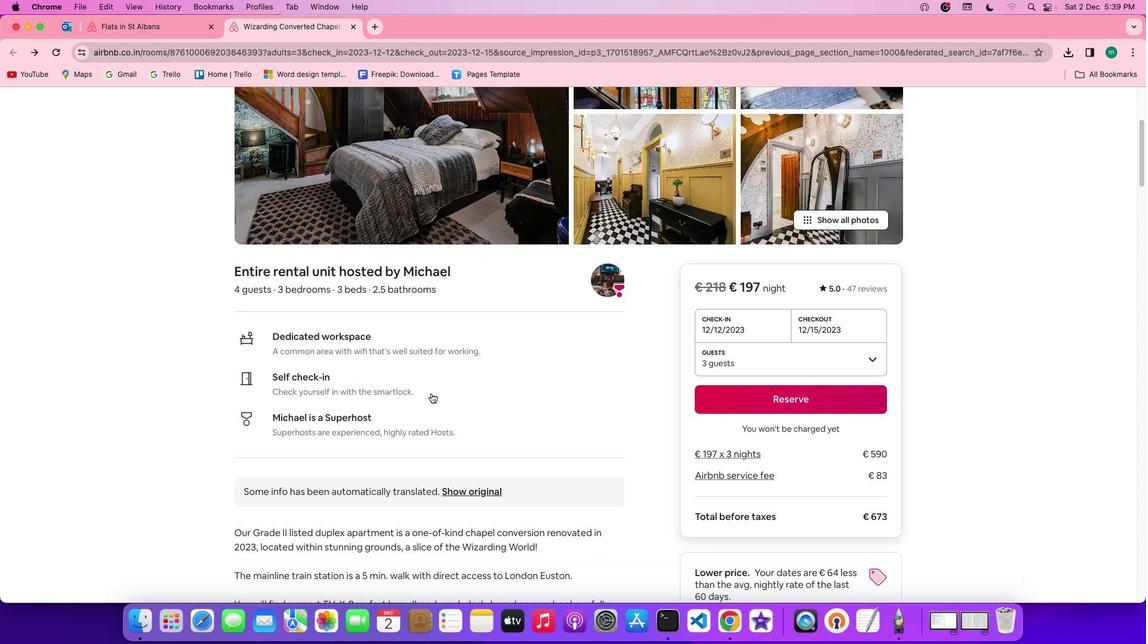 
Action: Mouse scrolled (431, 393) with delta (0, -1)
Screenshot: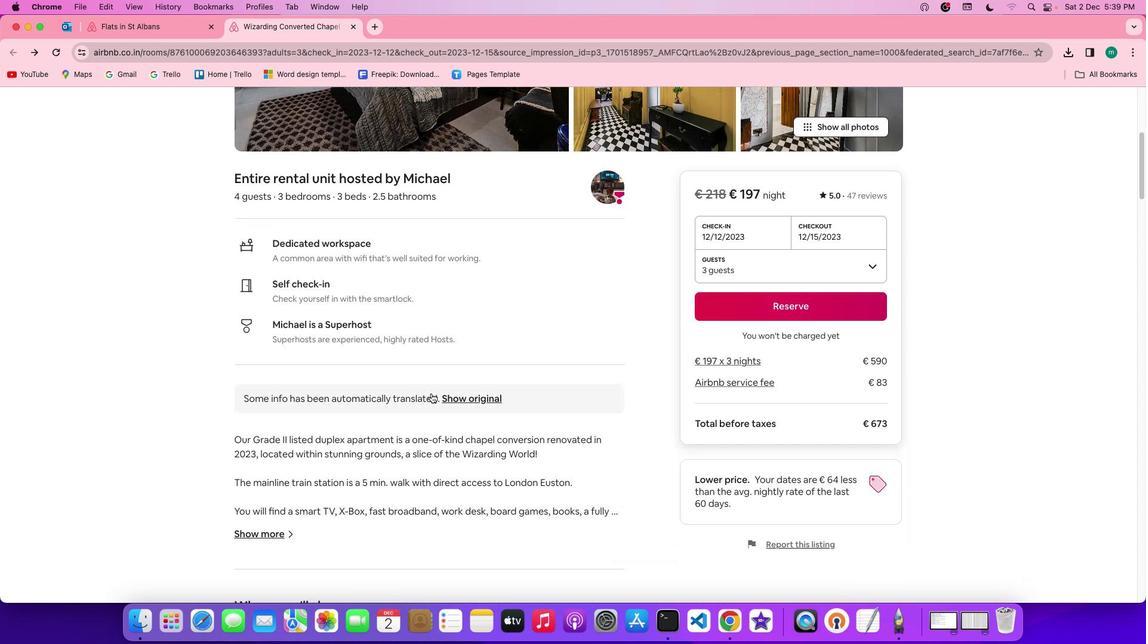 
Action: Mouse scrolled (431, 393) with delta (0, 0)
Screenshot: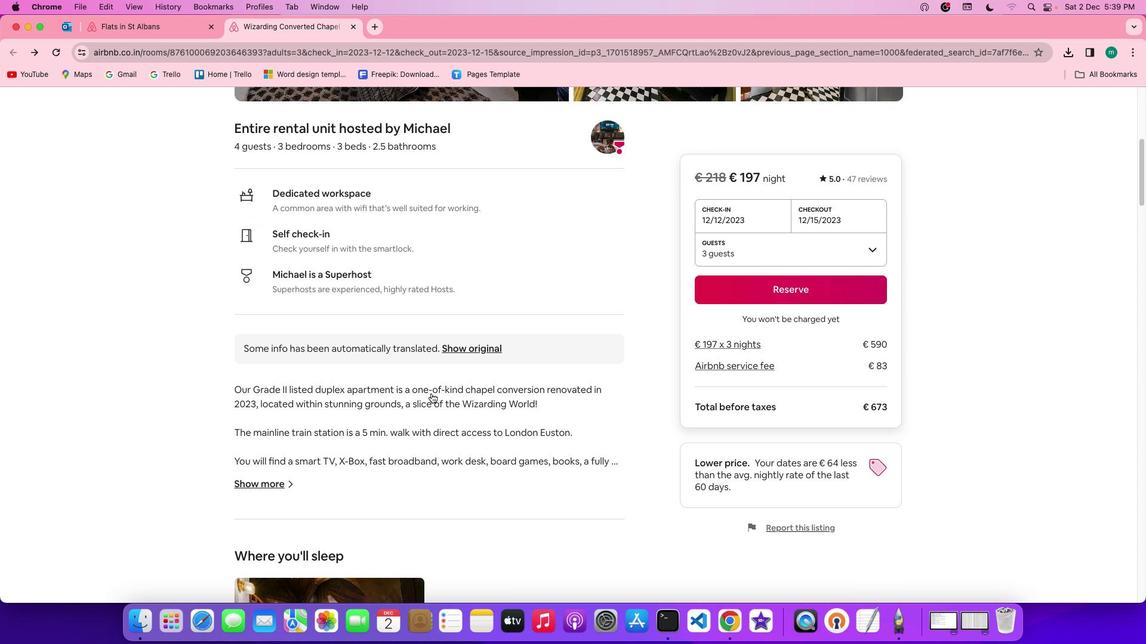 
Action: Mouse scrolled (431, 393) with delta (0, 0)
Screenshot: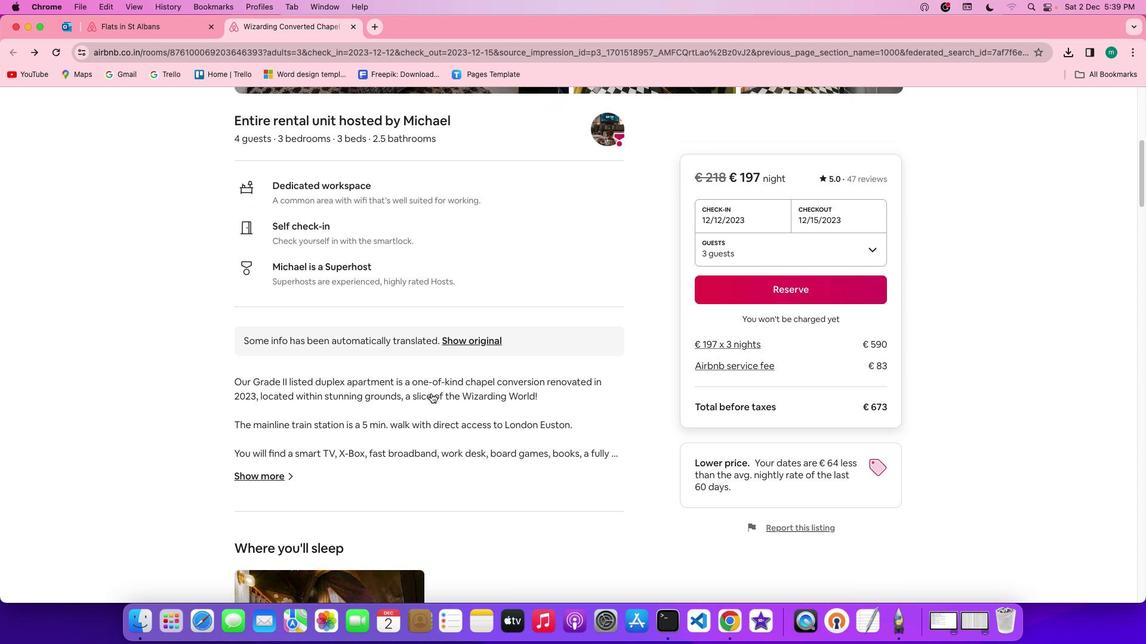 
Action: Mouse scrolled (431, 393) with delta (0, -1)
Screenshot: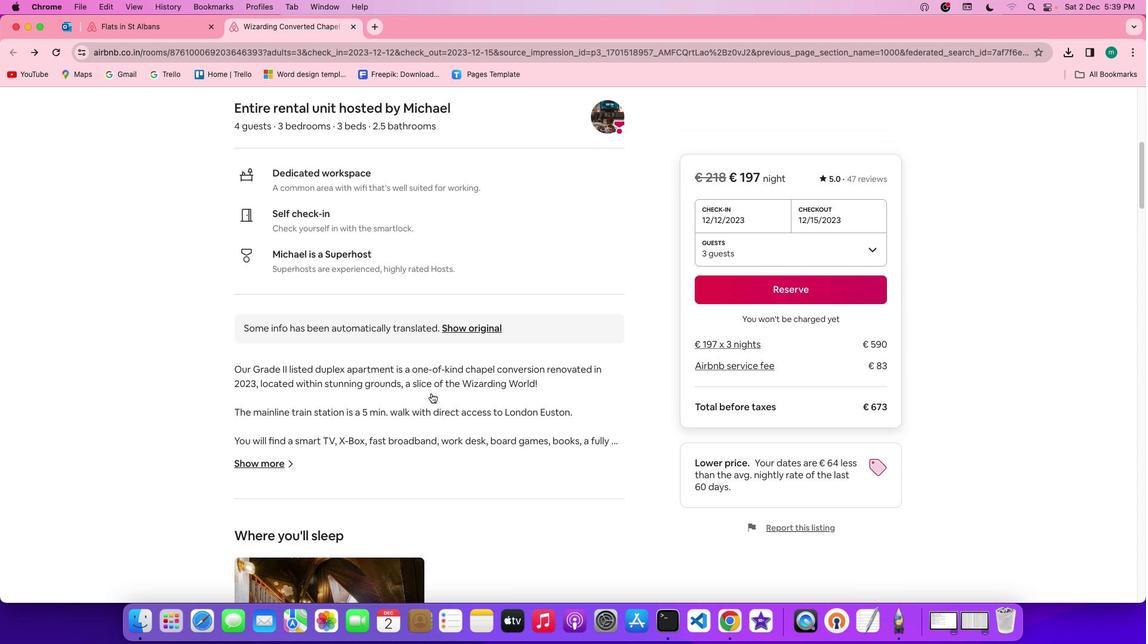 
Action: Mouse scrolled (431, 393) with delta (0, 0)
Screenshot: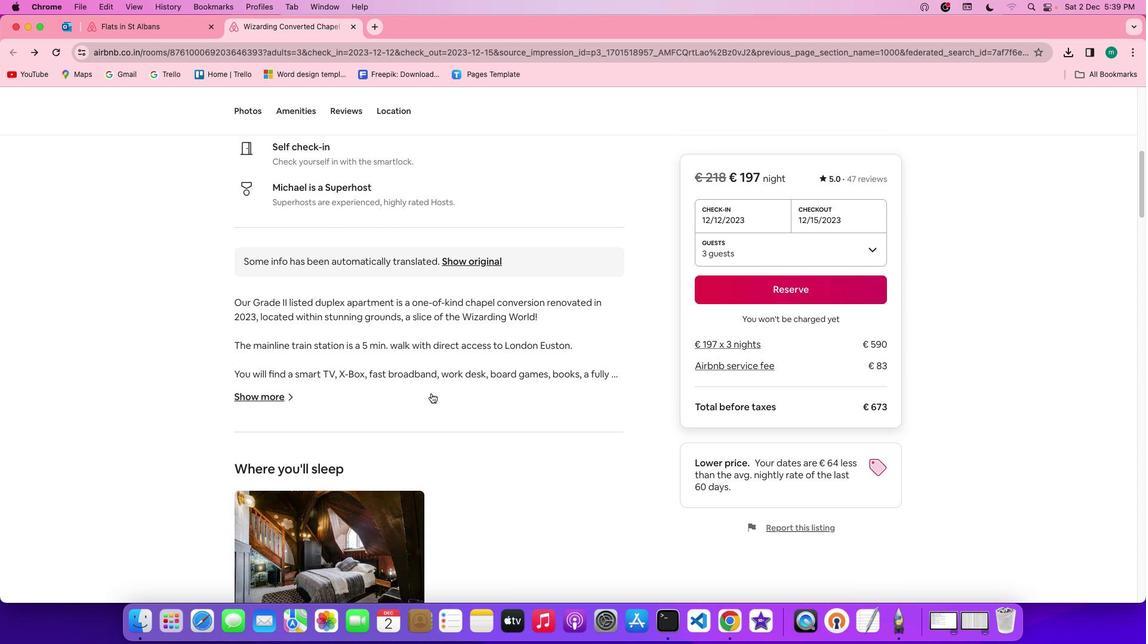 
Action: Mouse moved to (268, 364)
Screenshot: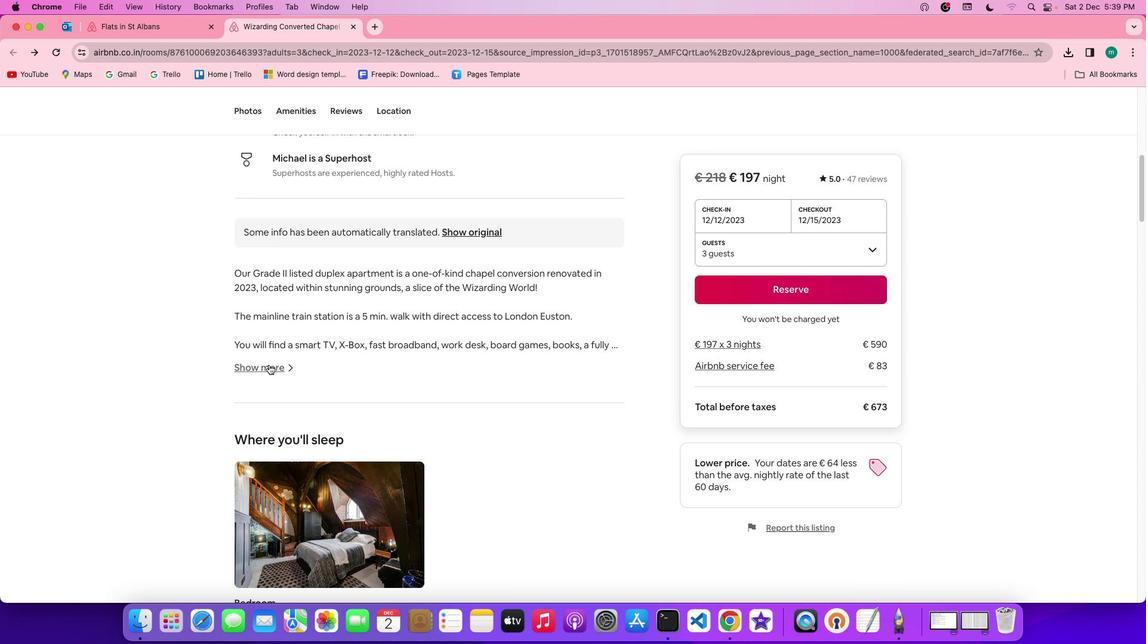 
Action: Mouse pressed left at (268, 364)
Screenshot: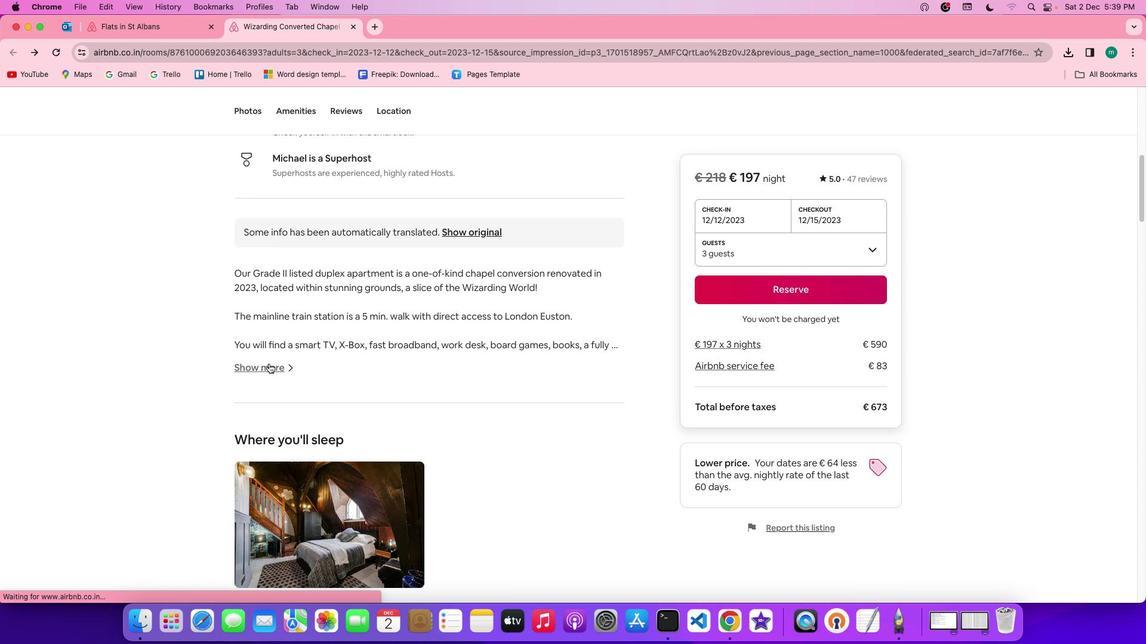 
Action: Mouse moved to (471, 403)
Screenshot: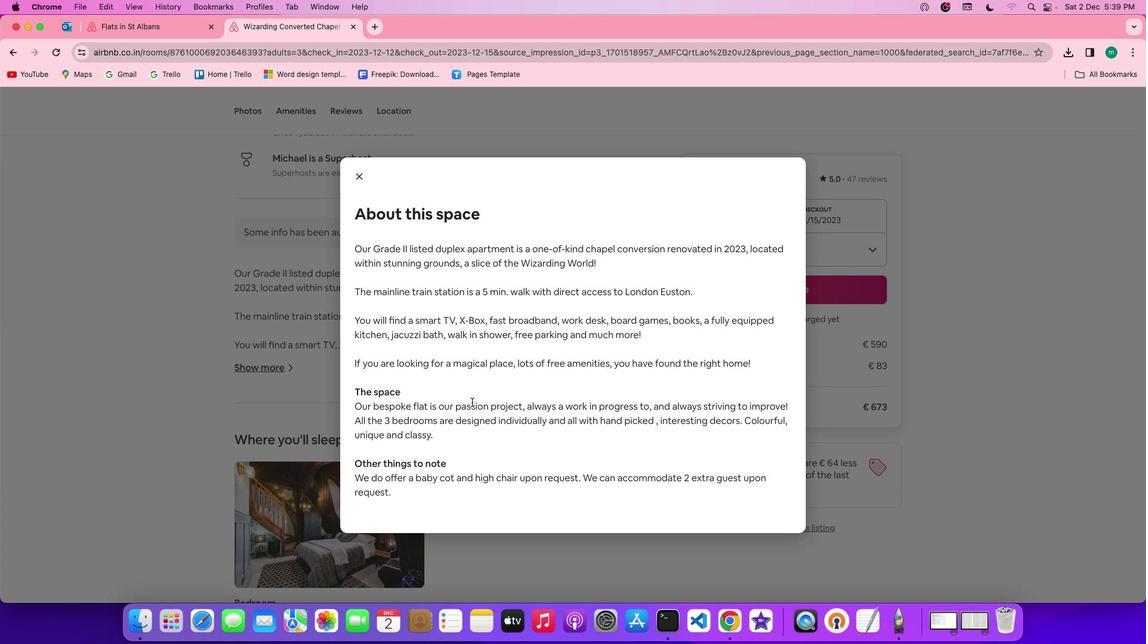 
Action: Mouse scrolled (471, 403) with delta (0, 0)
Screenshot: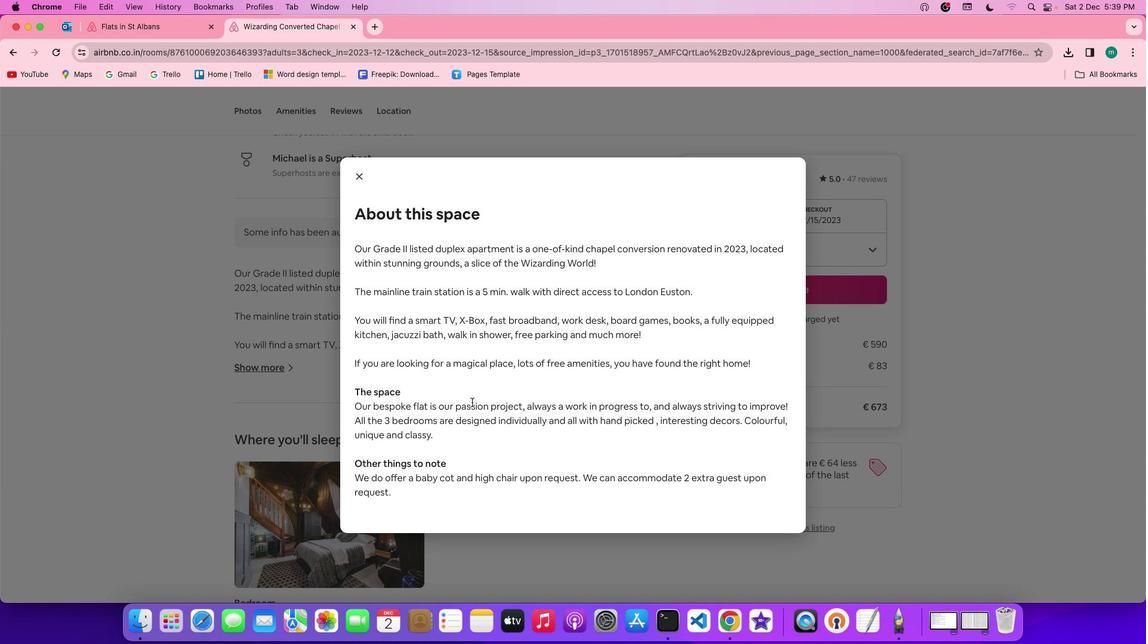 
Action: Mouse scrolled (471, 403) with delta (0, 0)
Screenshot: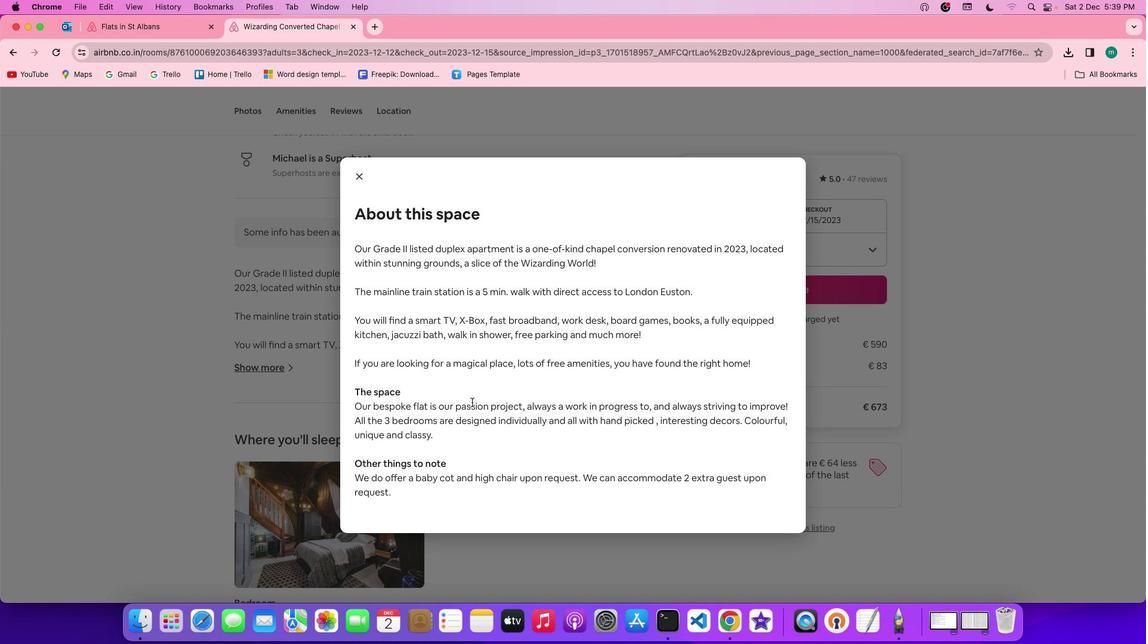 
Action: Mouse scrolled (471, 403) with delta (0, -1)
Screenshot: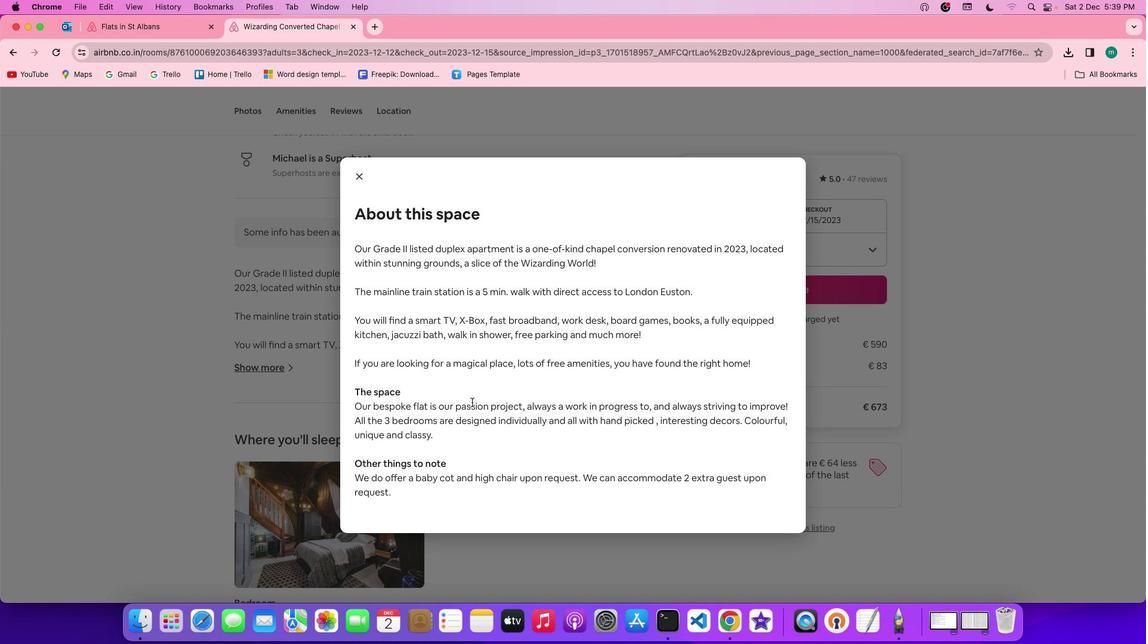 
Action: Mouse scrolled (471, 403) with delta (0, -2)
Screenshot: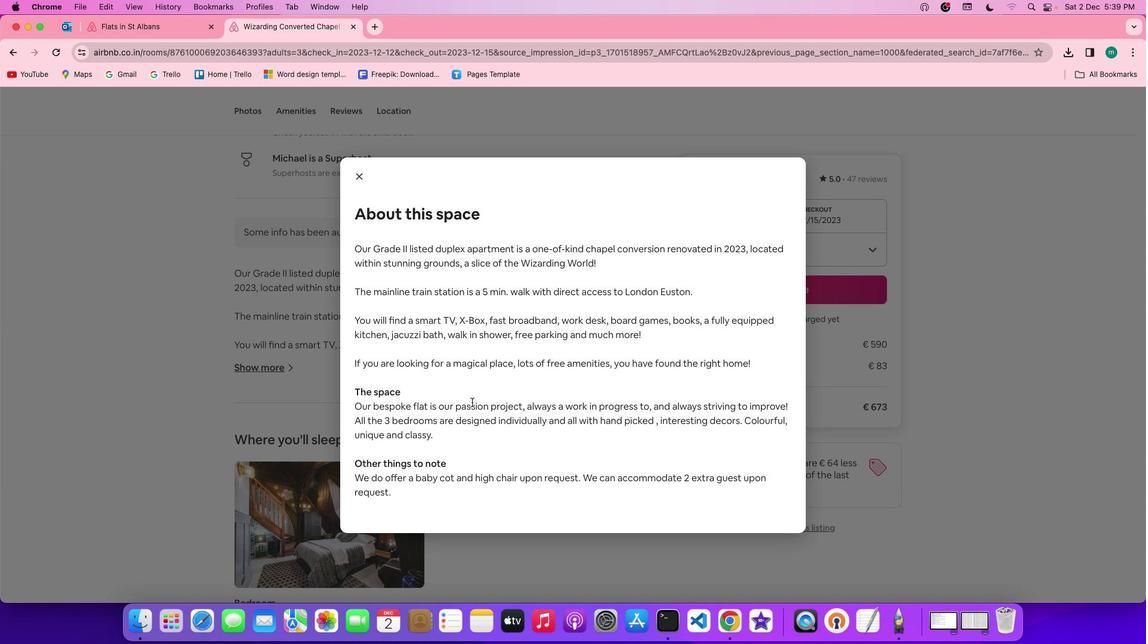 
Action: Mouse scrolled (471, 403) with delta (0, 0)
Screenshot: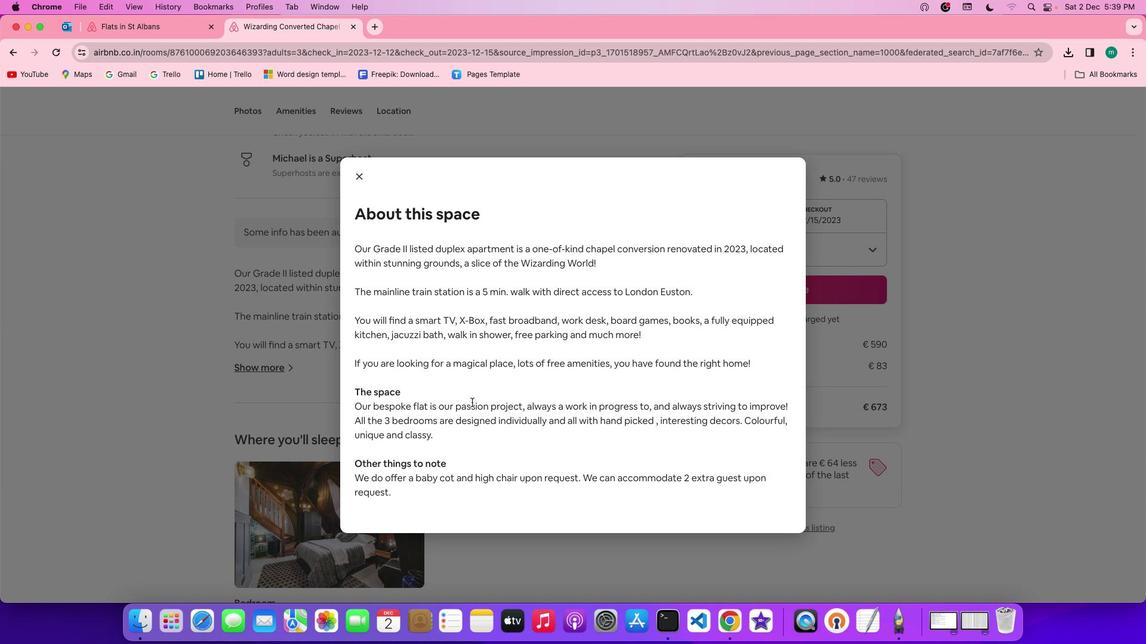 
Action: Mouse scrolled (471, 403) with delta (0, 0)
Screenshot: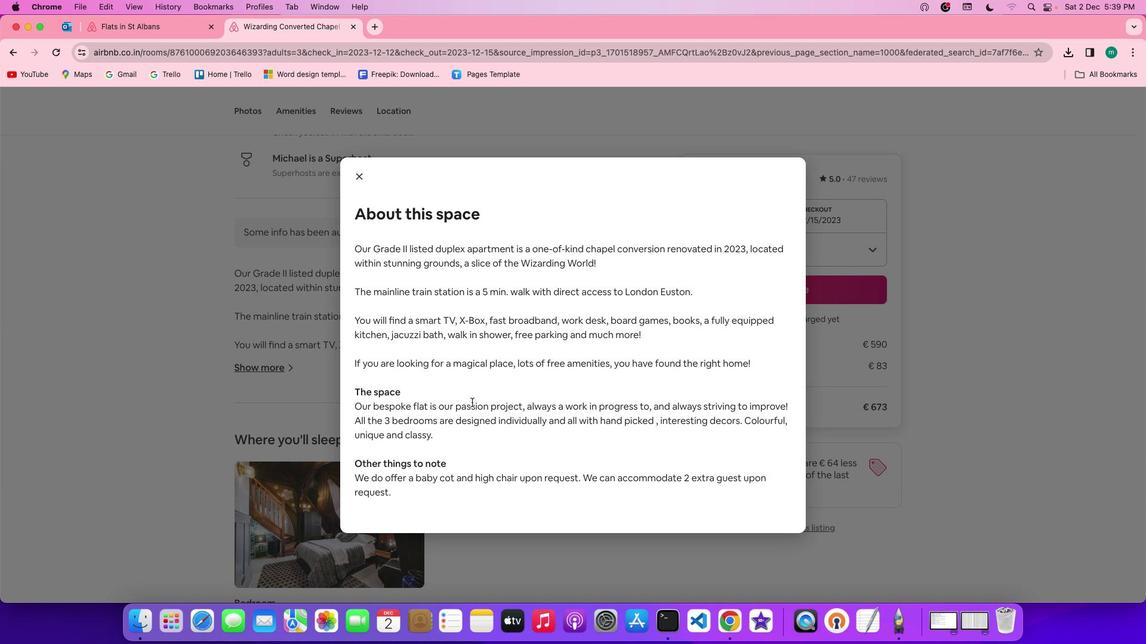 
Action: Mouse scrolled (471, 403) with delta (0, -1)
Screenshot: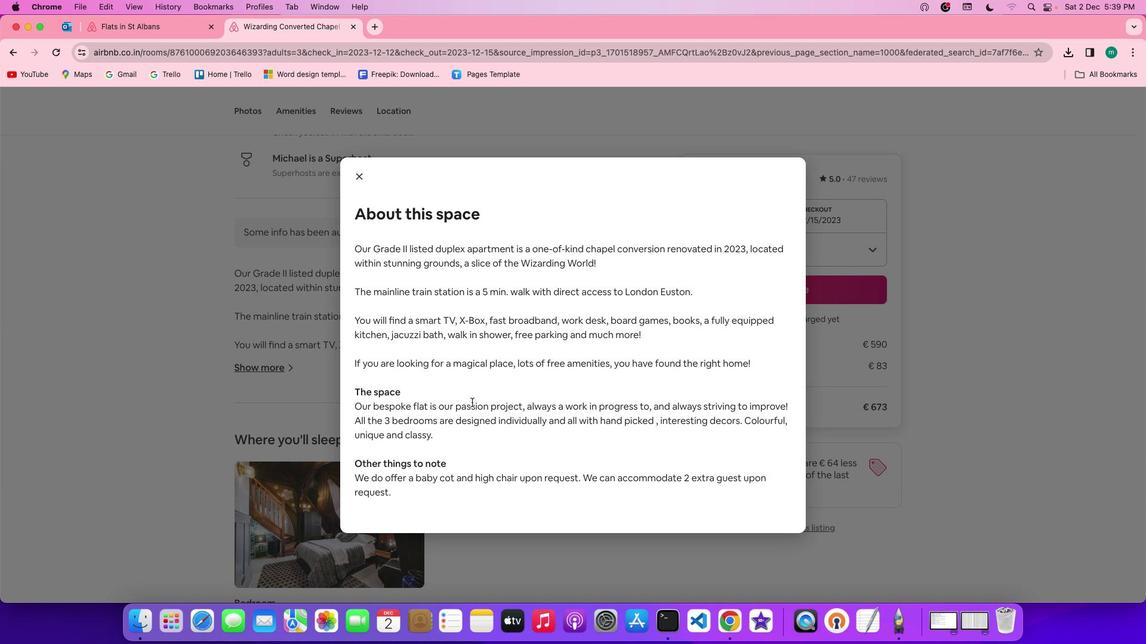 
Action: Mouse scrolled (471, 403) with delta (0, -2)
Screenshot: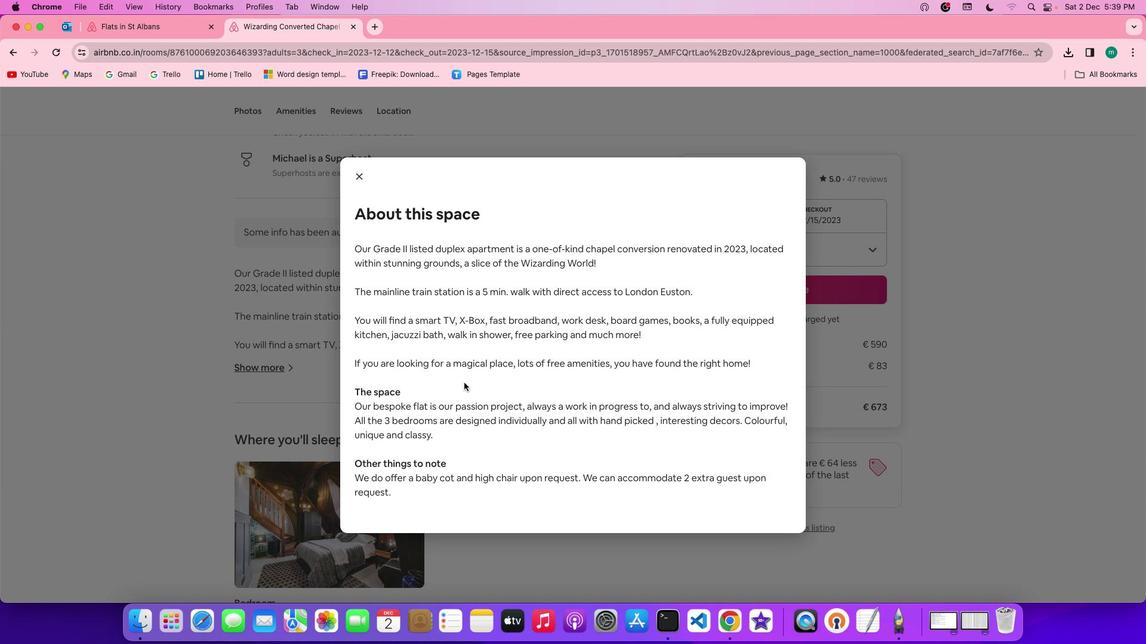 
Action: Mouse moved to (357, 176)
Screenshot: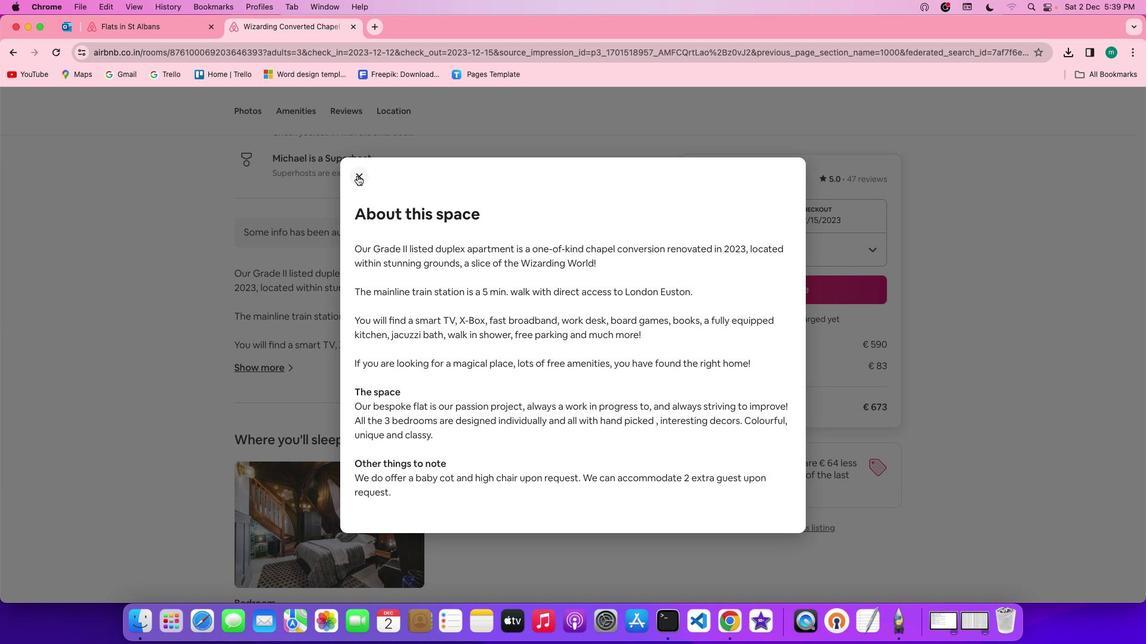 
Action: Mouse pressed left at (357, 176)
Screenshot: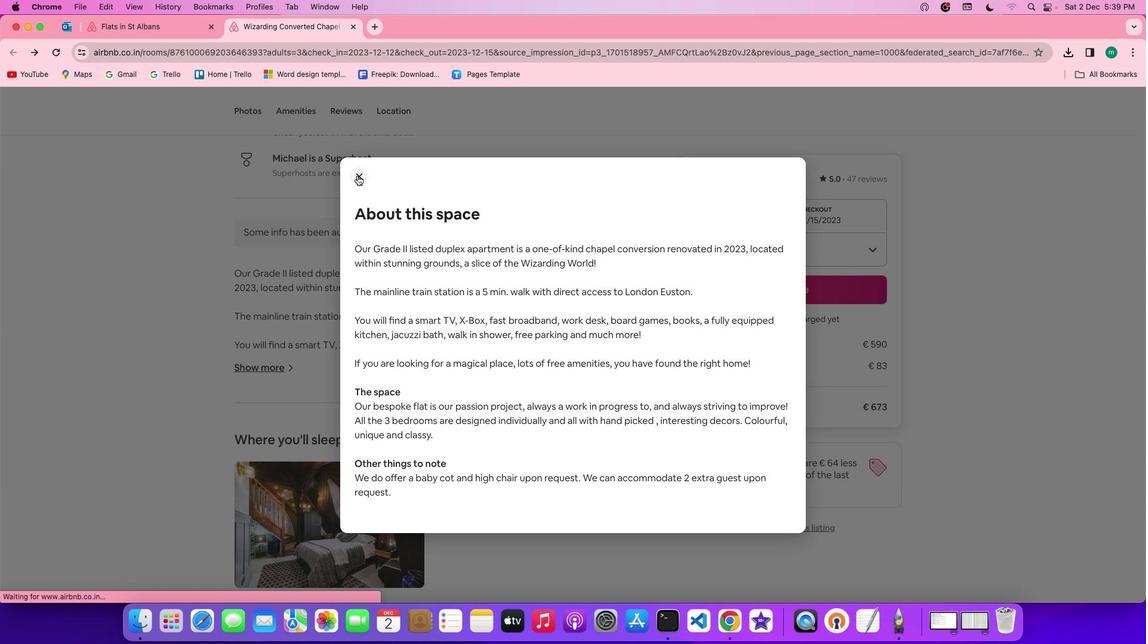 
Action: Mouse moved to (613, 453)
Screenshot: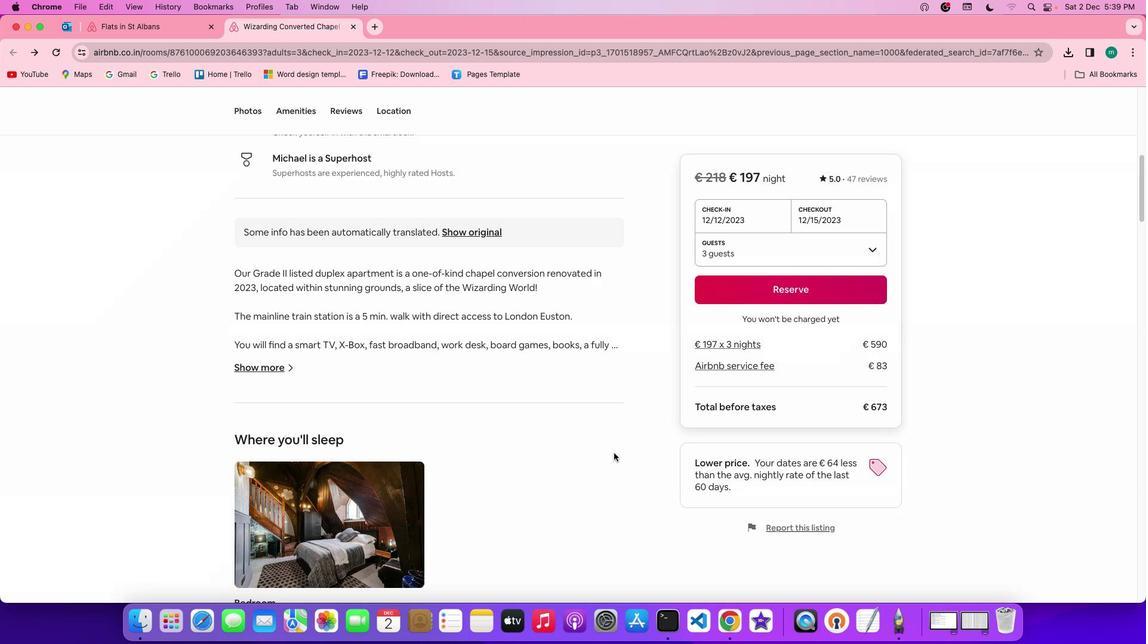 
Action: Mouse scrolled (613, 453) with delta (0, 0)
Screenshot: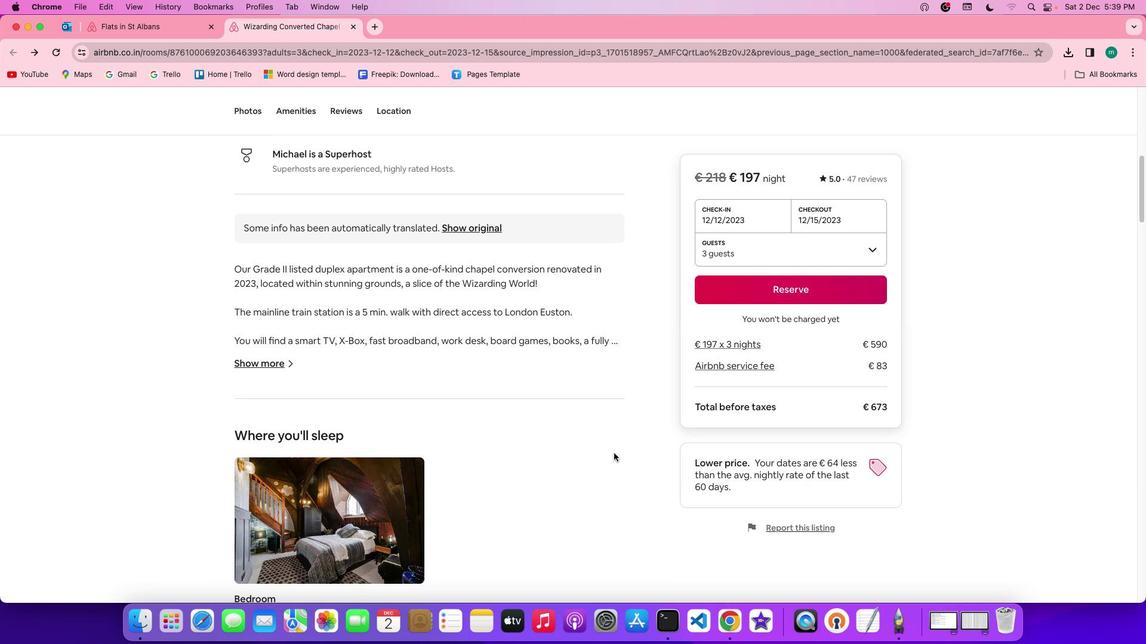 
Action: Mouse scrolled (613, 453) with delta (0, 0)
Screenshot: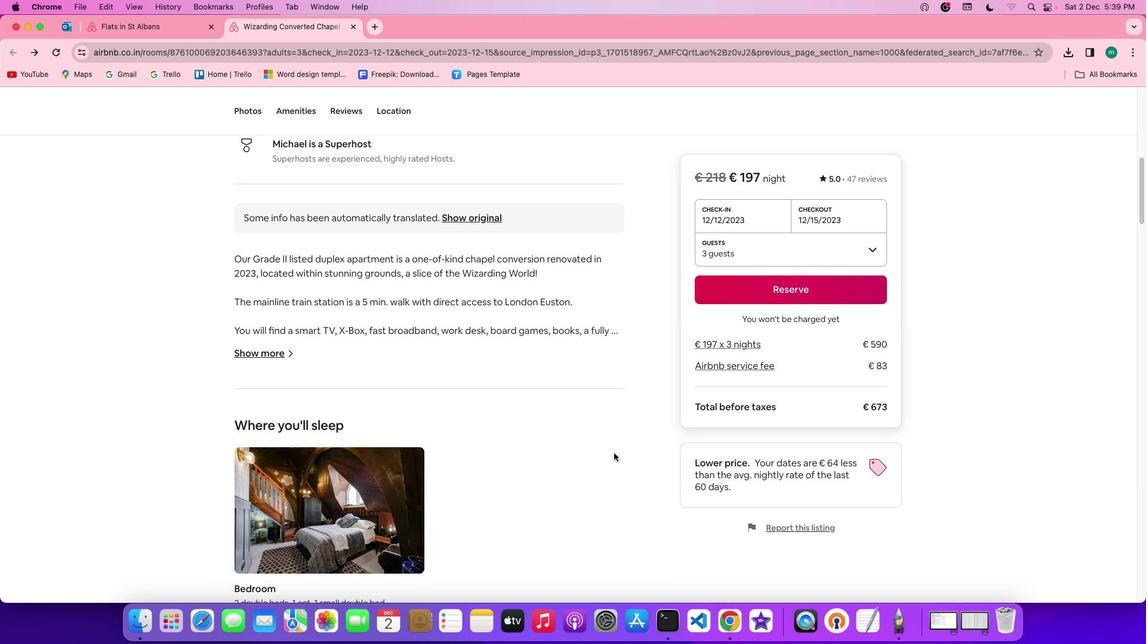 
Action: Mouse scrolled (613, 453) with delta (0, -1)
Screenshot: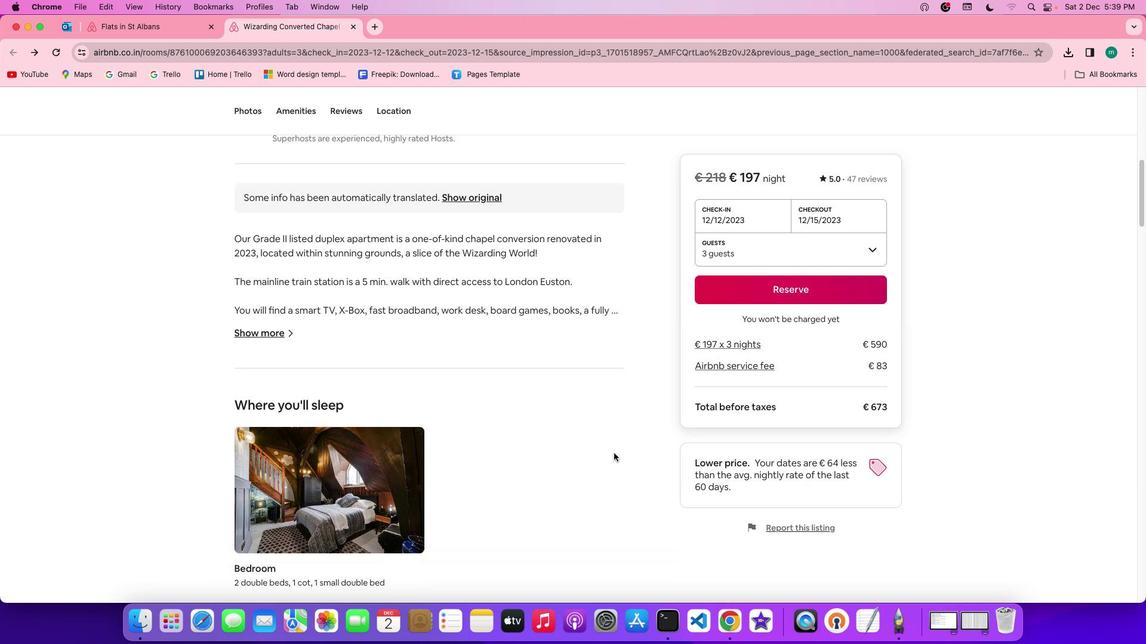 
Action: Mouse scrolled (613, 453) with delta (0, -1)
Screenshot: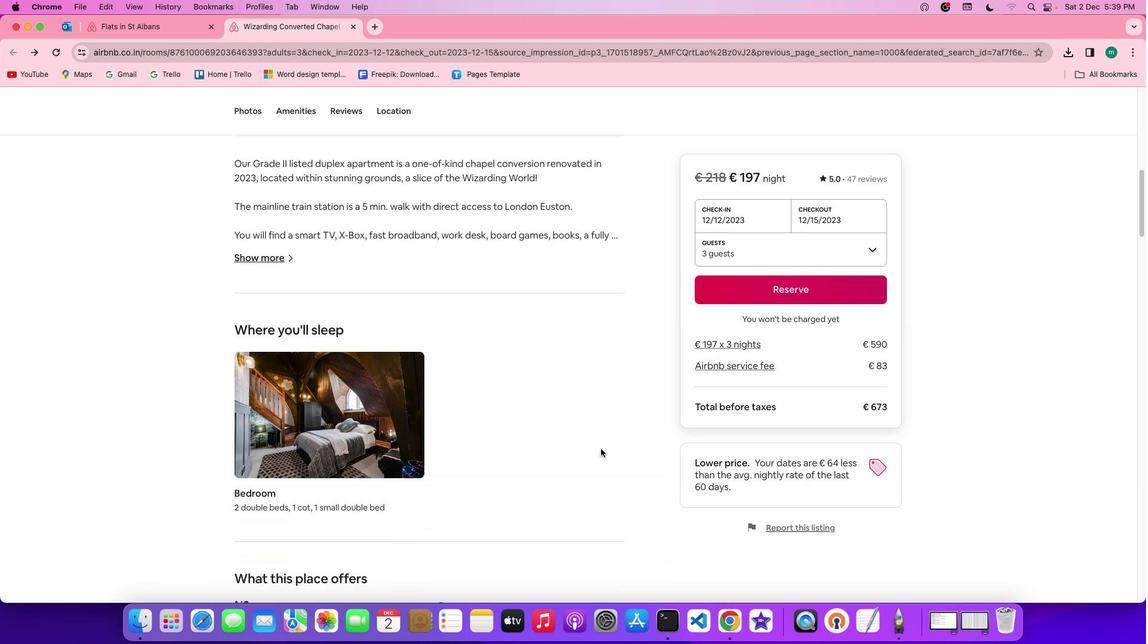 
Action: Mouse moved to (468, 435)
Screenshot: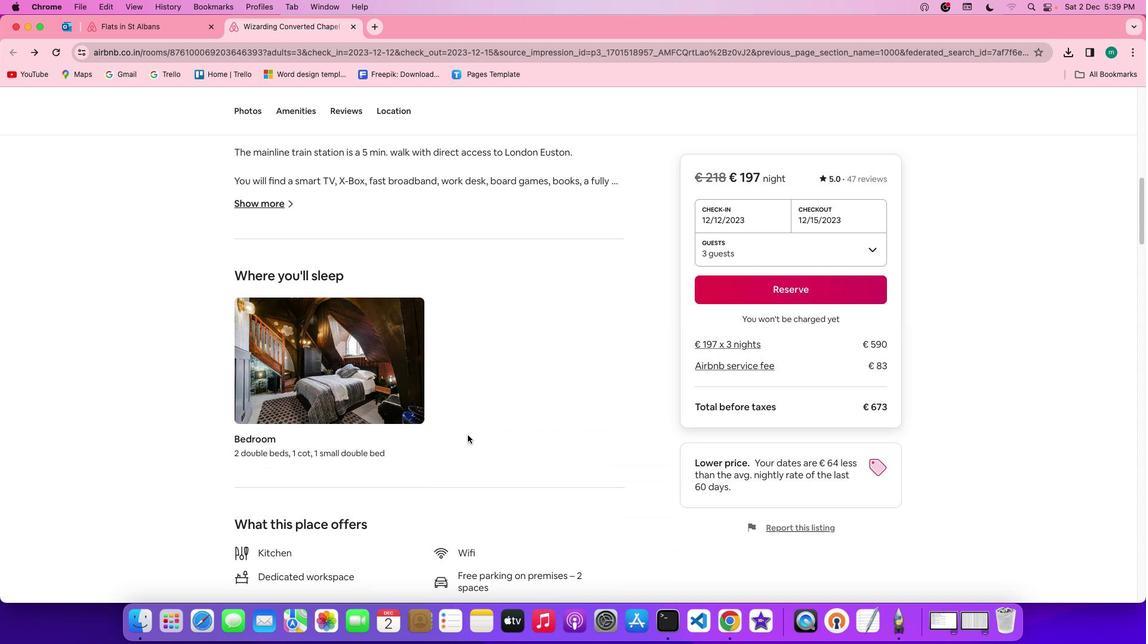 
Action: Mouse scrolled (468, 435) with delta (0, 0)
Screenshot: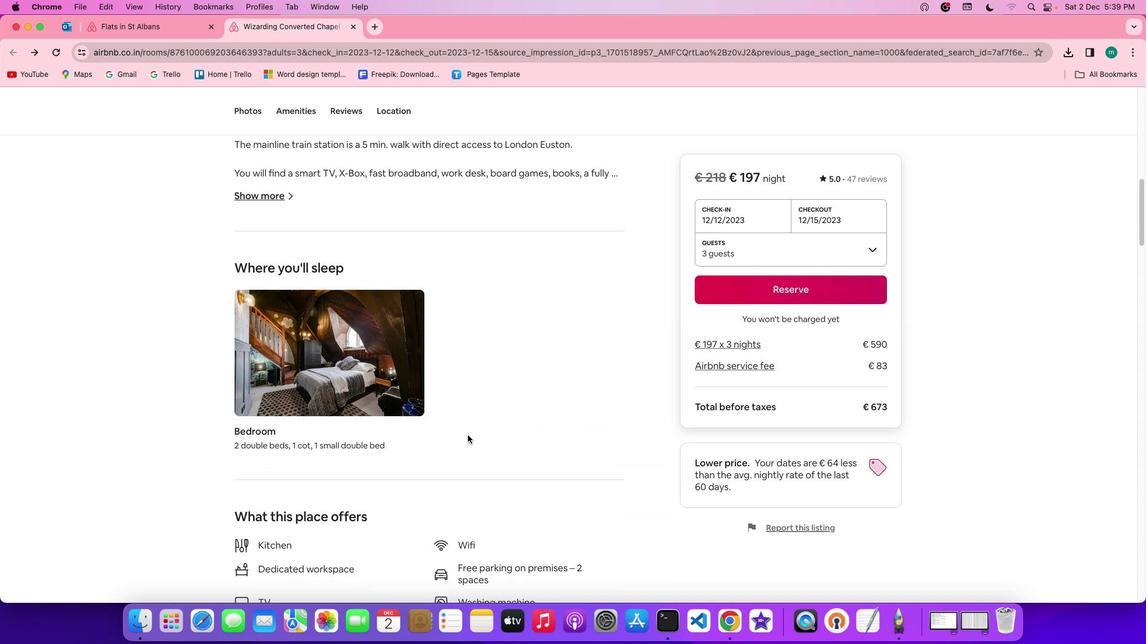 
Action: Mouse scrolled (468, 435) with delta (0, 0)
Screenshot: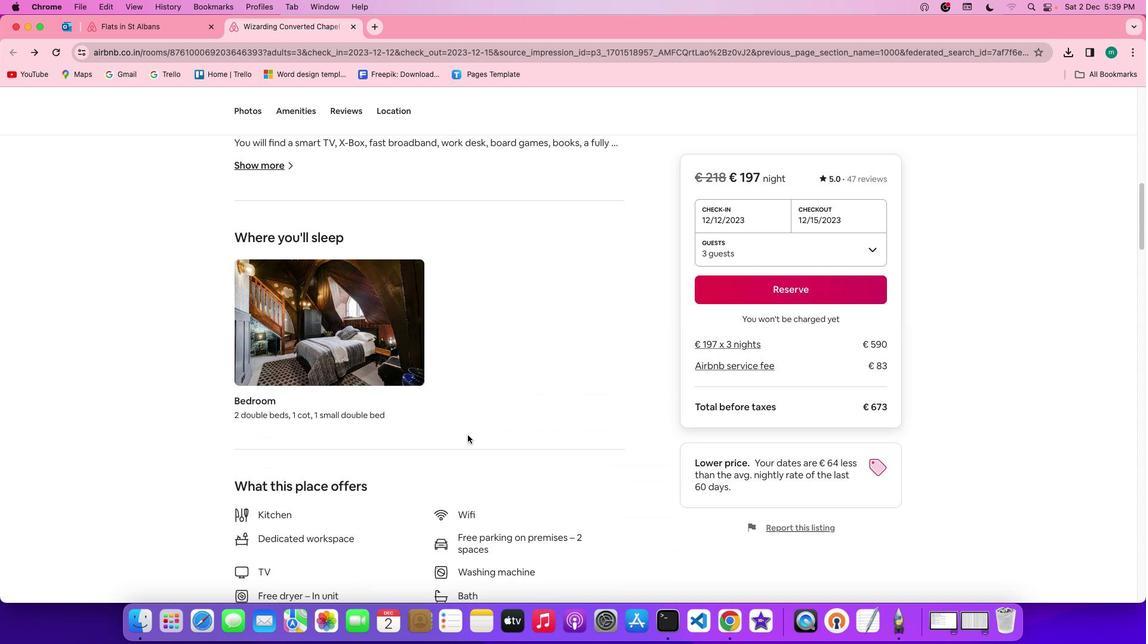 
Action: Mouse scrolled (468, 435) with delta (0, -1)
Screenshot: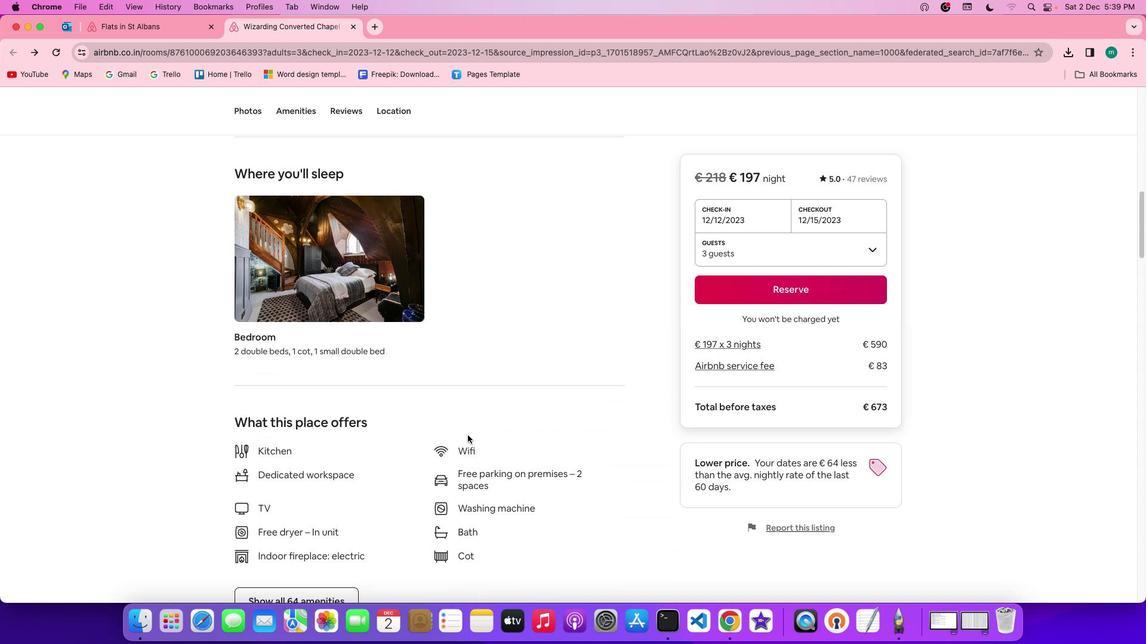 
Action: Mouse scrolled (468, 435) with delta (0, -2)
Screenshot: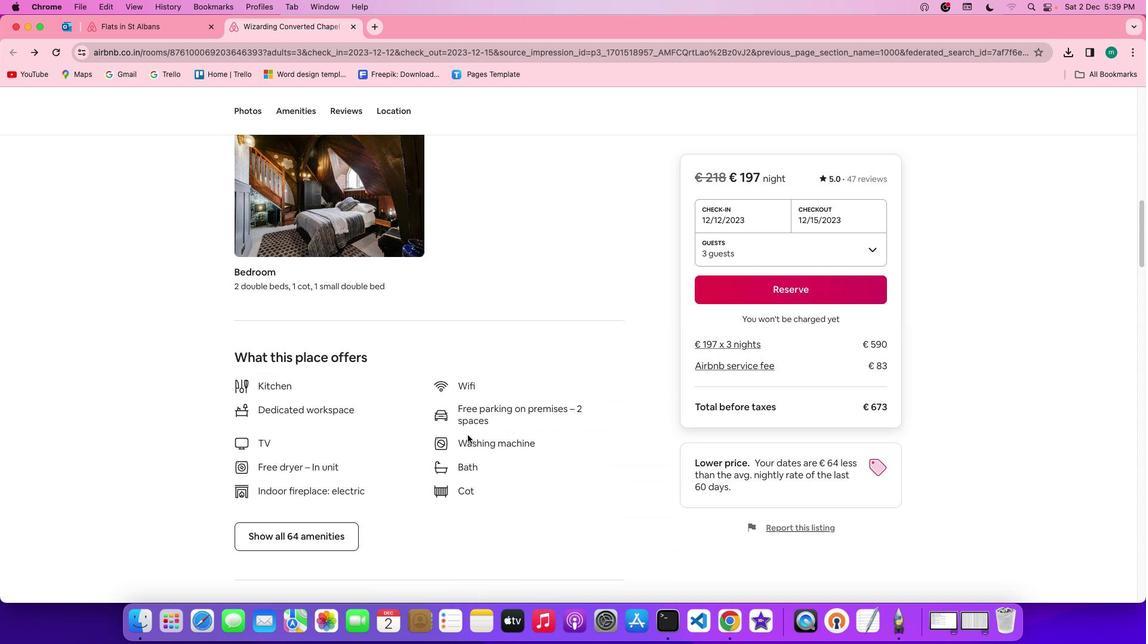 
Action: Mouse moved to (313, 511)
Screenshot: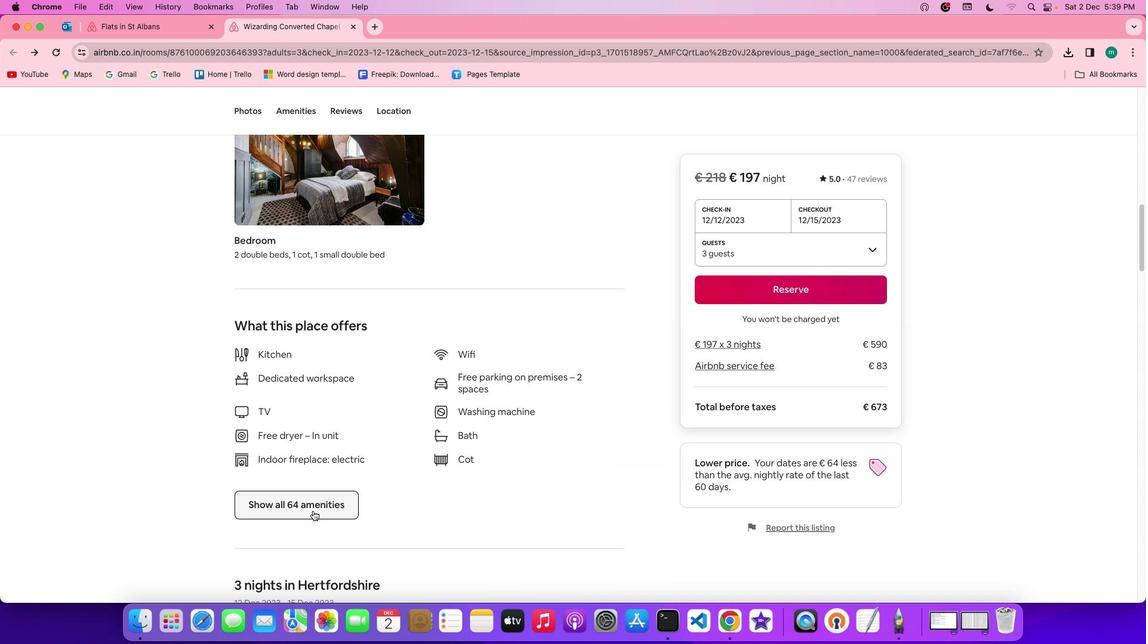 
Action: Mouse pressed left at (313, 511)
Screenshot: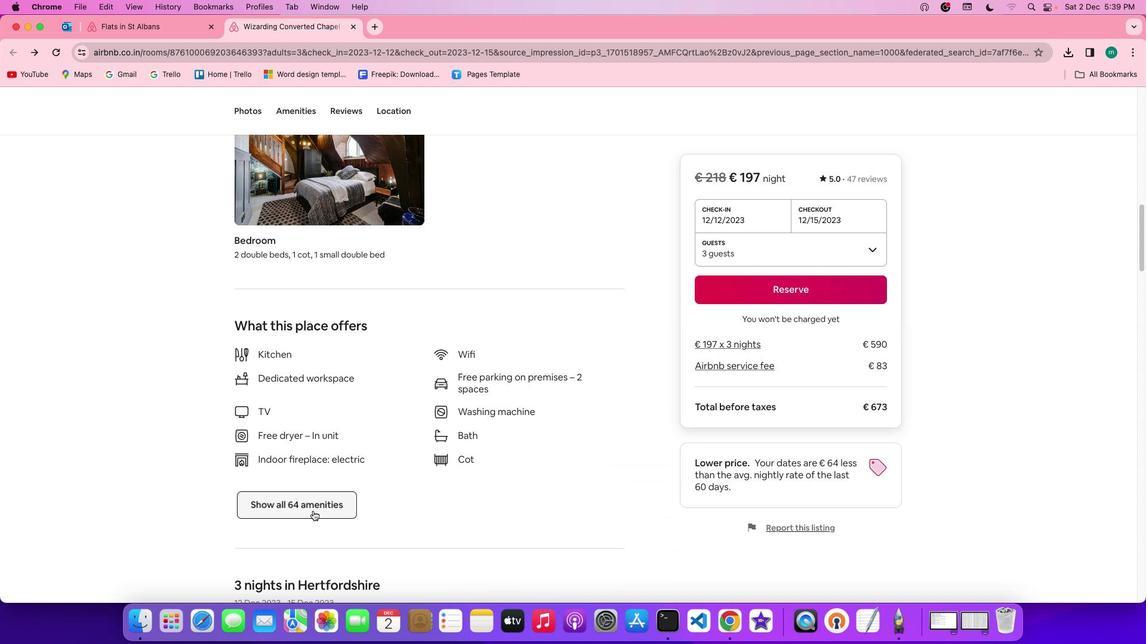 
Action: Mouse moved to (564, 475)
Screenshot: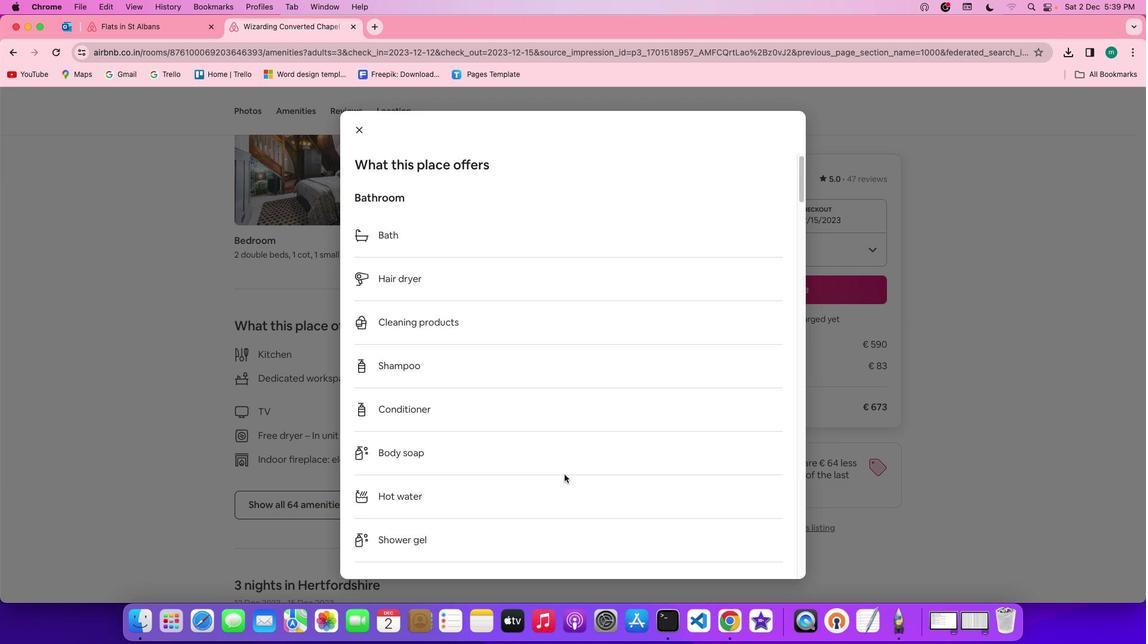 
Action: Mouse scrolled (564, 475) with delta (0, 0)
Screenshot: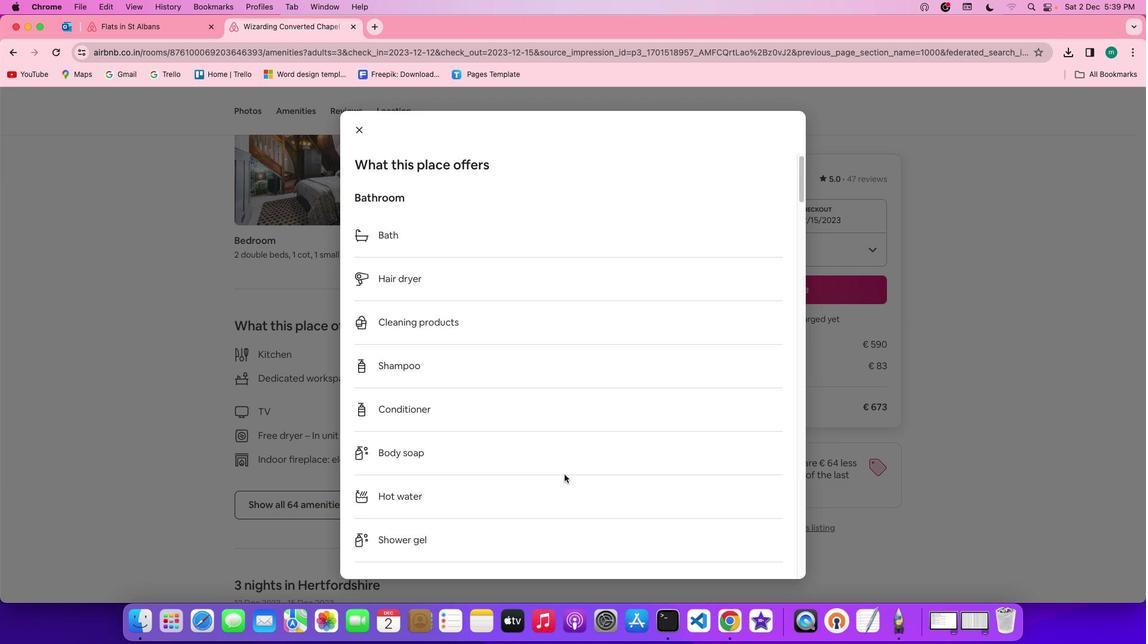 
Action: Mouse scrolled (564, 475) with delta (0, 0)
Screenshot: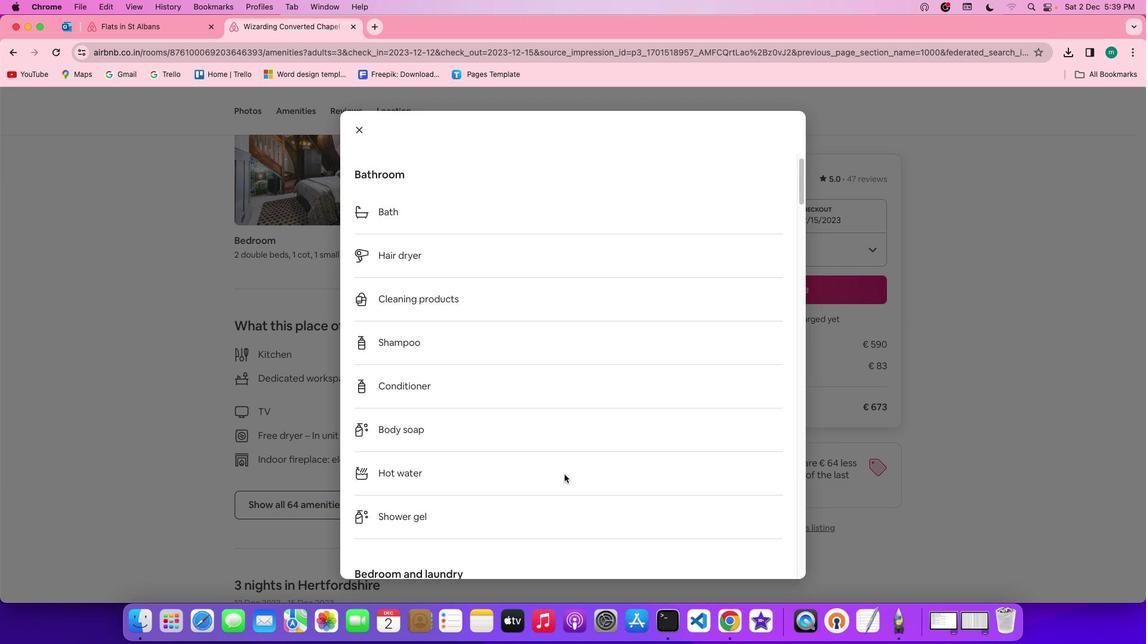 
Action: Mouse scrolled (564, 475) with delta (0, -1)
Screenshot: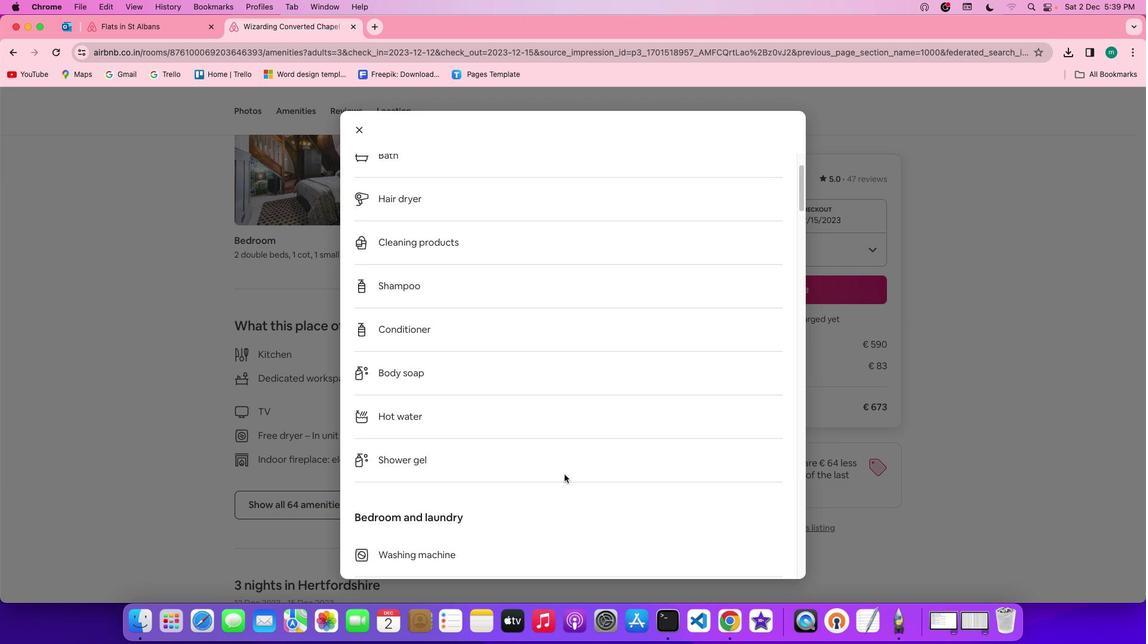 
Action: Mouse scrolled (564, 475) with delta (0, -2)
Screenshot: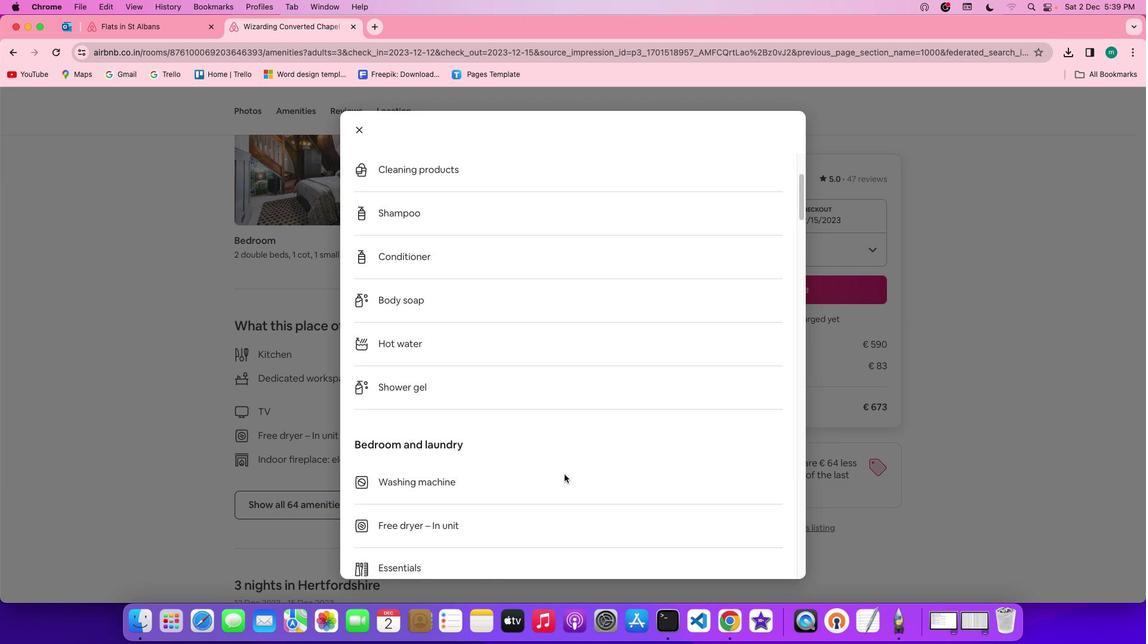 
Action: Mouse scrolled (564, 475) with delta (0, -2)
Screenshot: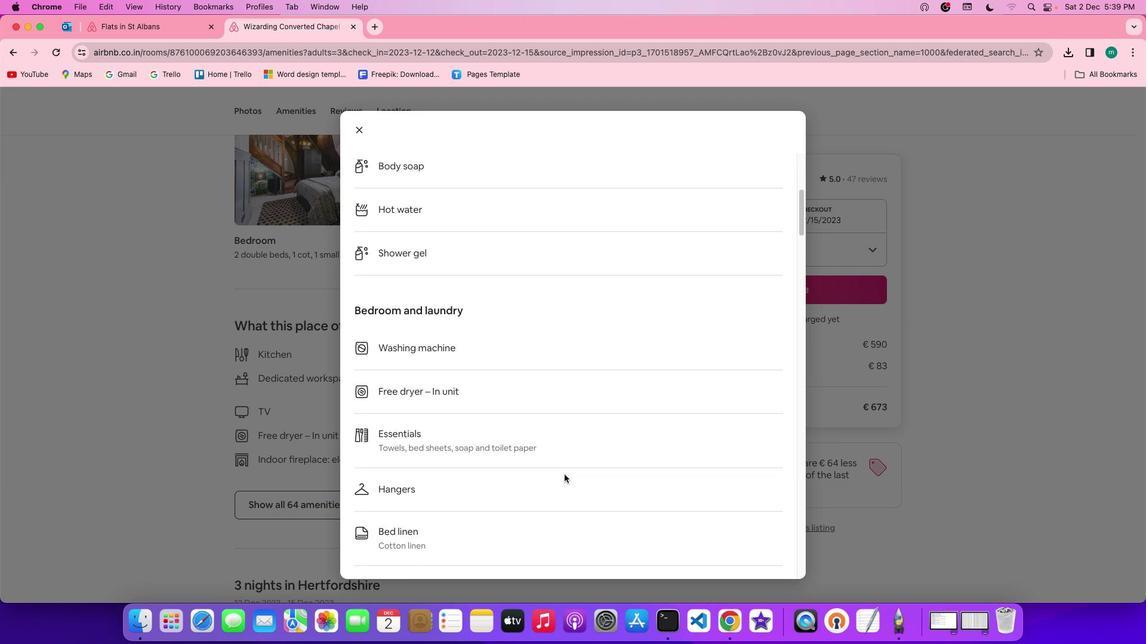 
Action: Mouse scrolled (564, 475) with delta (0, 0)
Screenshot: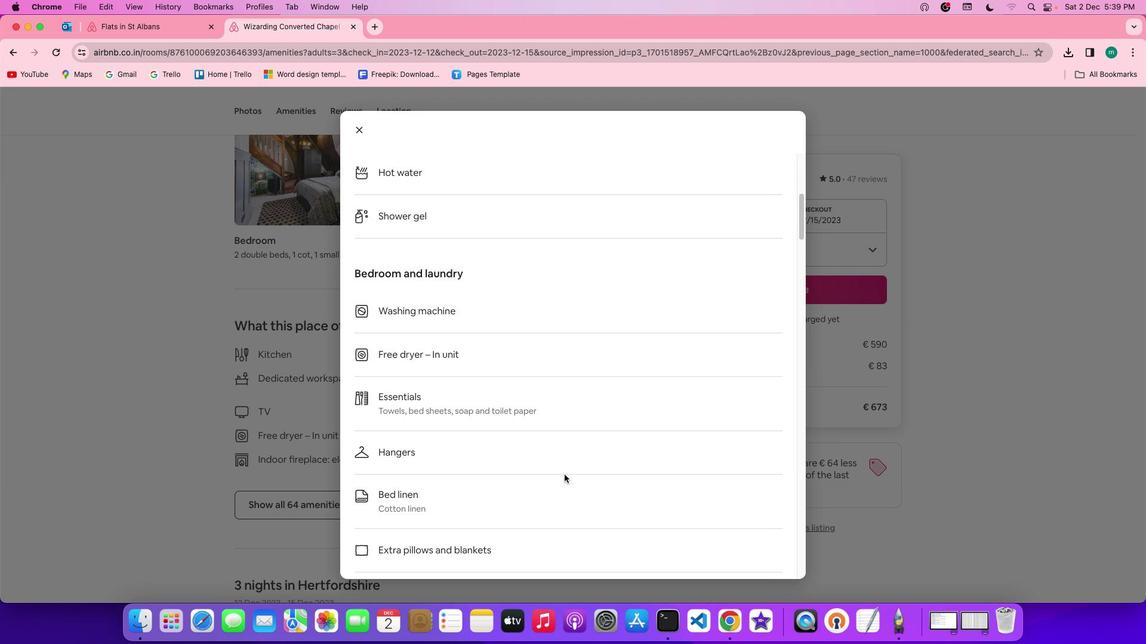 
Action: Mouse scrolled (564, 475) with delta (0, 0)
Screenshot: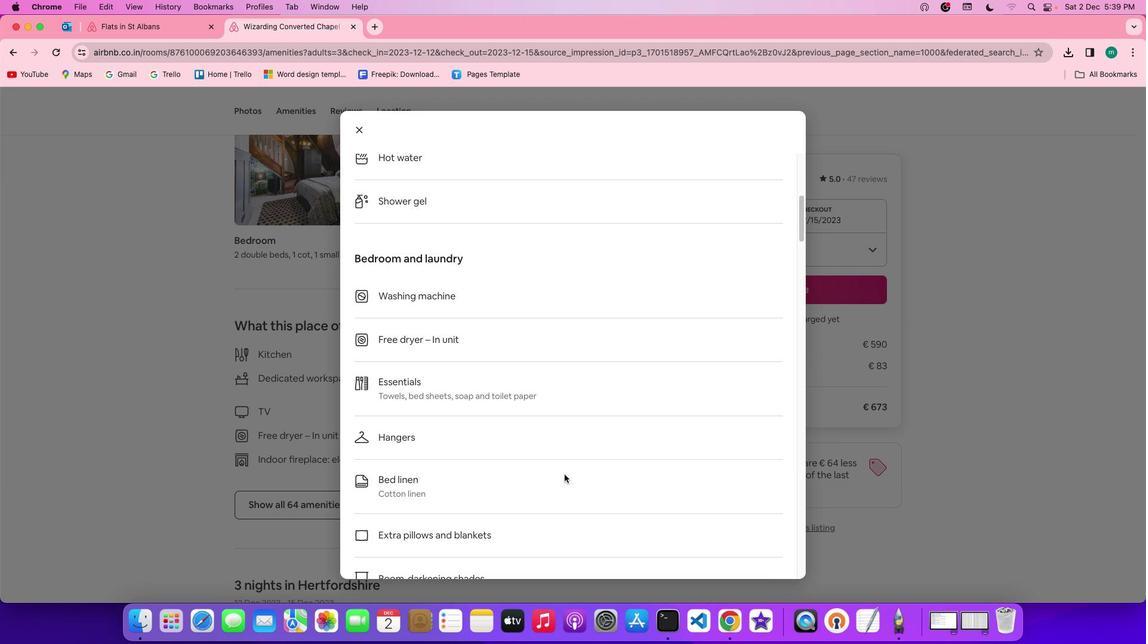 
Action: Mouse scrolled (564, 475) with delta (0, -1)
Screenshot: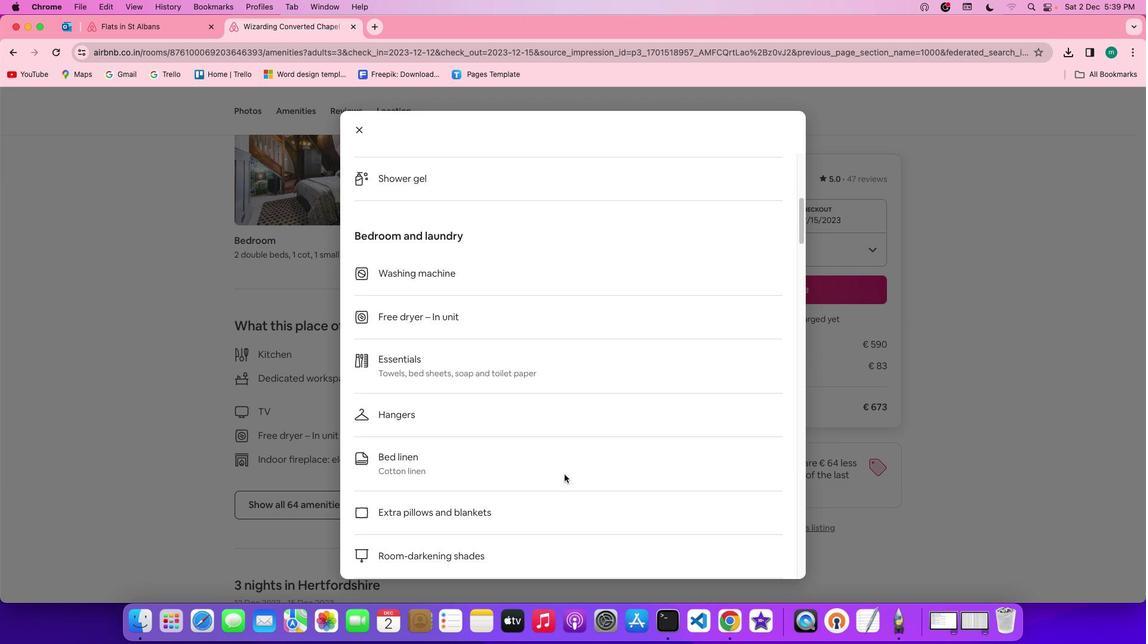 
Action: Mouse scrolled (564, 475) with delta (0, 0)
Screenshot: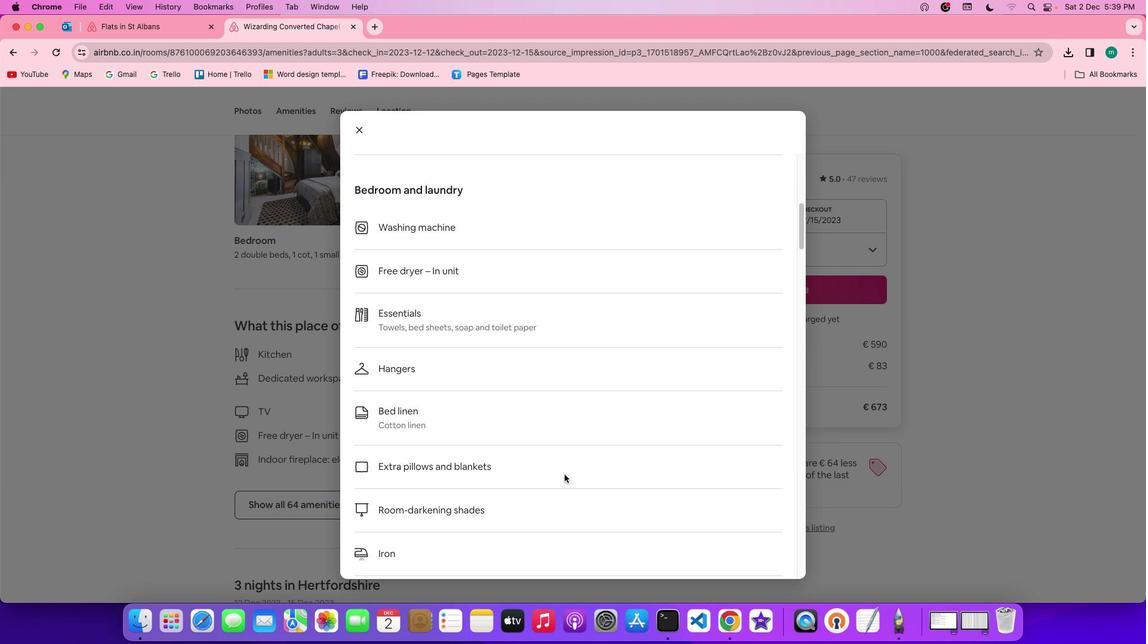
Action: Mouse scrolled (564, 475) with delta (0, 0)
Screenshot: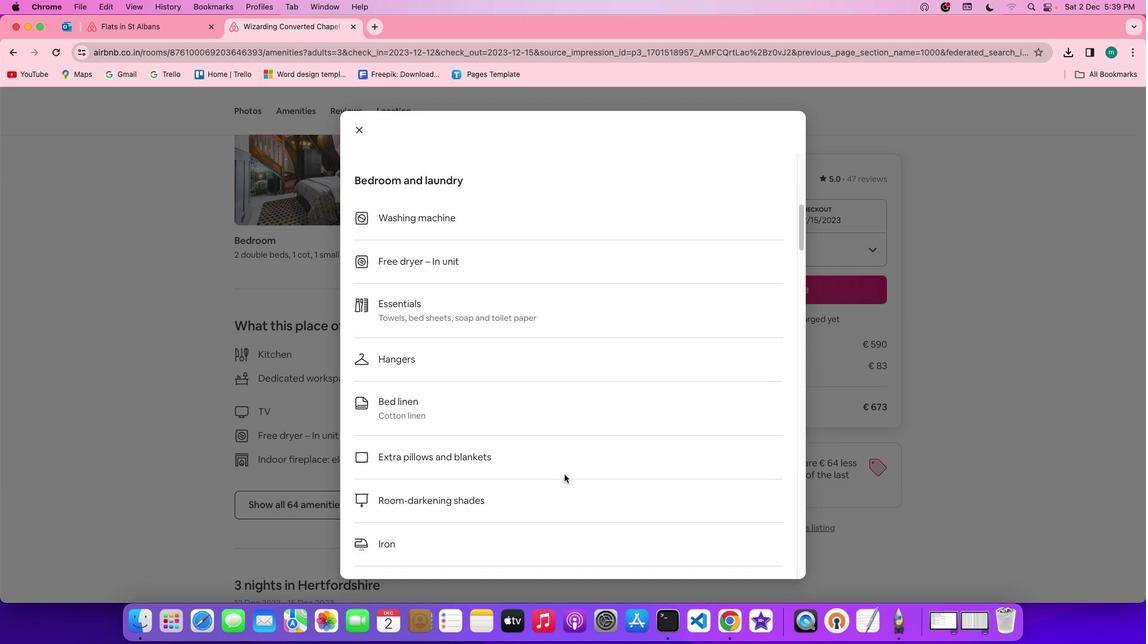 
Action: Mouse scrolled (564, 475) with delta (0, -1)
Screenshot: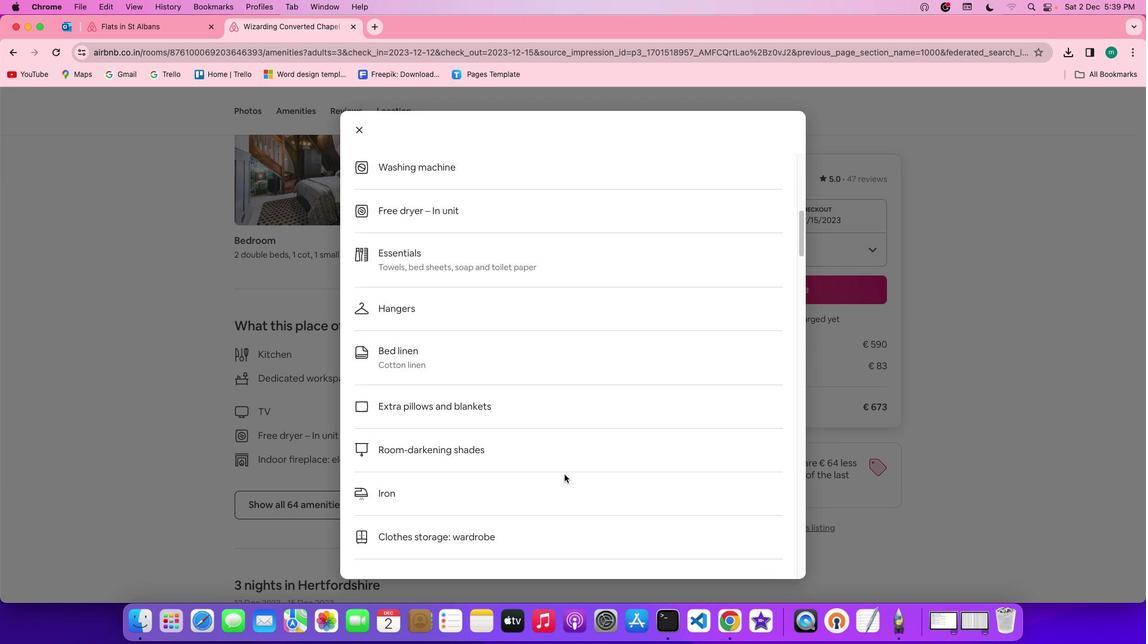 
Action: Mouse scrolled (564, 475) with delta (0, -1)
Screenshot: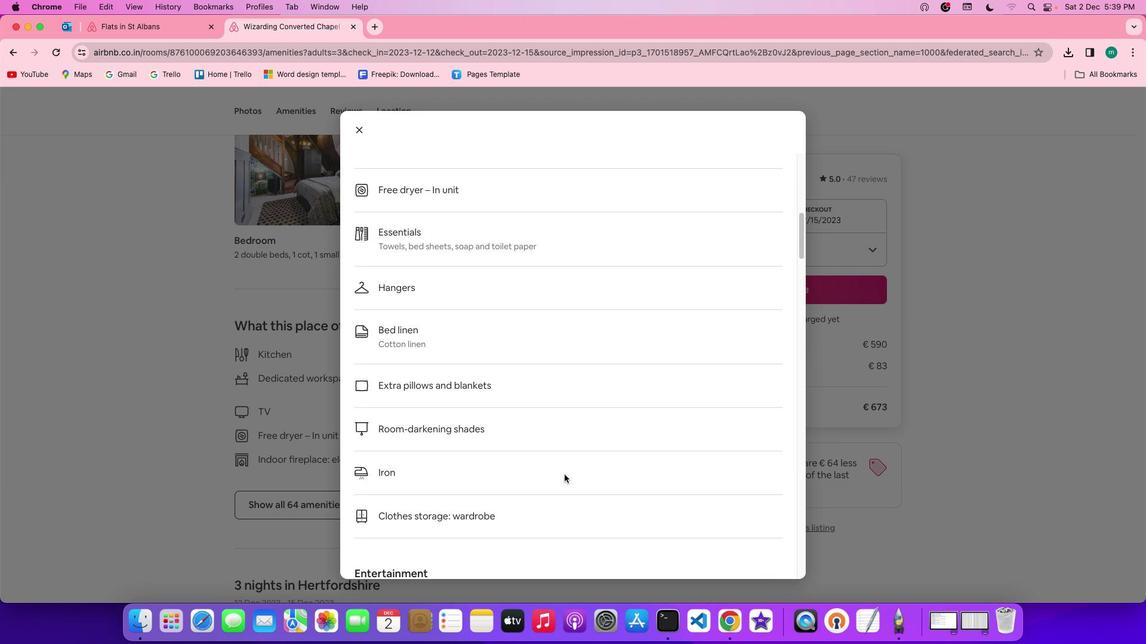 
Action: Mouse scrolled (564, 475) with delta (0, -1)
Screenshot: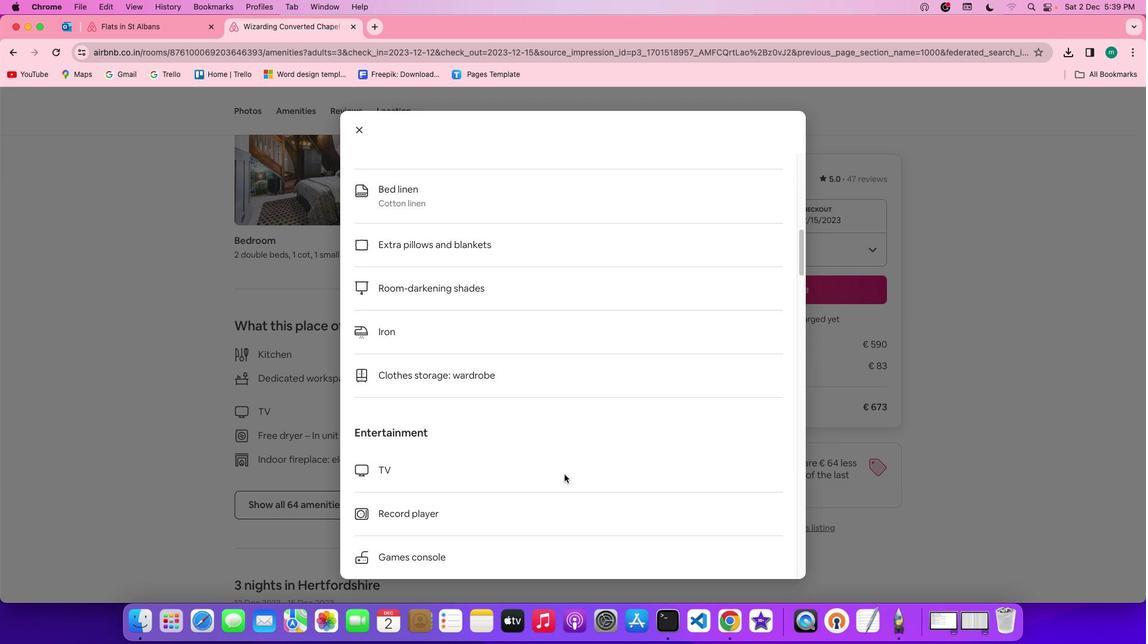 
Action: Mouse scrolled (564, 475) with delta (0, 0)
Screenshot: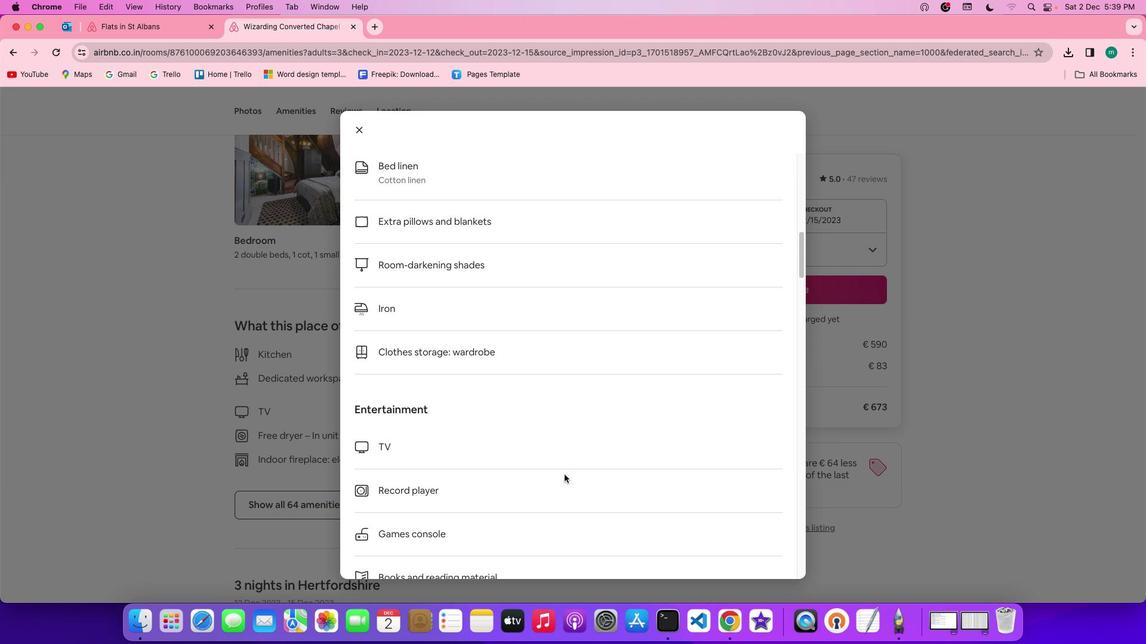
Action: Mouse scrolled (564, 475) with delta (0, 0)
Screenshot: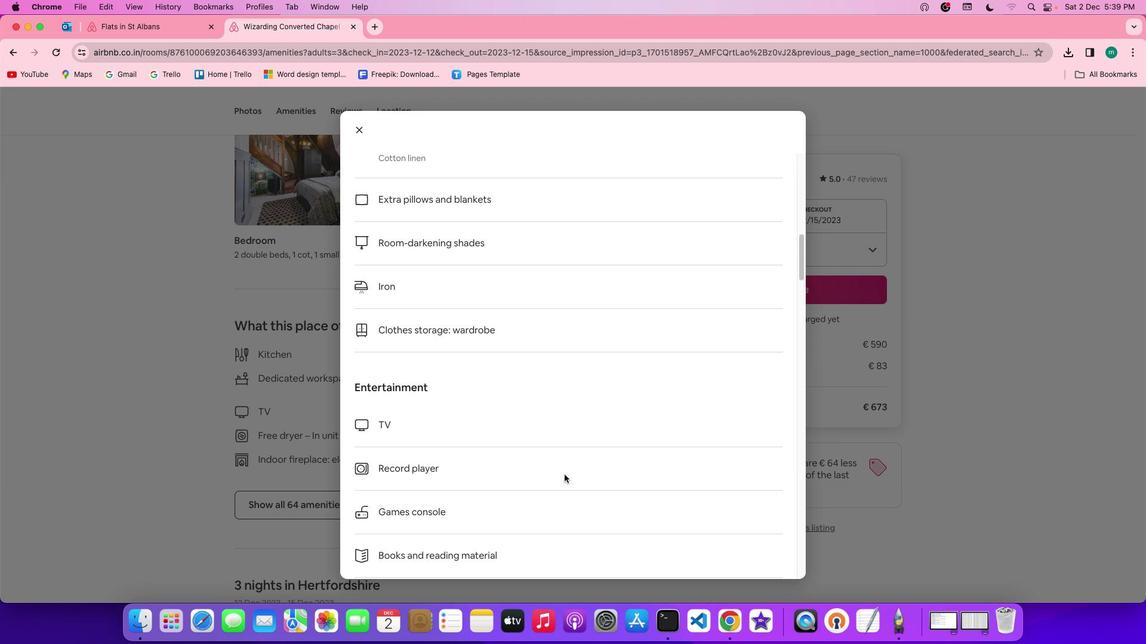 
Action: Mouse scrolled (564, 475) with delta (0, -1)
Screenshot: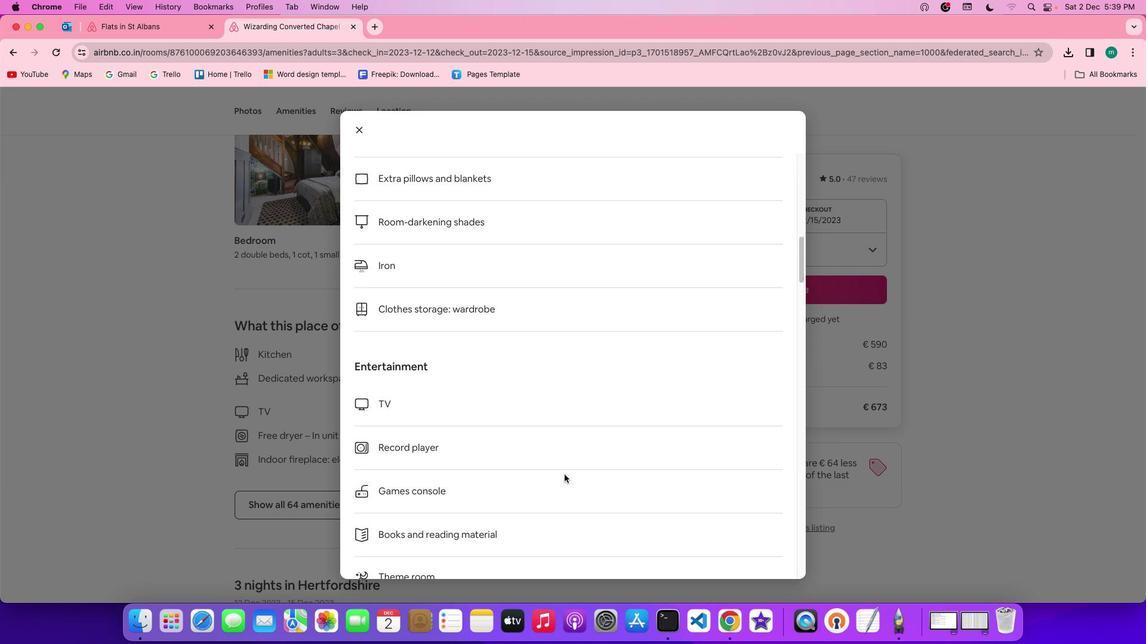 
Action: Mouse scrolled (564, 475) with delta (0, -1)
Screenshot: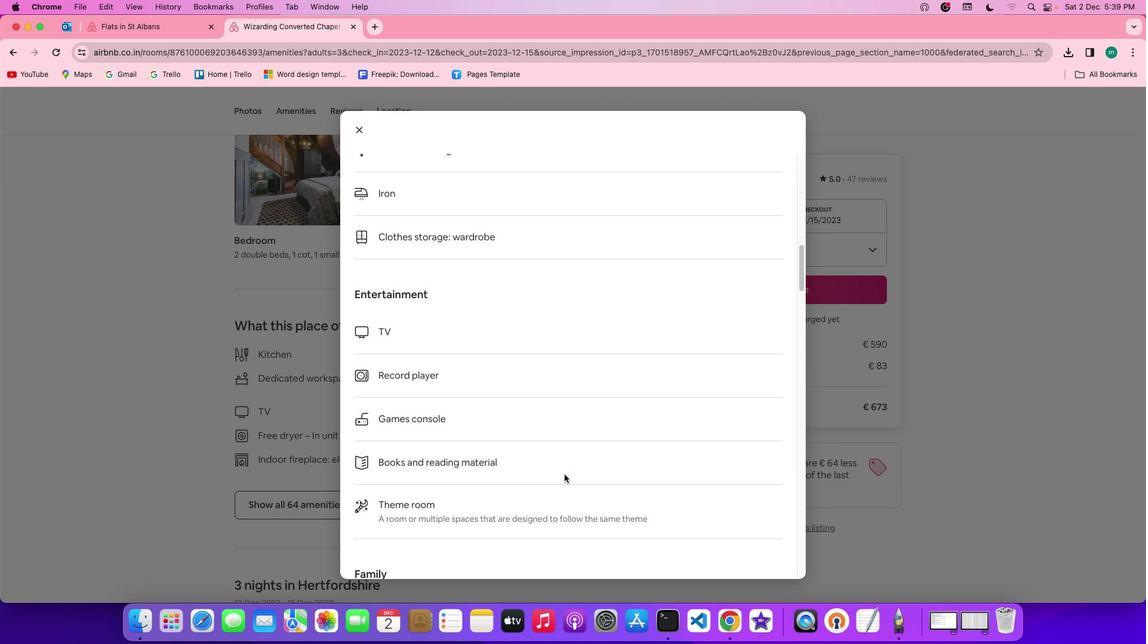 
Action: Mouse scrolled (564, 475) with delta (0, 0)
Screenshot: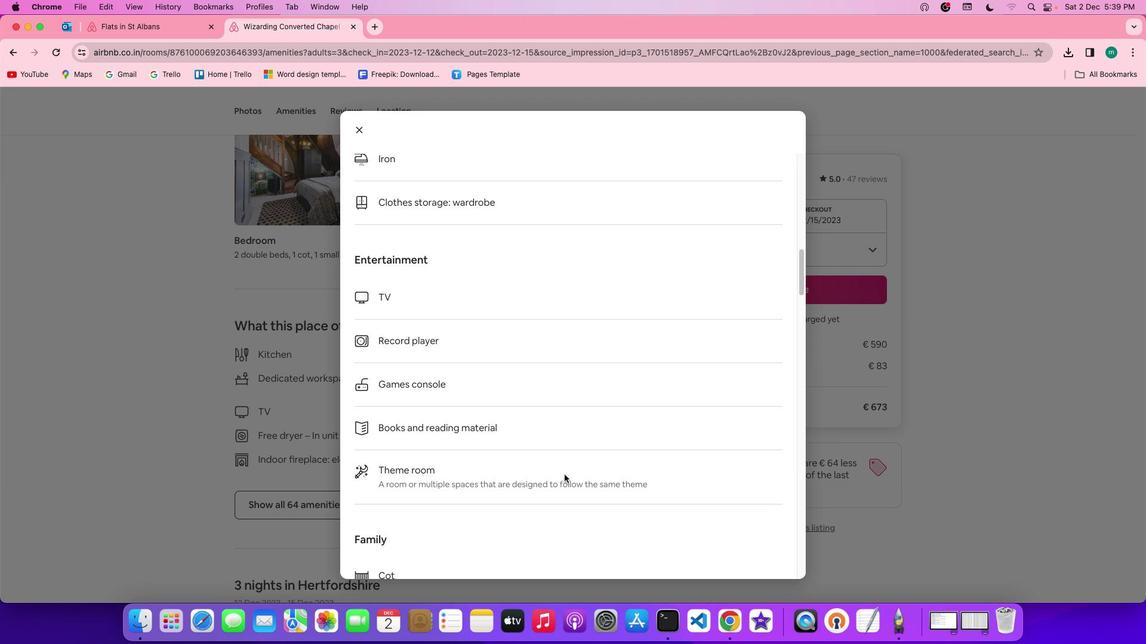 
Action: Mouse scrolled (564, 475) with delta (0, 0)
Screenshot: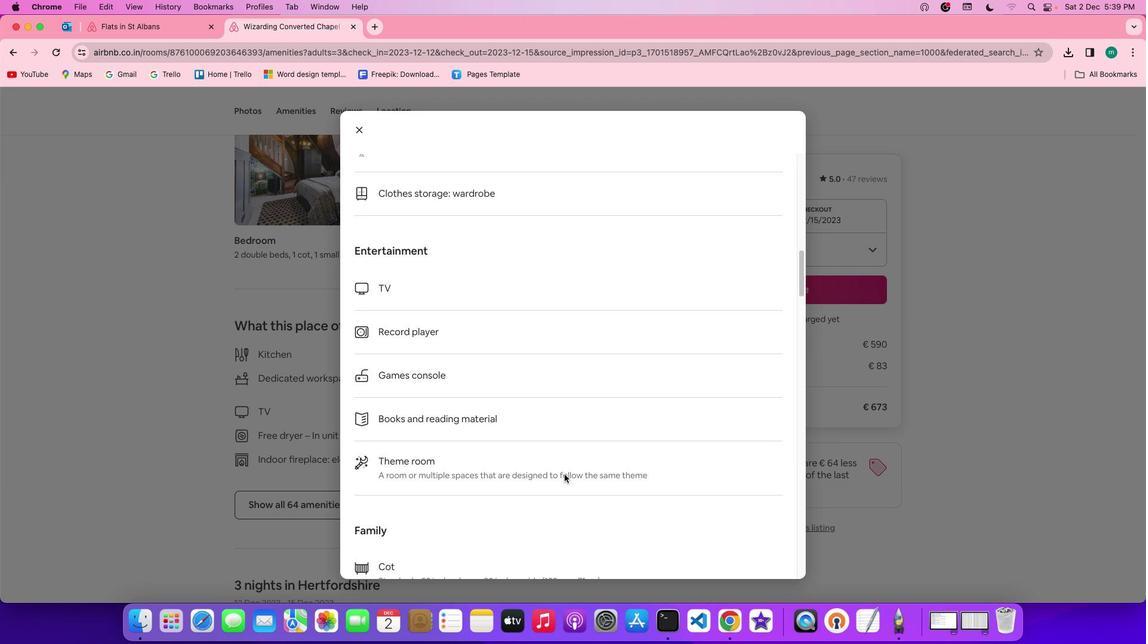 
Action: Mouse scrolled (564, 475) with delta (0, -1)
Screenshot: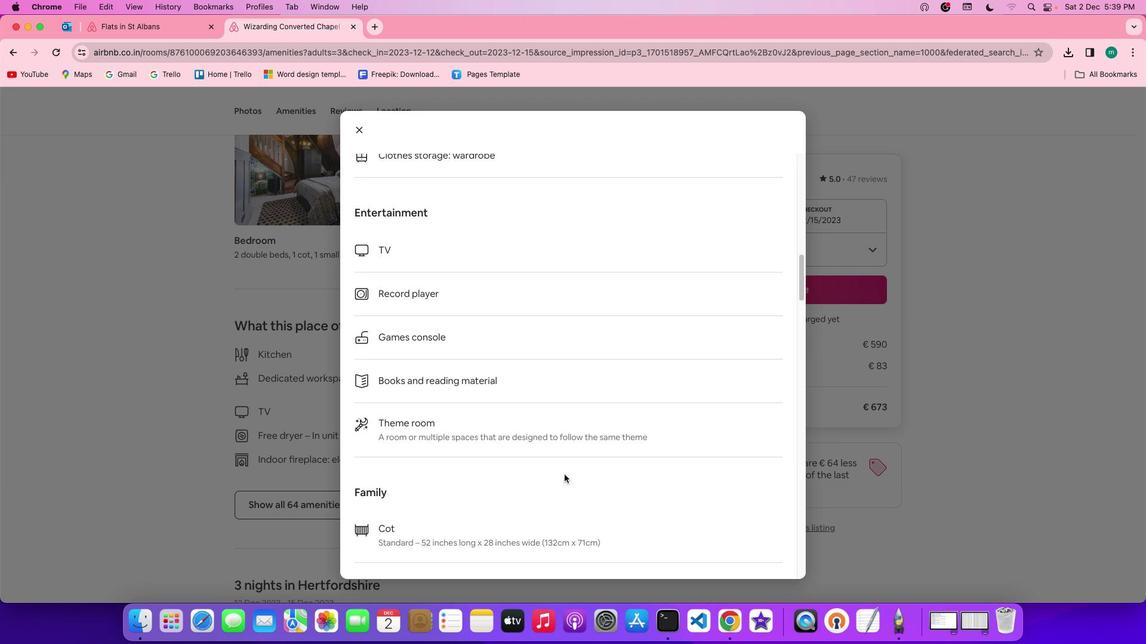 
Action: Mouse scrolled (564, 475) with delta (0, -1)
Screenshot: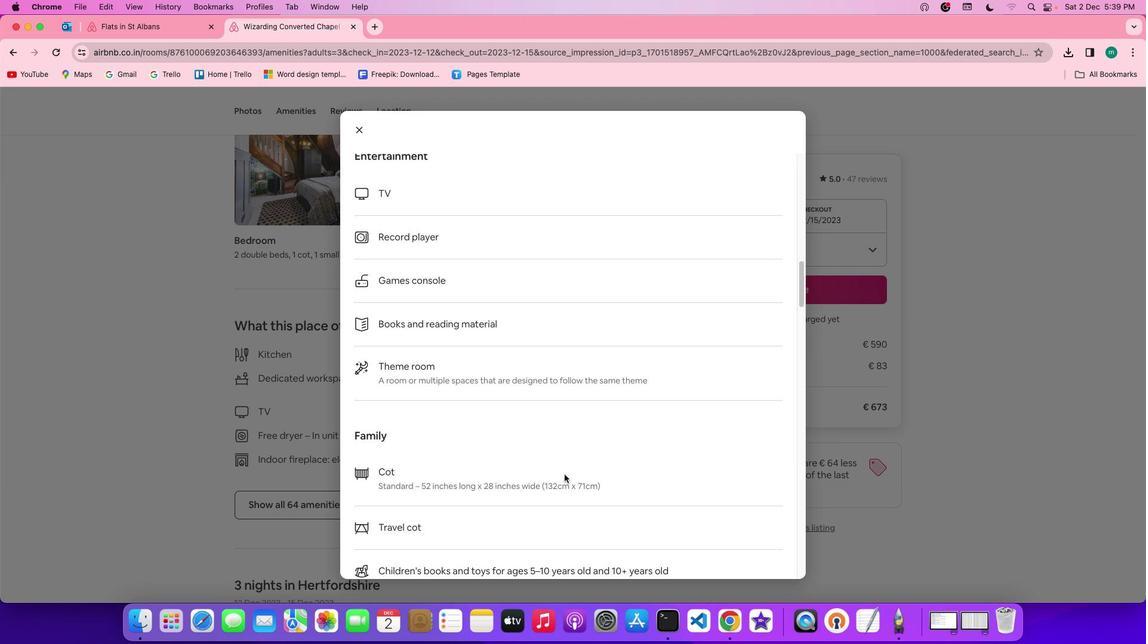
Action: Mouse scrolled (564, 475) with delta (0, 0)
Screenshot: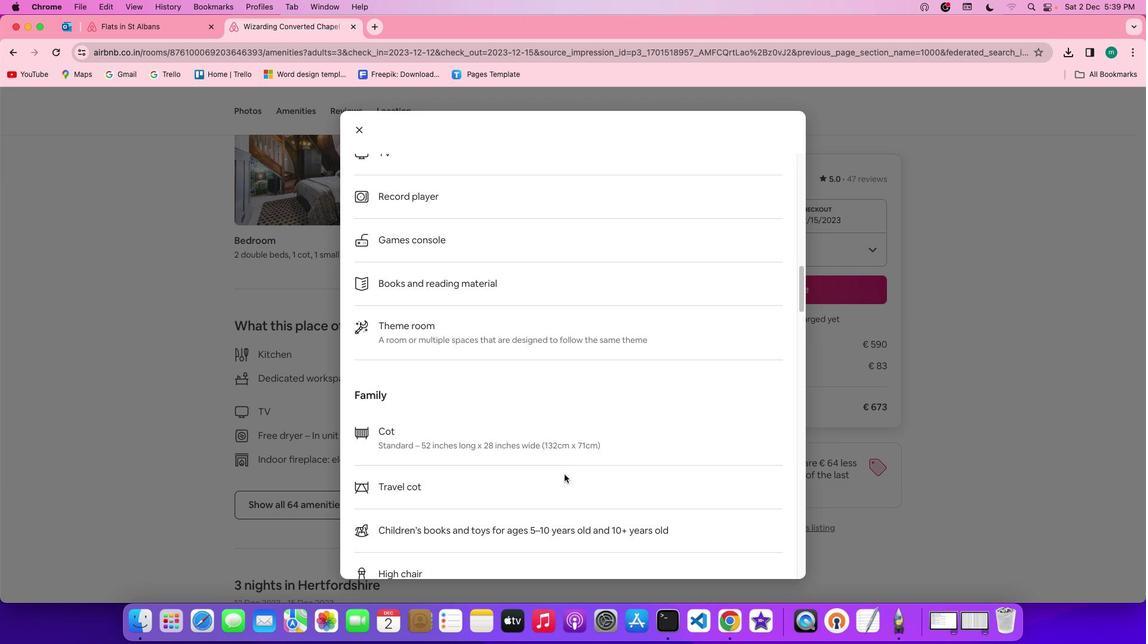 
Action: Mouse scrolled (564, 475) with delta (0, 0)
Screenshot: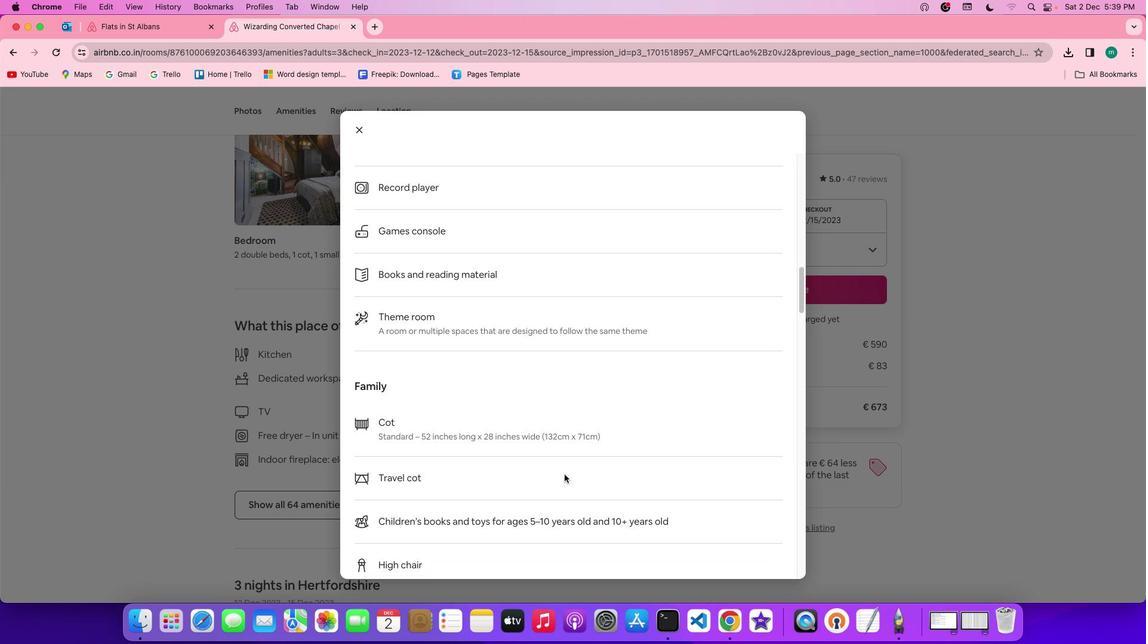 
Action: Mouse scrolled (564, 475) with delta (0, -1)
Screenshot: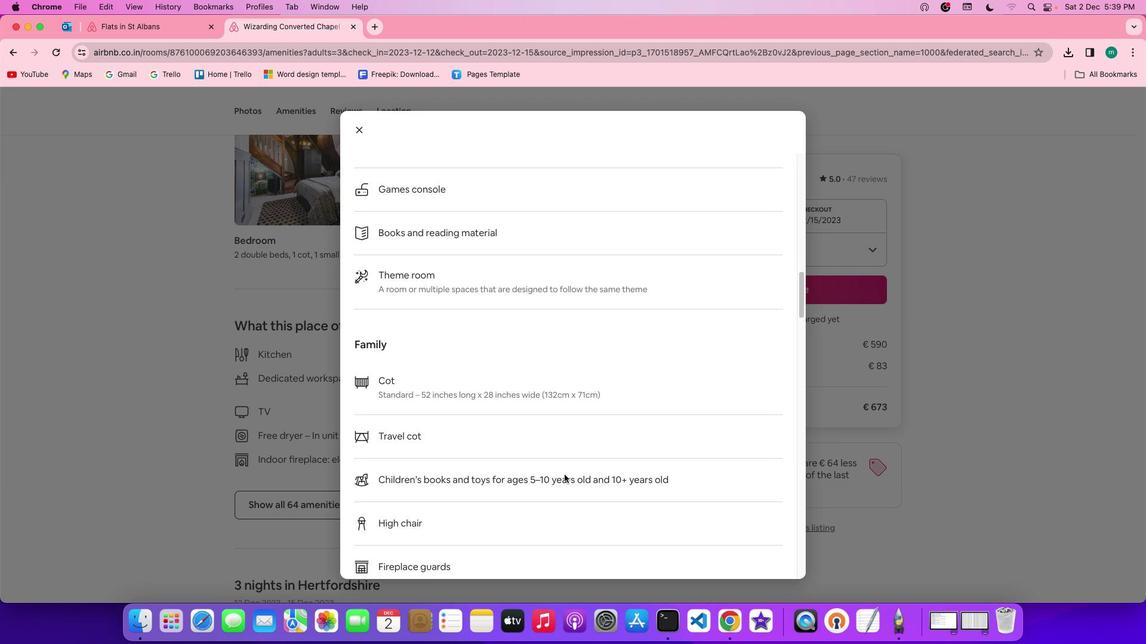 
Action: Mouse scrolled (564, 475) with delta (0, -1)
Screenshot: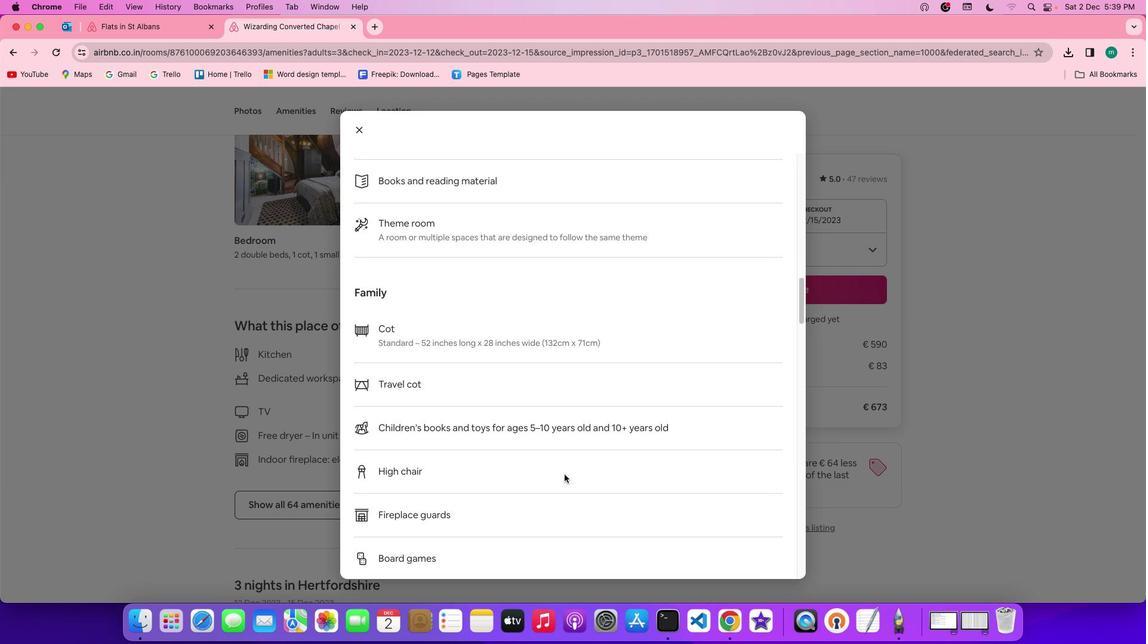 
Action: Mouse scrolled (564, 475) with delta (0, 0)
Screenshot: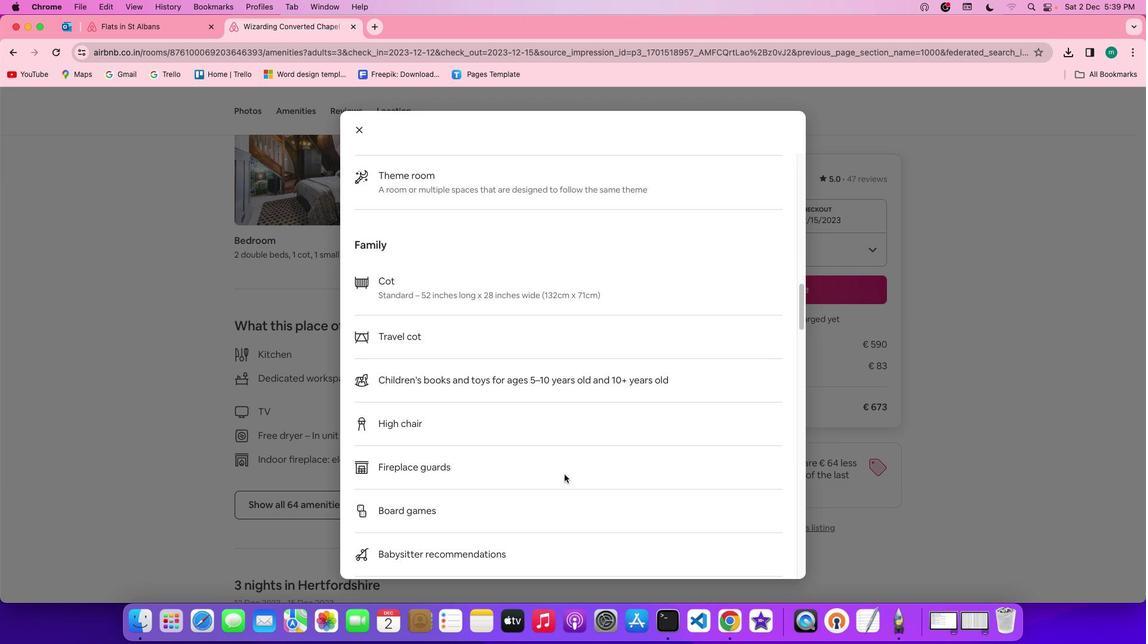 
Action: Mouse scrolled (564, 475) with delta (0, 0)
Screenshot: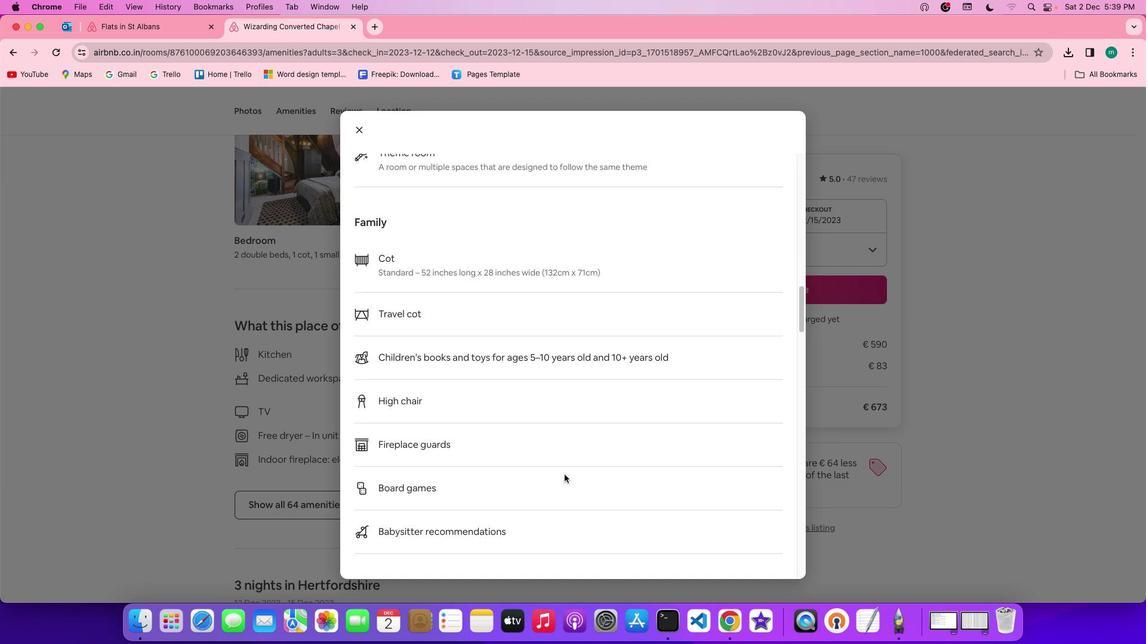 
Action: Mouse scrolled (564, 475) with delta (0, -1)
Screenshot: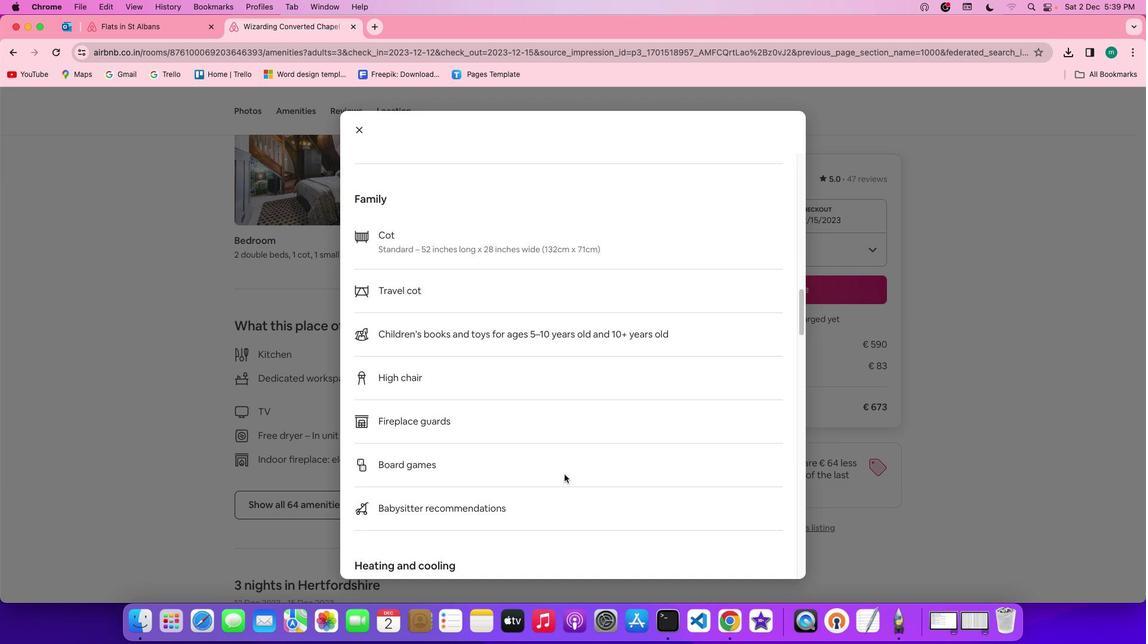 
Action: Mouse scrolled (564, 475) with delta (0, -1)
Screenshot: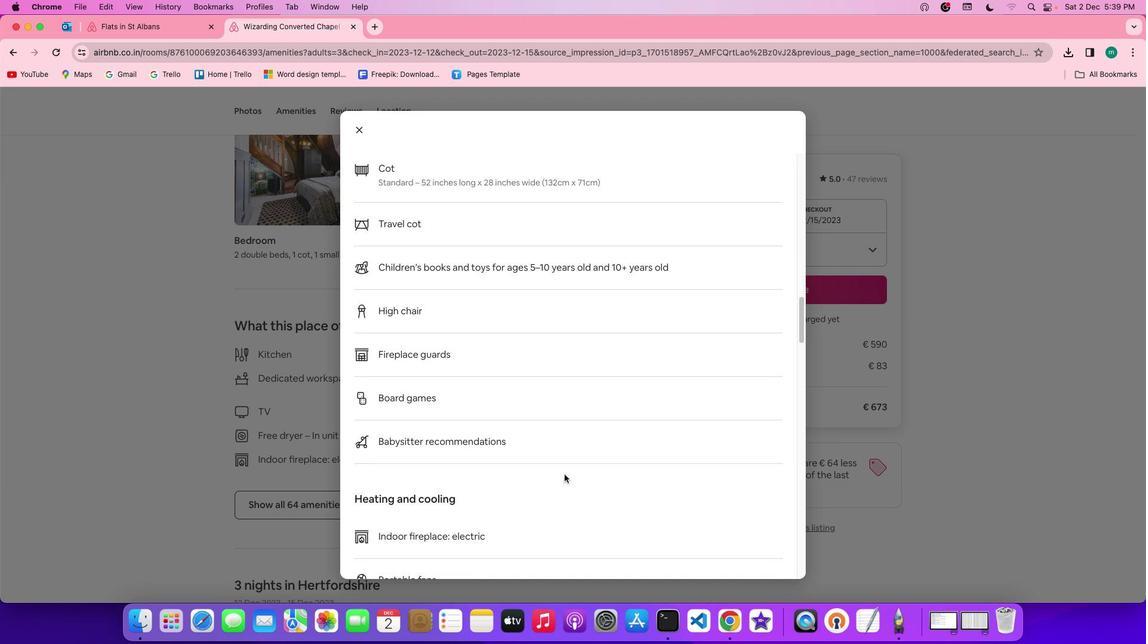 
Action: Mouse scrolled (564, 475) with delta (0, 0)
Screenshot: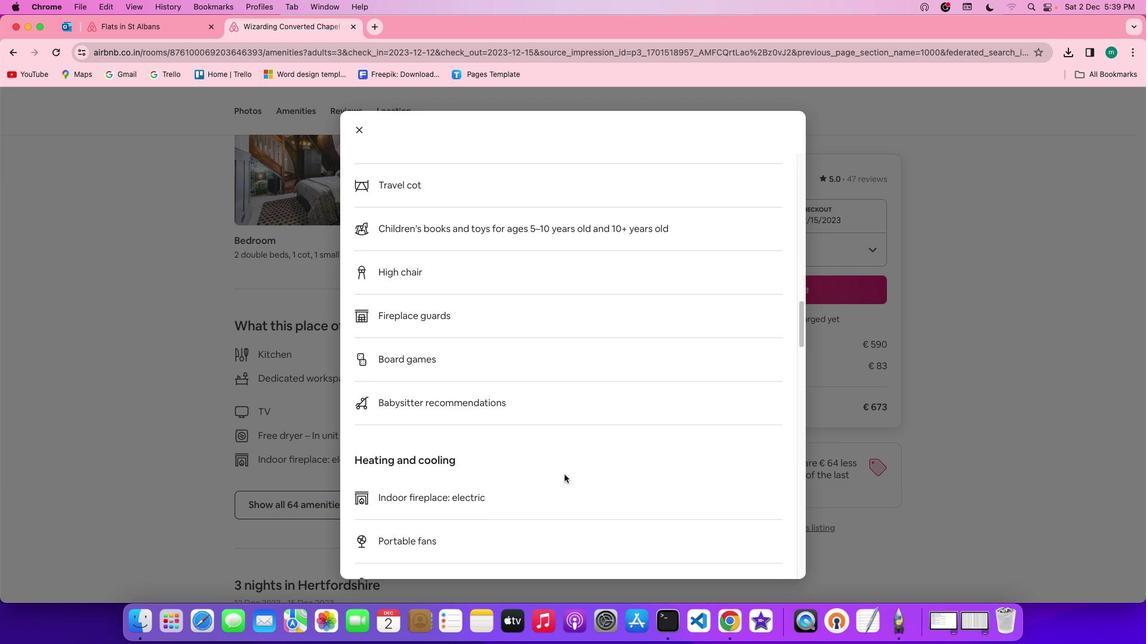 
Action: Mouse scrolled (564, 475) with delta (0, 0)
Screenshot: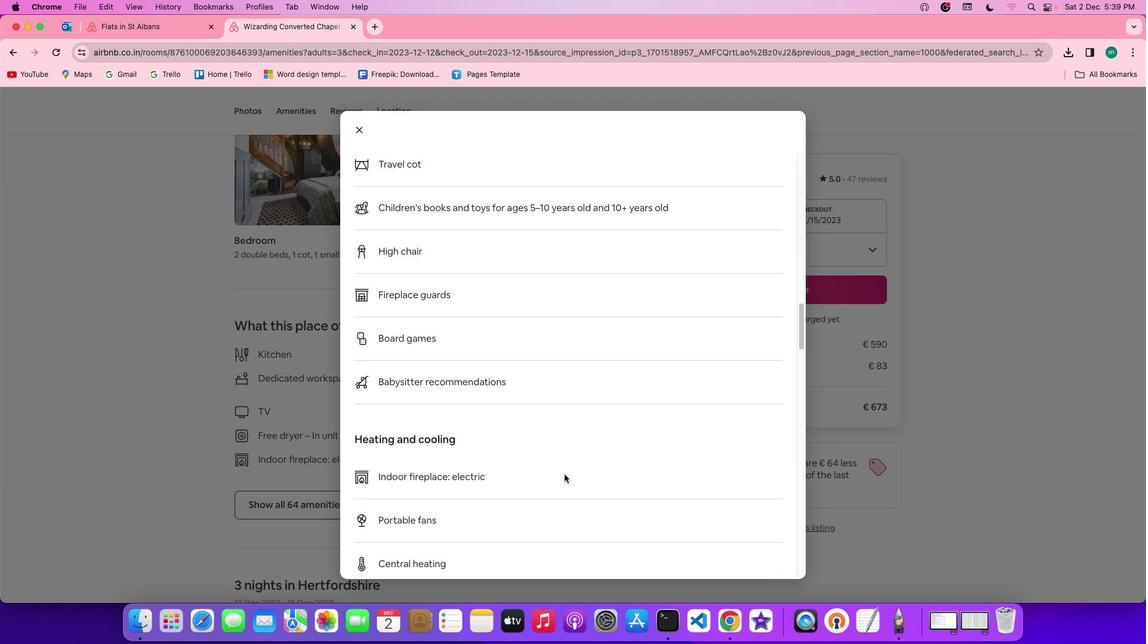 
Action: Mouse scrolled (564, 475) with delta (0, -1)
Screenshot: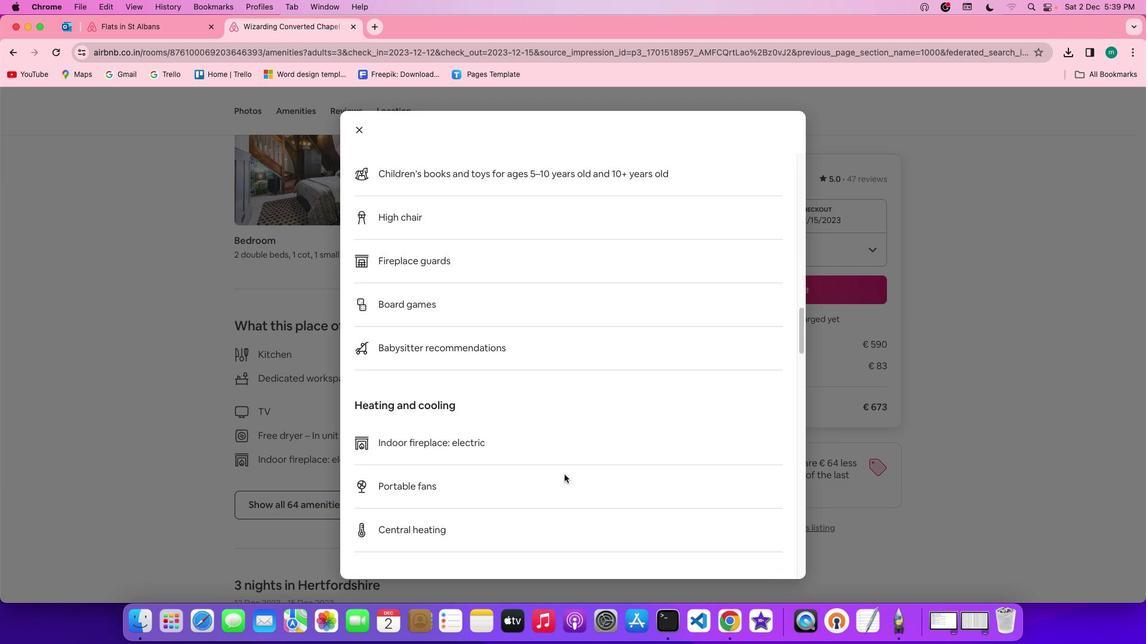 
Action: Mouse scrolled (564, 475) with delta (0, -1)
Screenshot: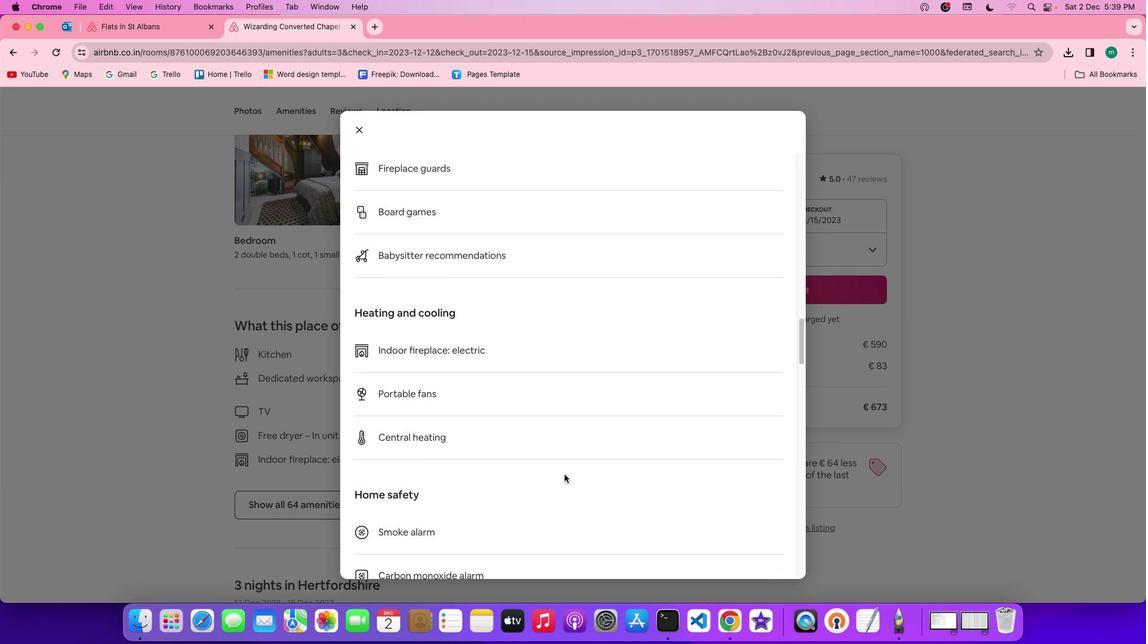 
Action: Mouse scrolled (564, 475) with delta (0, -1)
Screenshot: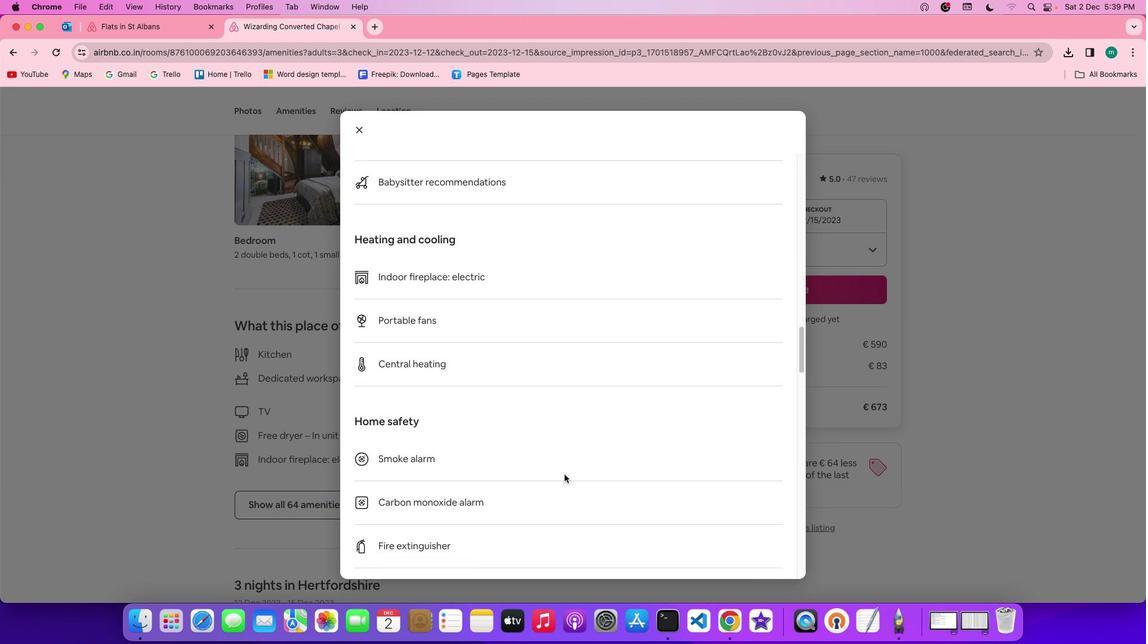 
Action: Mouse scrolled (564, 475) with delta (0, 0)
Screenshot: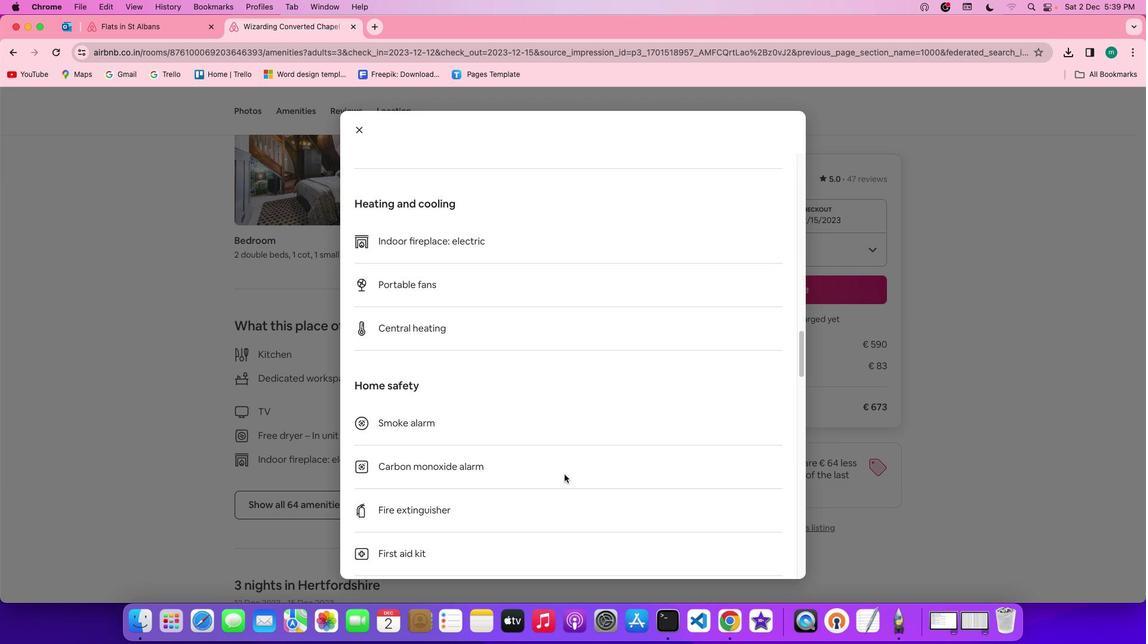 
Action: Mouse scrolled (564, 475) with delta (0, 0)
Screenshot: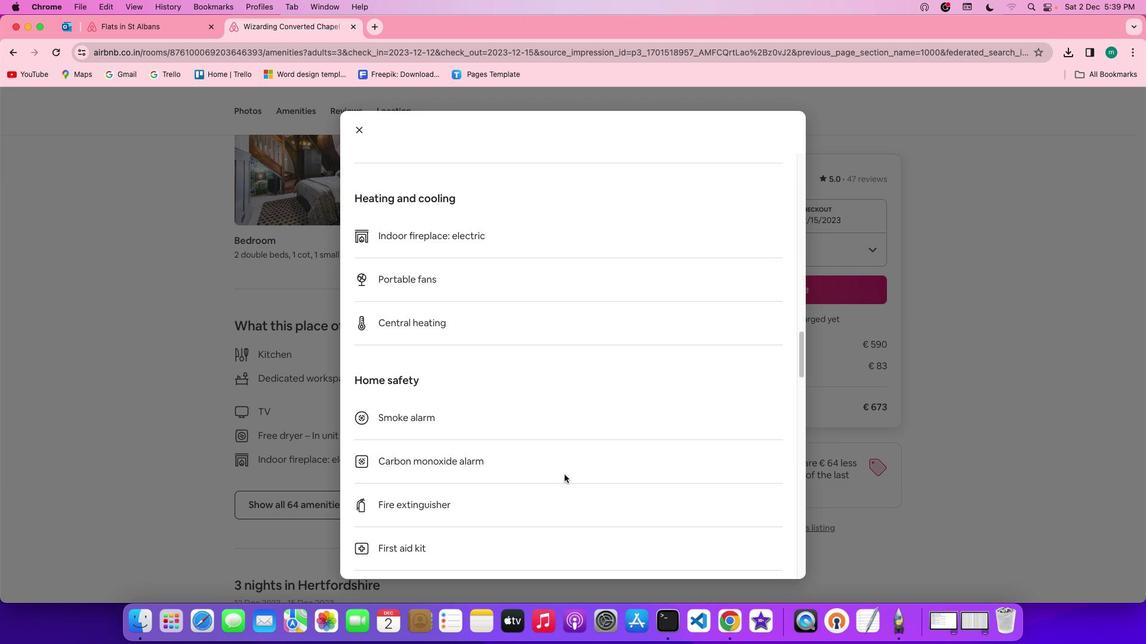
Action: Mouse scrolled (564, 475) with delta (0, -1)
Screenshot: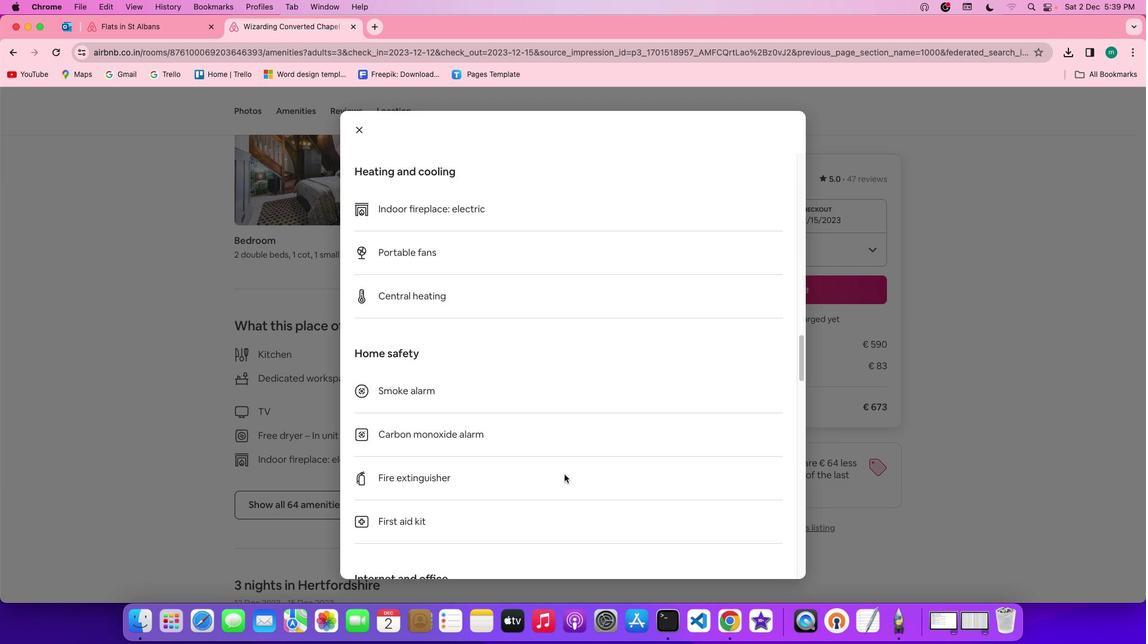 
Action: Mouse scrolled (564, 475) with delta (0, 0)
Screenshot: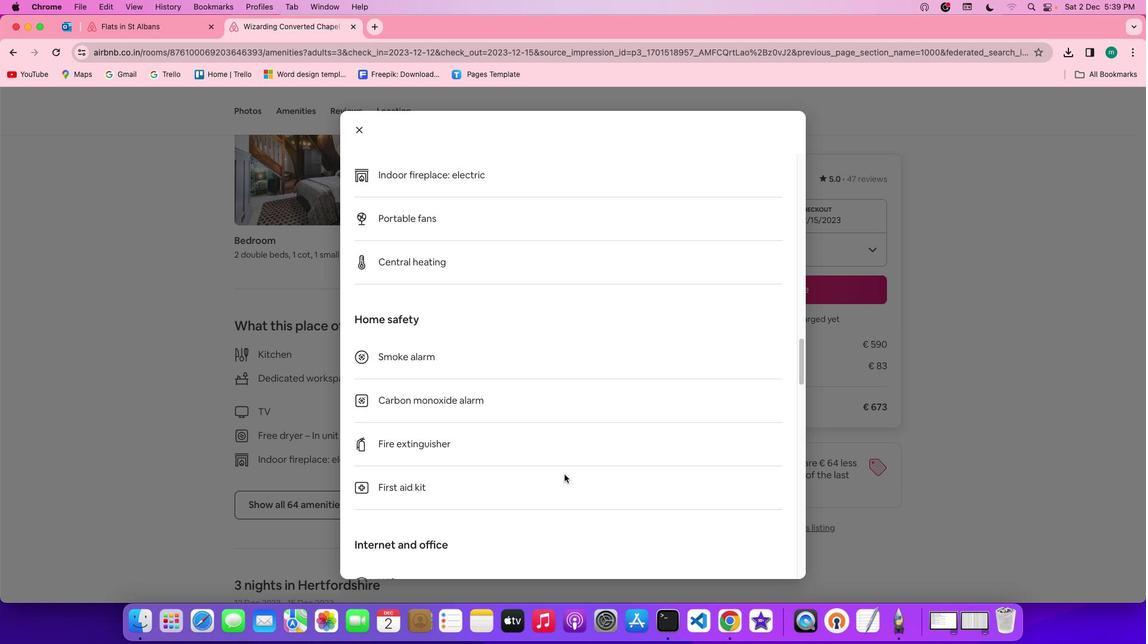 
Action: Mouse scrolled (564, 475) with delta (0, 0)
